 Task: Look for Airbnb properties in Langwarrin, Australia from 9th November, 2023 to 16th November, 2023 for 2 adults. Place can be entire room with 2 bedrooms having 2 beds and 1 bathroom. Property type can be flat. Amenities needed are: washing machine, kitchen.
Action: Key pressed <Key.shift_r>Langwarin,<Key.space>
Screenshot: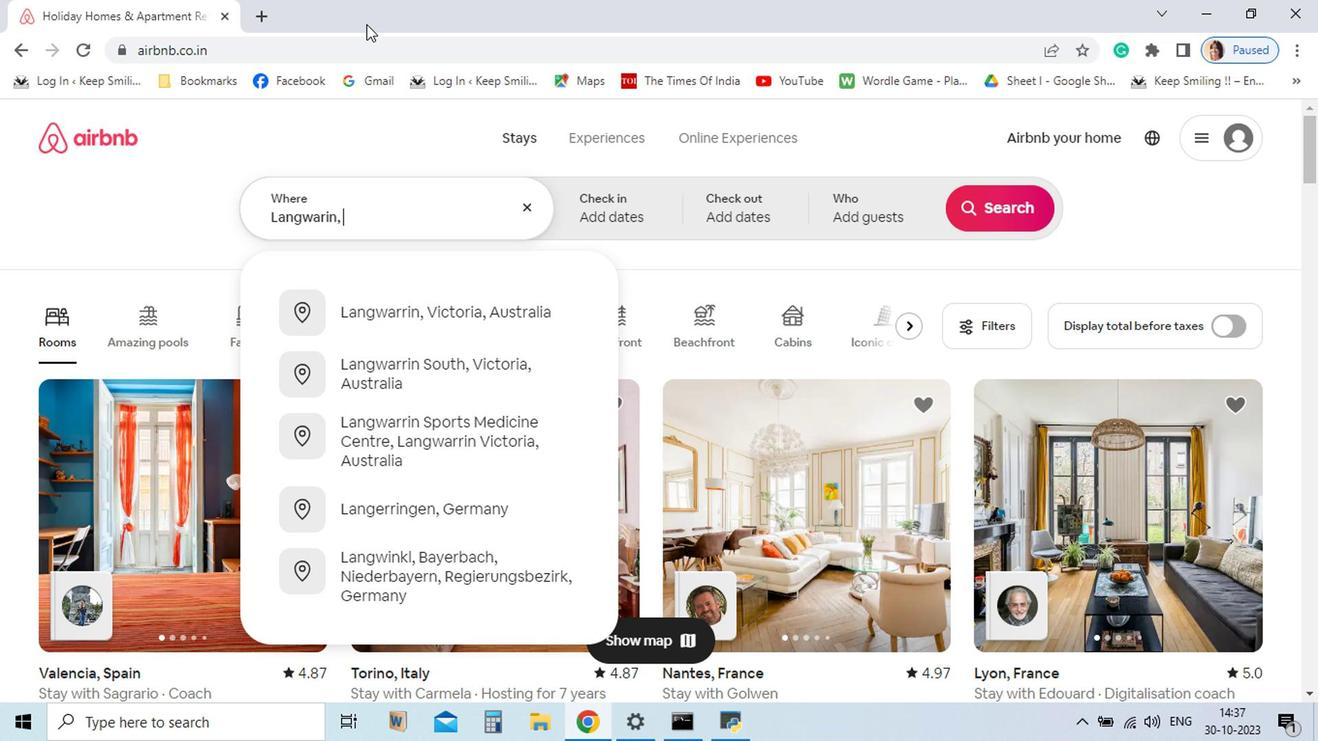 
Action: Mouse moved to (547, 419)
Screenshot: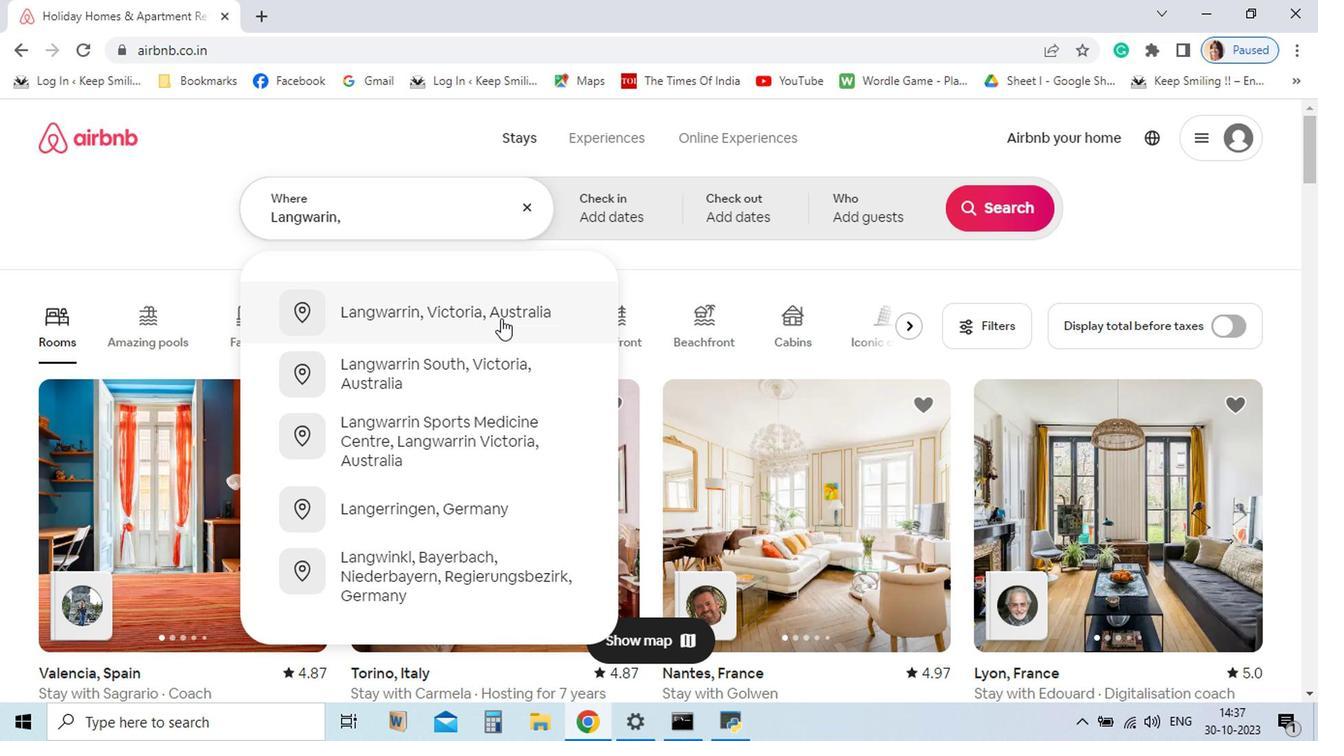 
Action: Mouse pressed left at (547, 419)
Screenshot: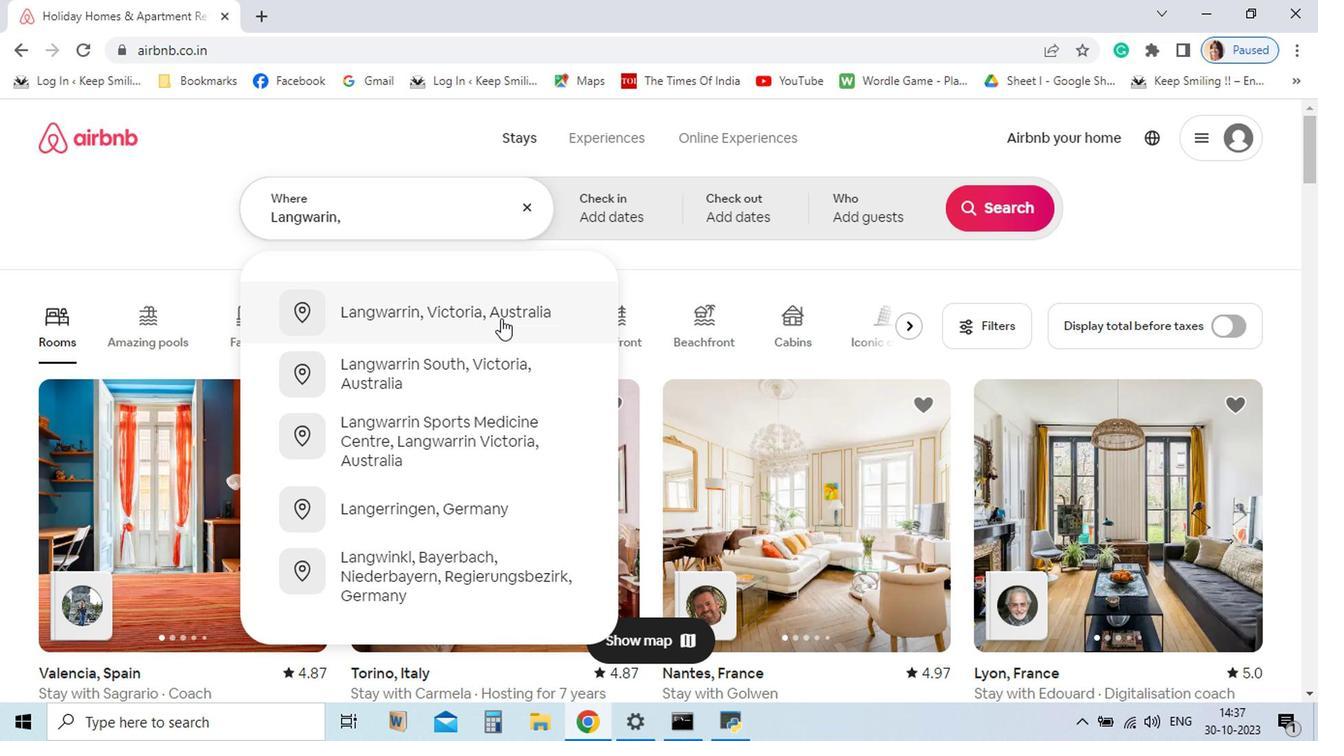 
Action: Mouse moved to (814, 542)
Screenshot: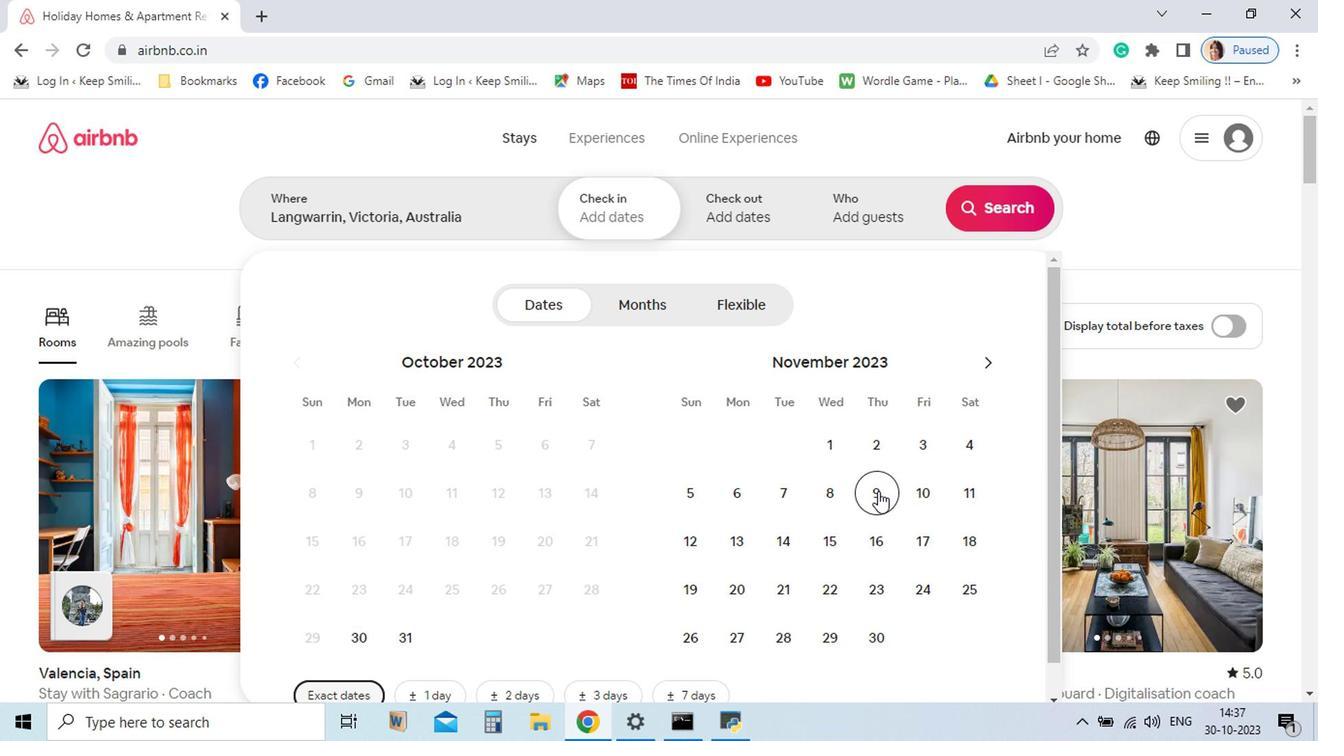 
Action: Mouse pressed left at (814, 542)
Screenshot: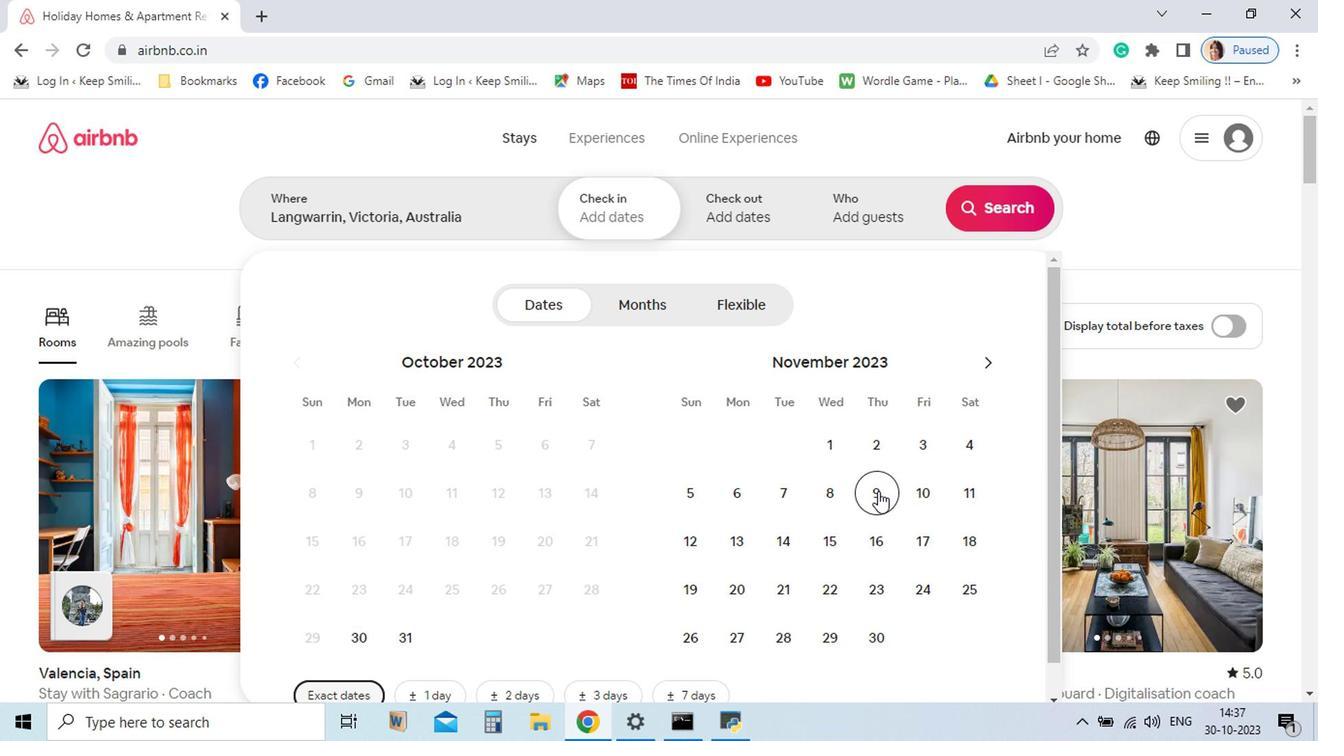
Action: Mouse moved to (806, 575)
Screenshot: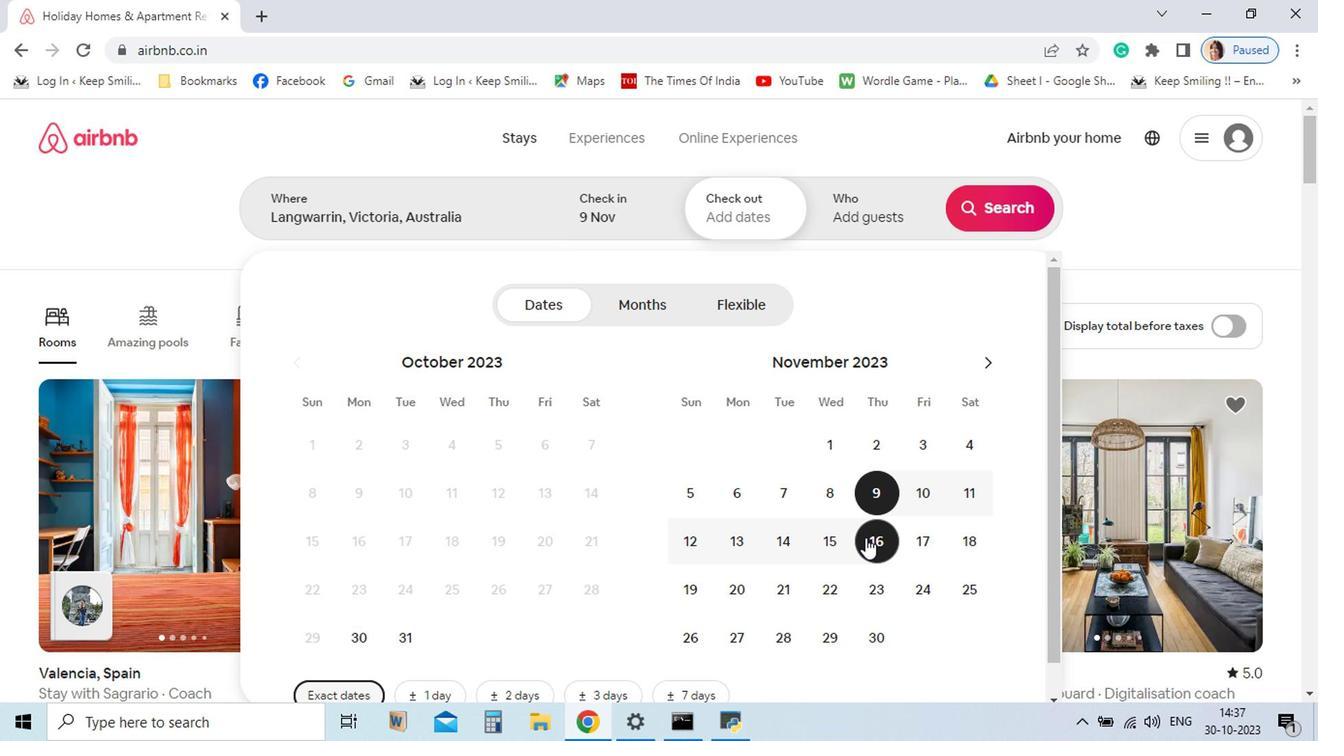 
Action: Mouse pressed left at (806, 575)
Screenshot: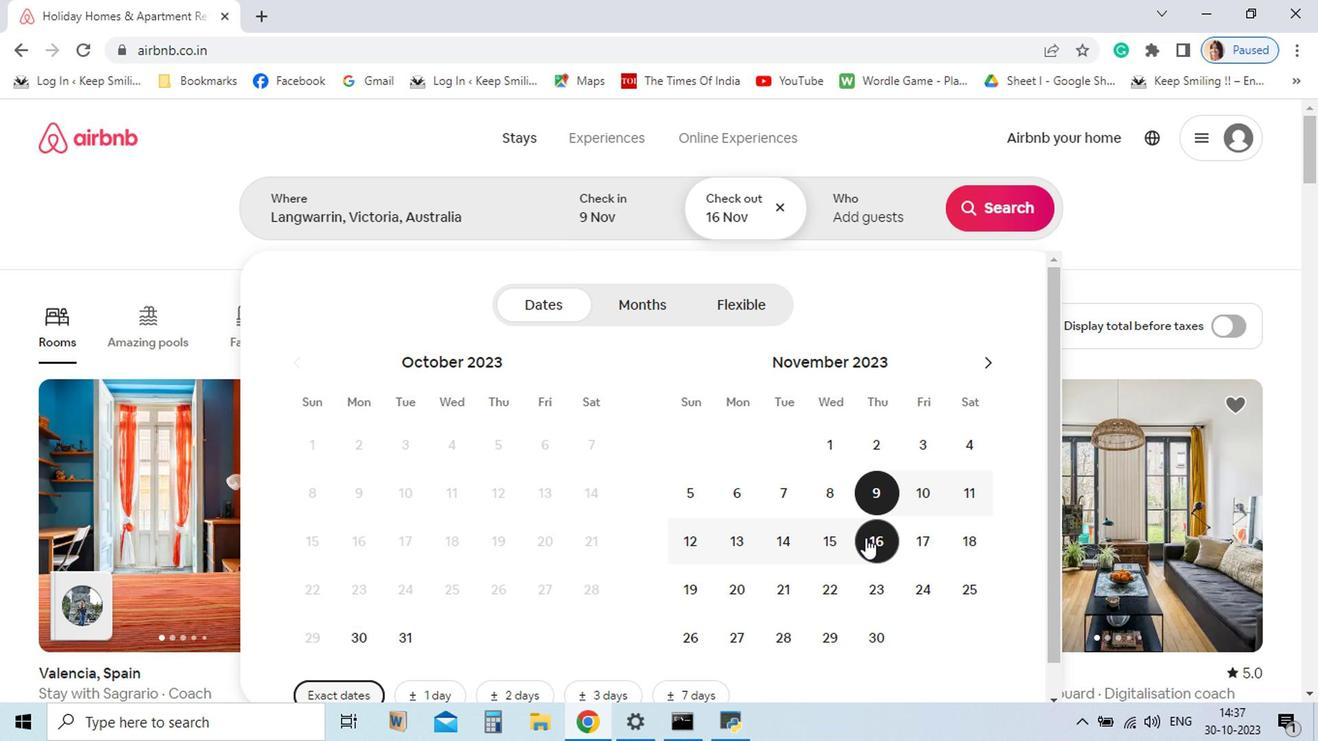 
Action: Mouse moved to (806, 341)
Screenshot: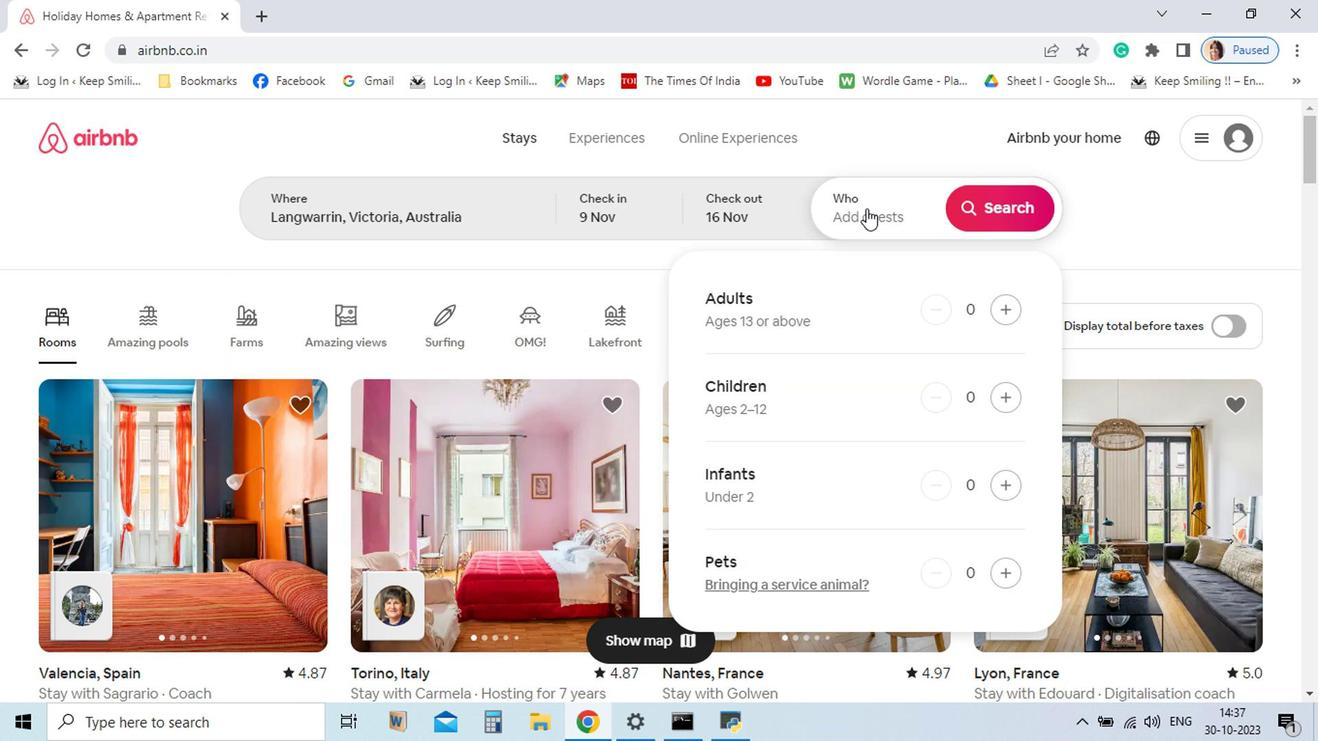 
Action: Mouse pressed left at (806, 341)
Screenshot: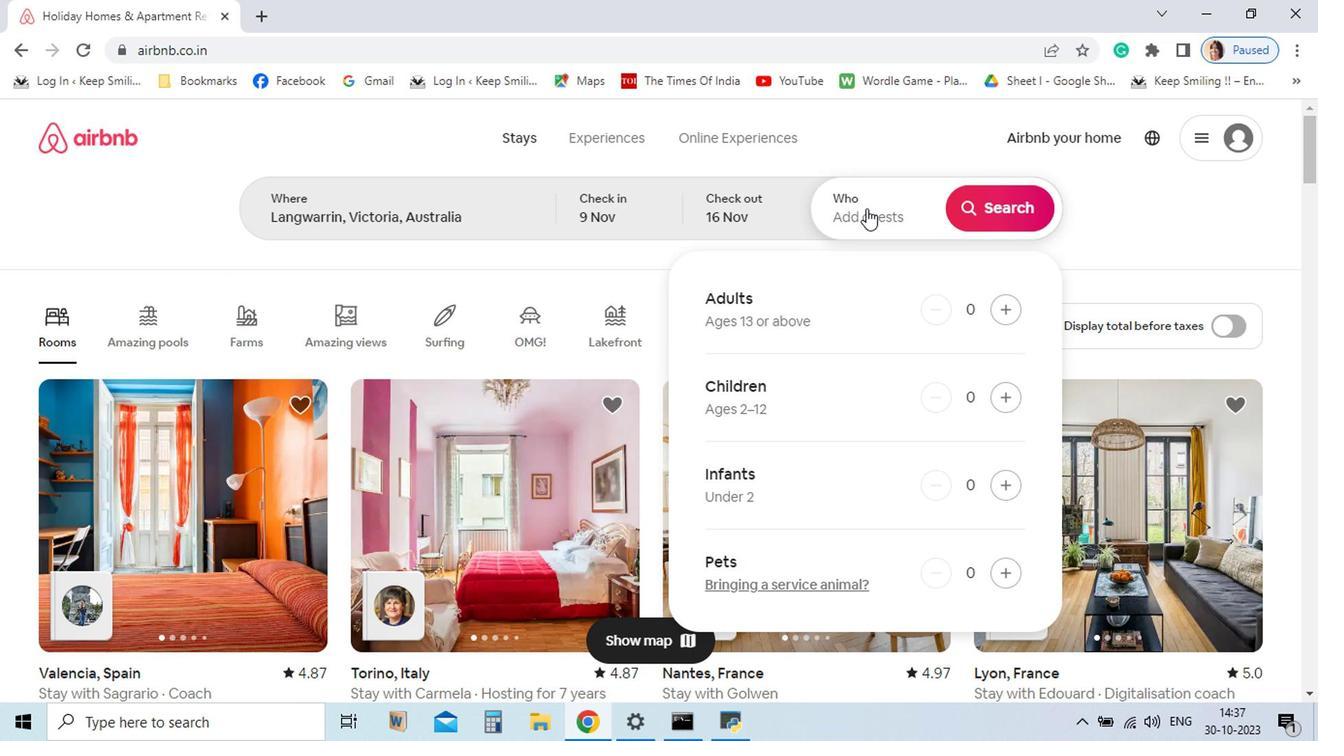 
Action: Mouse moved to (903, 415)
Screenshot: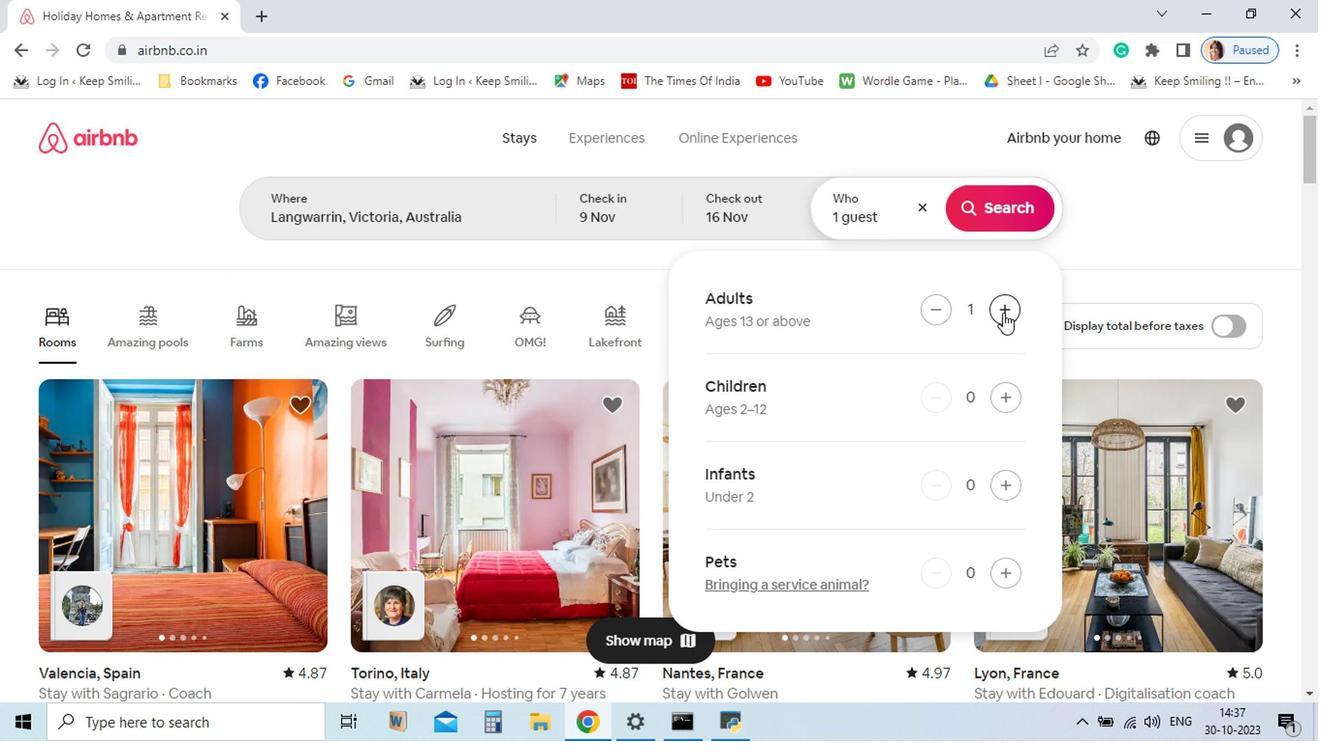 
Action: Mouse pressed left at (903, 415)
Screenshot: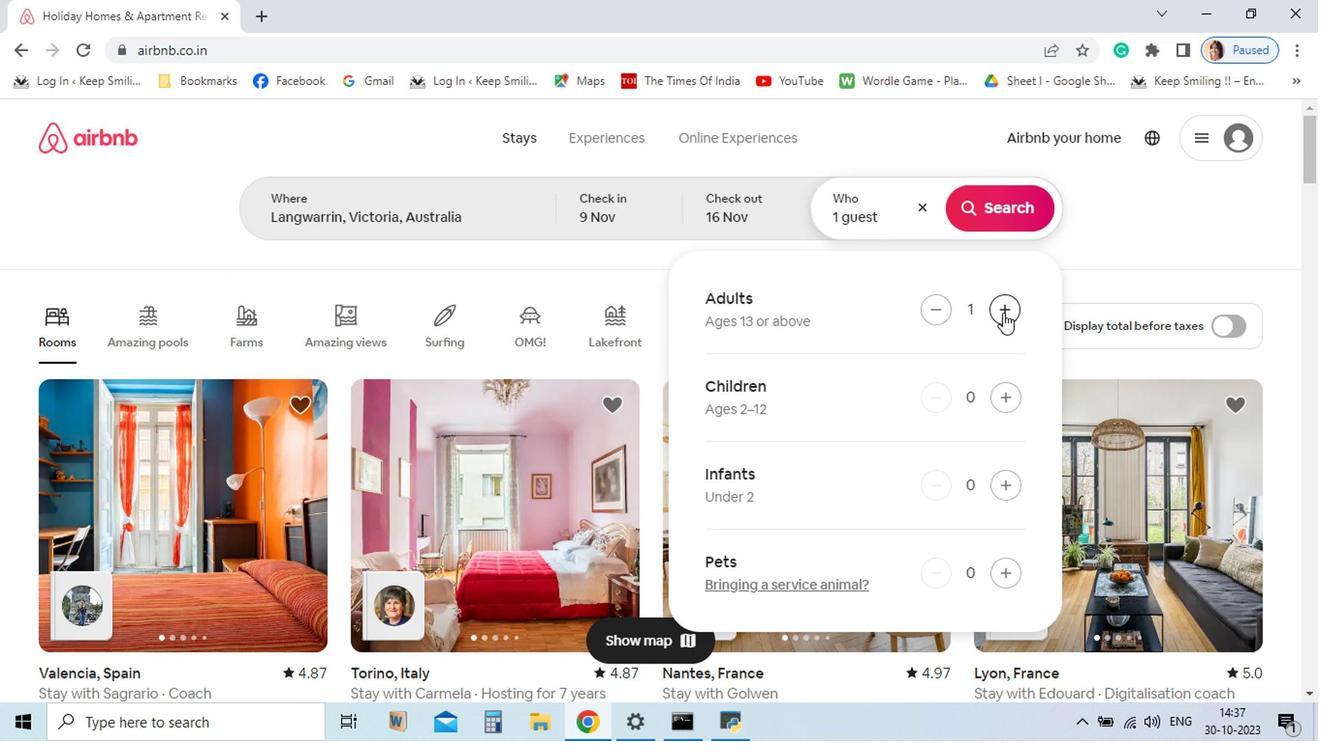
Action: Mouse pressed left at (903, 415)
Screenshot: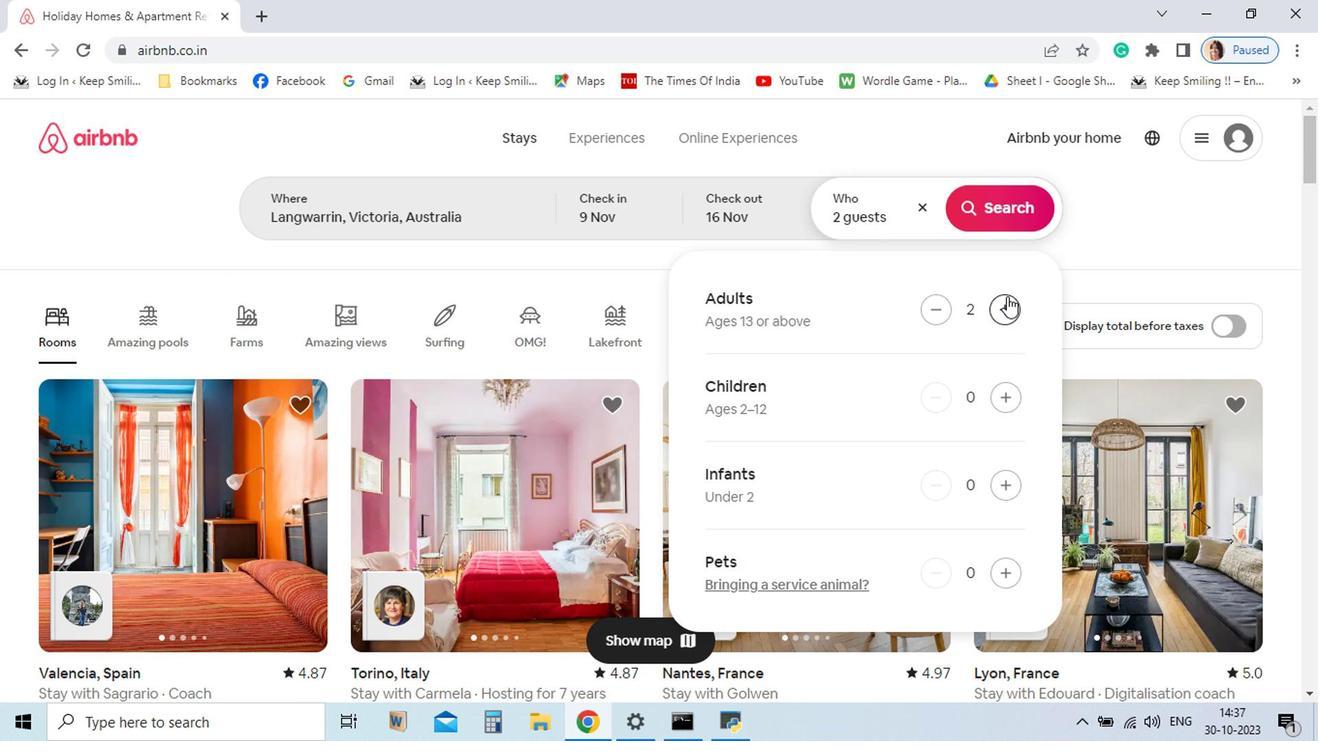 
Action: Mouse moved to (904, 340)
Screenshot: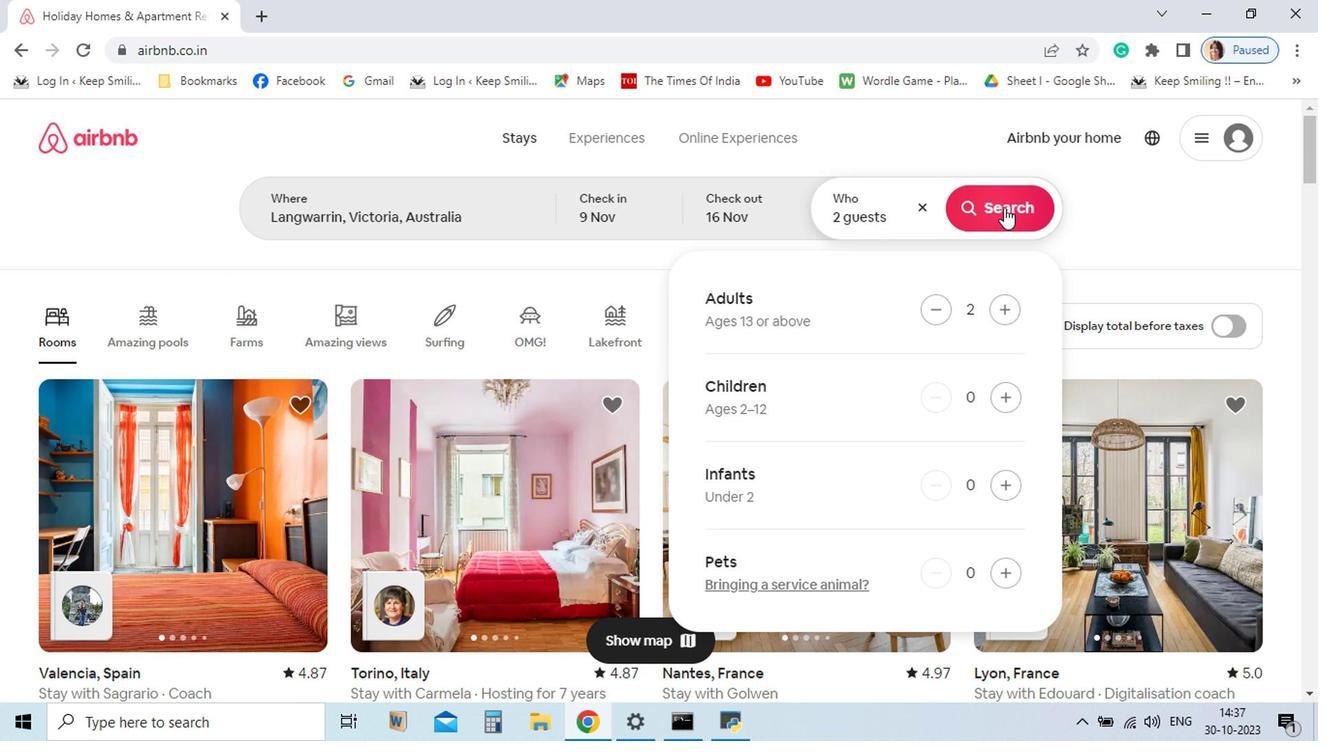 
Action: Mouse pressed left at (904, 340)
Screenshot: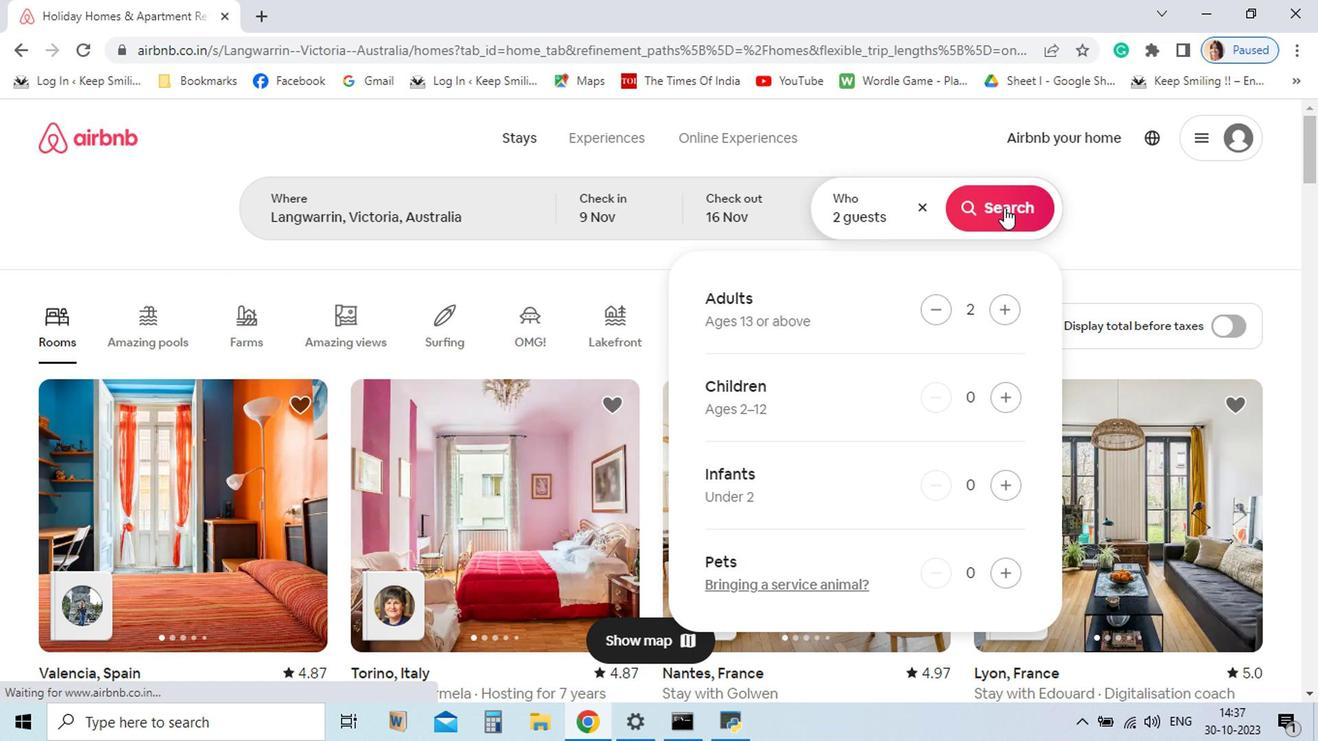 
Action: Mouse moved to (915, 345)
Screenshot: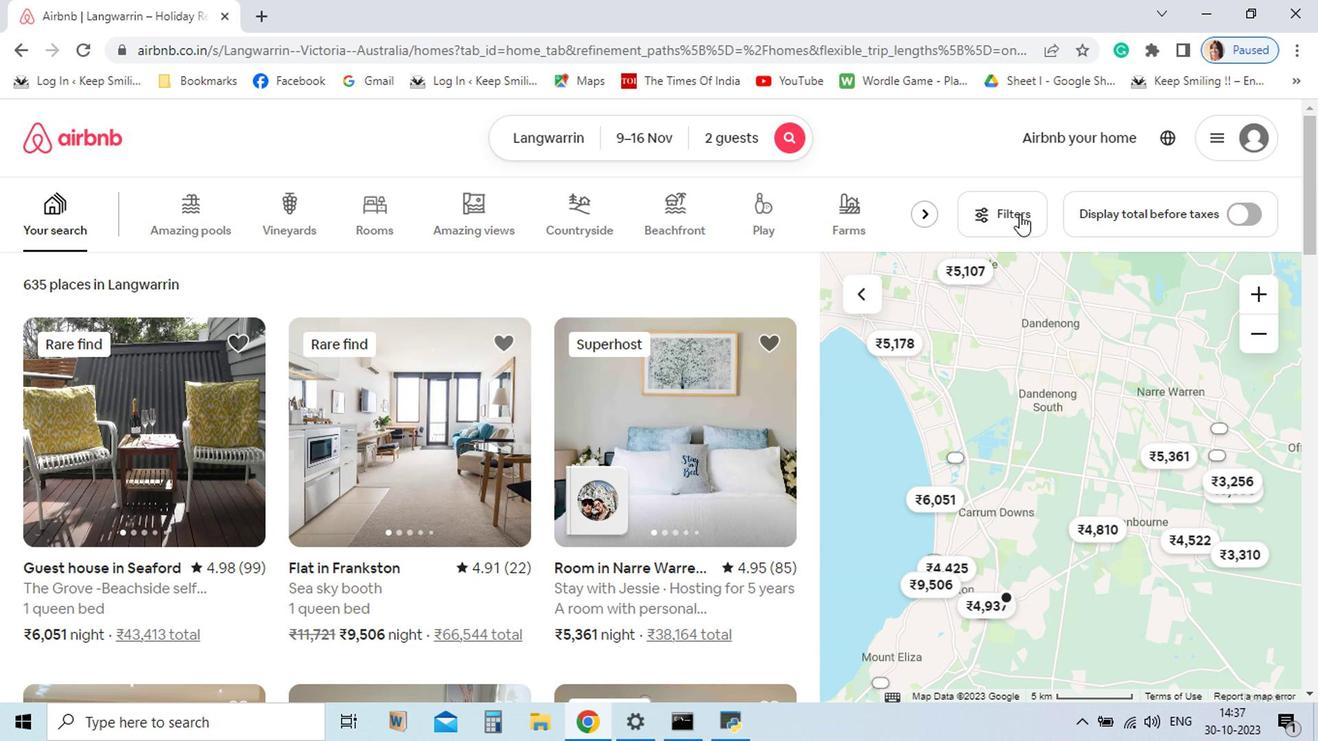 
Action: Mouse pressed left at (915, 345)
Screenshot: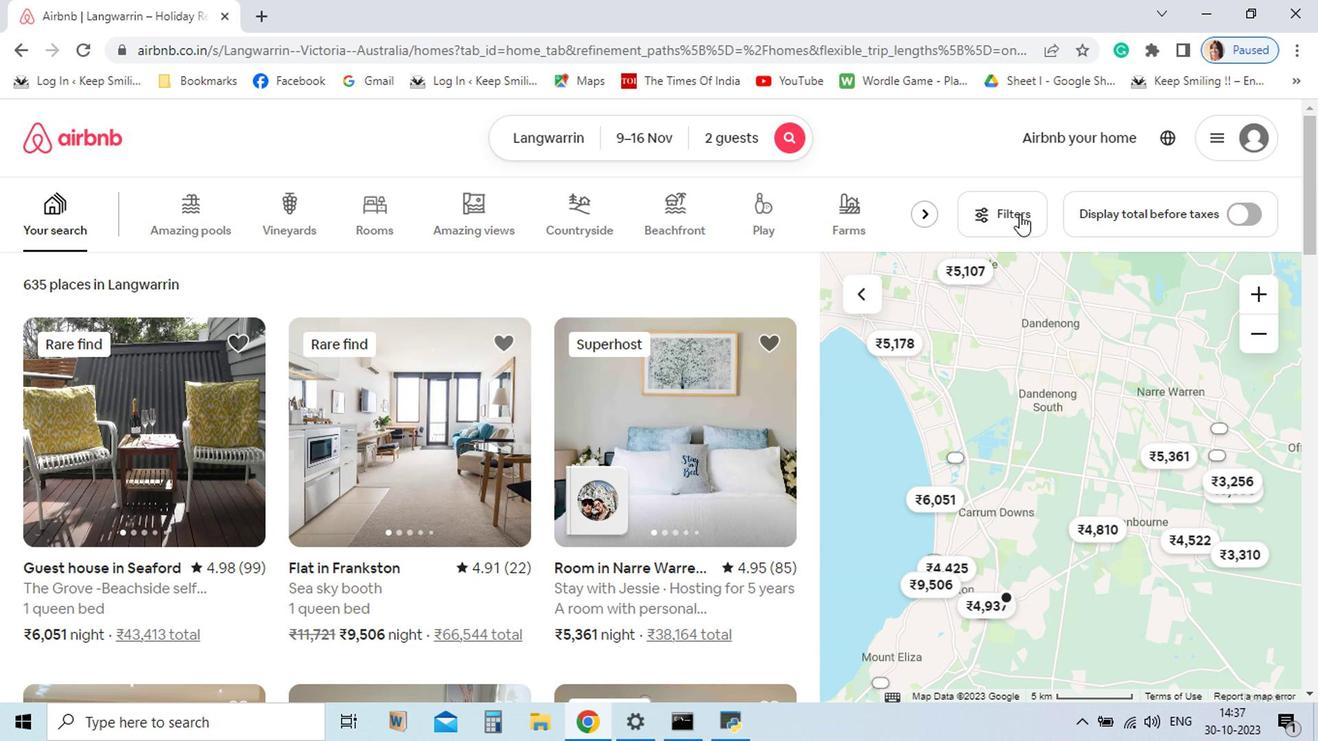 
Action: Mouse moved to (922, 372)
Screenshot: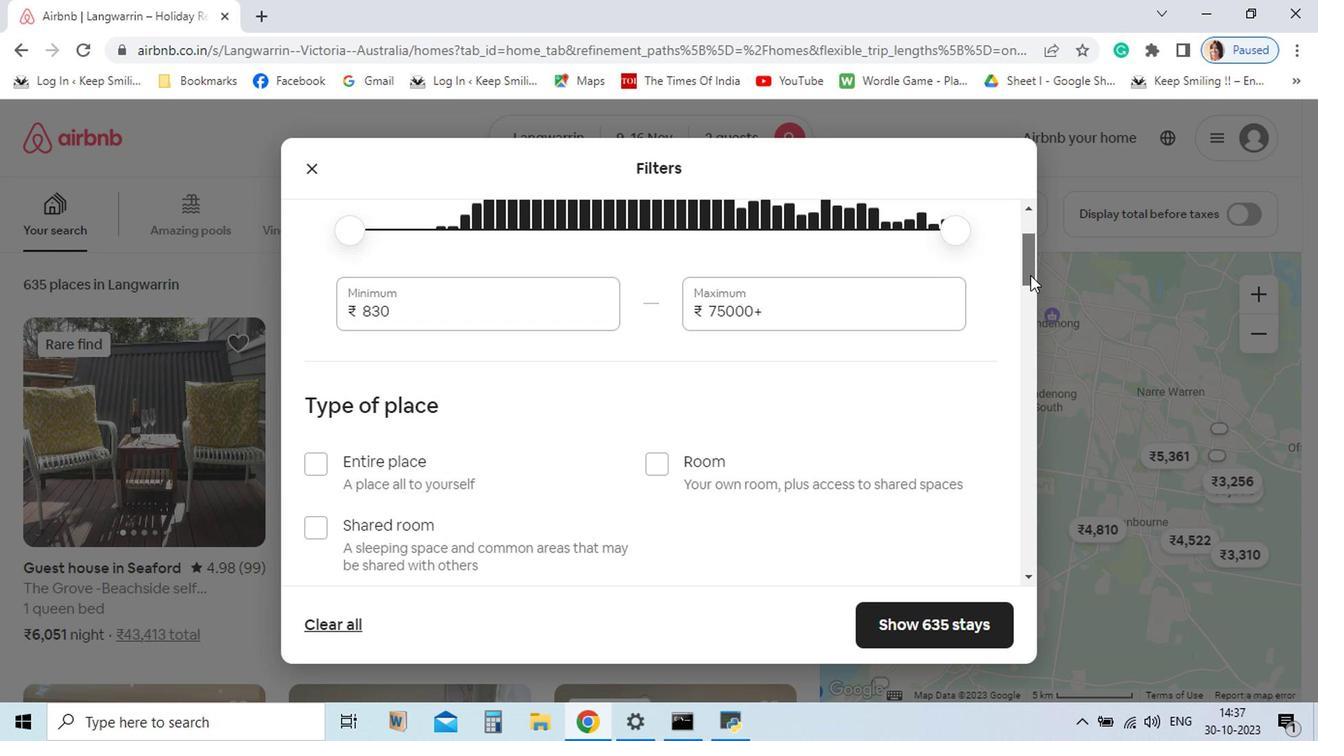 
Action: Mouse pressed left at (922, 372)
Screenshot: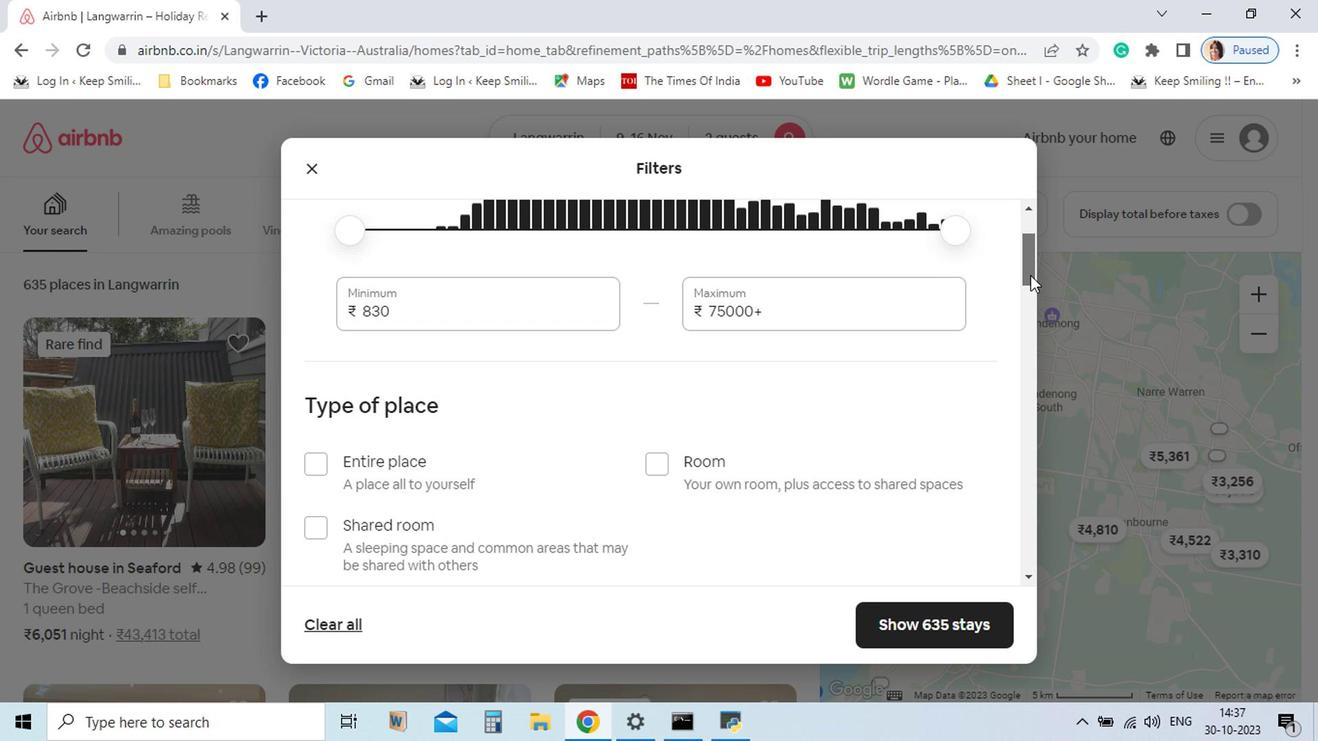 
Action: Mouse moved to (657, 405)
Screenshot: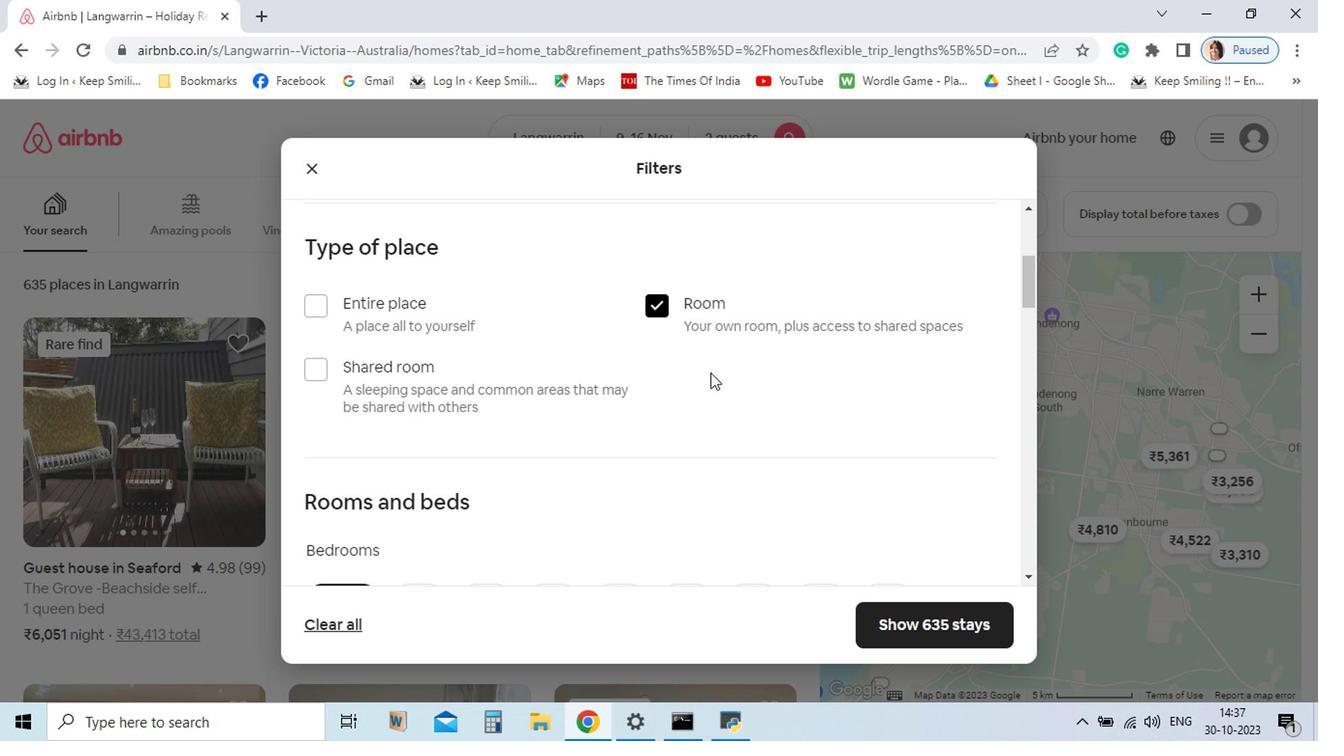 
Action: Mouse pressed left at (657, 405)
Screenshot: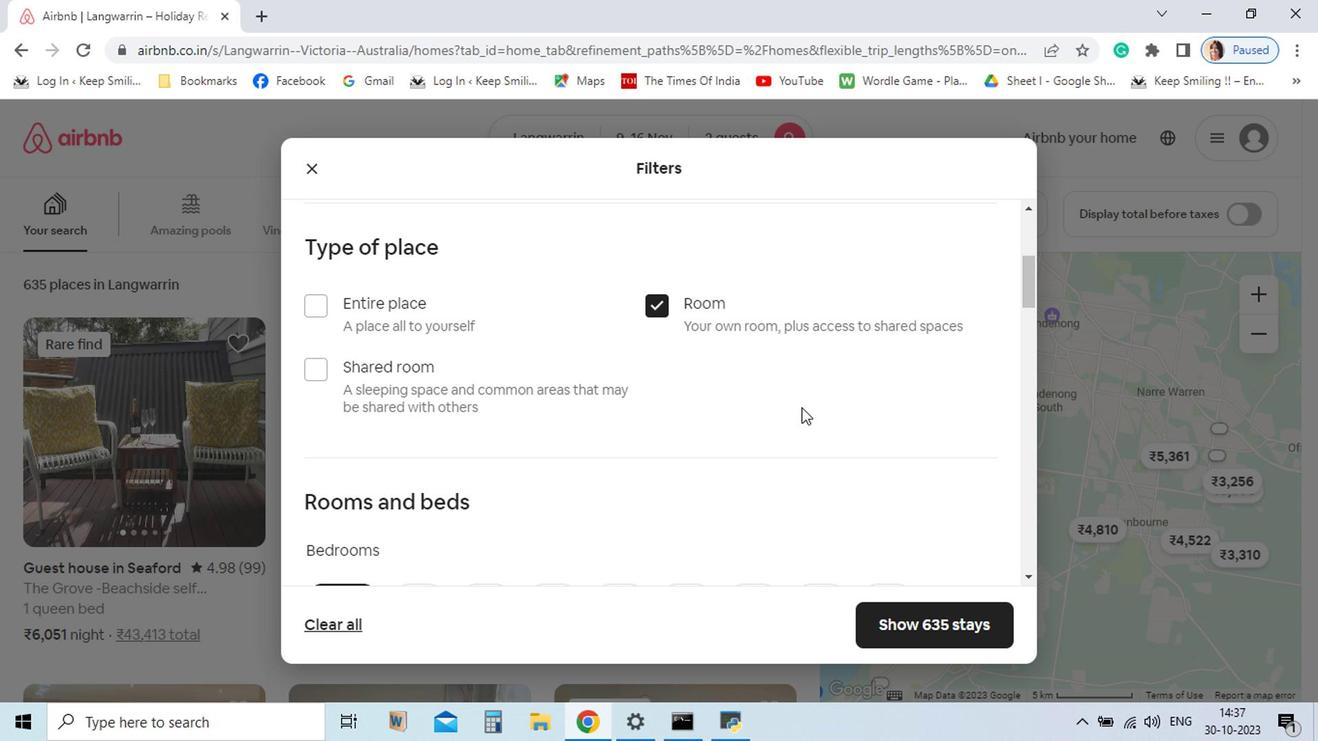 
Action: Mouse moved to (919, 396)
Screenshot: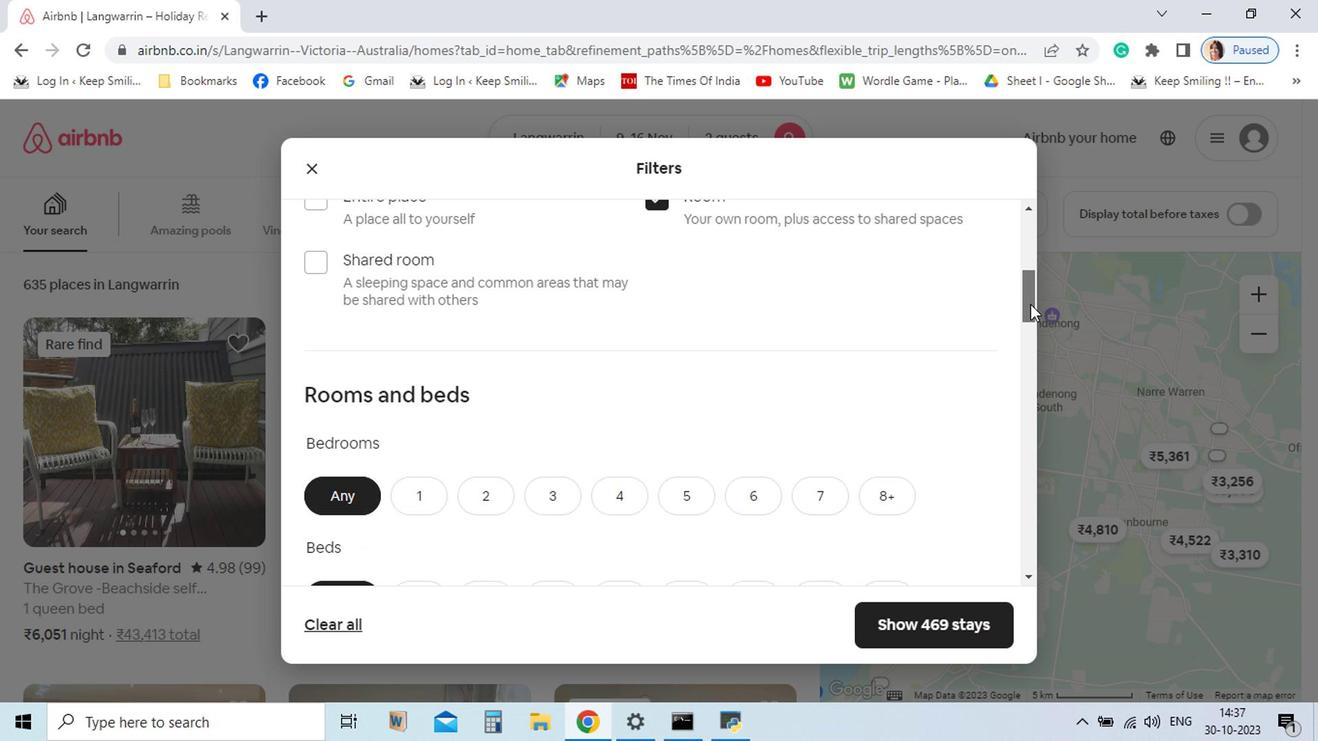 
Action: Mouse pressed left at (919, 396)
Screenshot: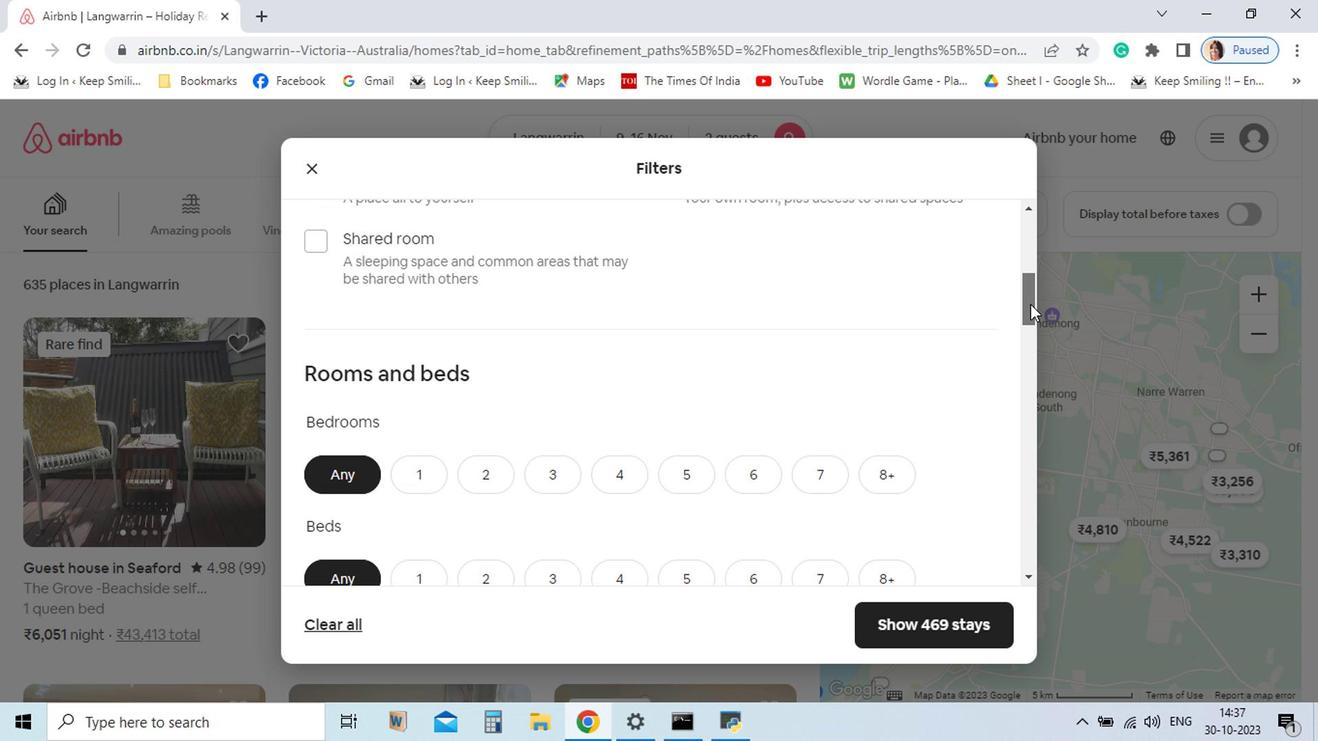 
Action: Mouse moved to (536, 454)
Screenshot: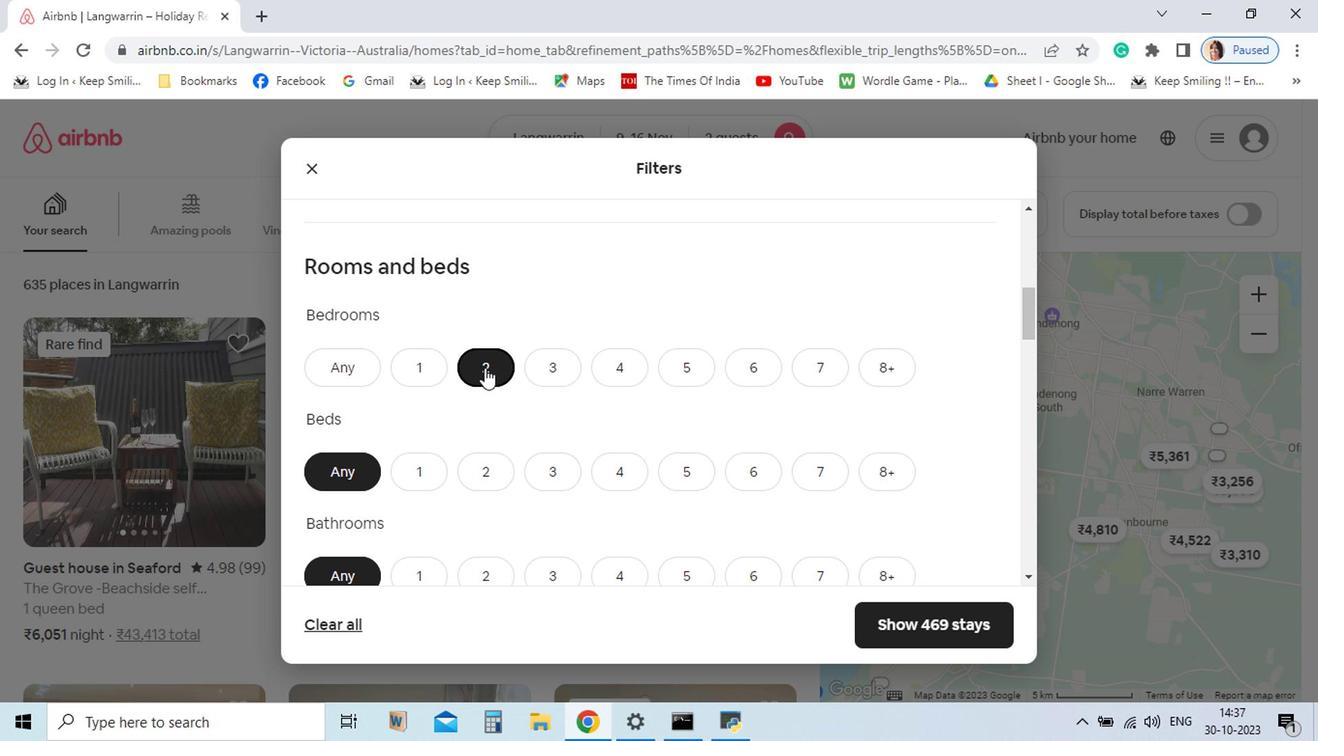 
Action: Mouse pressed left at (536, 454)
Screenshot: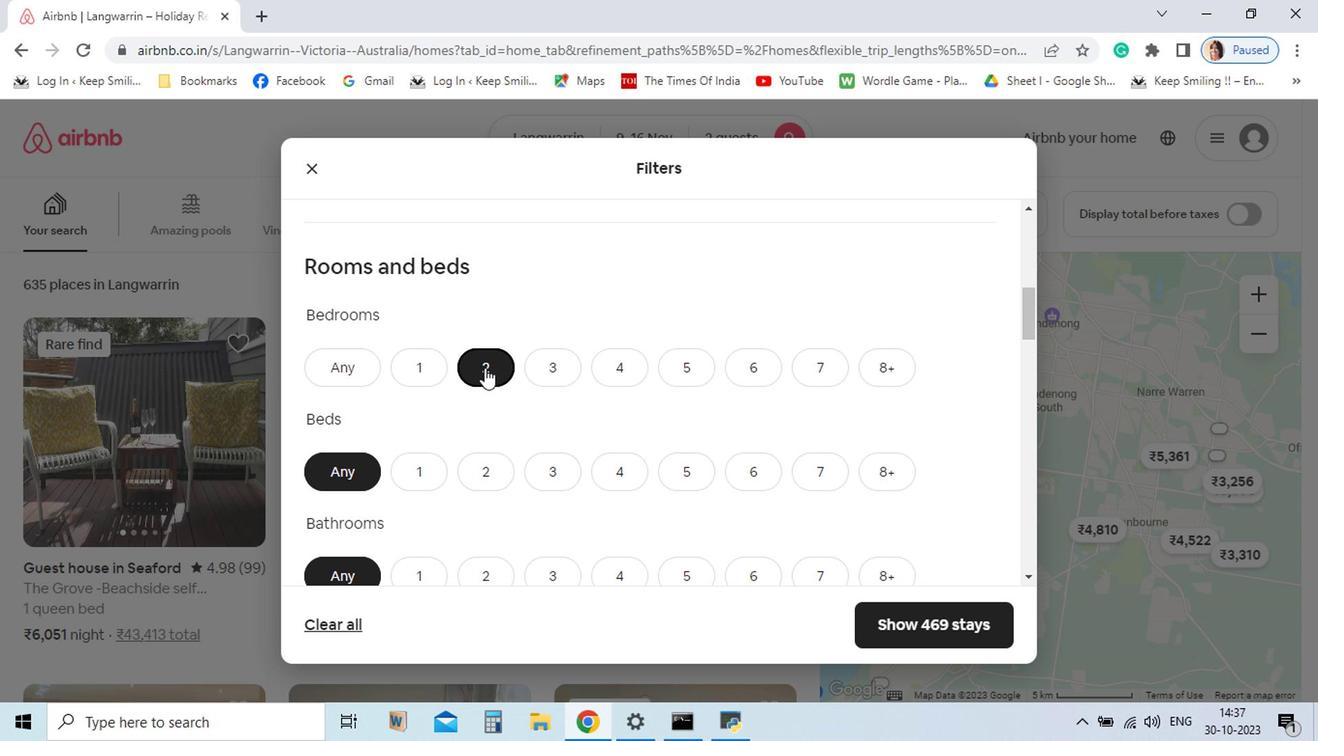 
Action: Mouse moved to (541, 530)
Screenshot: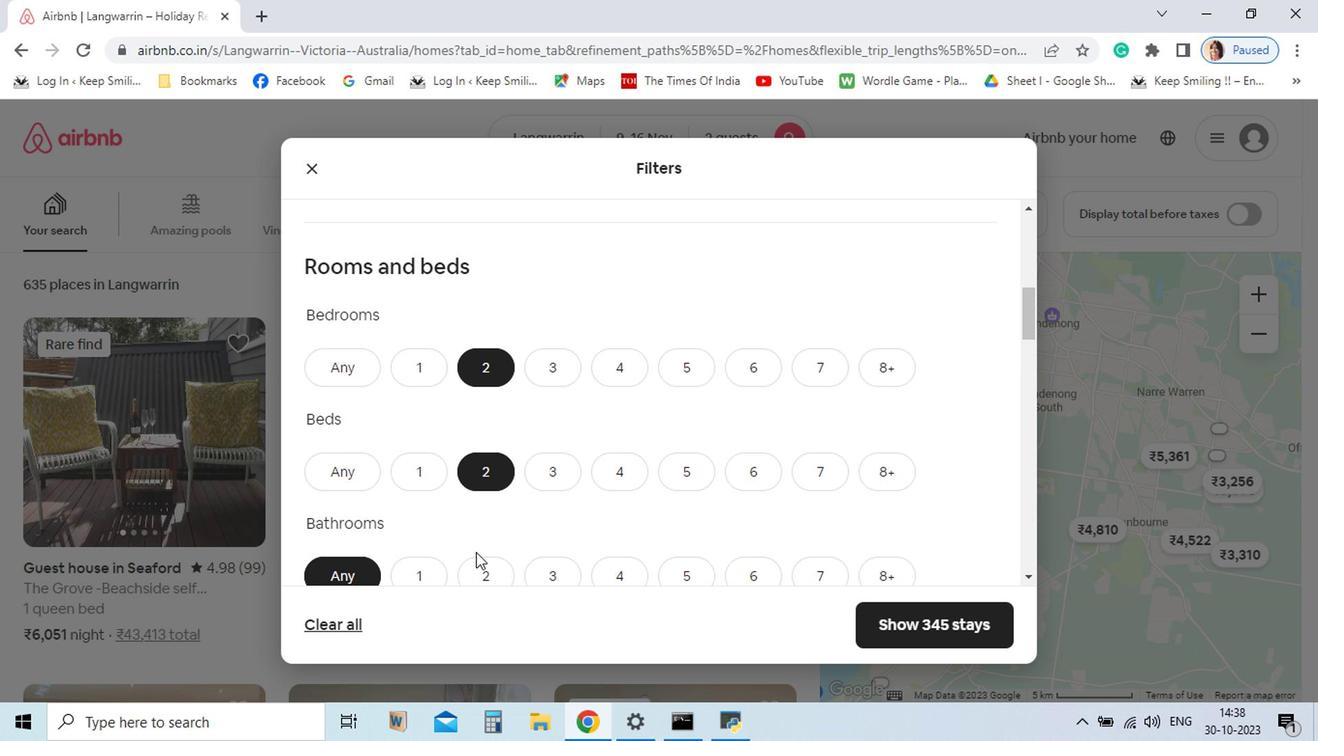 
Action: Mouse pressed left at (541, 530)
Screenshot: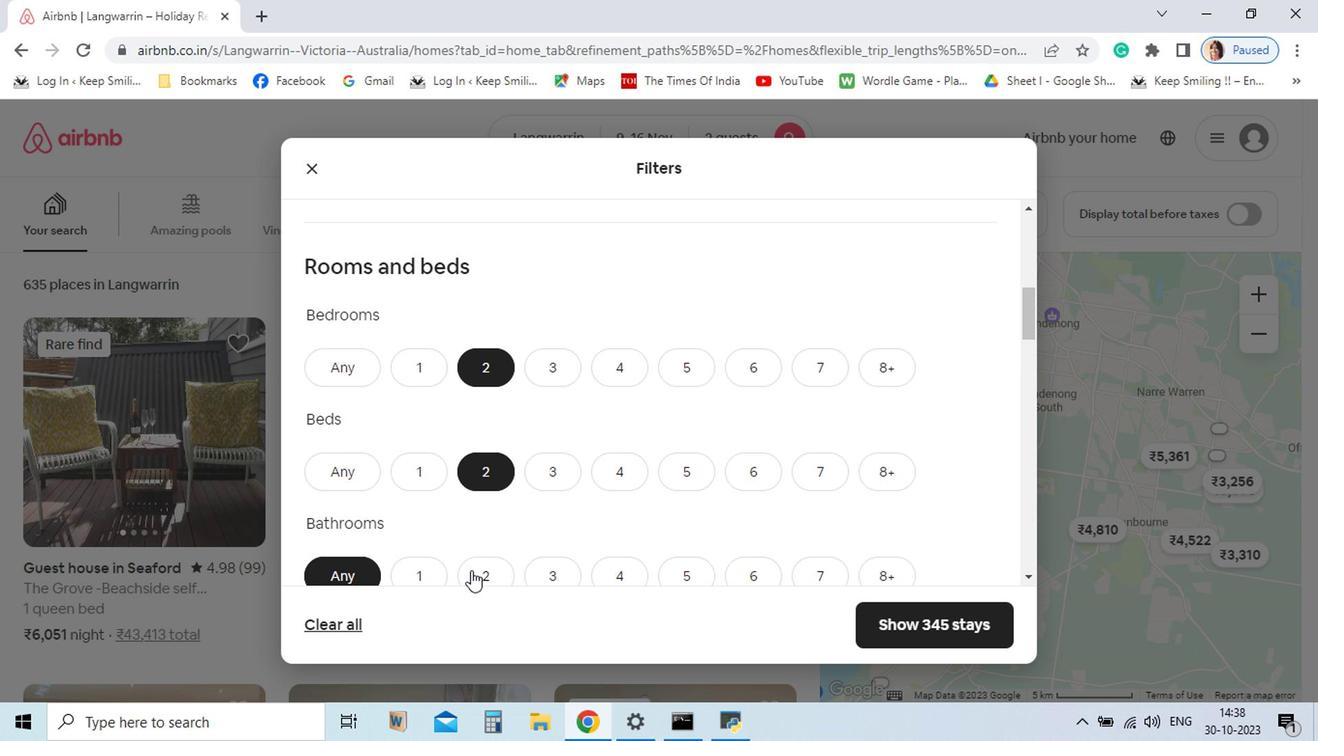 
Action: Mouse moved to (526, 604)
Screenshot: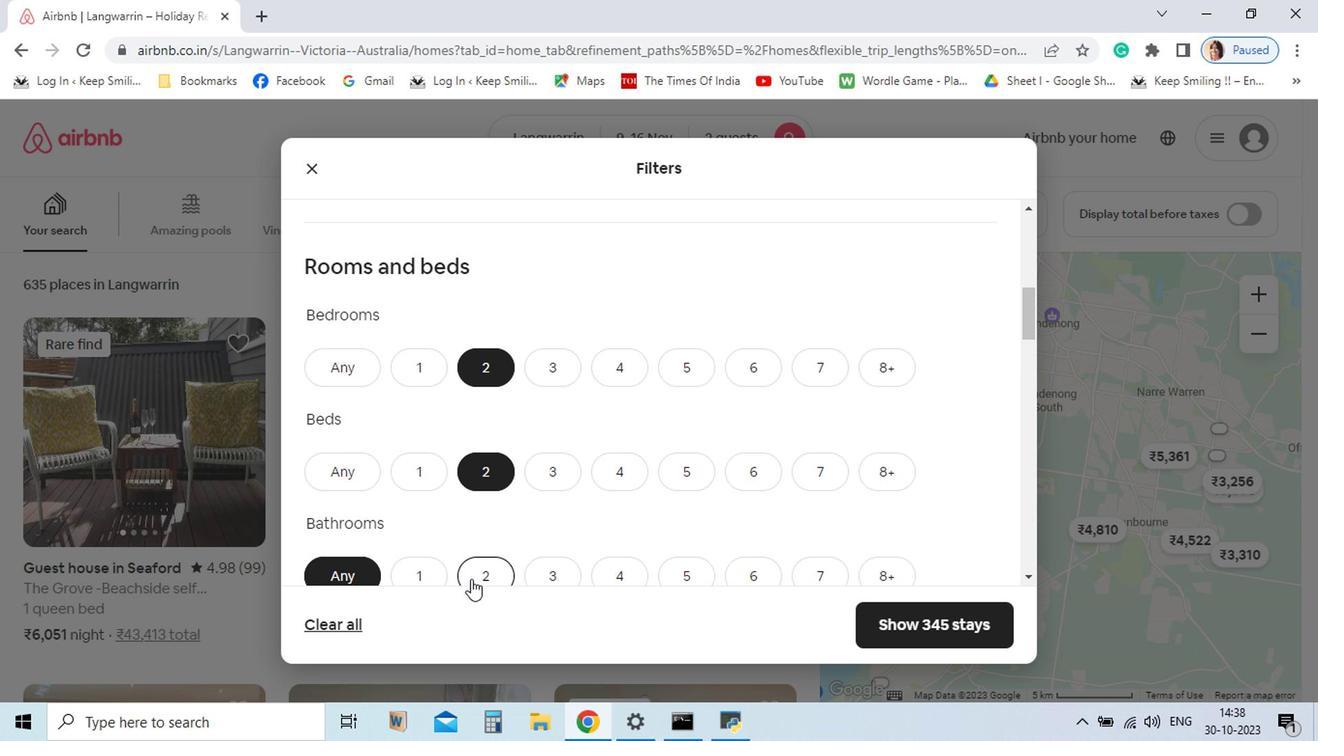 
Action: Mouse pressed left at (526, 604)
Screenshot: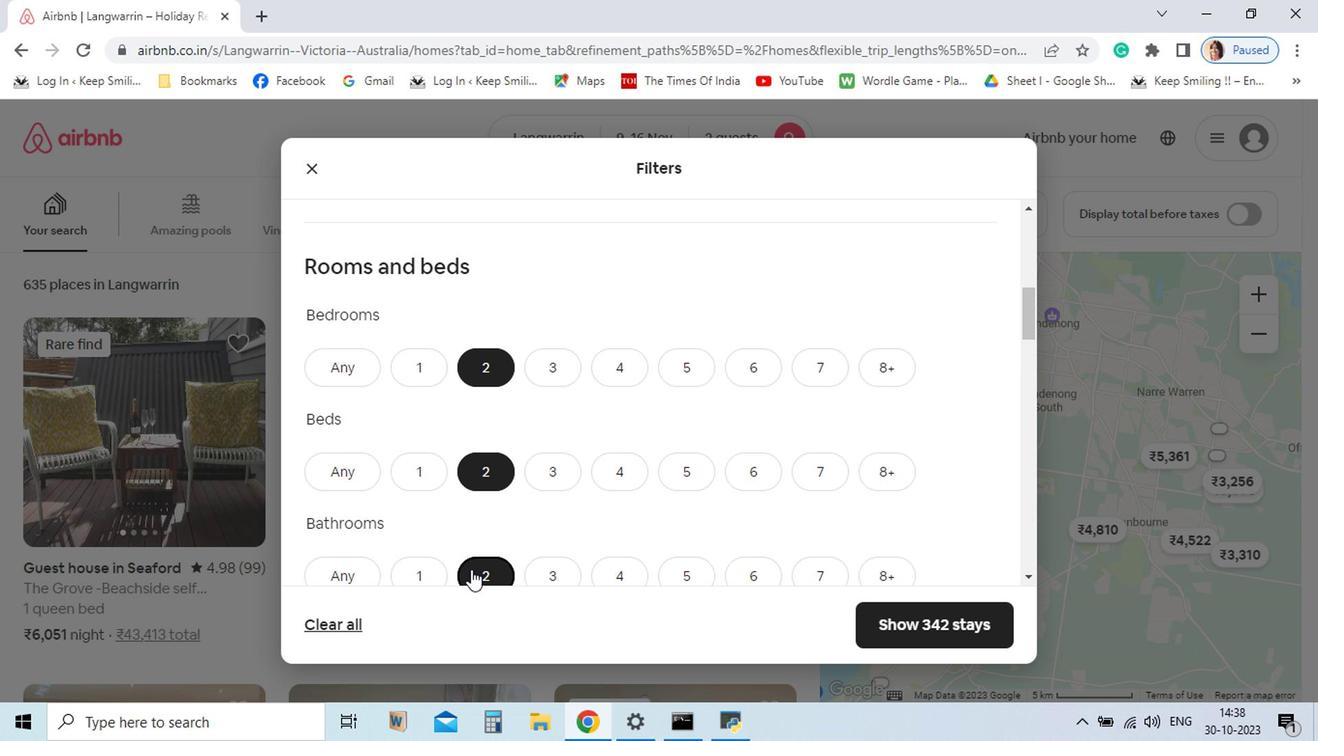 
Action: Mouse moved to (492, 598)
Screenshot: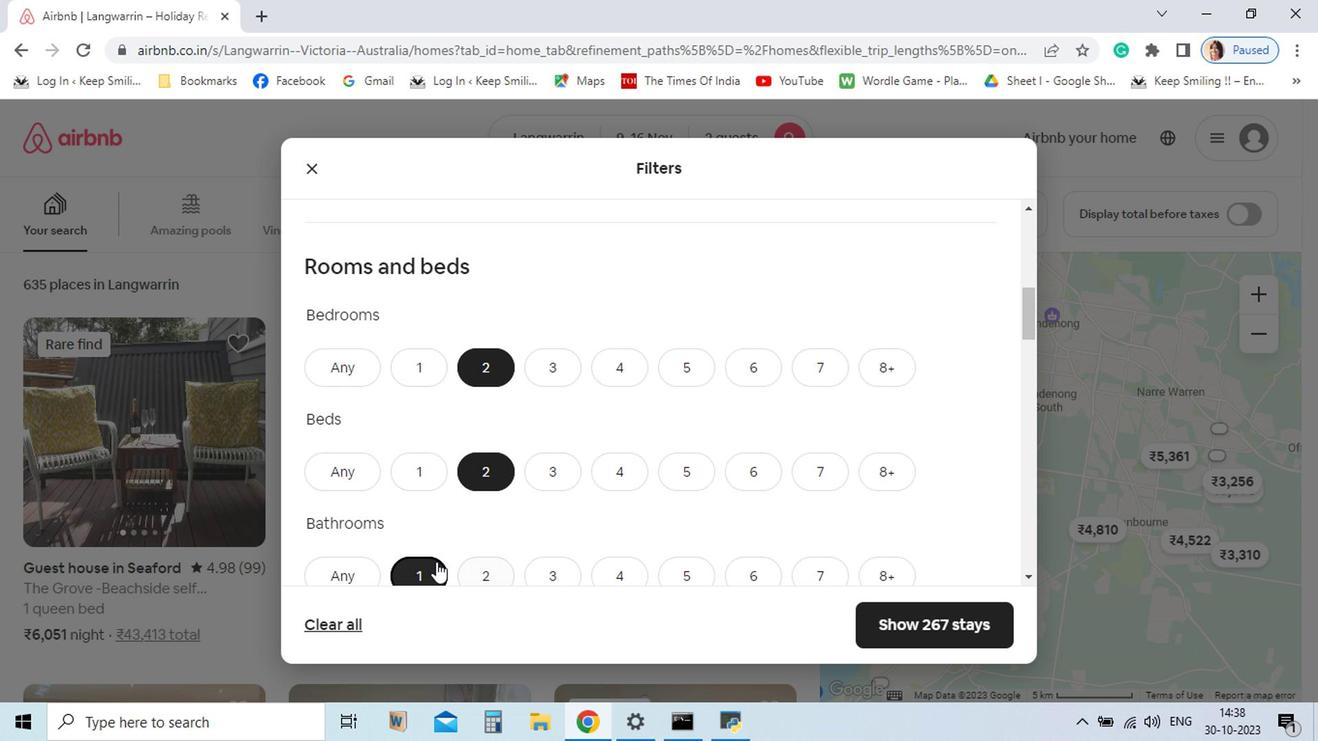 
Action: Mouse pressed left at (492, 598)
Screenshot: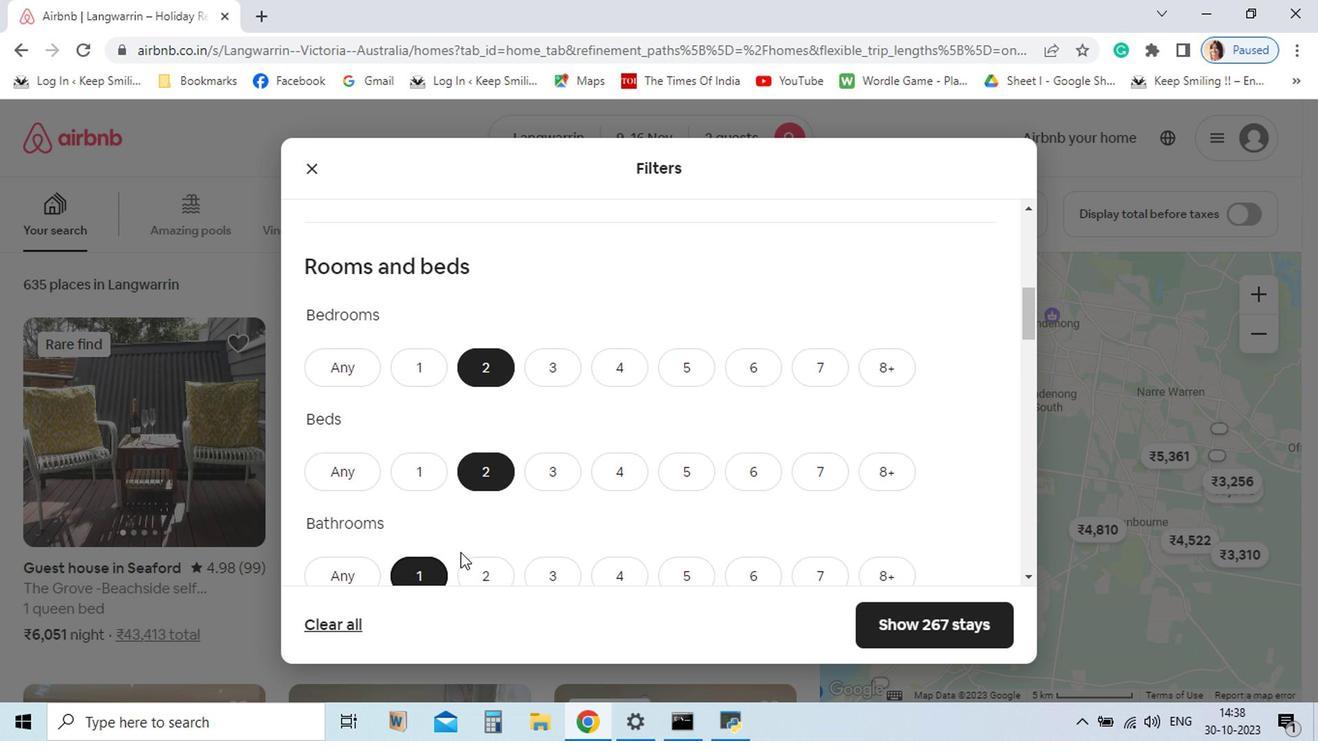
Action: Mouse moved to (543, 571)
Screenshot: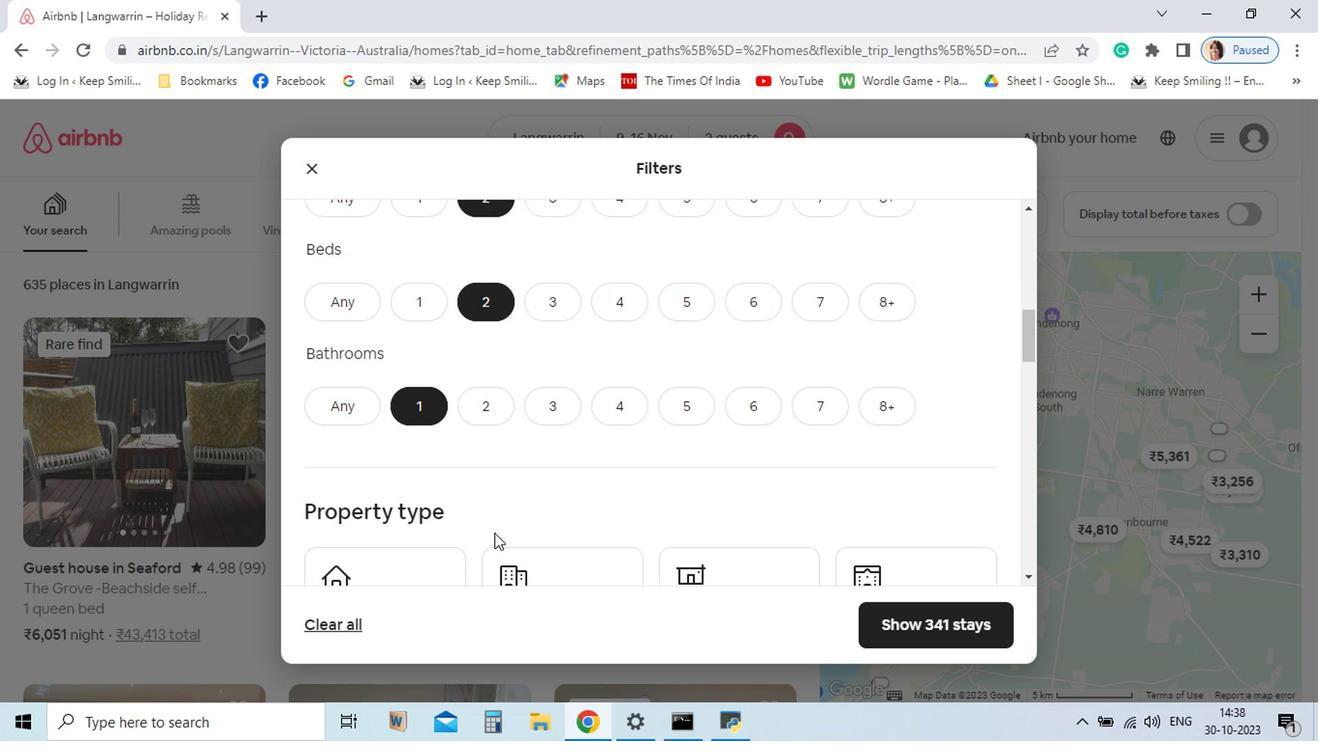 
Action: Mouse scrolled (543, 571) with delta (0, 0)
Screenshot: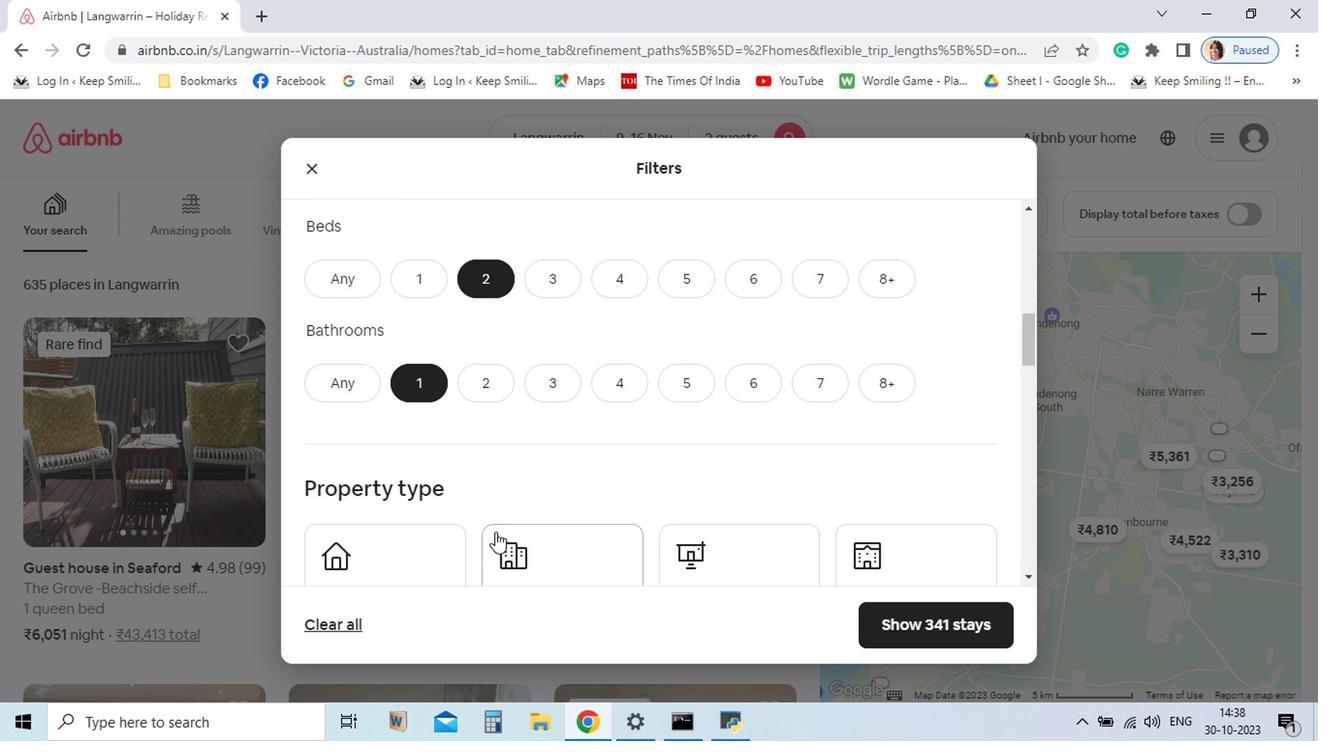
Action: Mouse scrolled (543, 571) with delta (0, 0)
Screenshot: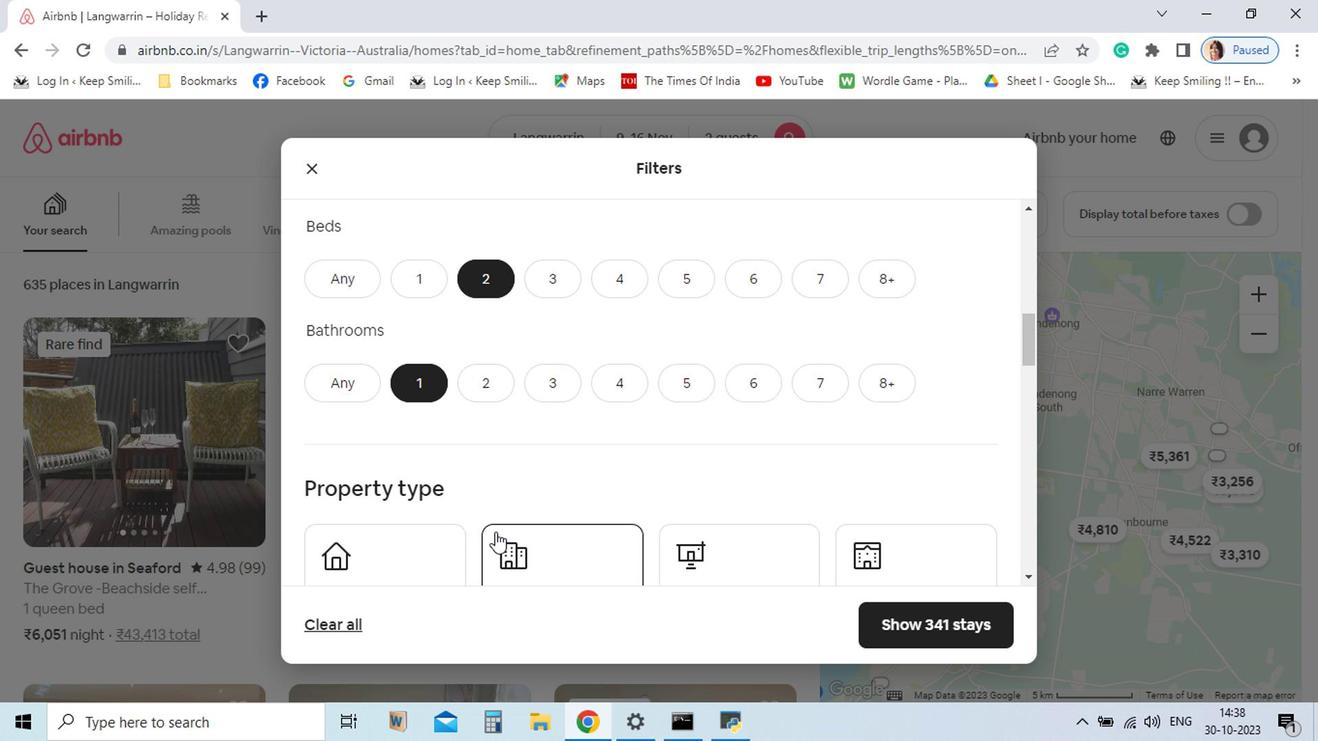 
Action: Mouse moved to (549, 566)
Screenshot: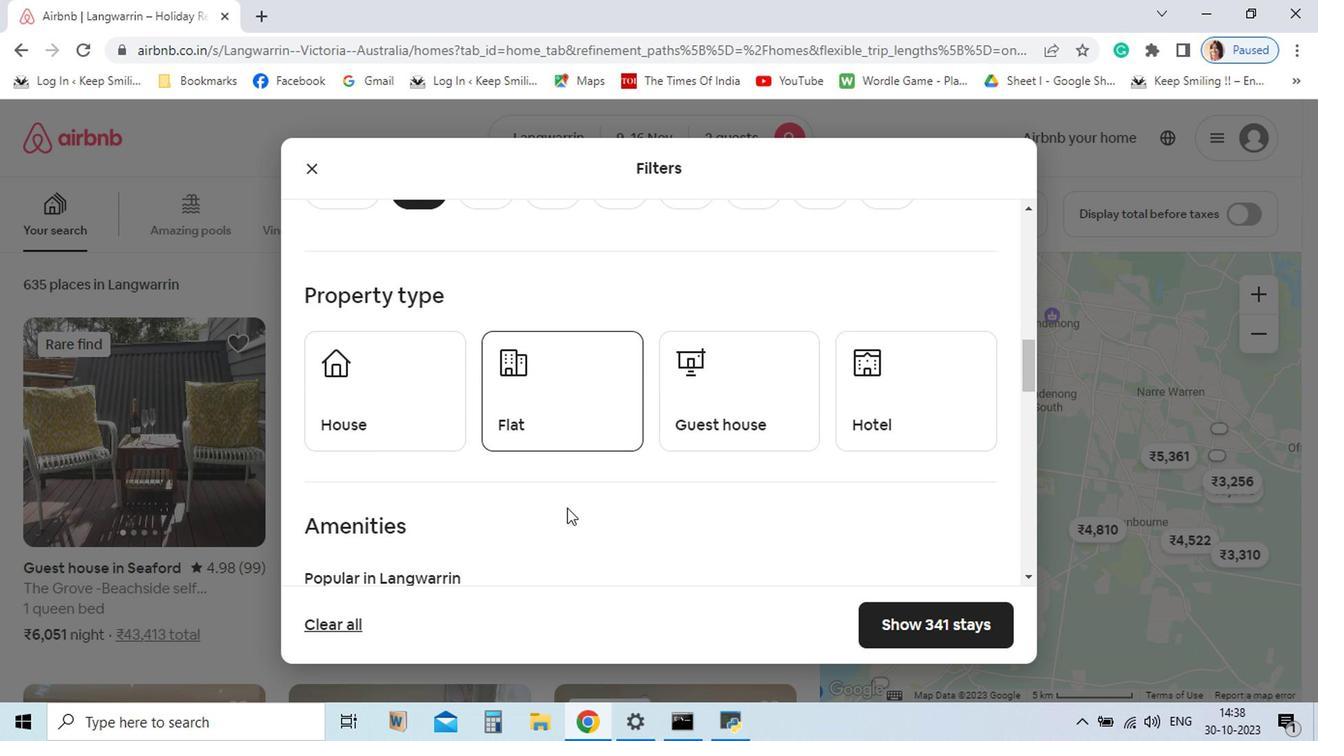 
Action: Mouse scrolled (549, 565) with delta (0, 0)
Screenshot: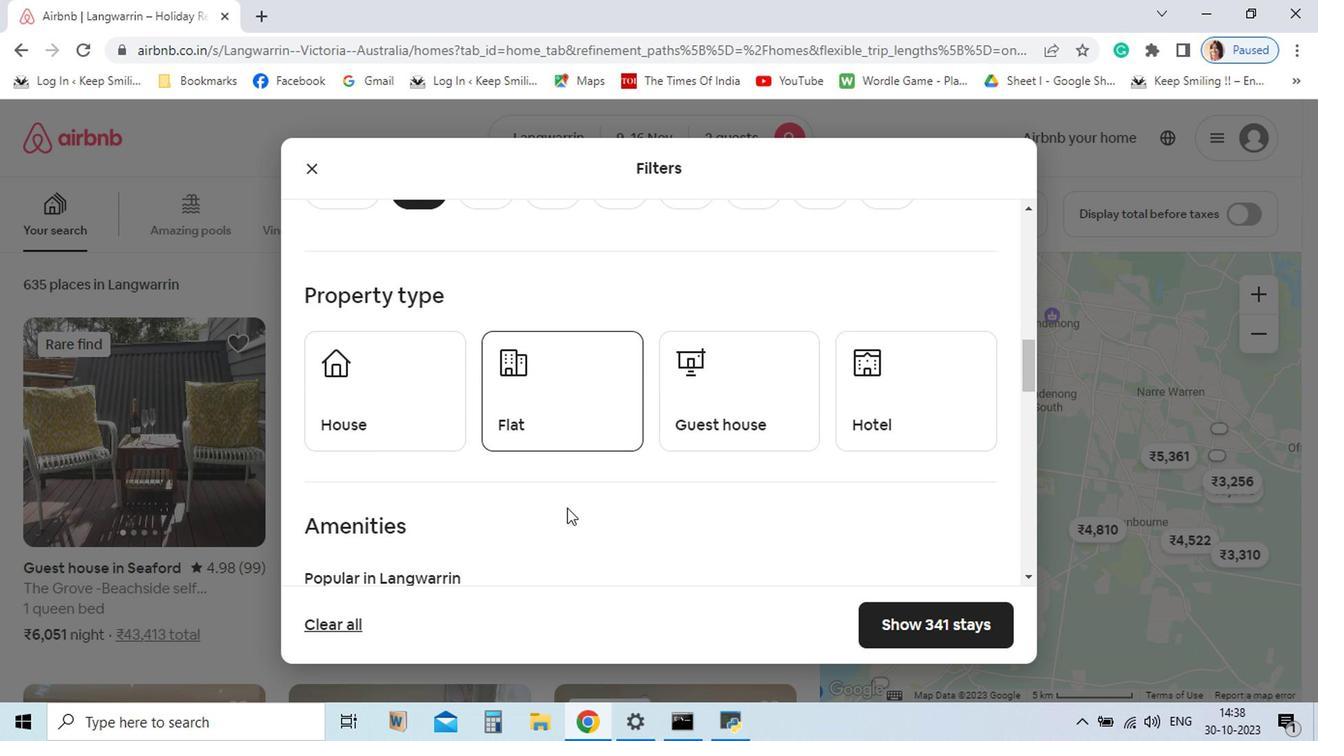 
Action: Mouse scrolled (549, 565) with delta (0, 0)
Screenshot: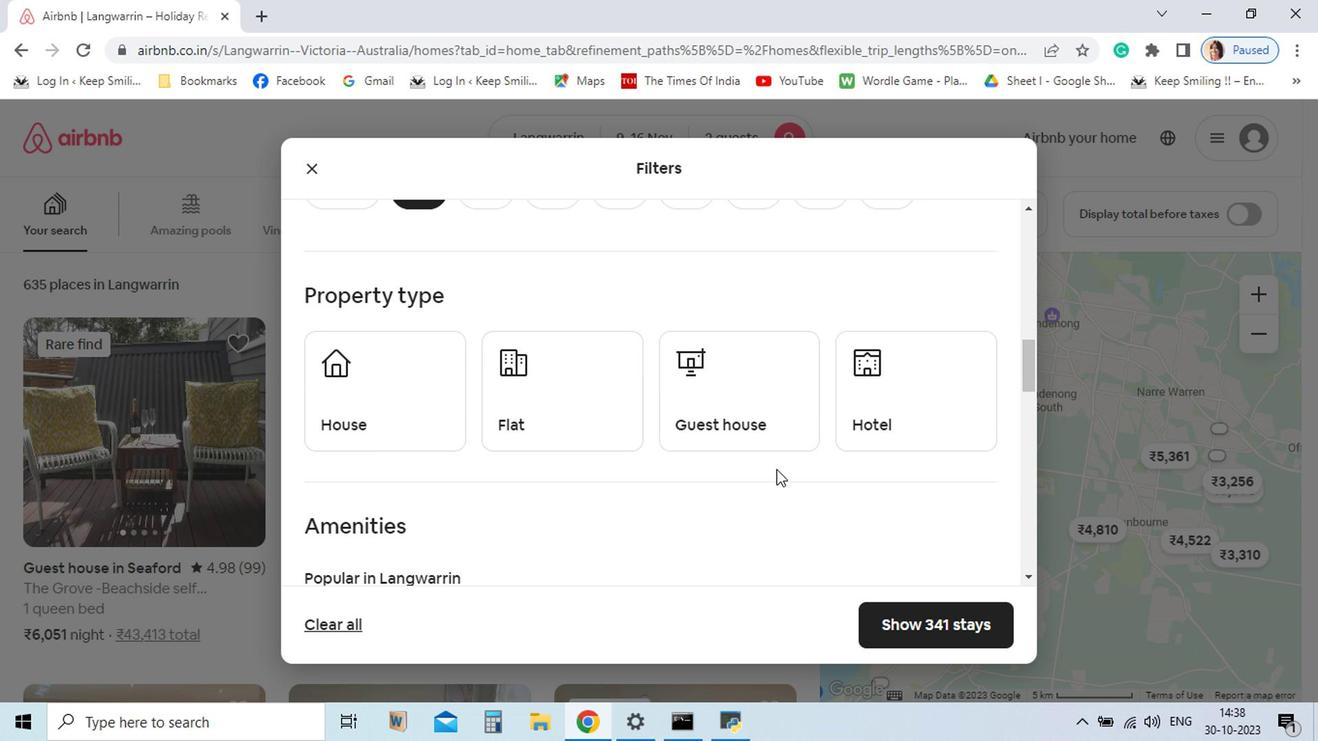 
Action: Mouse moved to (572, 475)
Screenshot: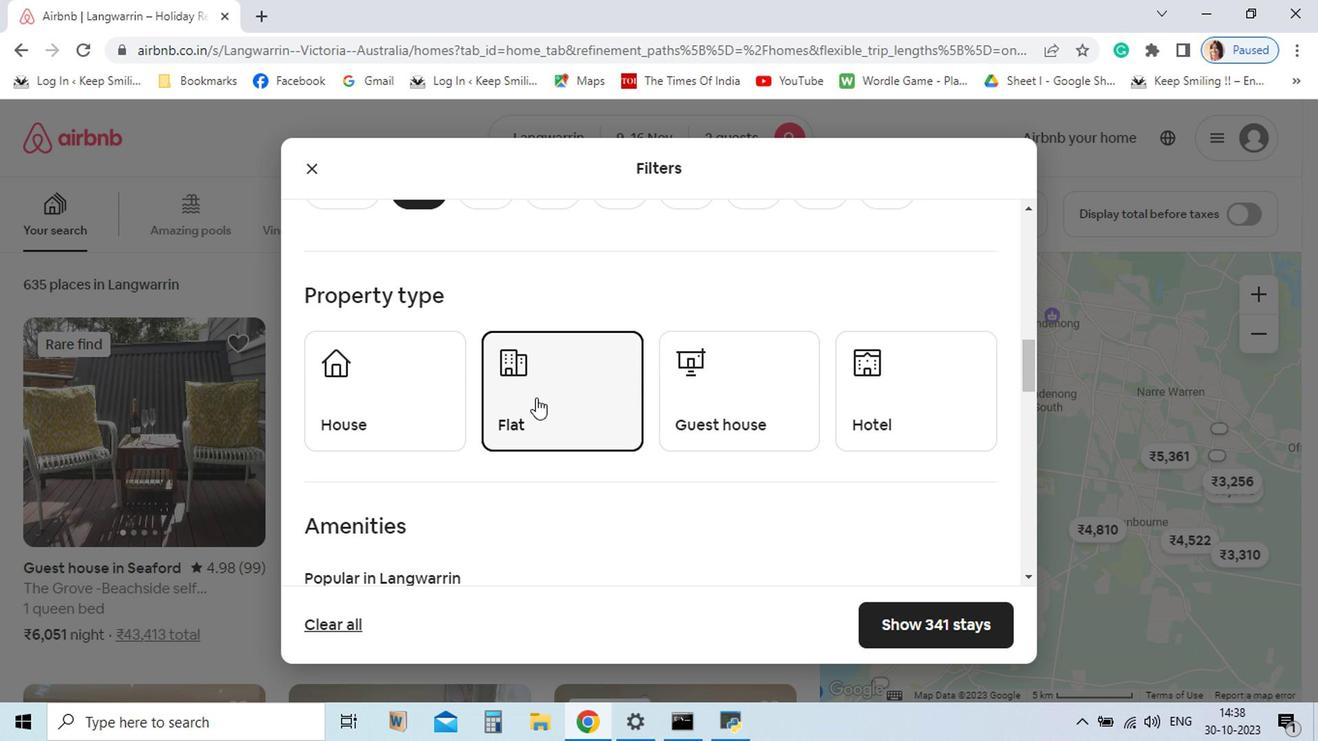 
Action: Mouse pressed left at (572, 475)
Screenshot: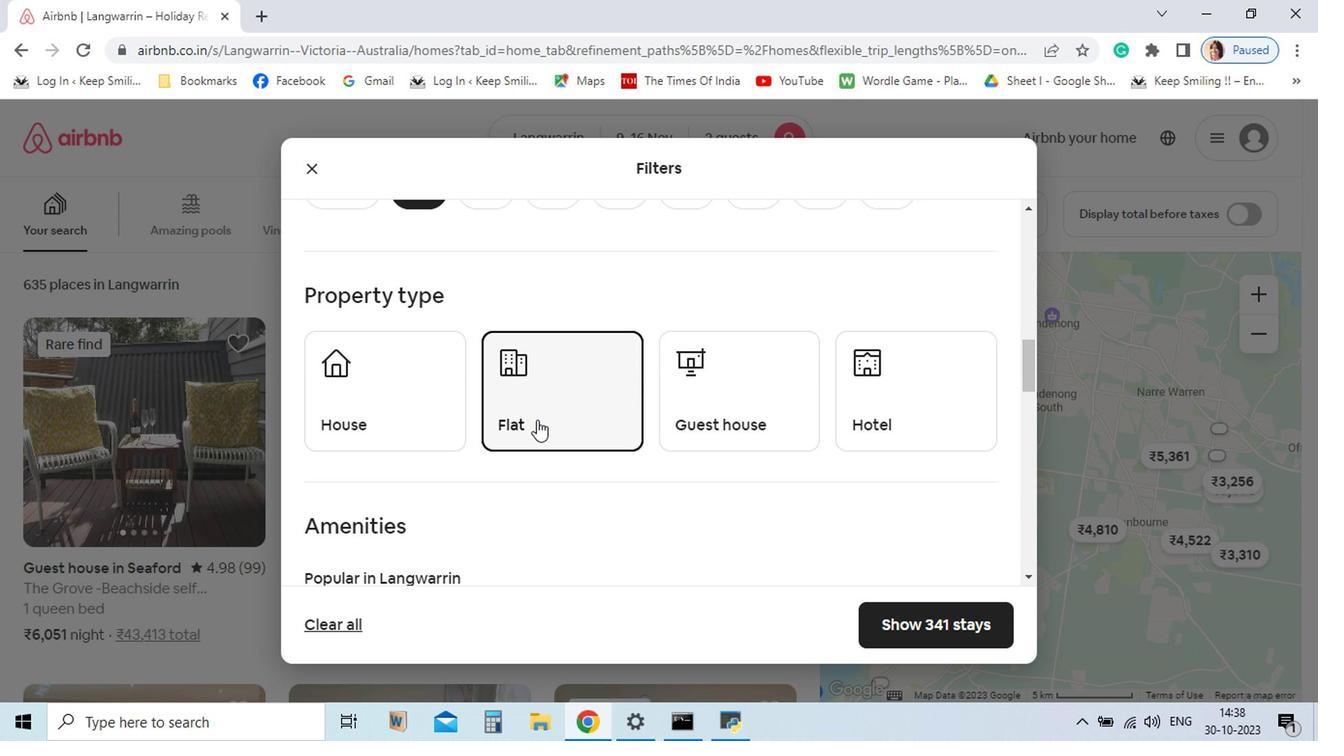 
Action: Mouse moved to (589, 594)
Screenshot: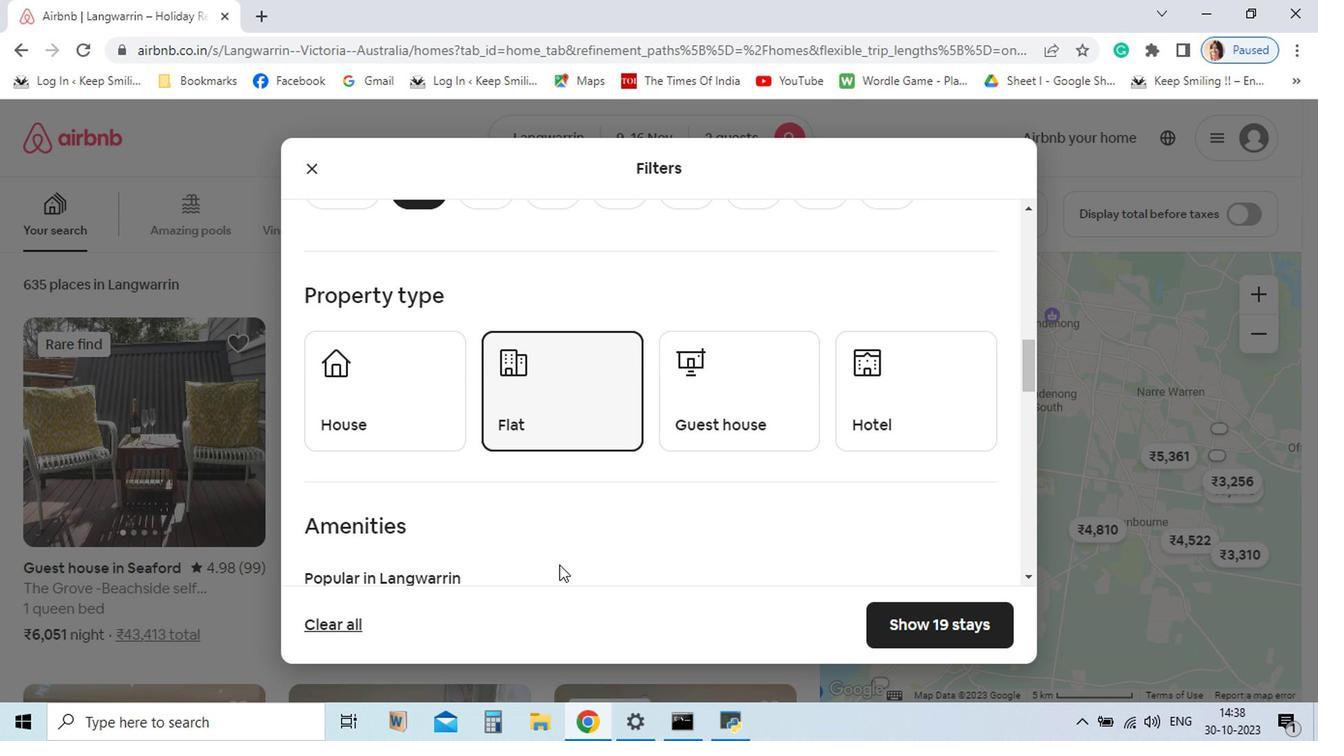 
Action: Mouse scrolled (589, 593) with delta (0, 0)
Screenshot: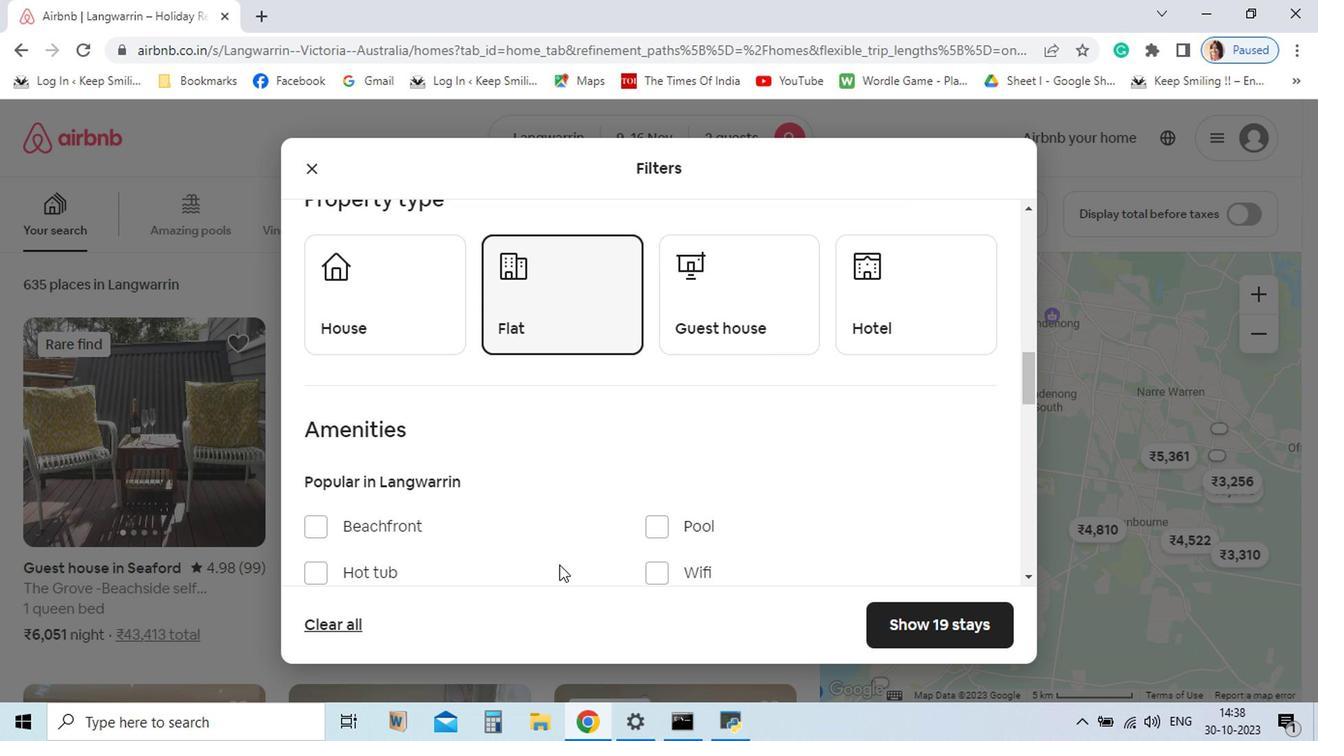 
Action: Mouse scrolled (589, 593) with delta (0, 0)
Screenshot: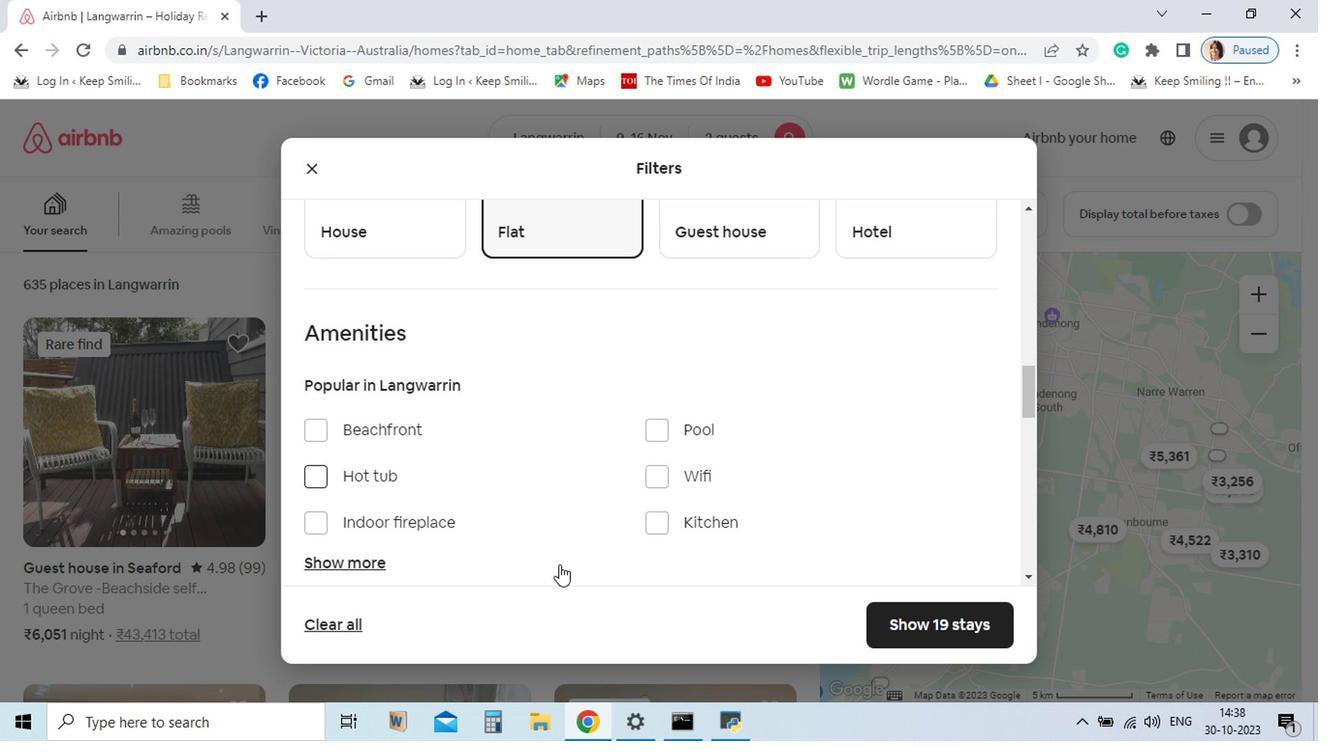 
Action: Mouse scrolled (589, 593) with delta (0, 0)
Screenshot: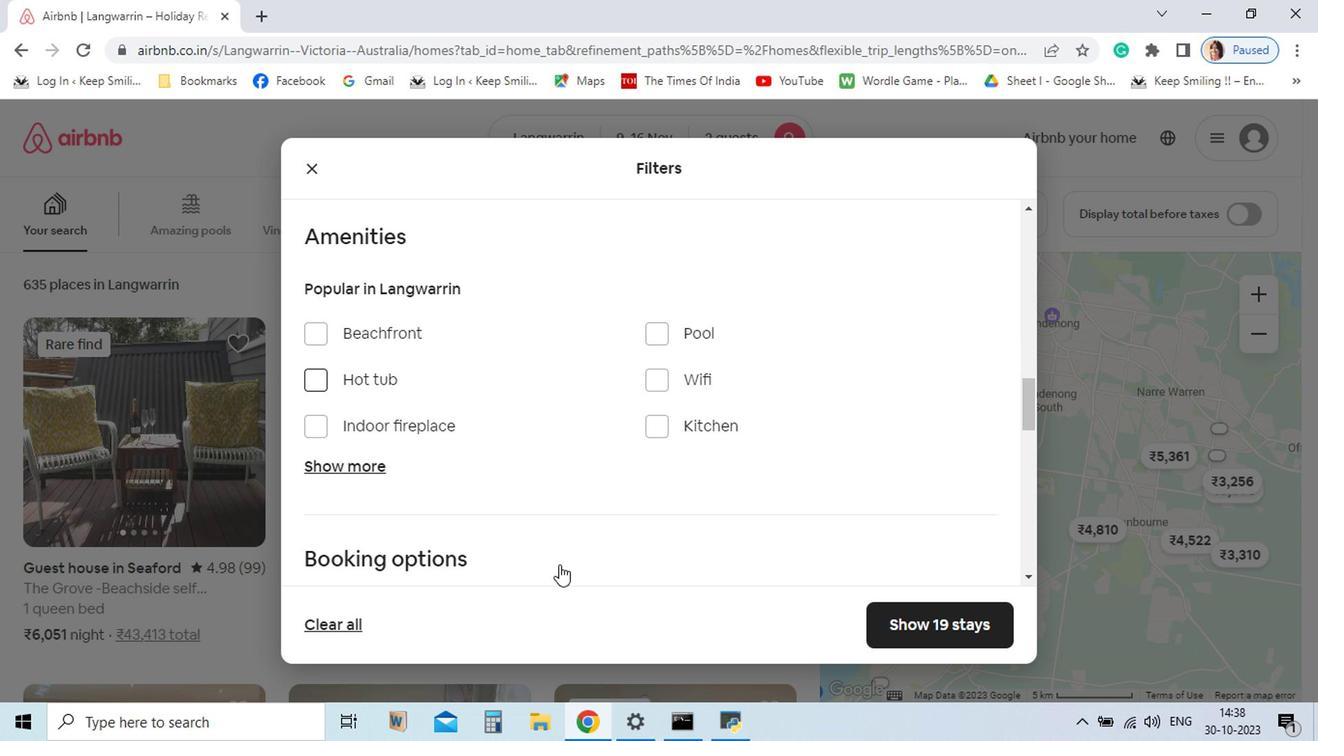 
Action: Mouse moved to (663, 495)
Screenshot: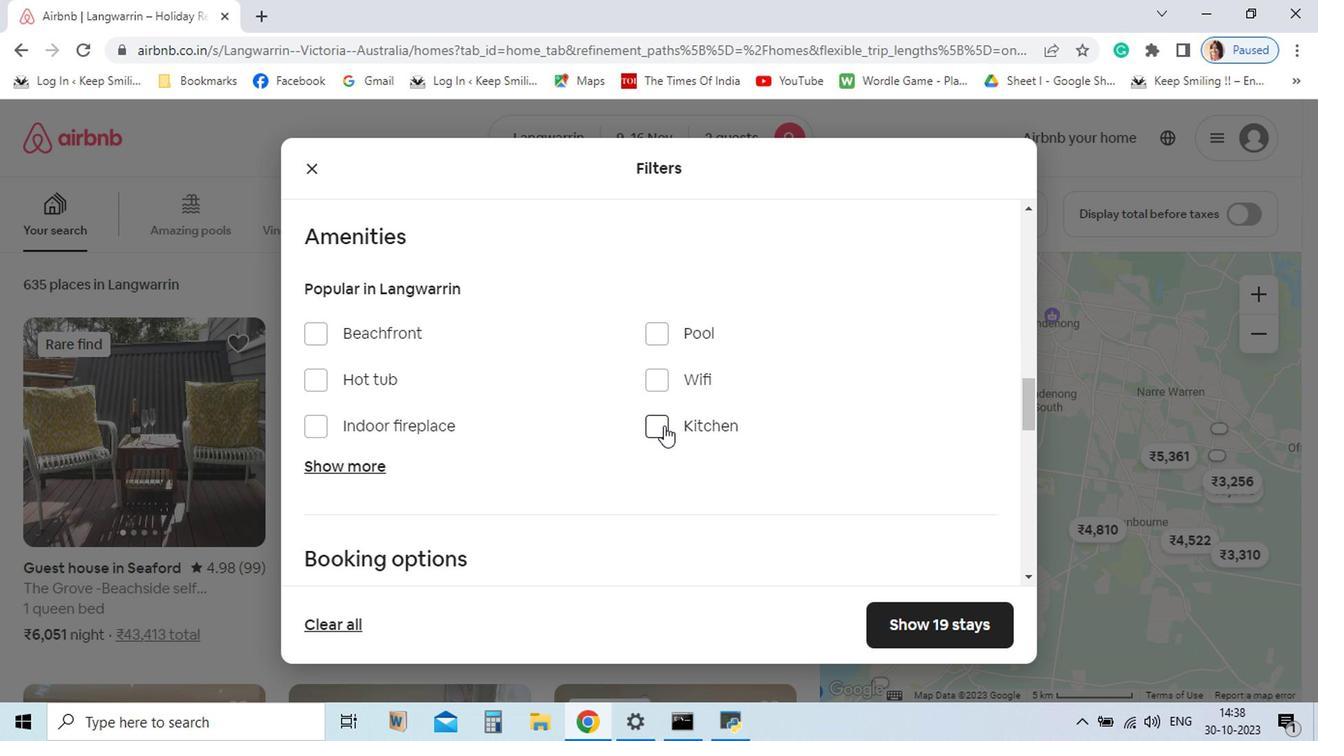 
Action: Mouse pressed left at (663, 495)
Screenshot: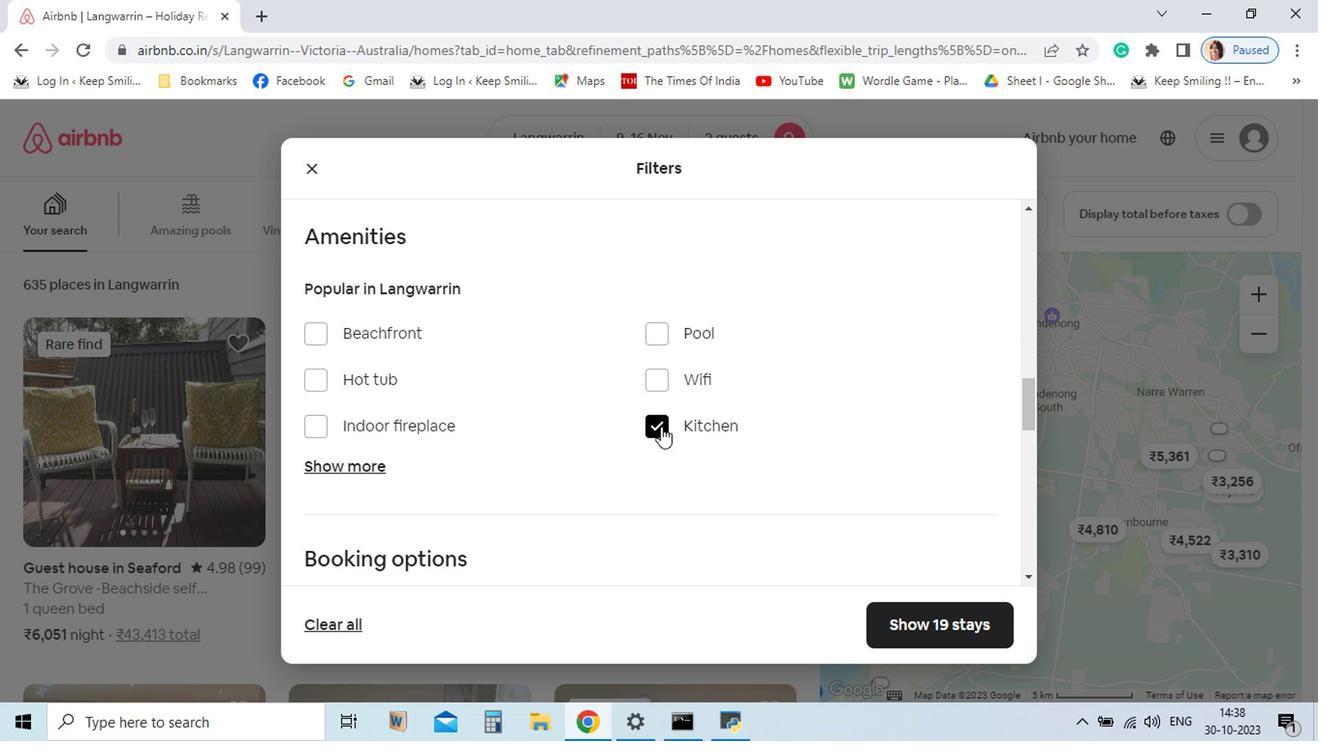 
Action: Mouse moved to (444, 519)
Screenshot: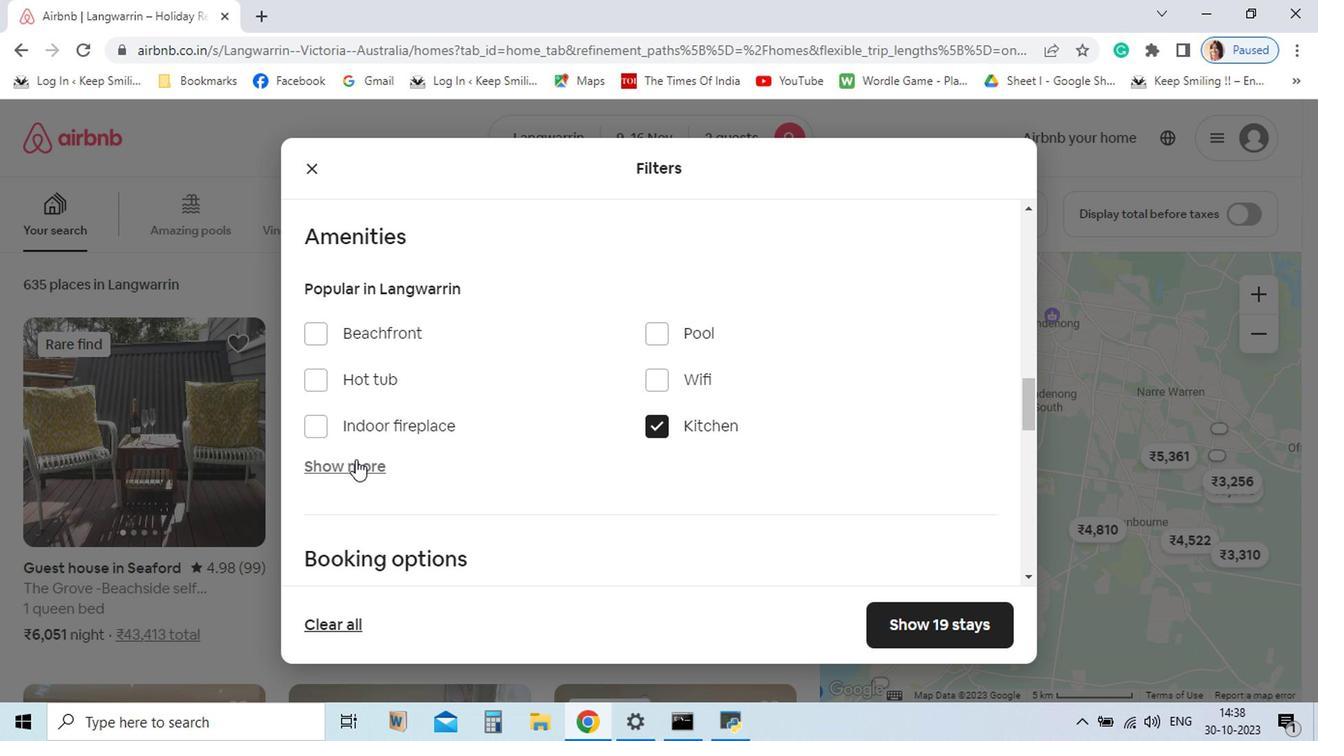 
Action: Mouse pressed left at (444, 519)
Screenshot: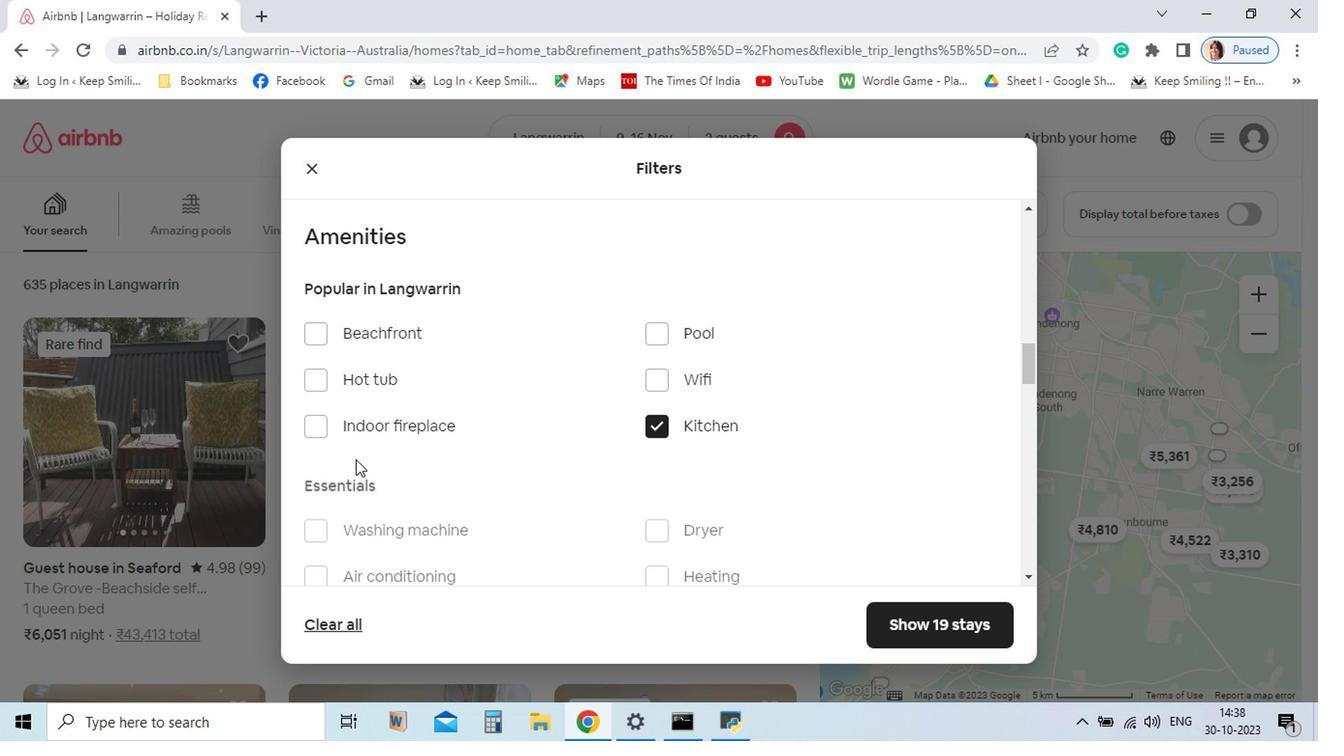 
Action: Mouse moved to (577, 549)
Screenshot: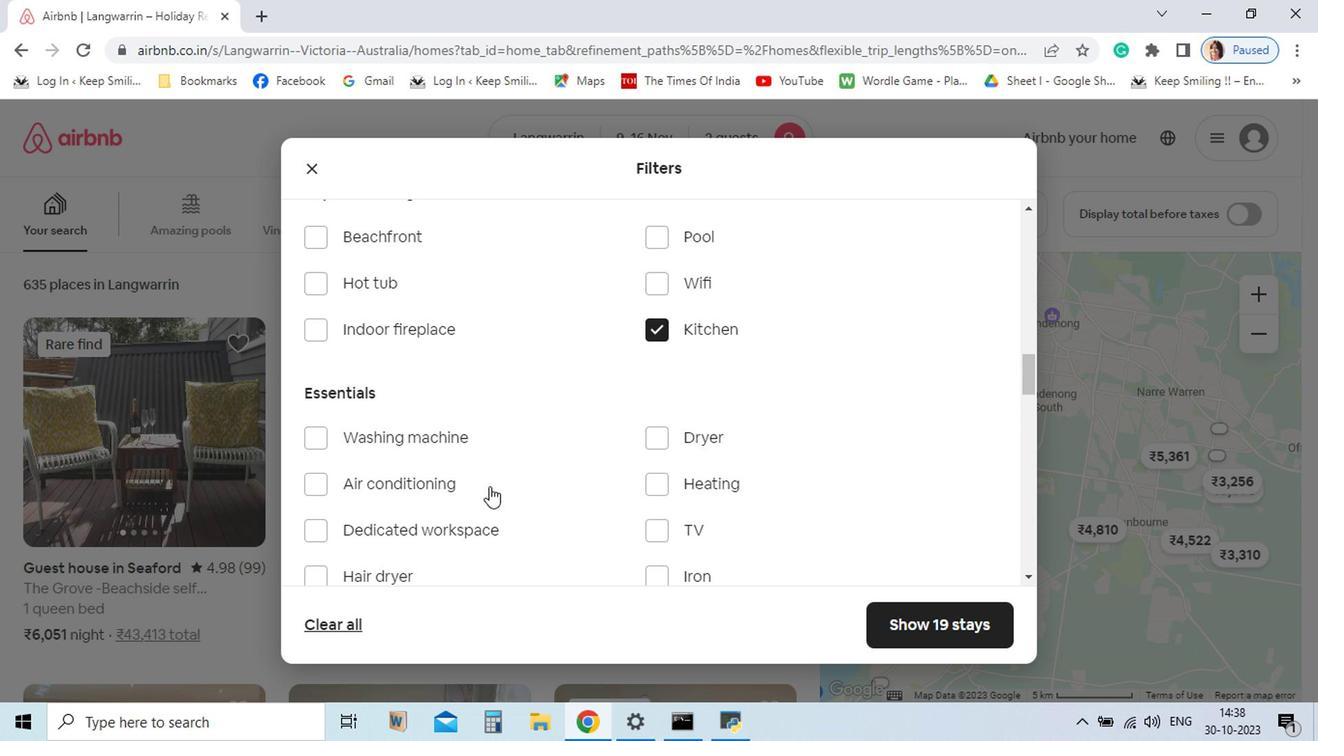 
Action: Mouse scrolled (577, 548) with delta (0, 0)
Screenshot: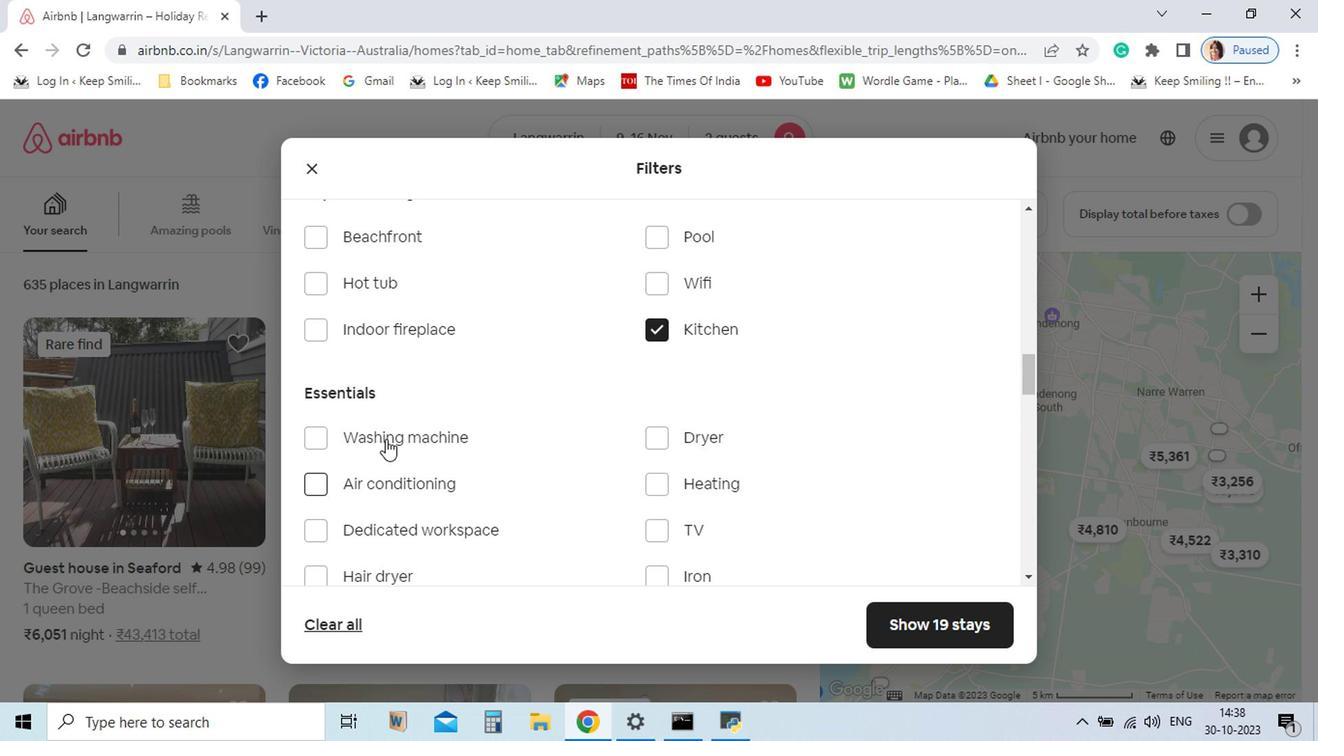 
Action: Mouse moved to (414, 508)
Screenshot: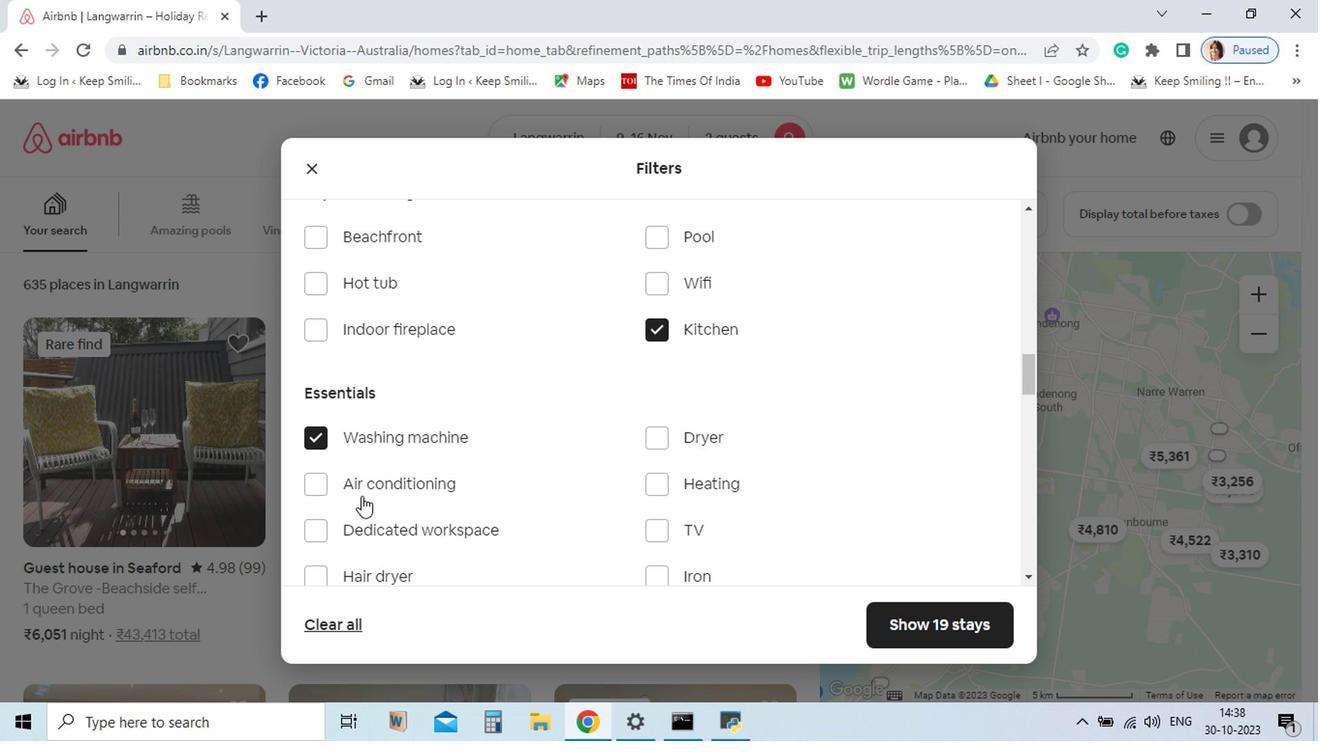 
Action: Mouse pressed left at (414, 508)
Screenshot: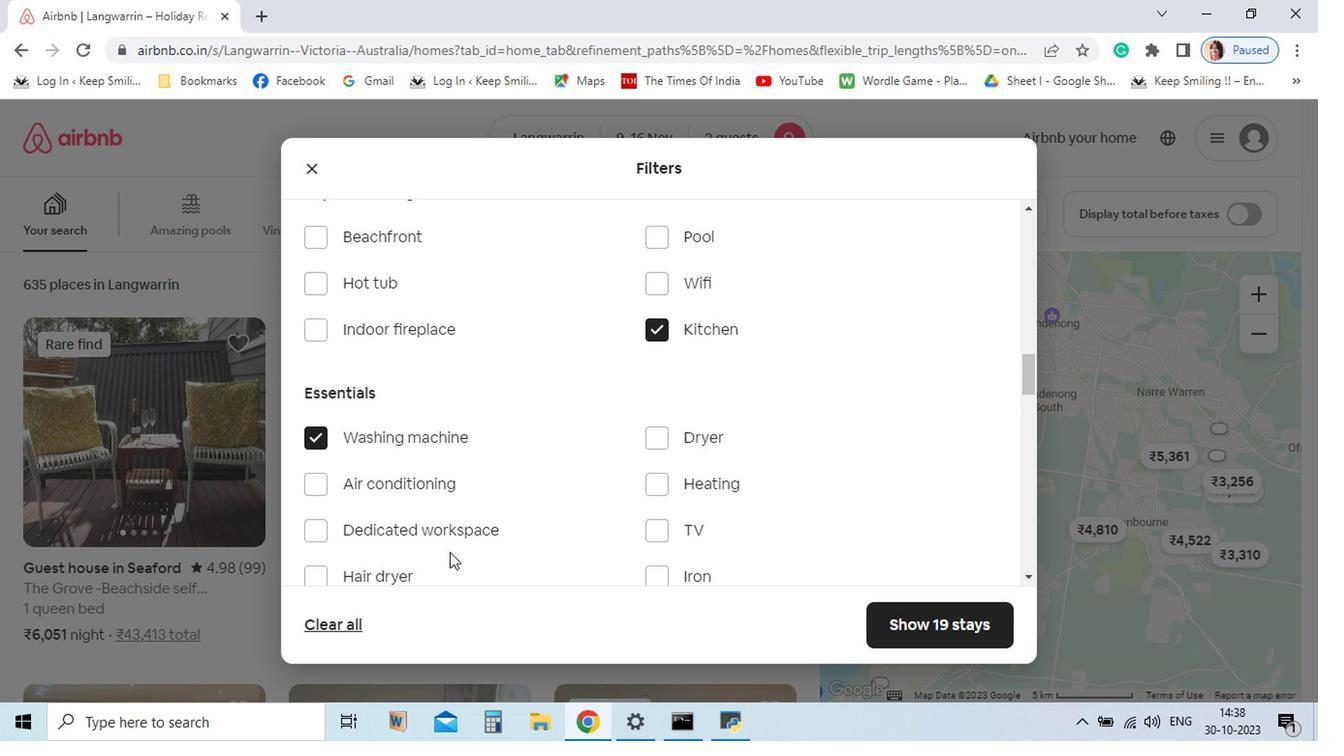 
Action: Mouse moved to (849, 637)
Screenshot: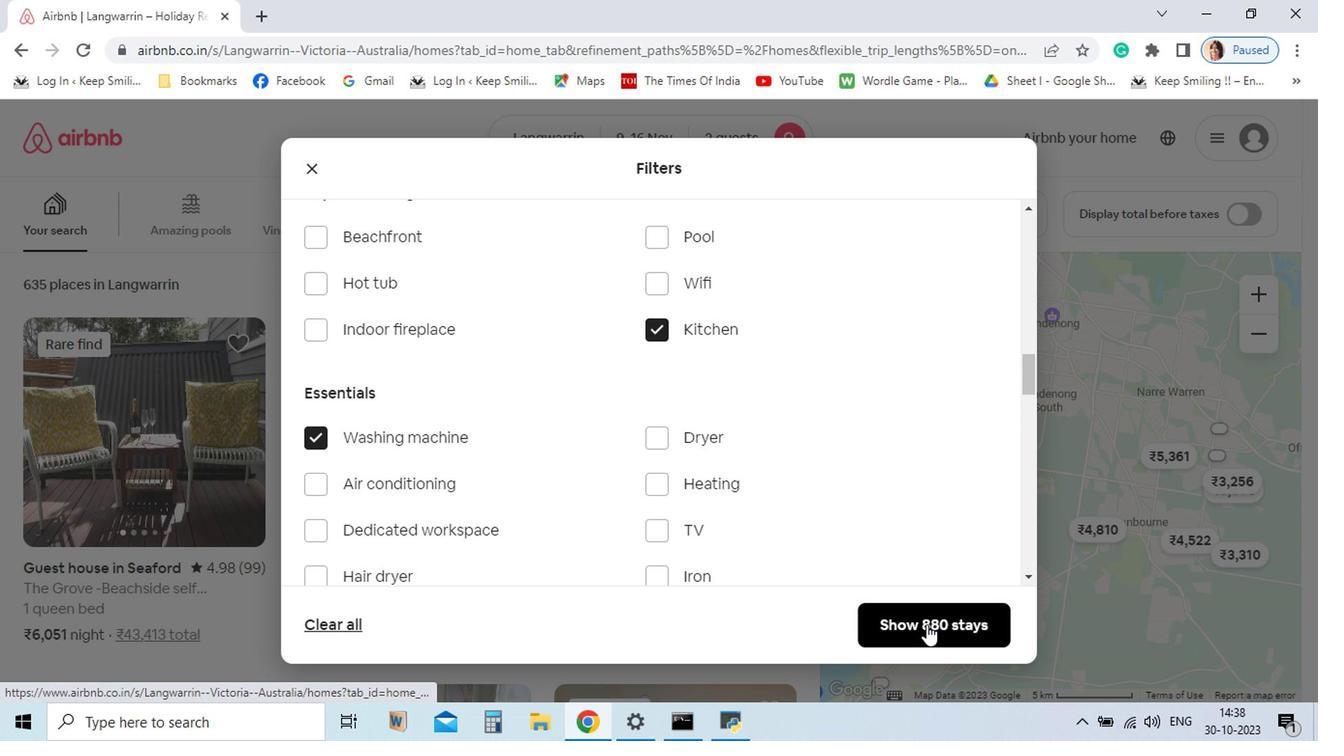 
Action: Mouse pressed left at (849, 637)
Screenshot: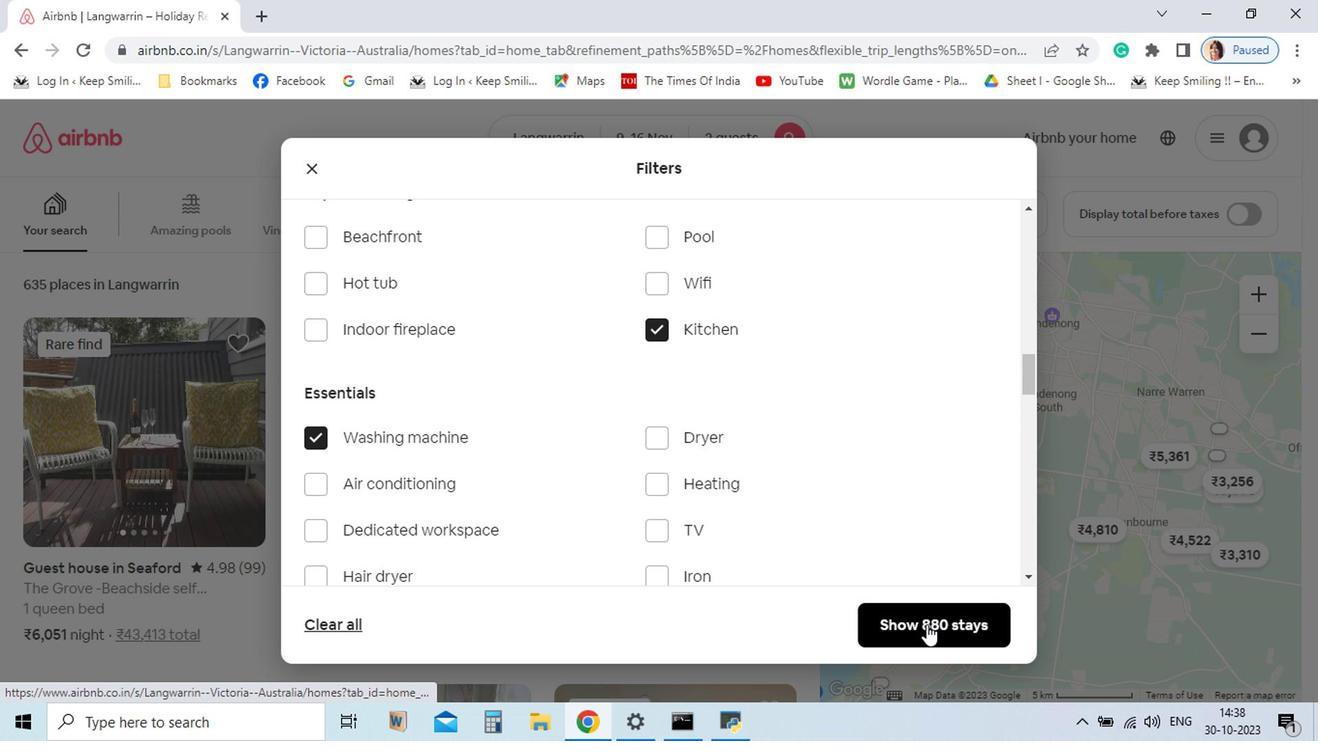 
Action: Mouse moved to (249, 593)
Screenshot: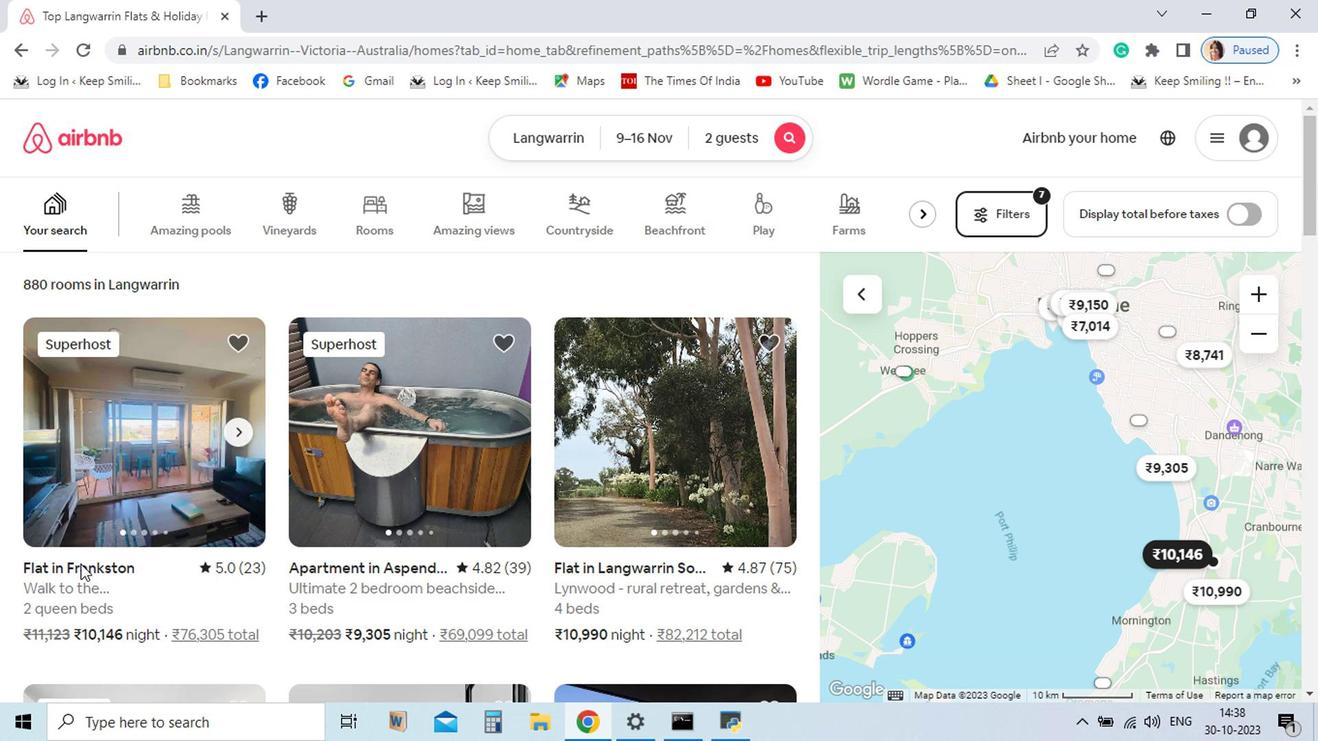 
Action: Mouse pressed left at (249, 593)
Screenshot: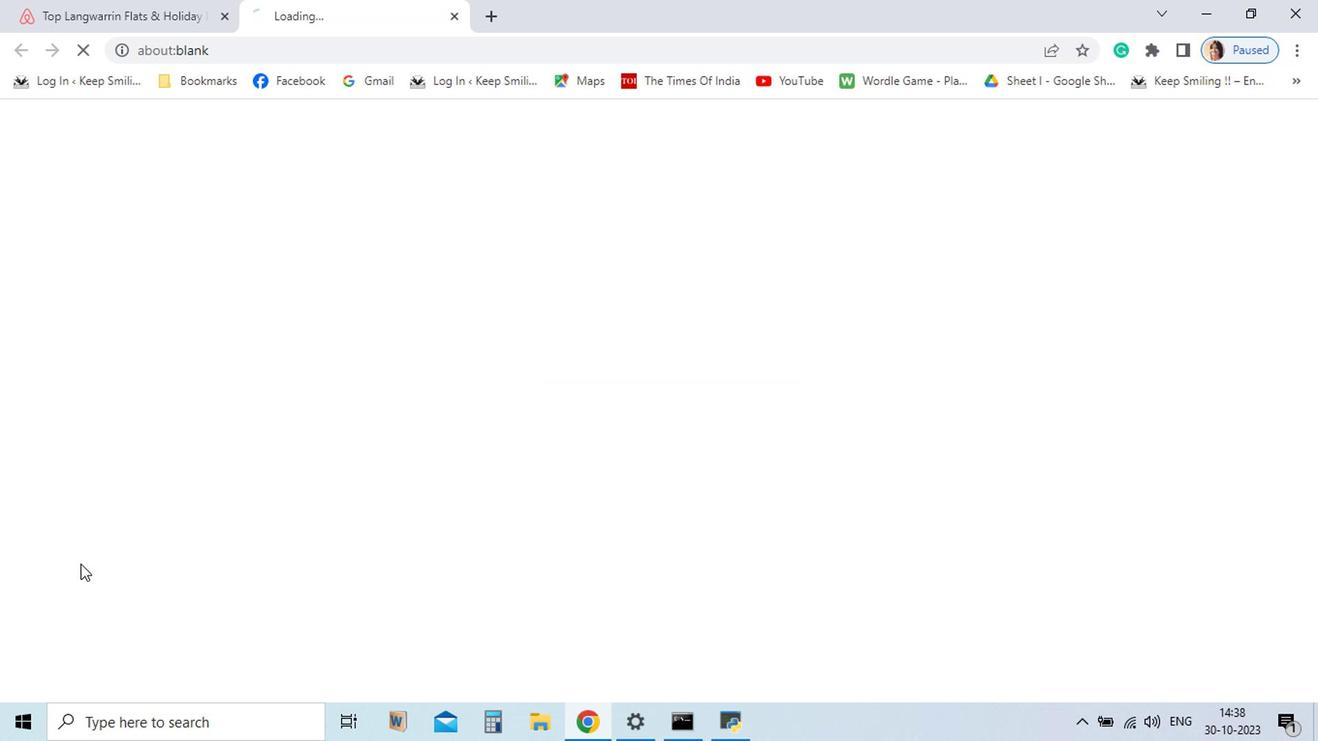 
Action: Mouse moved to (327, 202)
Screenshot: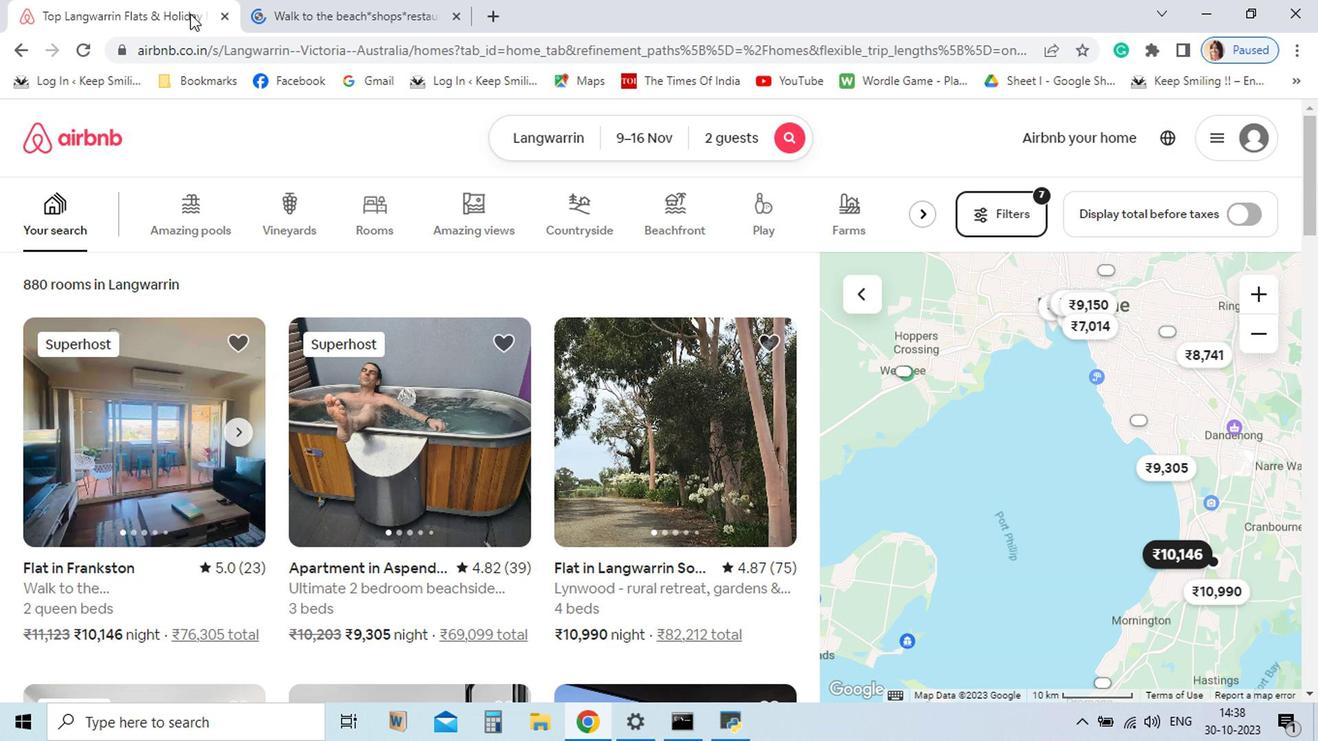 
Action: Mouse pressed left at (327, 202)
Screenshot: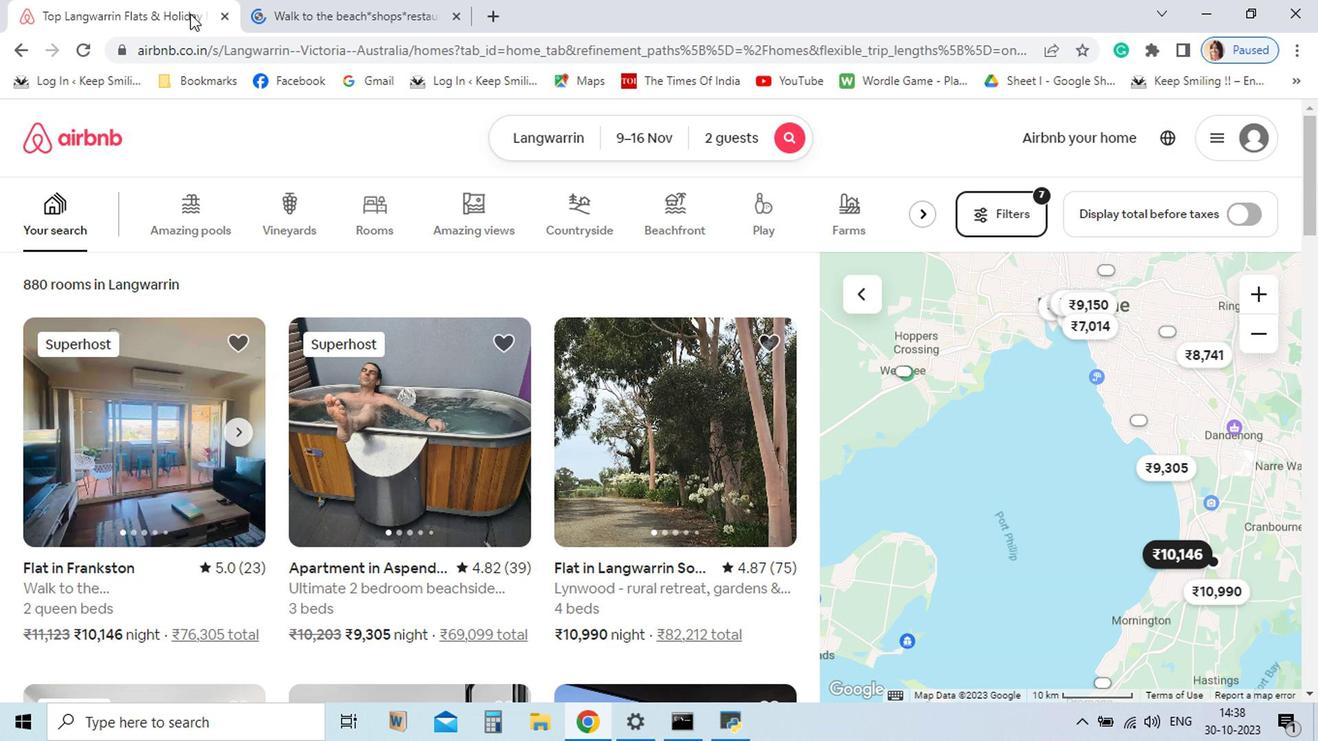 
Action: Mouse moved to (468, 206)
Screenshot: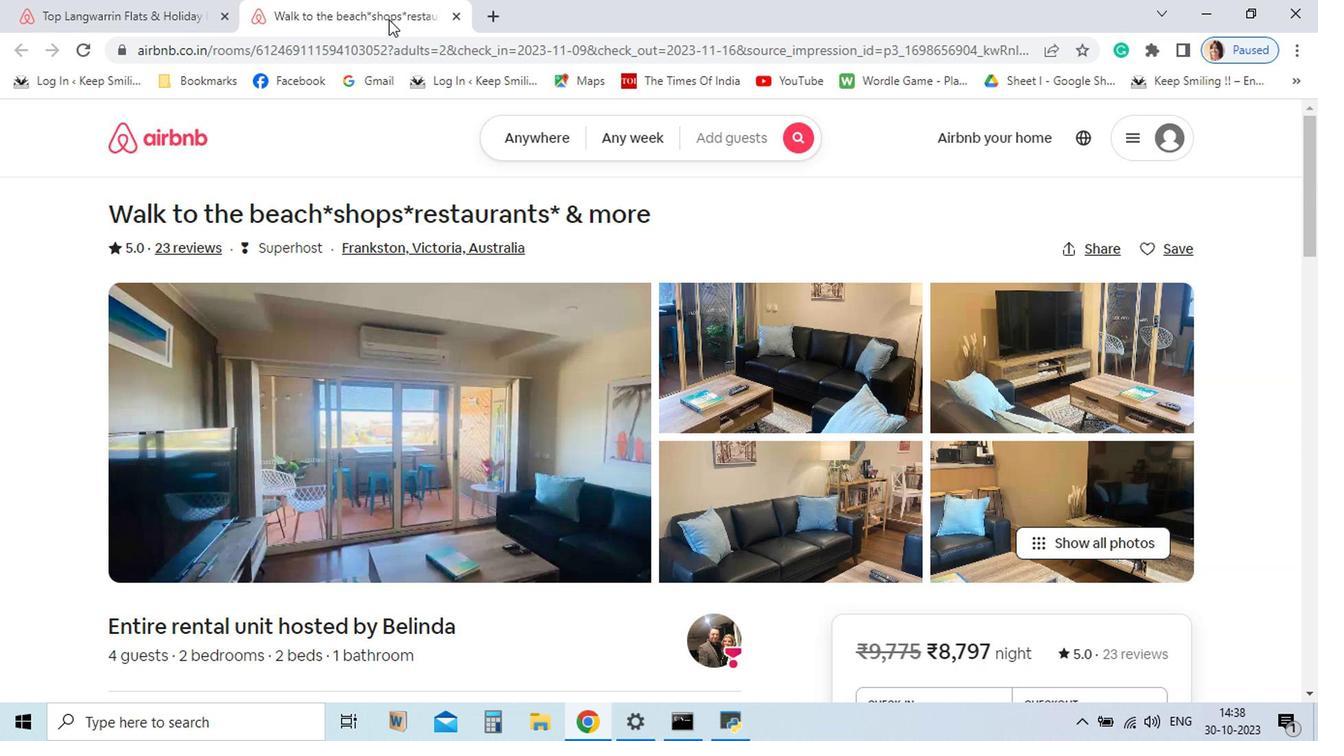 
Action: Mouse pressed left at (468, 206)
Screenshot: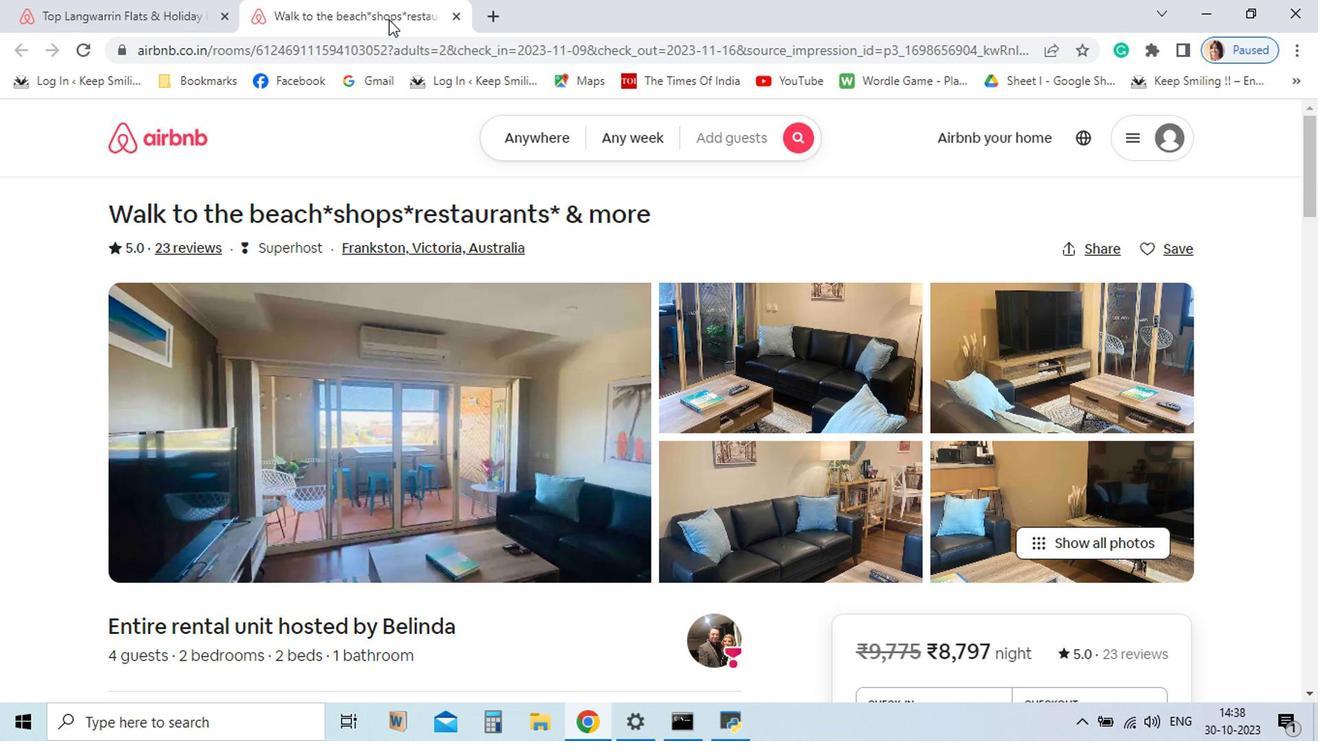 
Action: Mouse moved to (1120, 689)
Screenshot: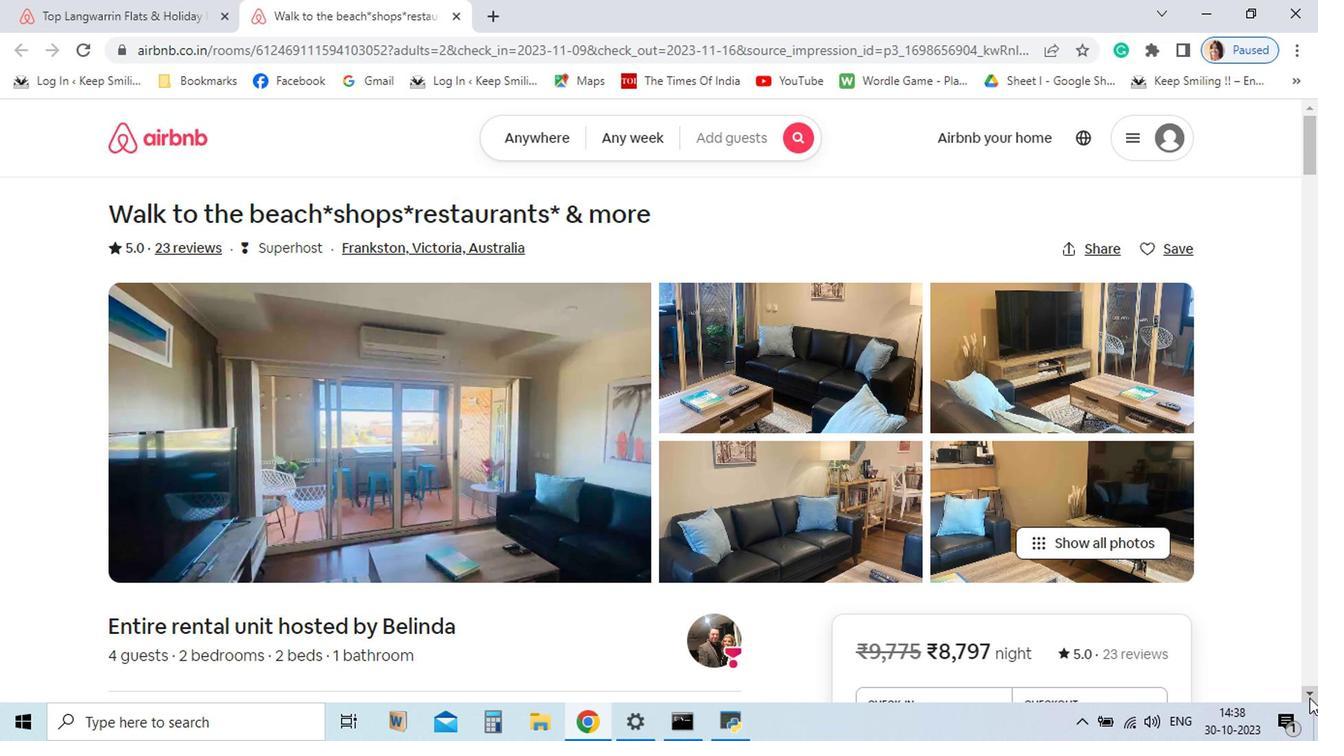 
Action: Mouse pressed left at (1120, 689)
Screenshot: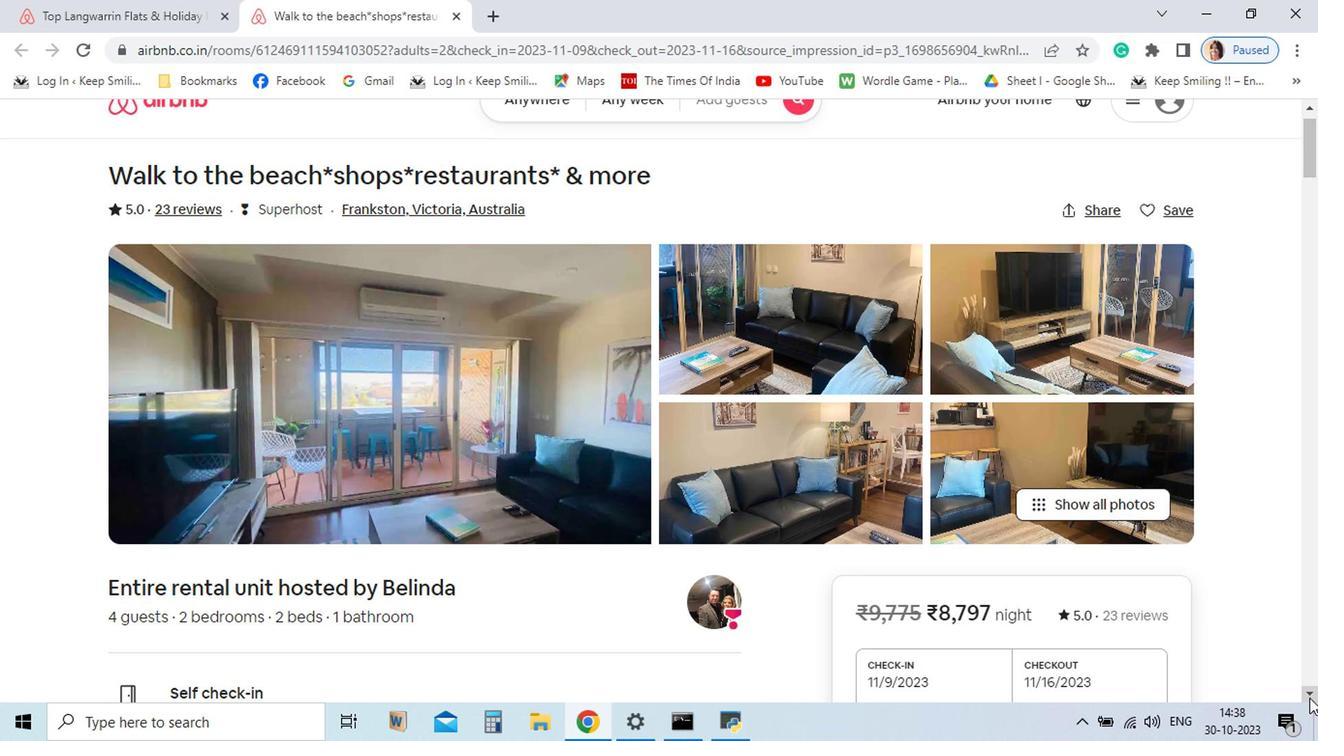 
Action: Mouse pressed left at (1120, 689)
Screenshot: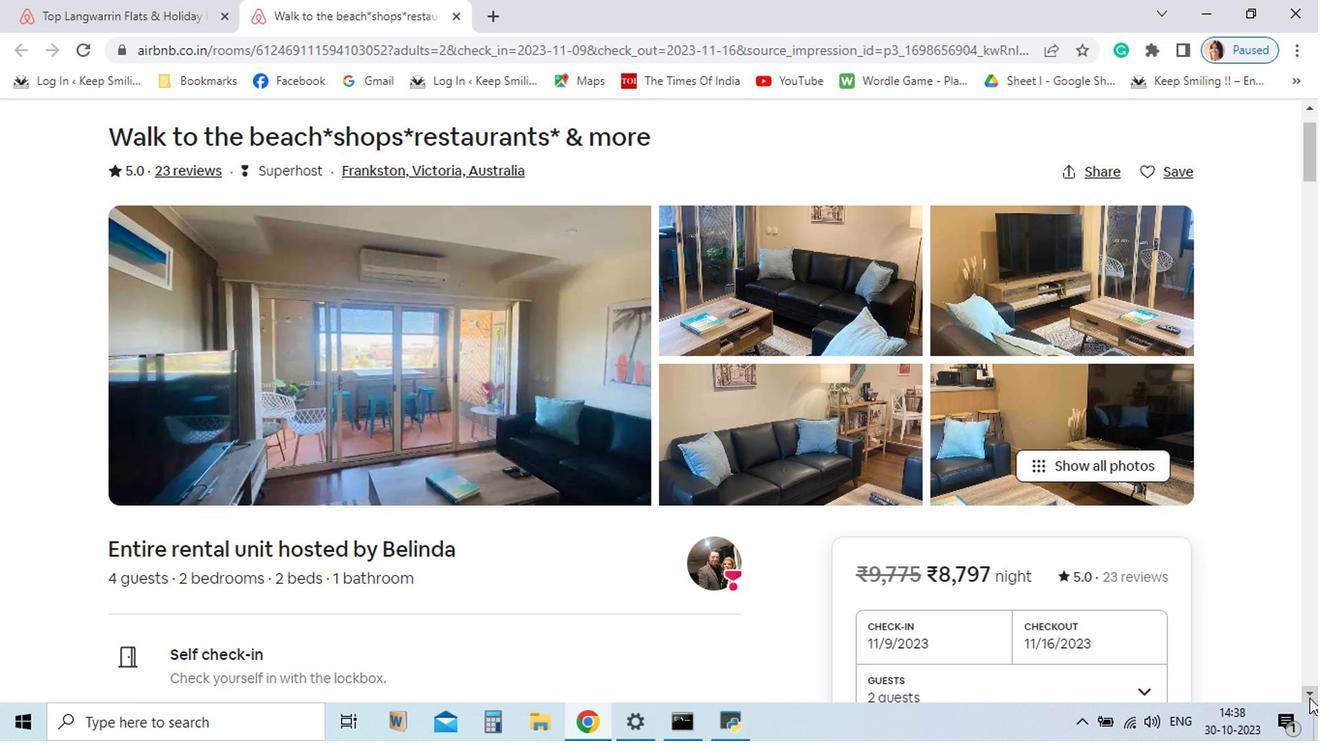 
Action: Mouse pressed left at (1120, 689)
Screenshot: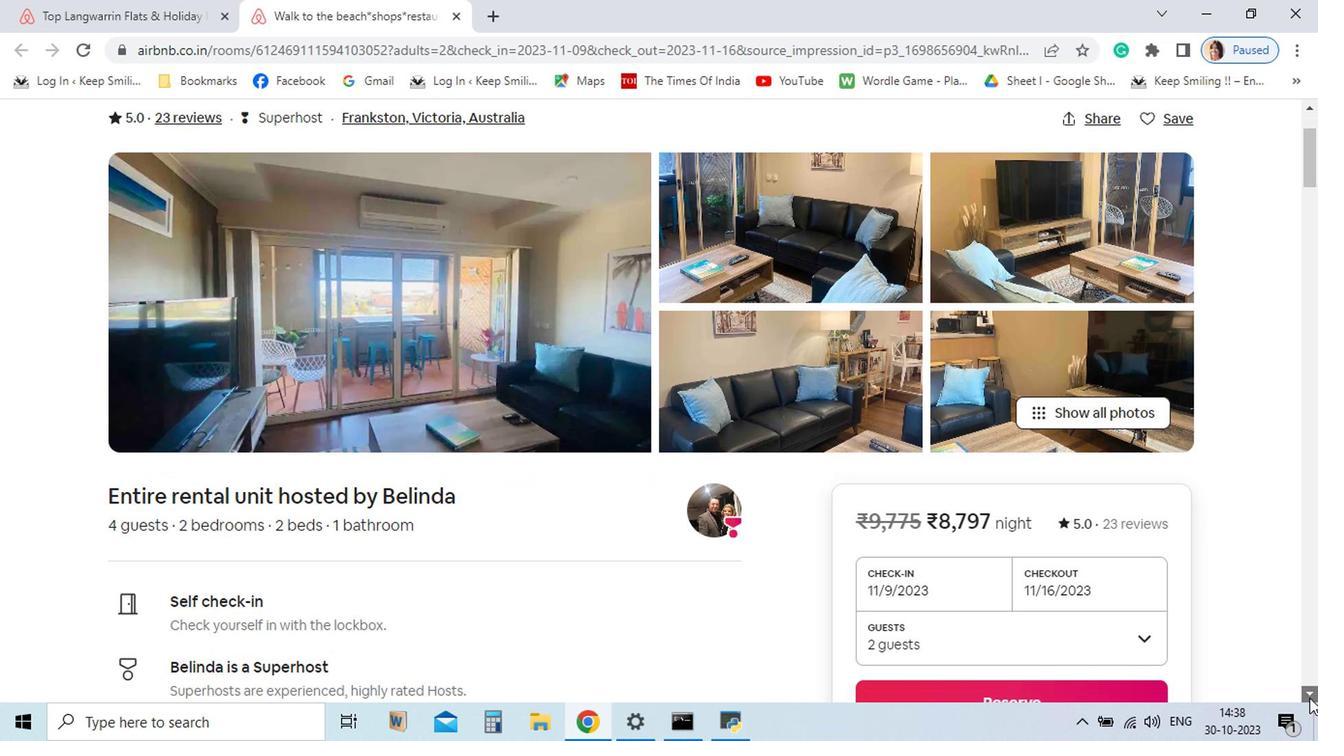 
Action: Mouse pressed left at (1120, 689)
Screenshot: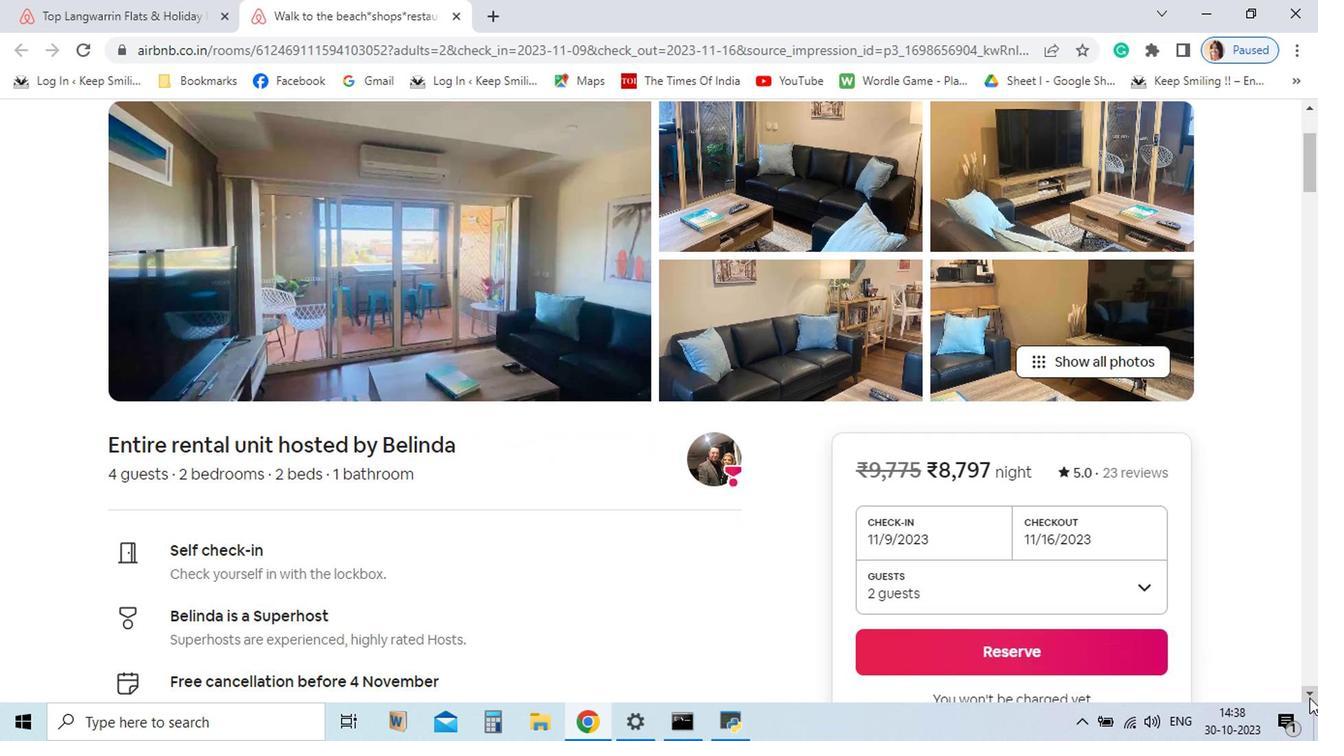 
Action: Mouse pressed left at (1120, 689)
Screenshot: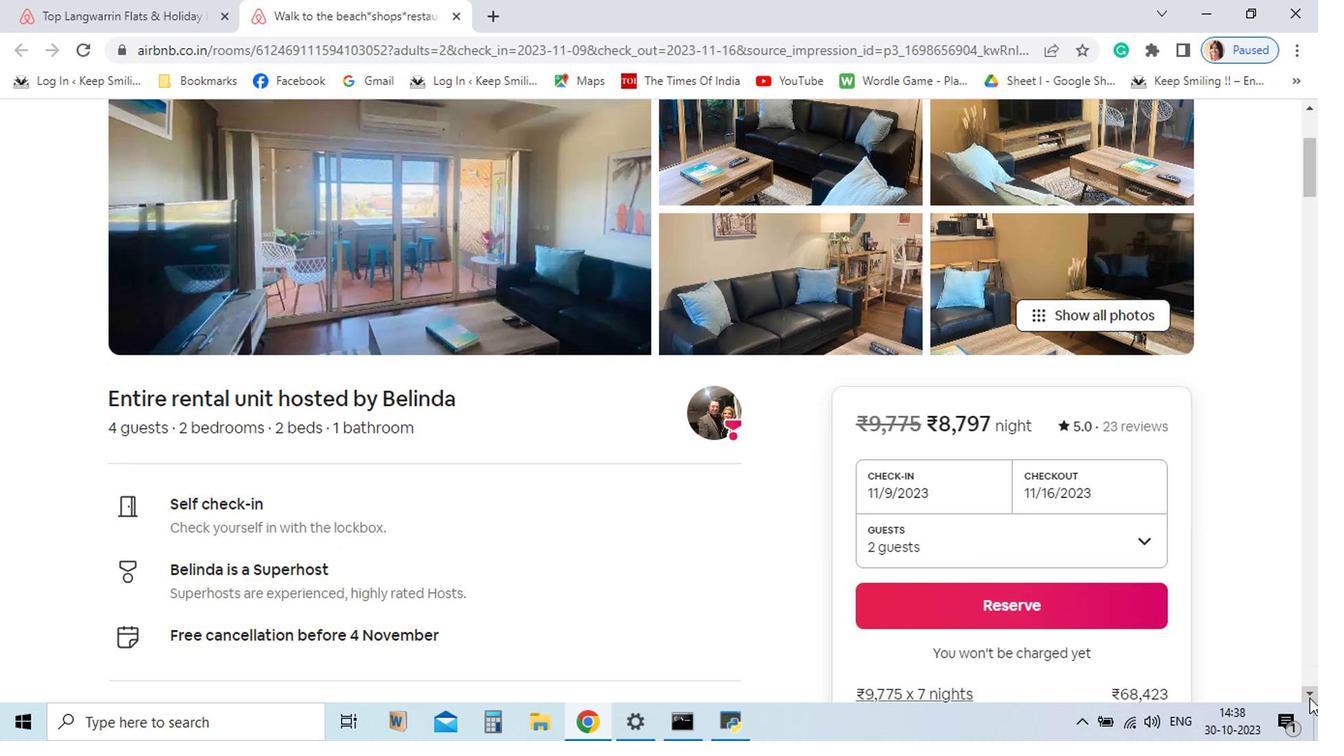 
Action: Mouse pressed left at (1120, 689)
Screenshot: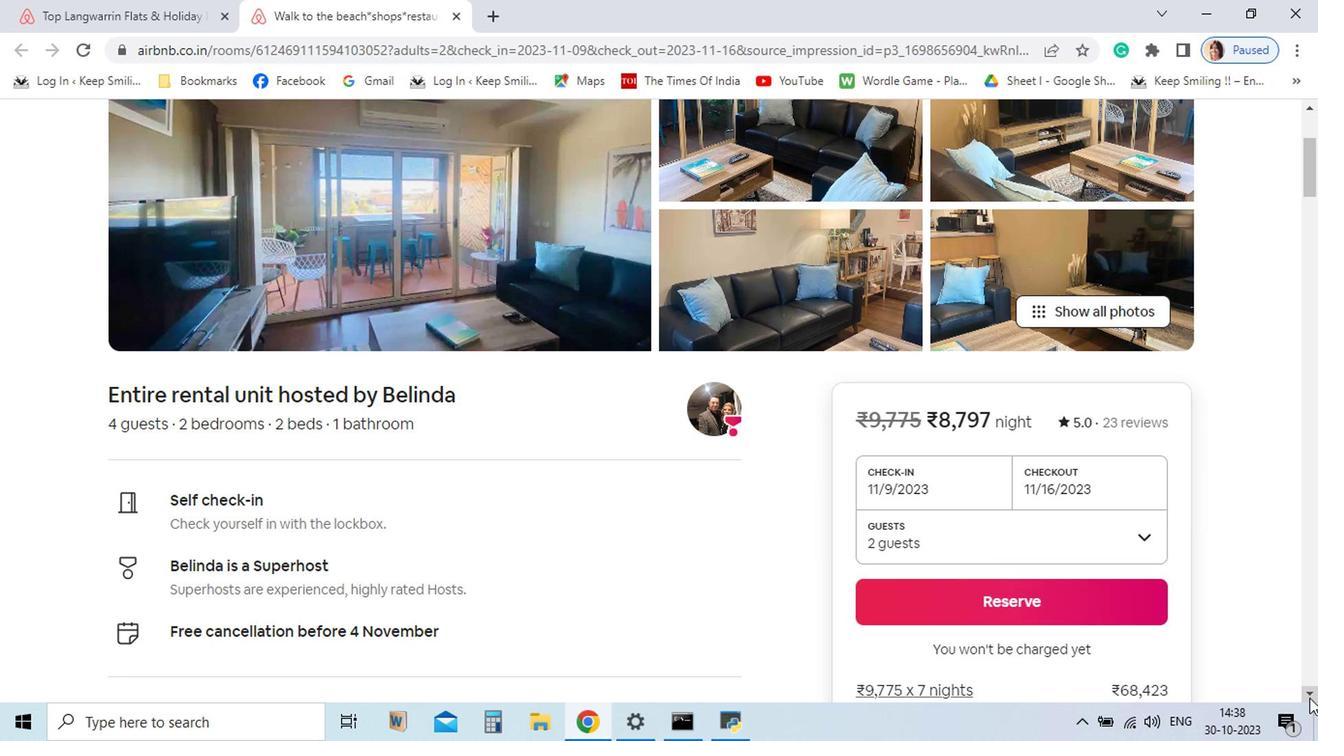 
Action: Mouse moved to (1119, 687)
Screenshot: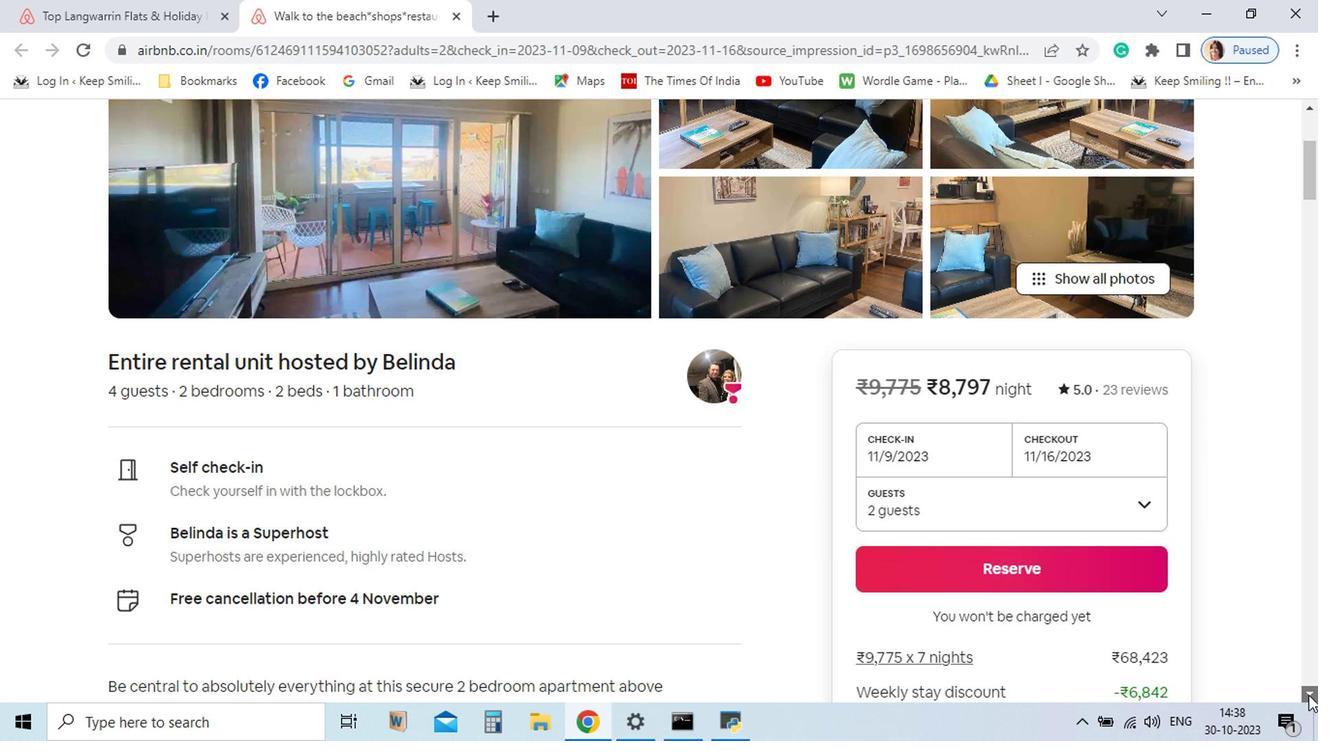 
Action: Mouse pressed left at (1119, 687)
Screenshot: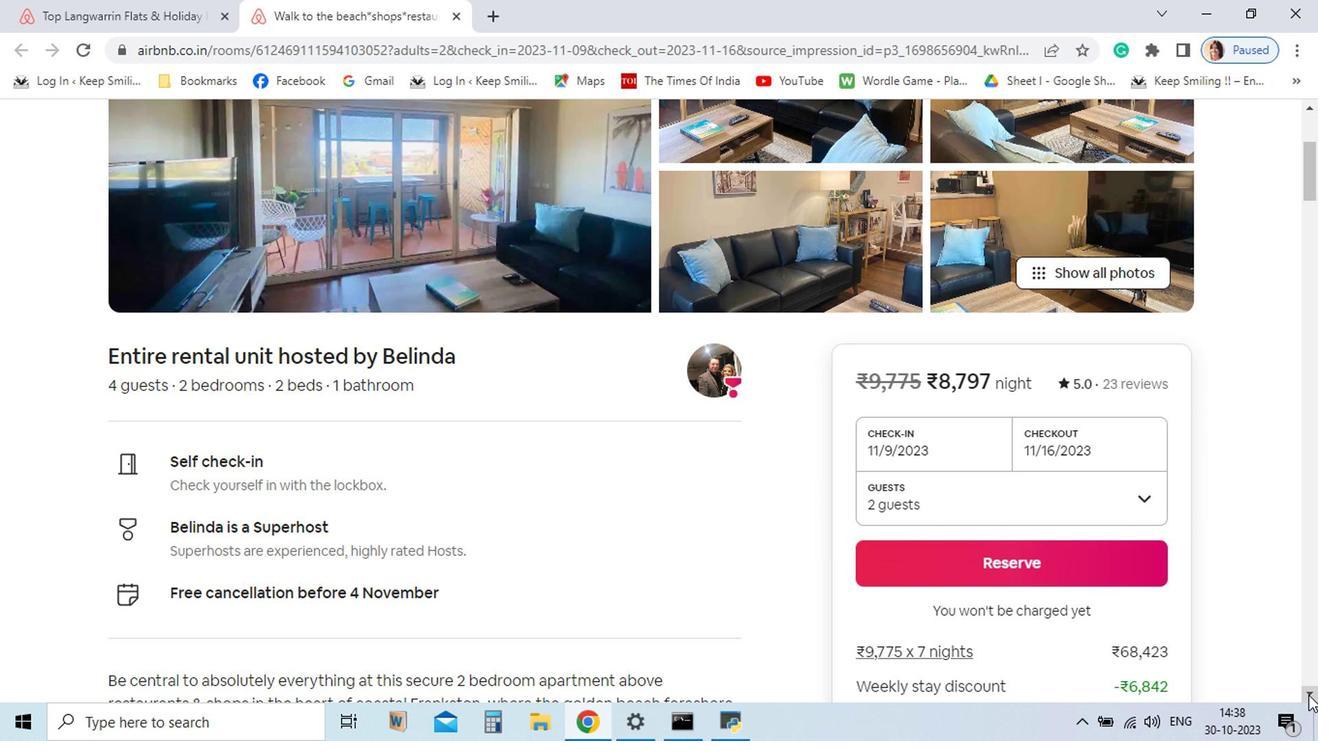 
Action: Mouse pressed left at (1119, 687)
Screenshot: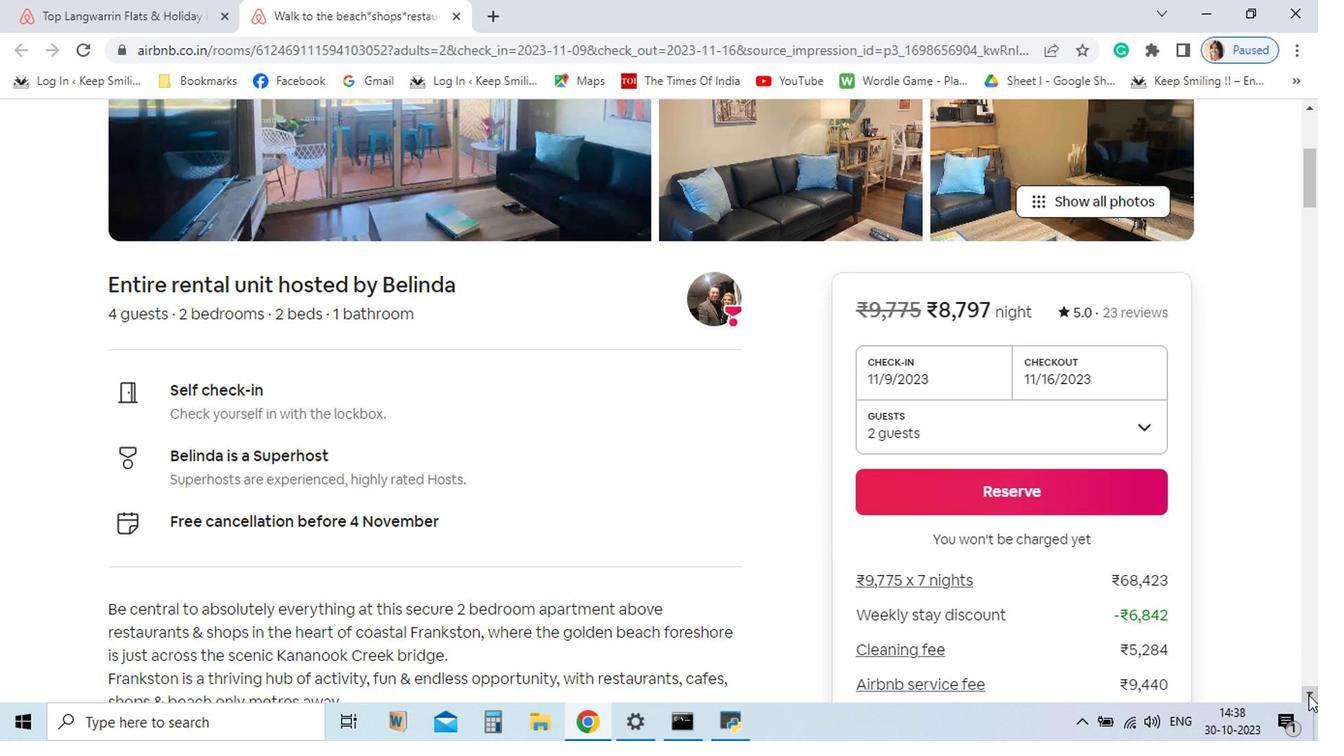 
Action: Mouse pressed left at (1119, 687)
Screenshot: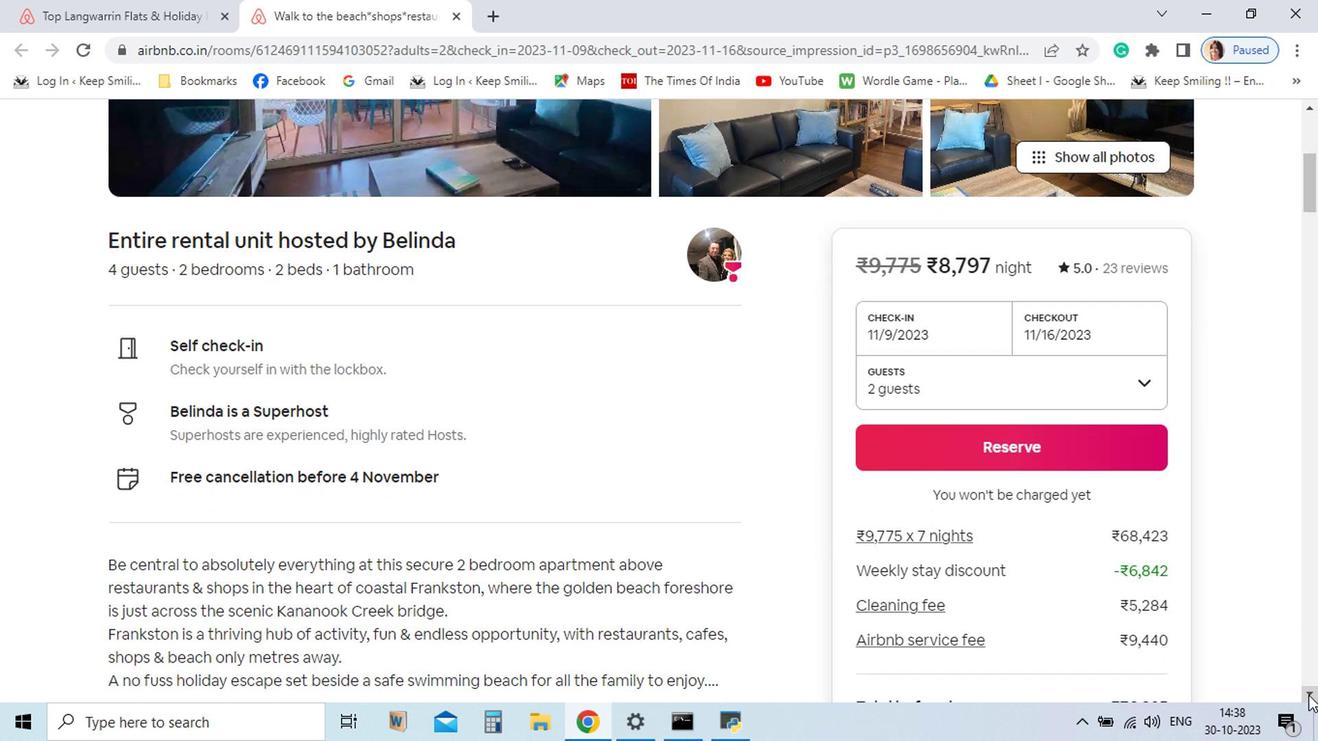 
Action: Mouse pressed left at (1119, 687)
Screenshot: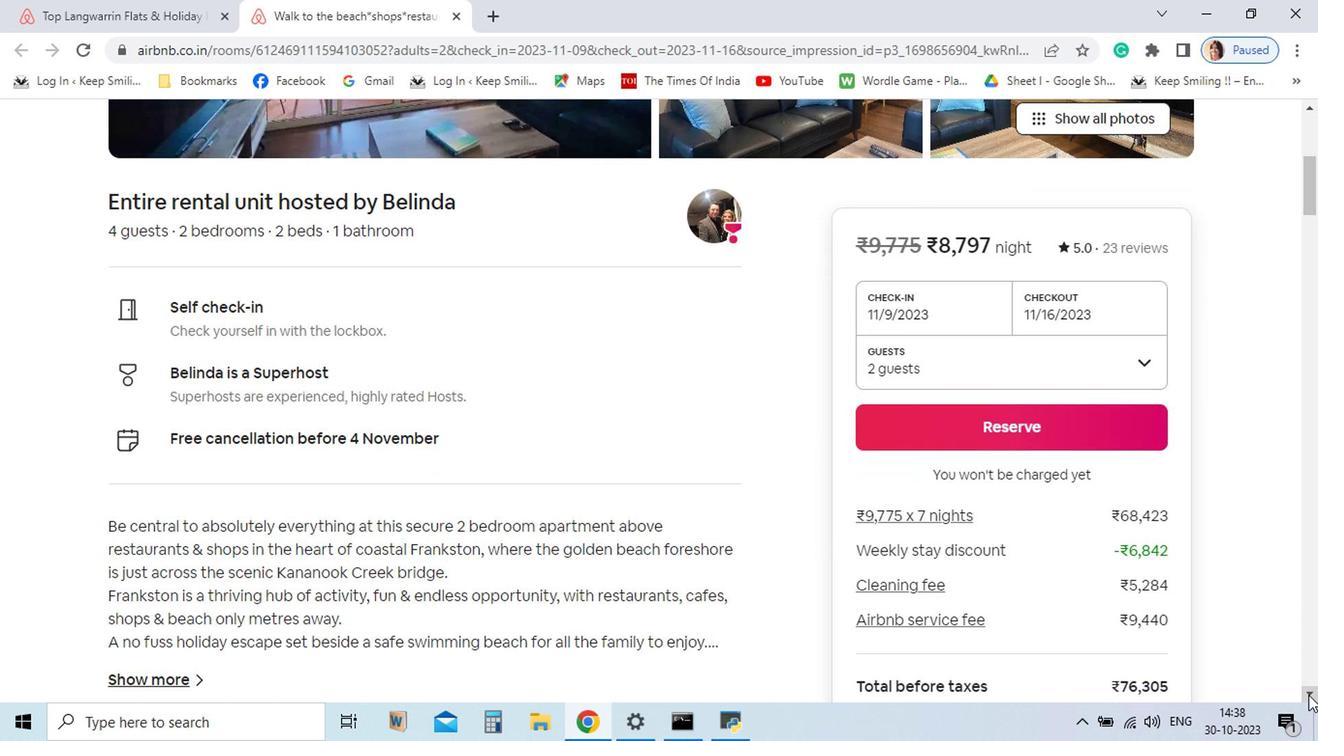 
Action: Mouse pressed left at (1119, 687)
Screenshot: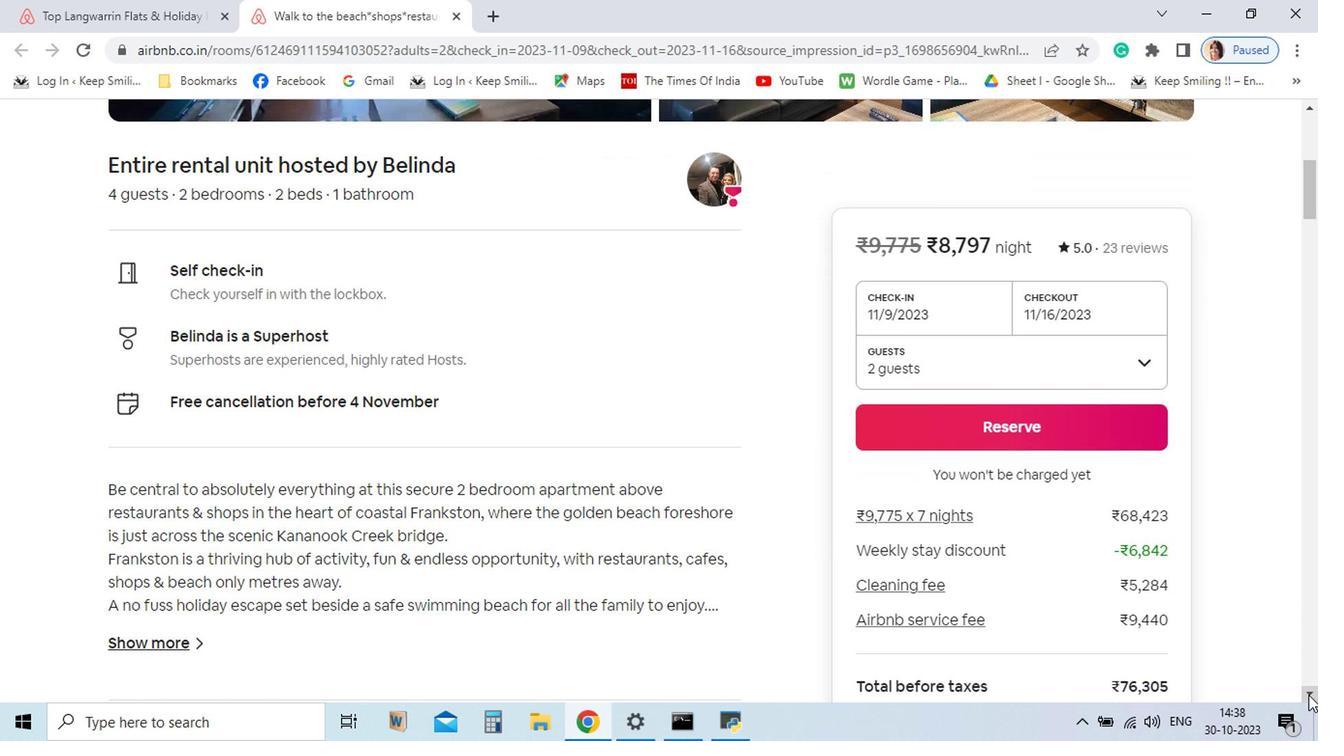 
Action: Mouse pressed left at (1119, 687)
Screenshot: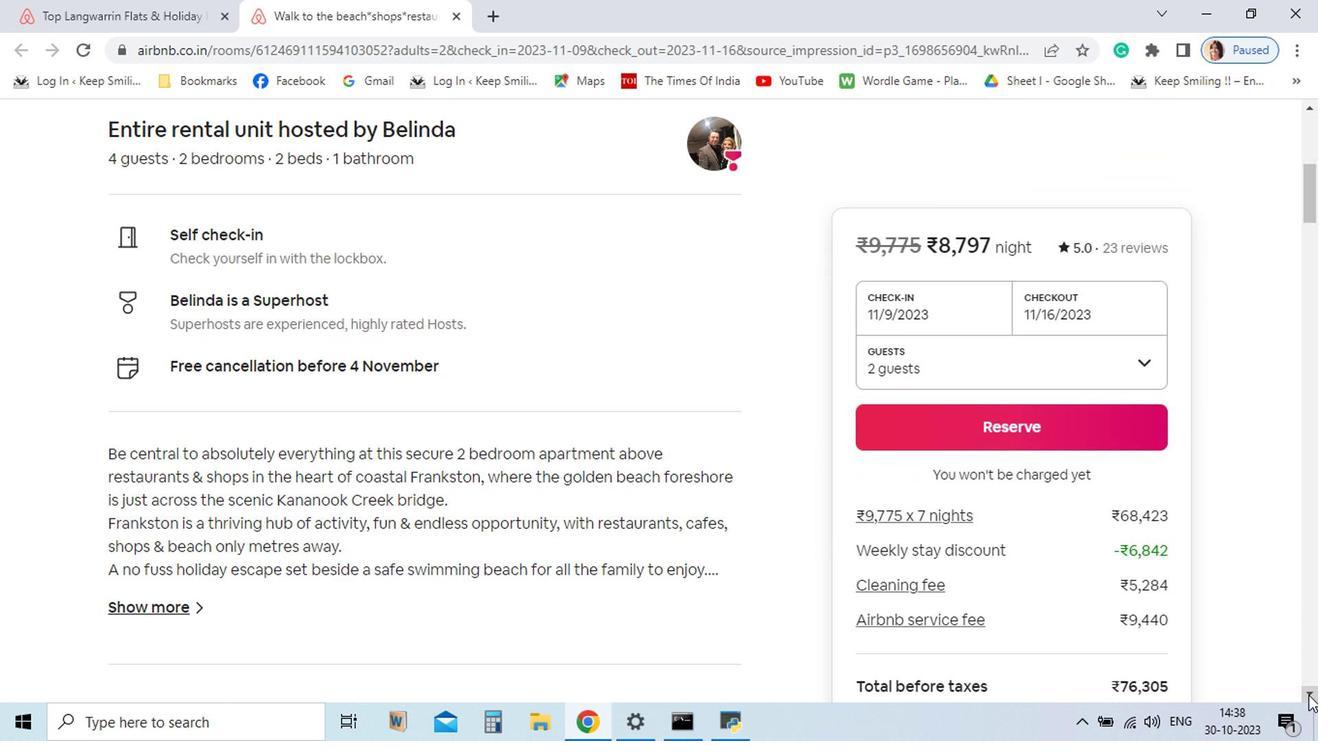 
Action: Mouse pressed left at (1119, 687)
Screenshot: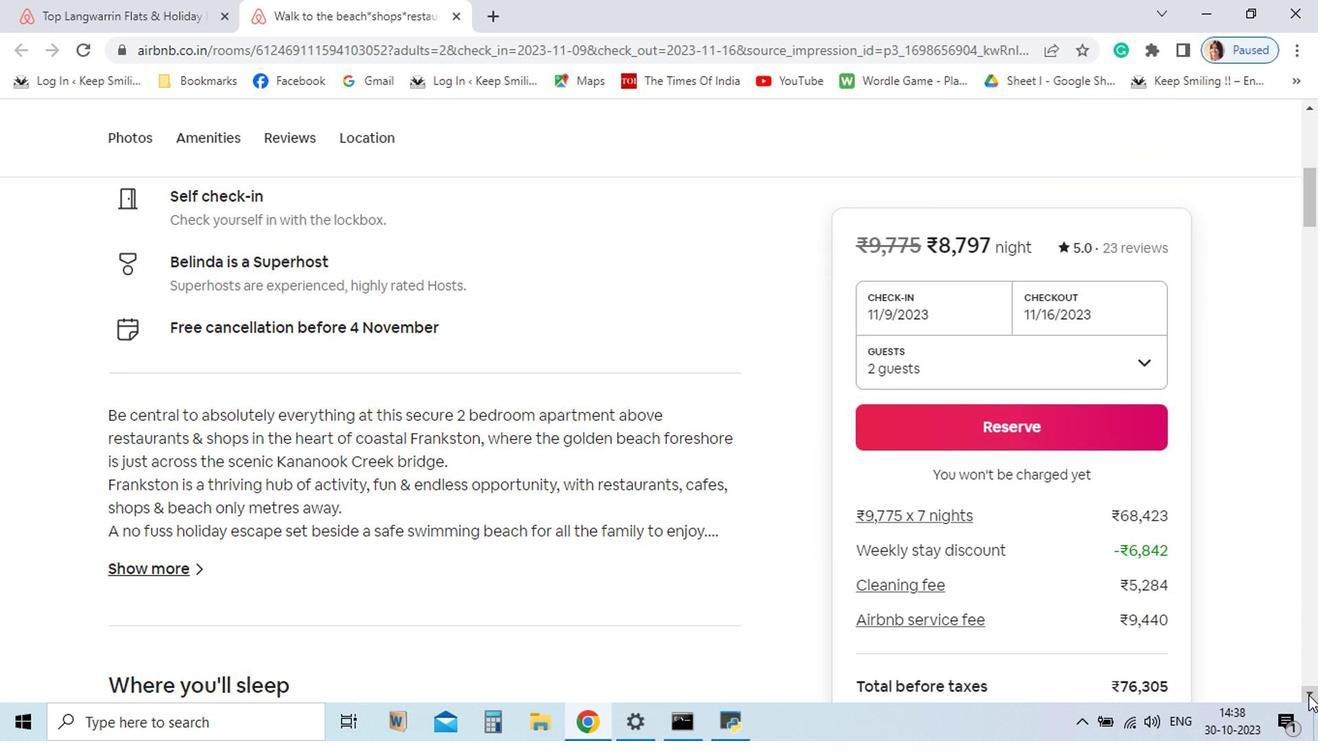 
Action: Mouse pressed left at (1119, 687)
Screenshot: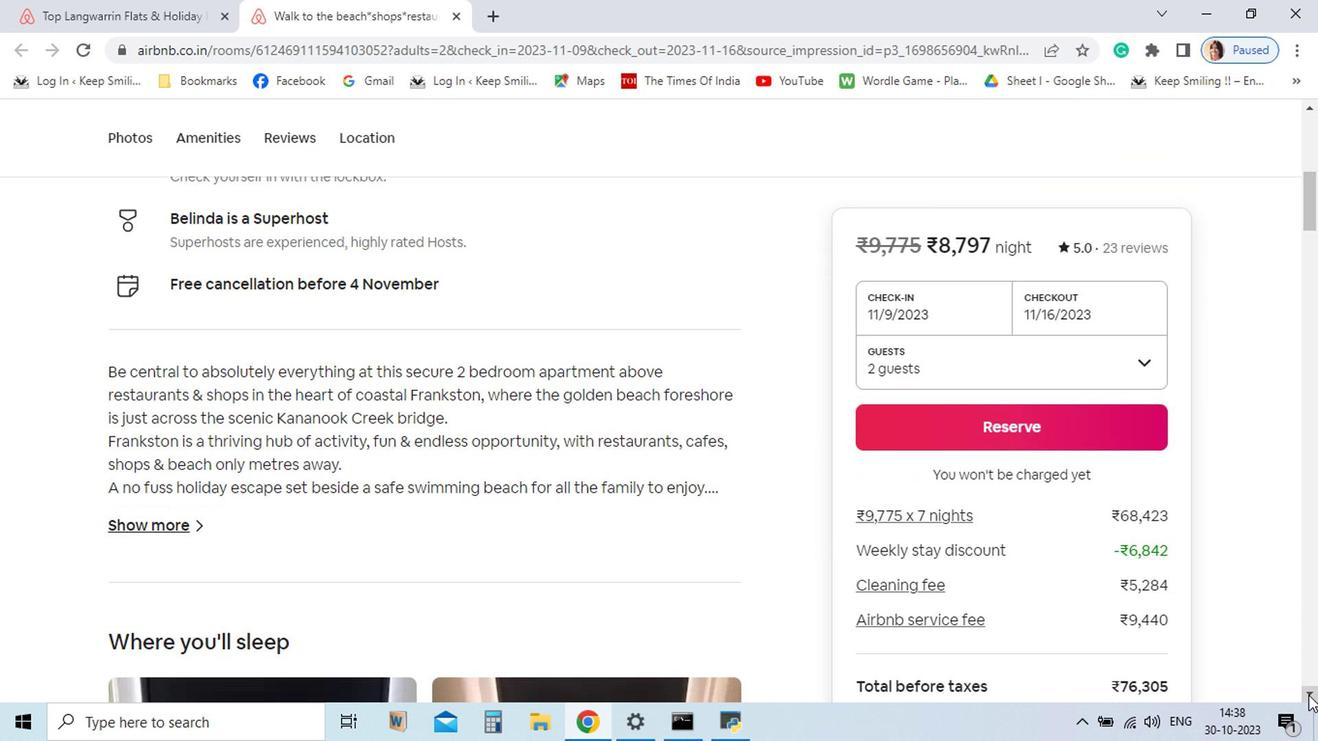 
Action: Mouse pressed left at (1119, 687)
Screenshot: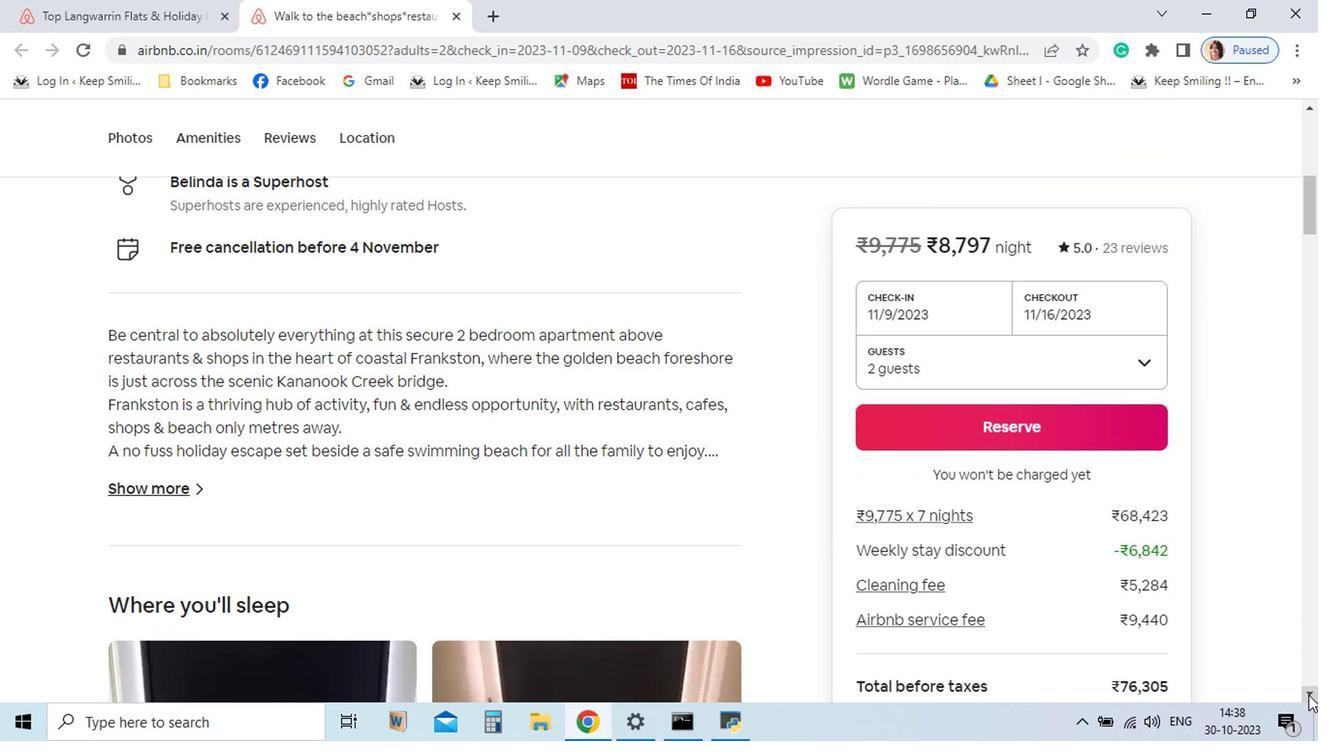 
Action: Mouse pressed left at (1119, 687)
Screenshot: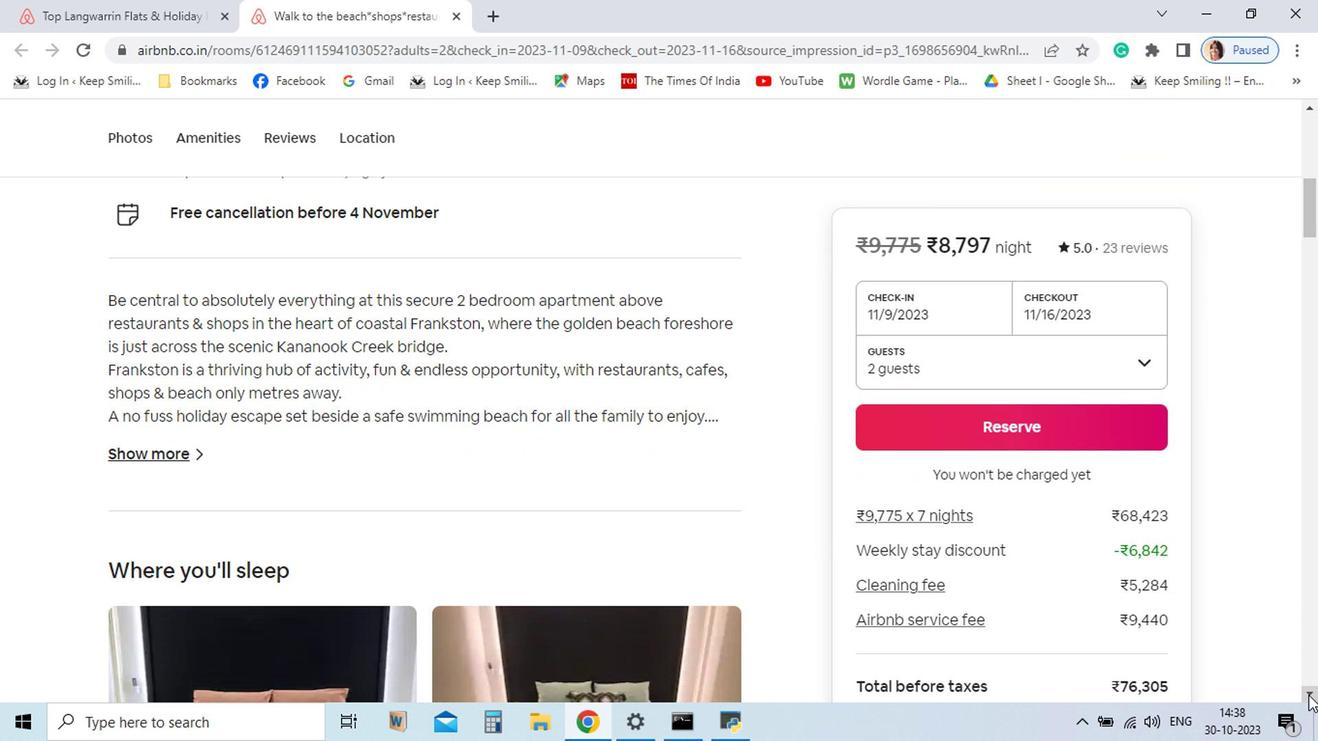 
Action: Mouse pressed left at (1119, 687)
Screenshot: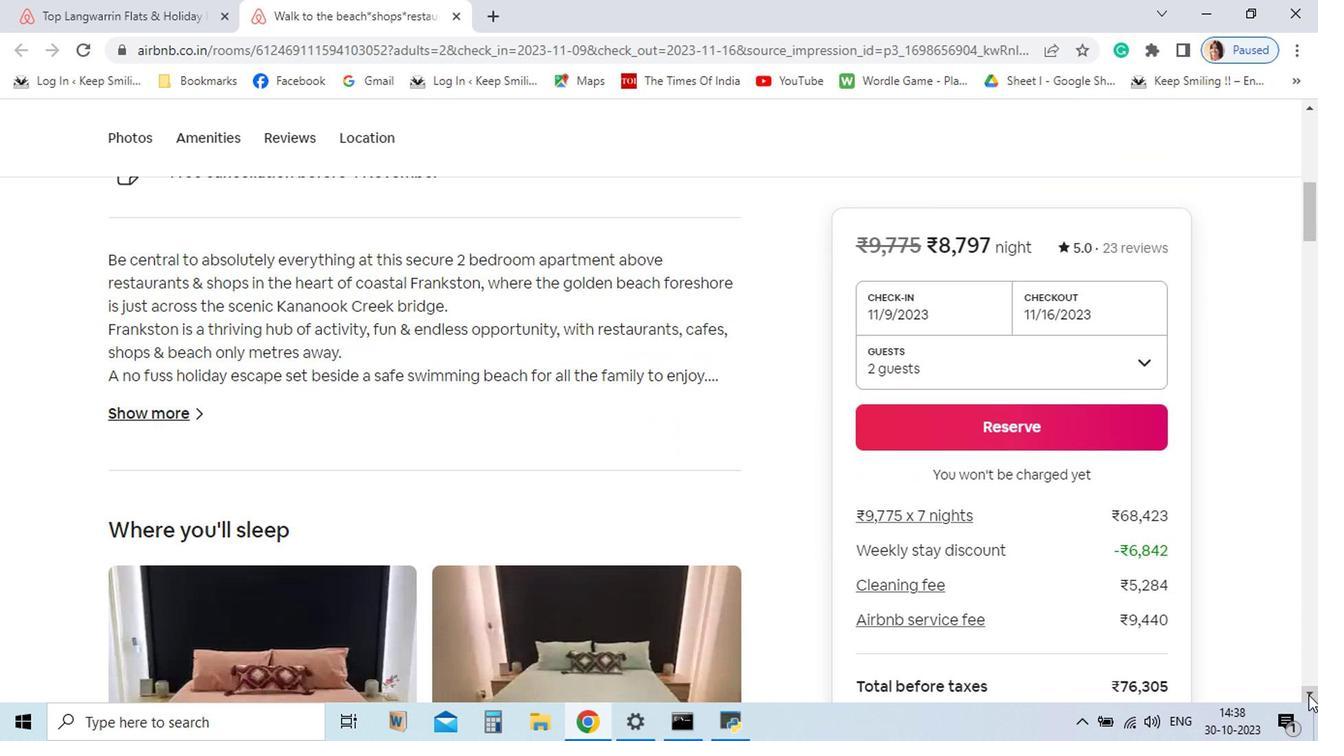 
Action: Mouse pressed left at (1119, 687)
Screenshot: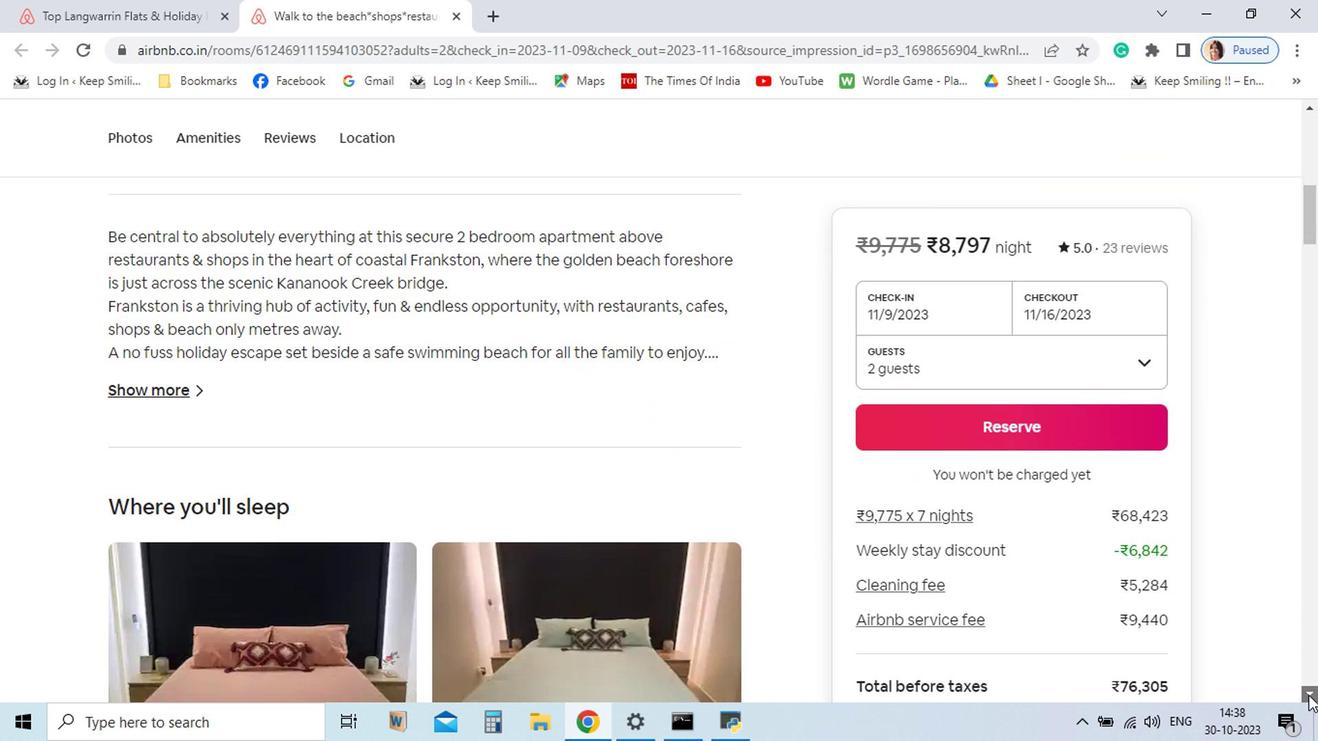 
Action: Mouse pressed left at (1119, 687)
Screenshot: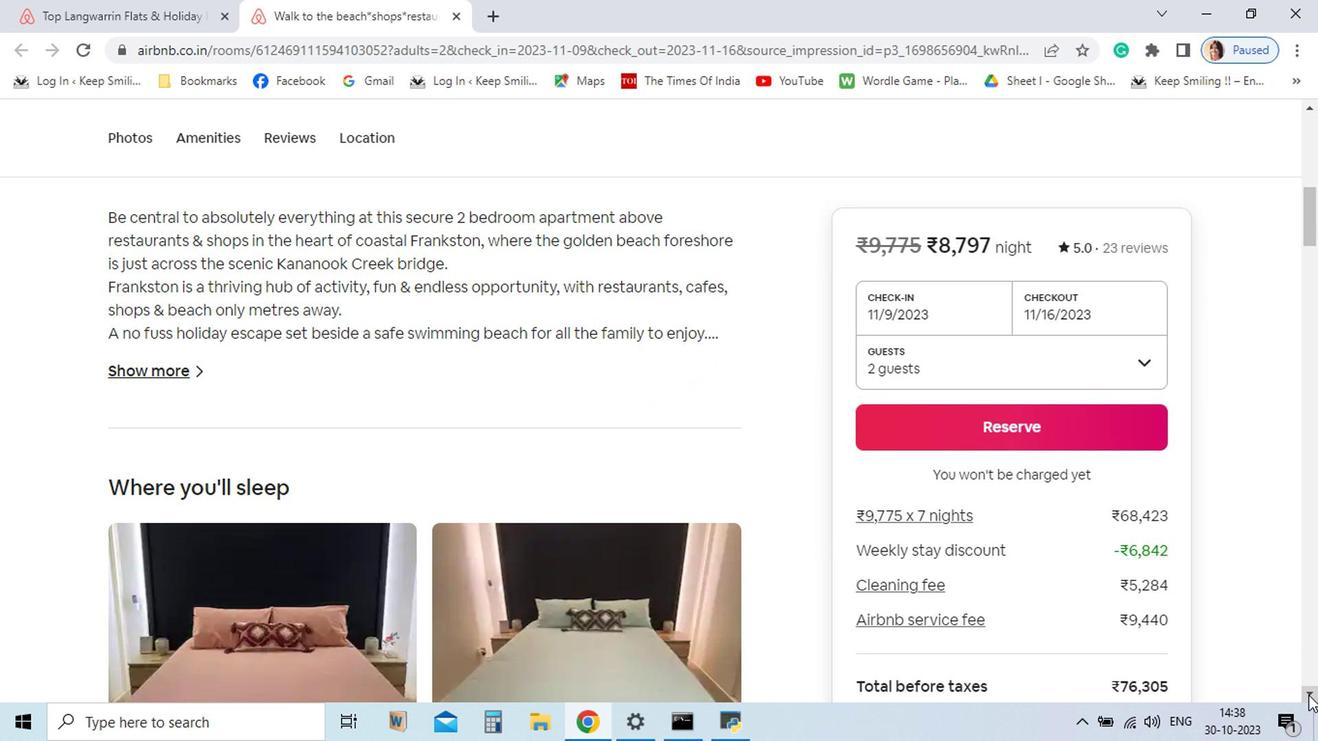 
Action: Mouse moved to (319, 453)
Screenshot: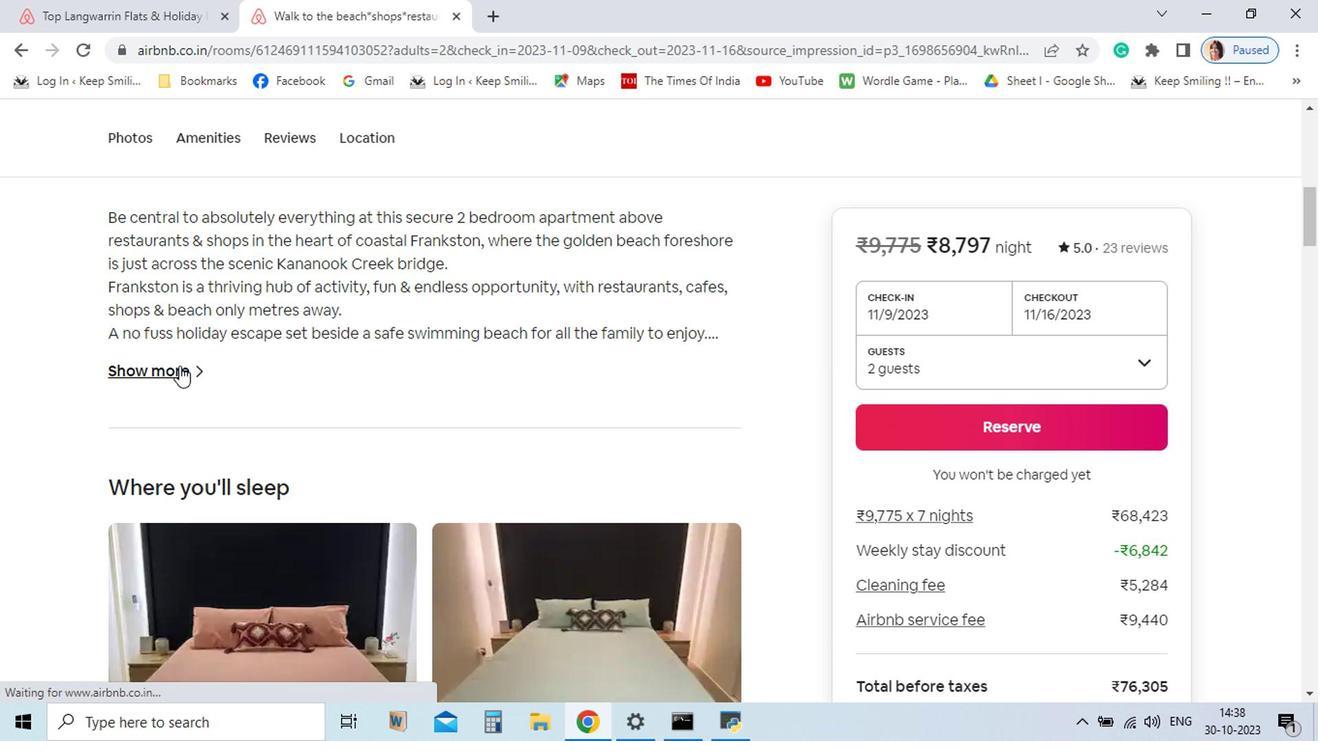 
Action: Mouse pressed left at (319, 453)
Screenshot: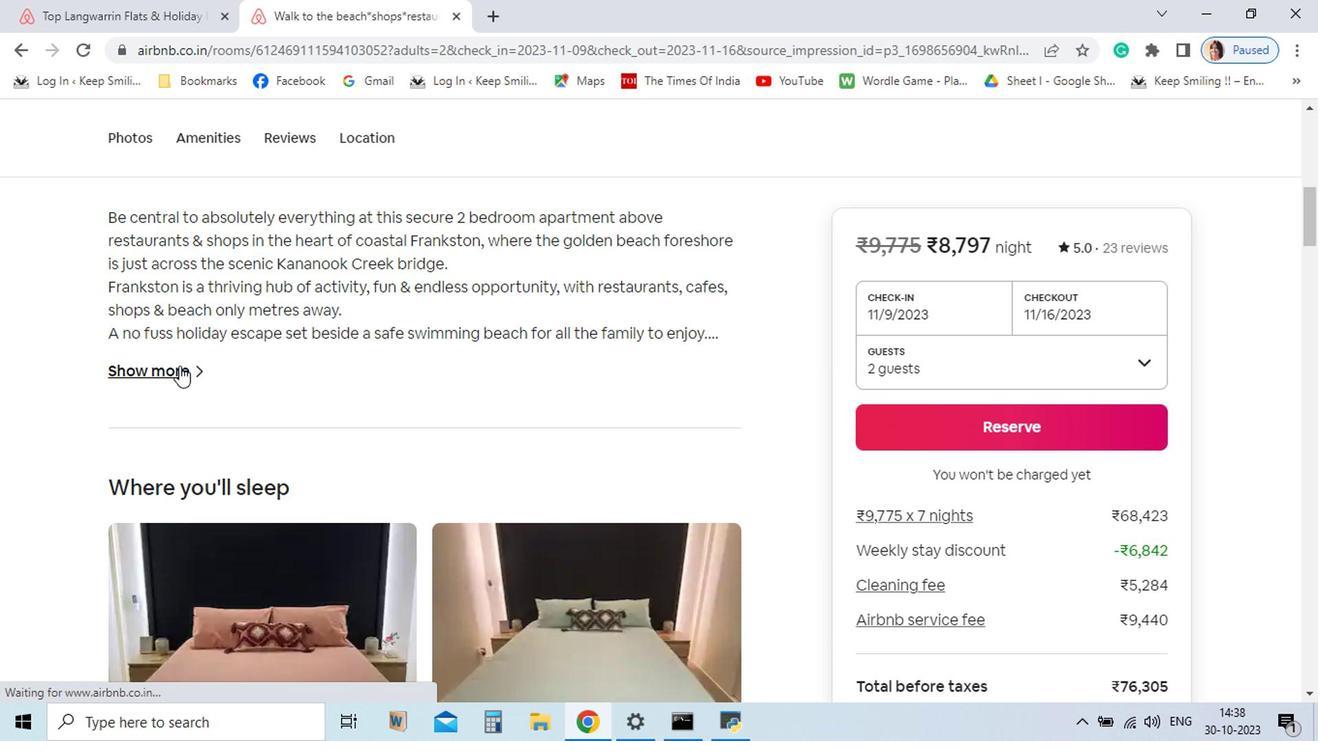
Action: Mouse moved to (918, 427)
Screenshot: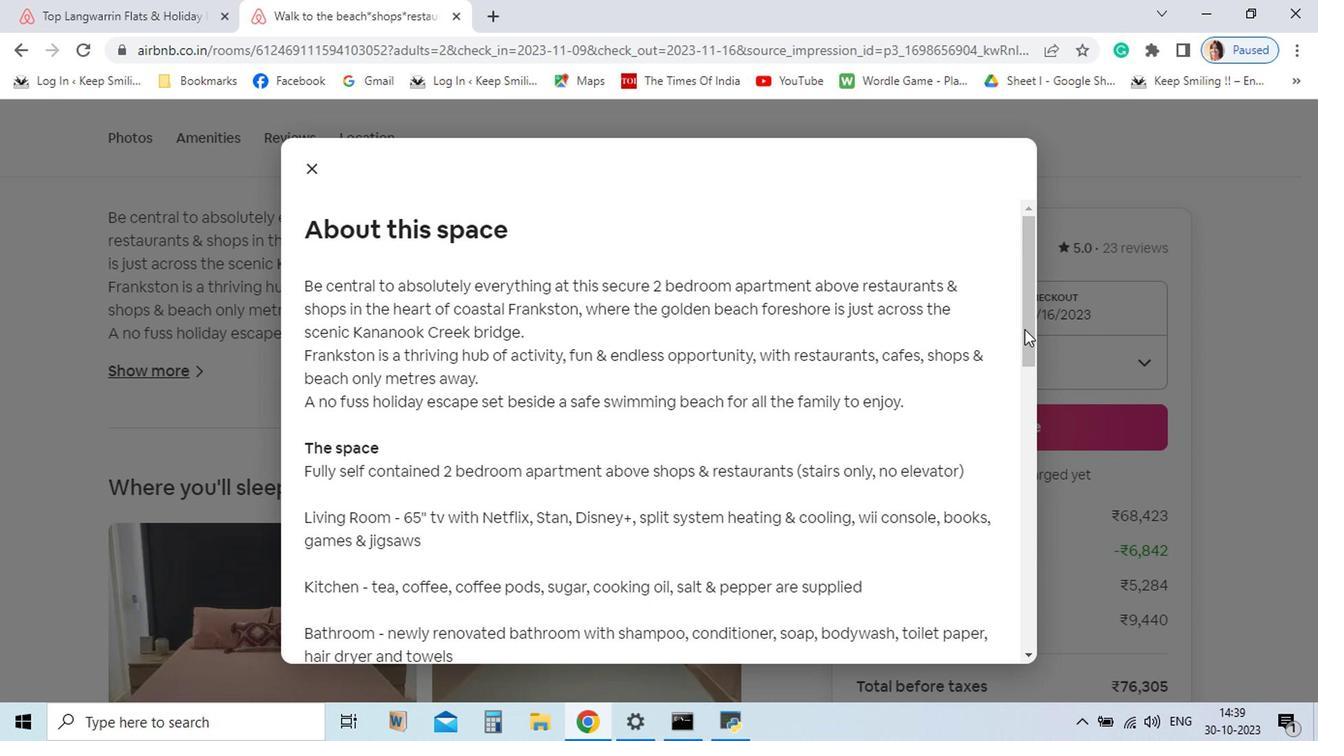 
Action: Mouse pressed left at (918, 427)
Screenshot: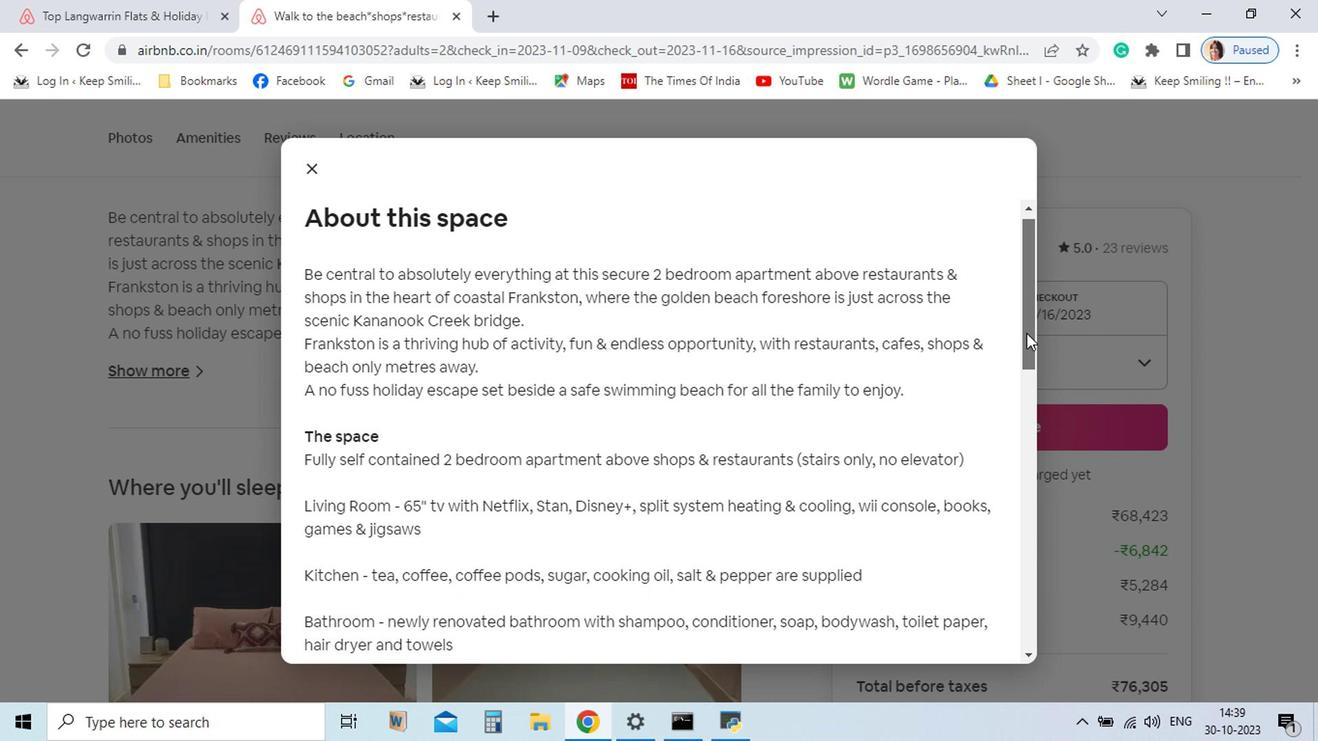 
Action: Mouse moved to (918, 452)
Screenshot: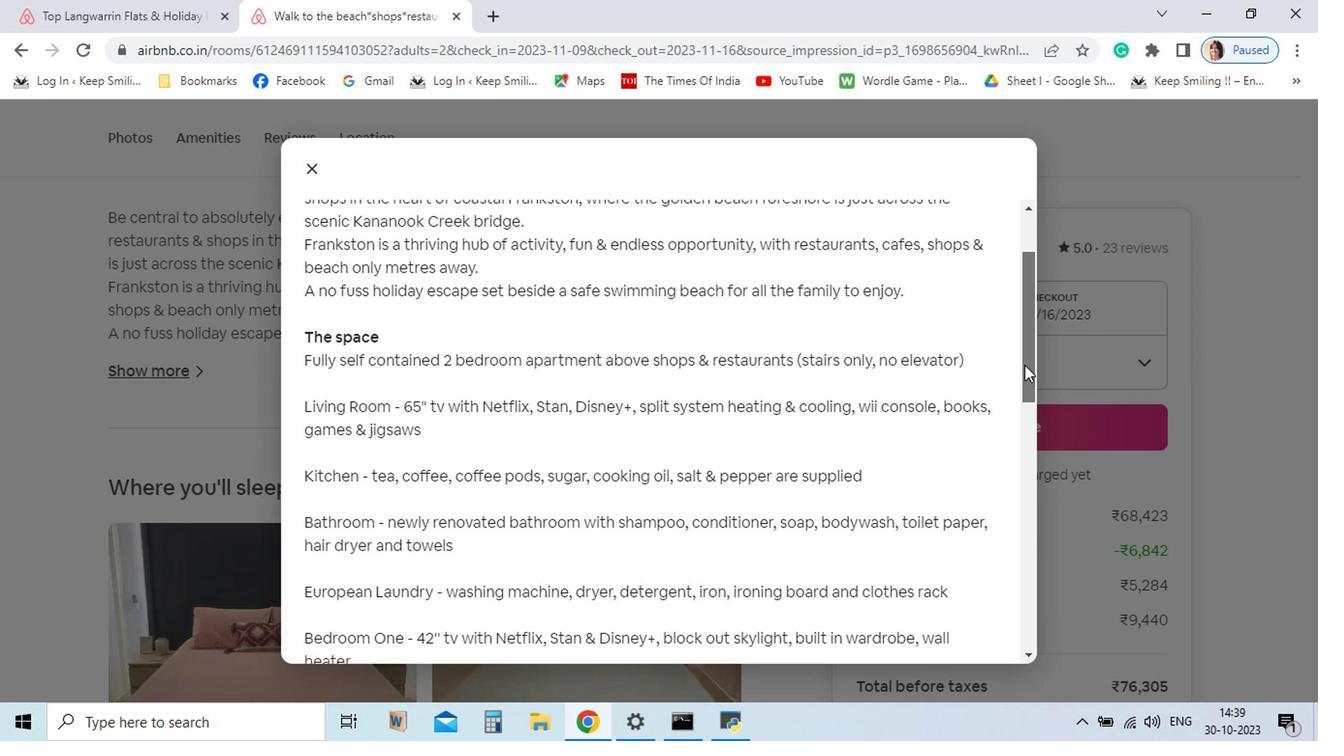 
Action: Mouse pressed left at (918, 452)
Screenshot: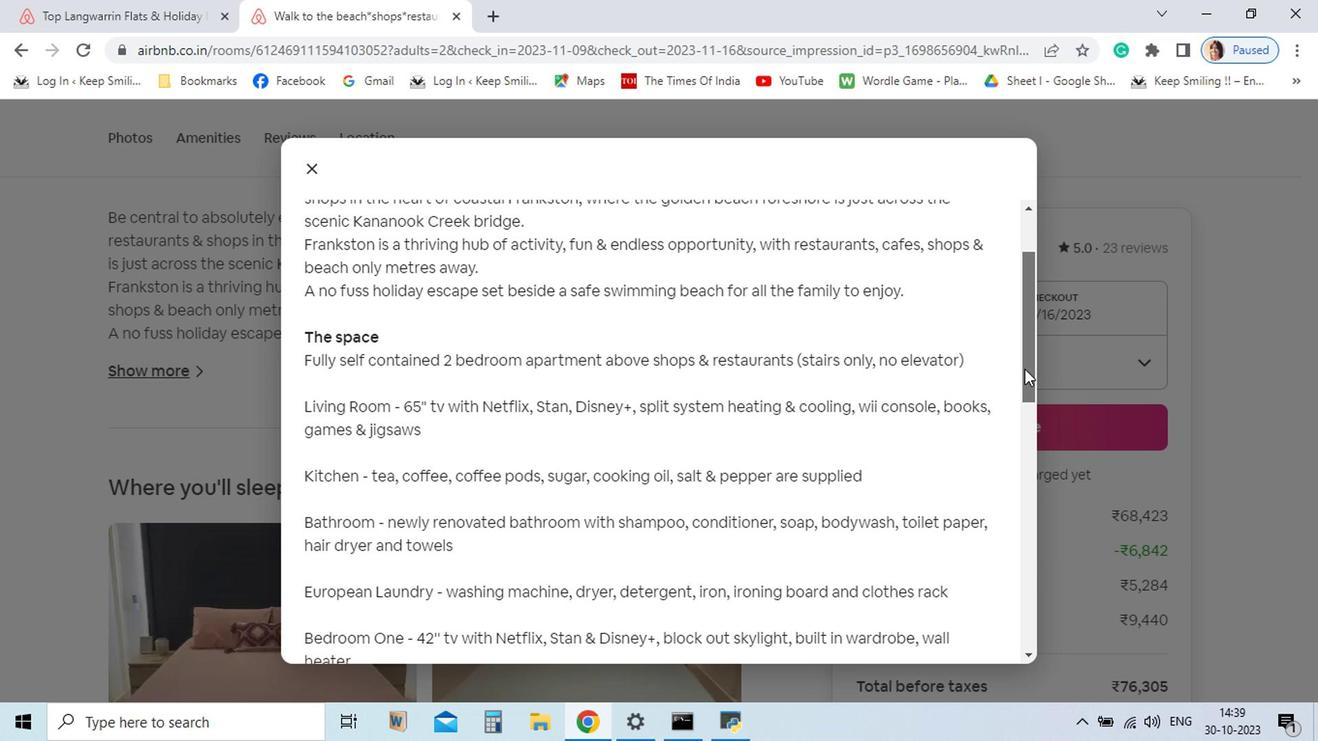 
Action: Mouse moved to (407, 310)
Screenshot: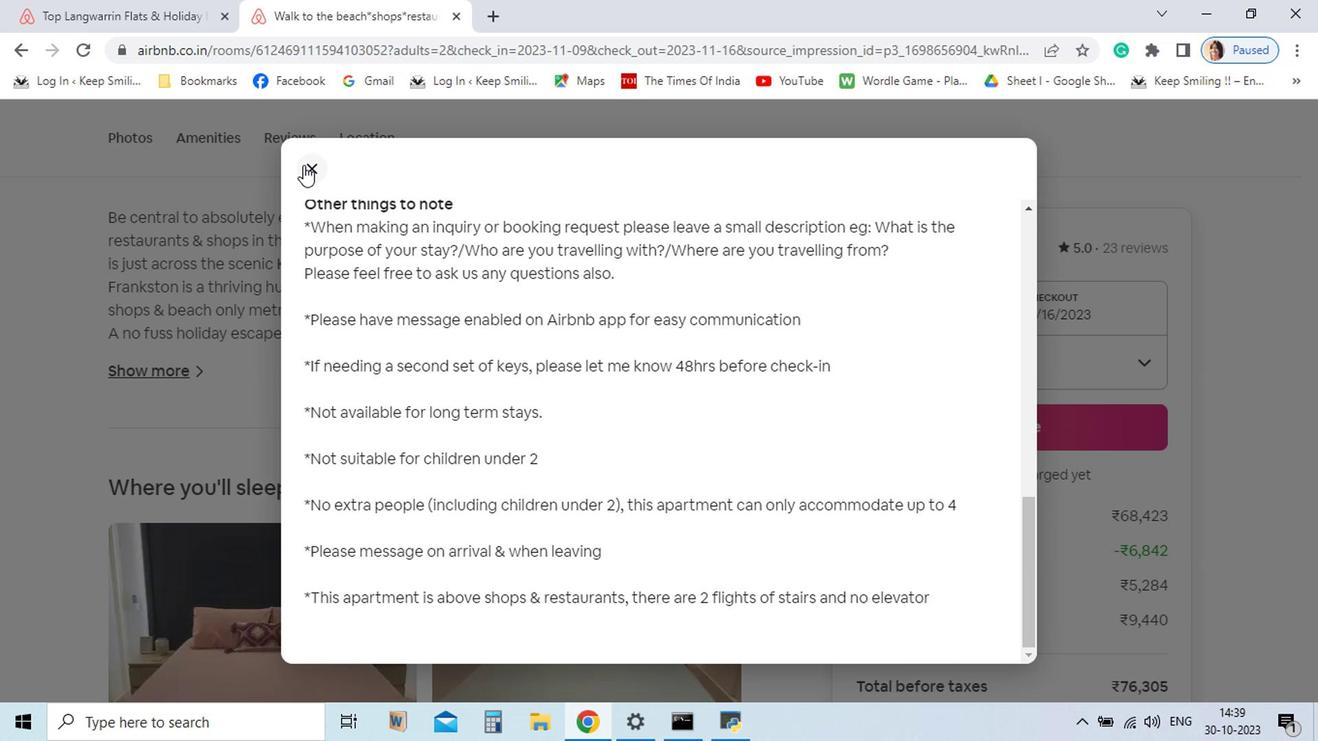
Action: Mouse pressed left at (407, 310)
Screenshot: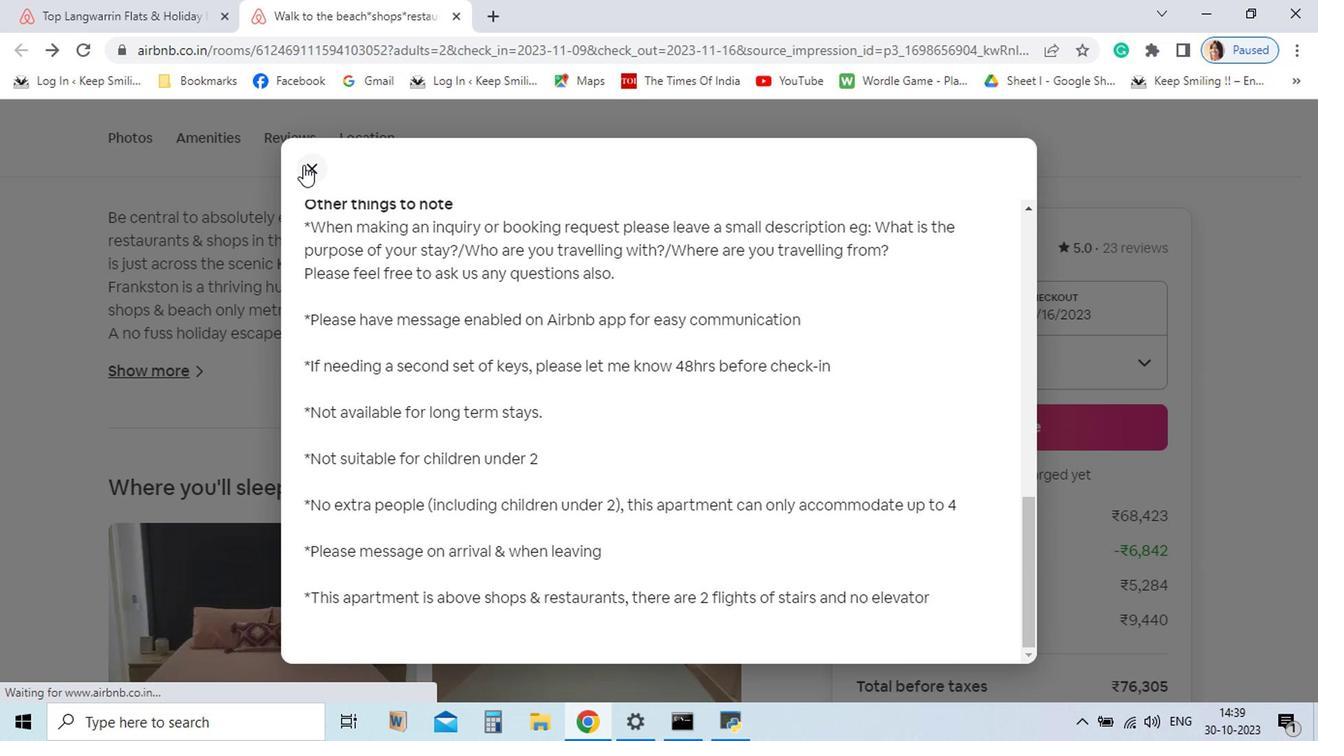 
Action: Mouse moved to (702, 527)
Screenshot: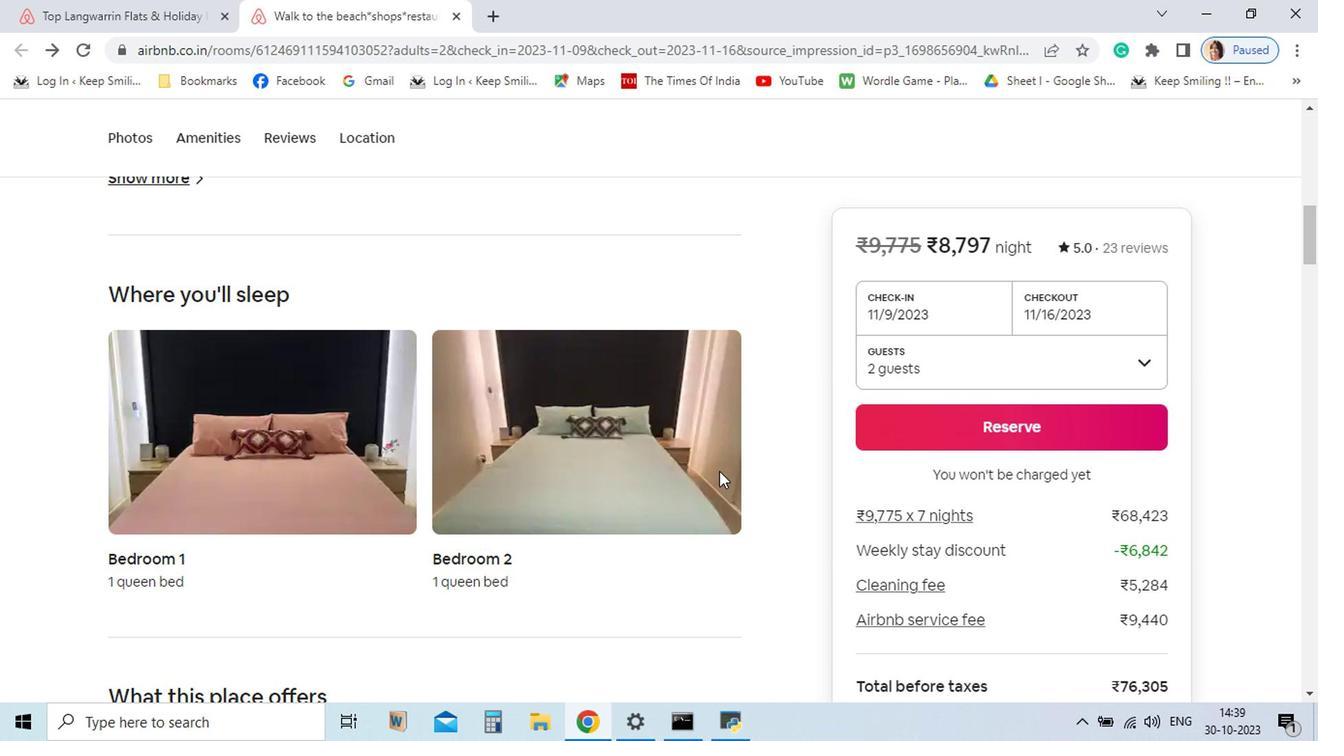 
Action: Mouse scrolled (702, 527) with delta (0, 0)
Screenshot: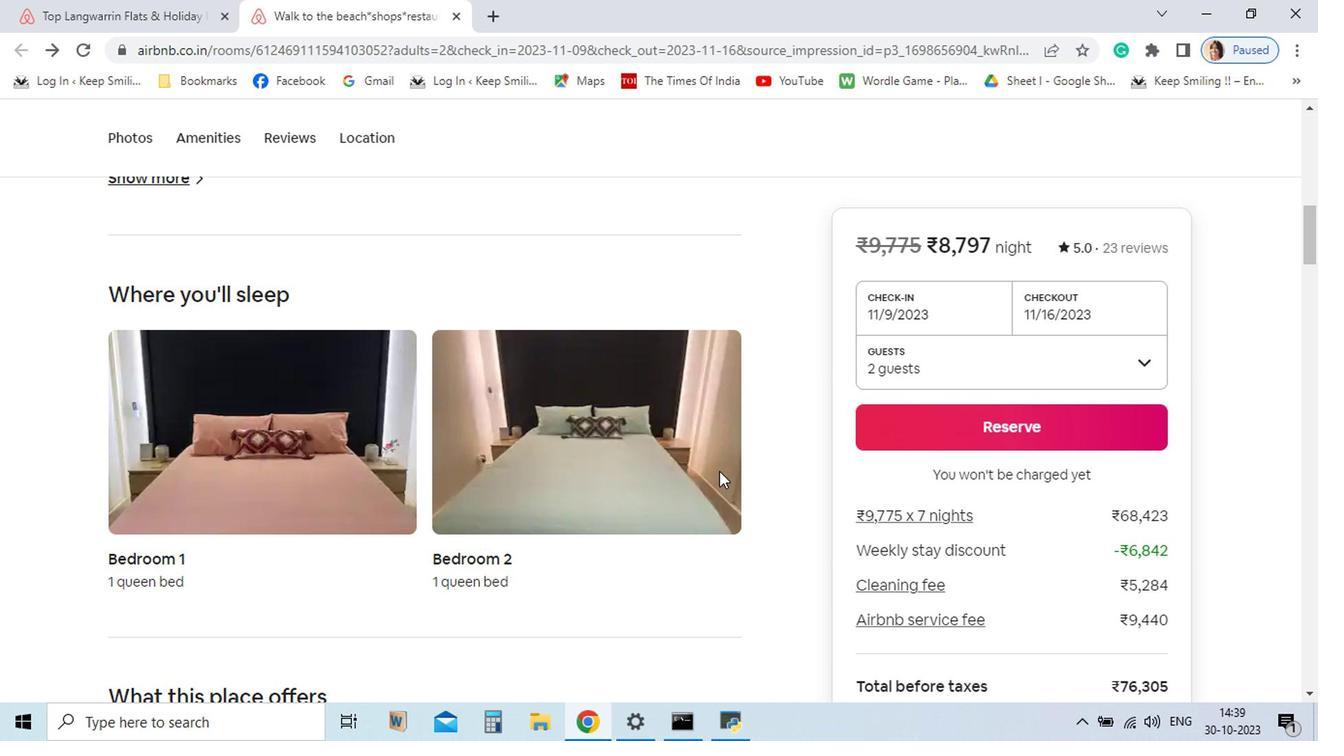
Action: Mouse scrolled (702, 527) with delta (0, 0)
Screenshot: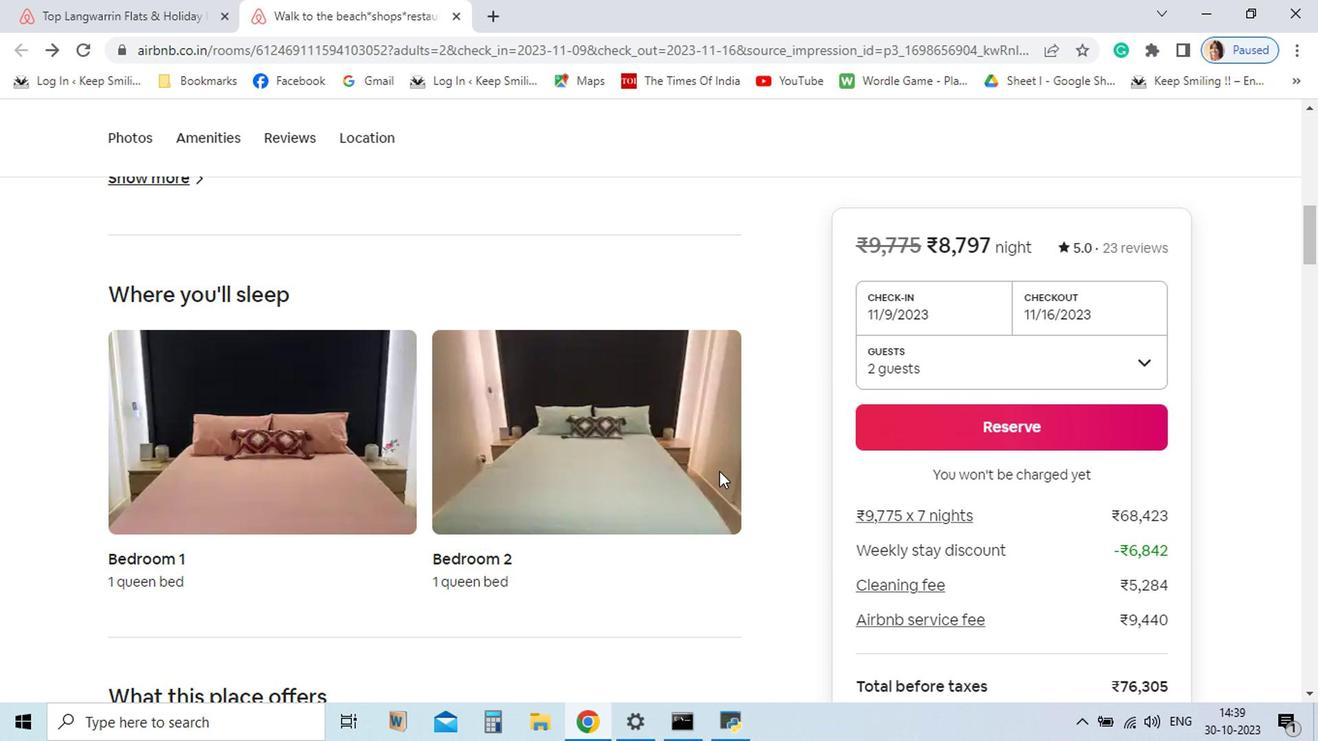 
Action: Mouse moved to (676, 619)
Screenshot: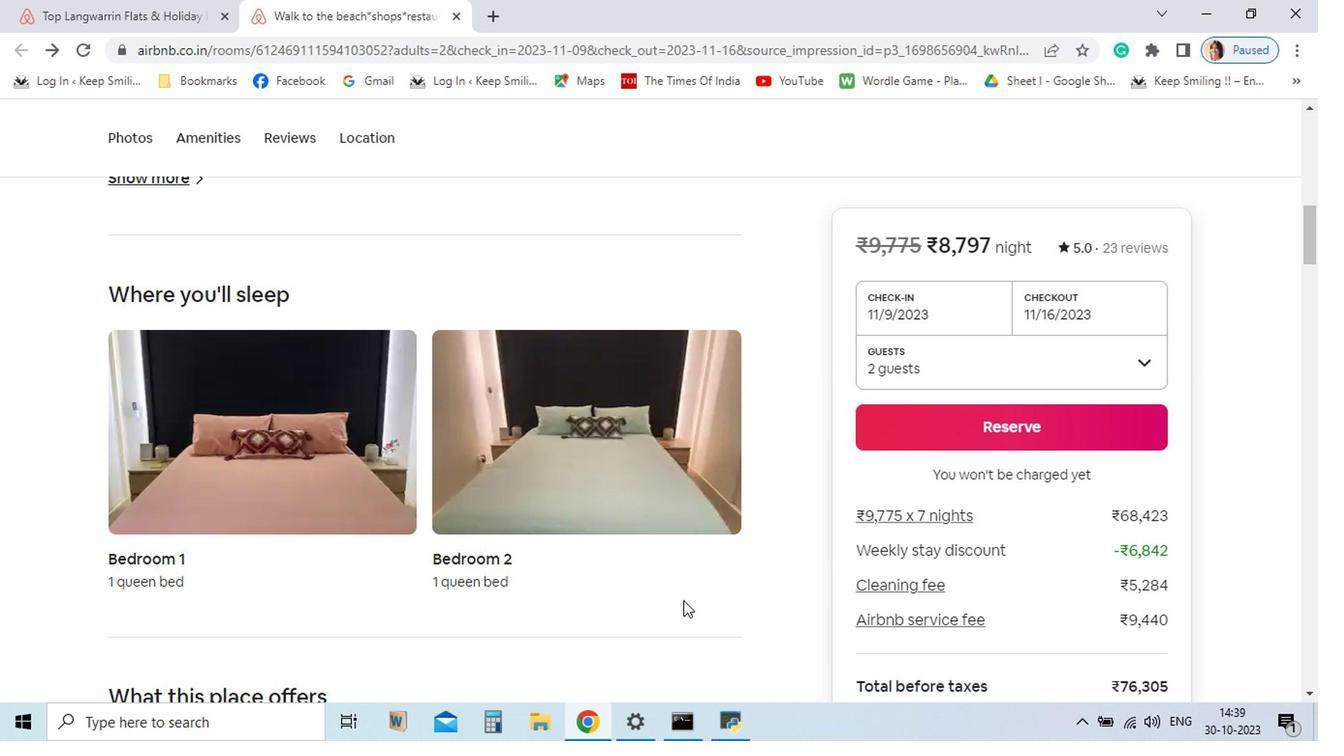 
Action: Mouse scrolled (676, 619) with delta (0, 0)
Screenshot: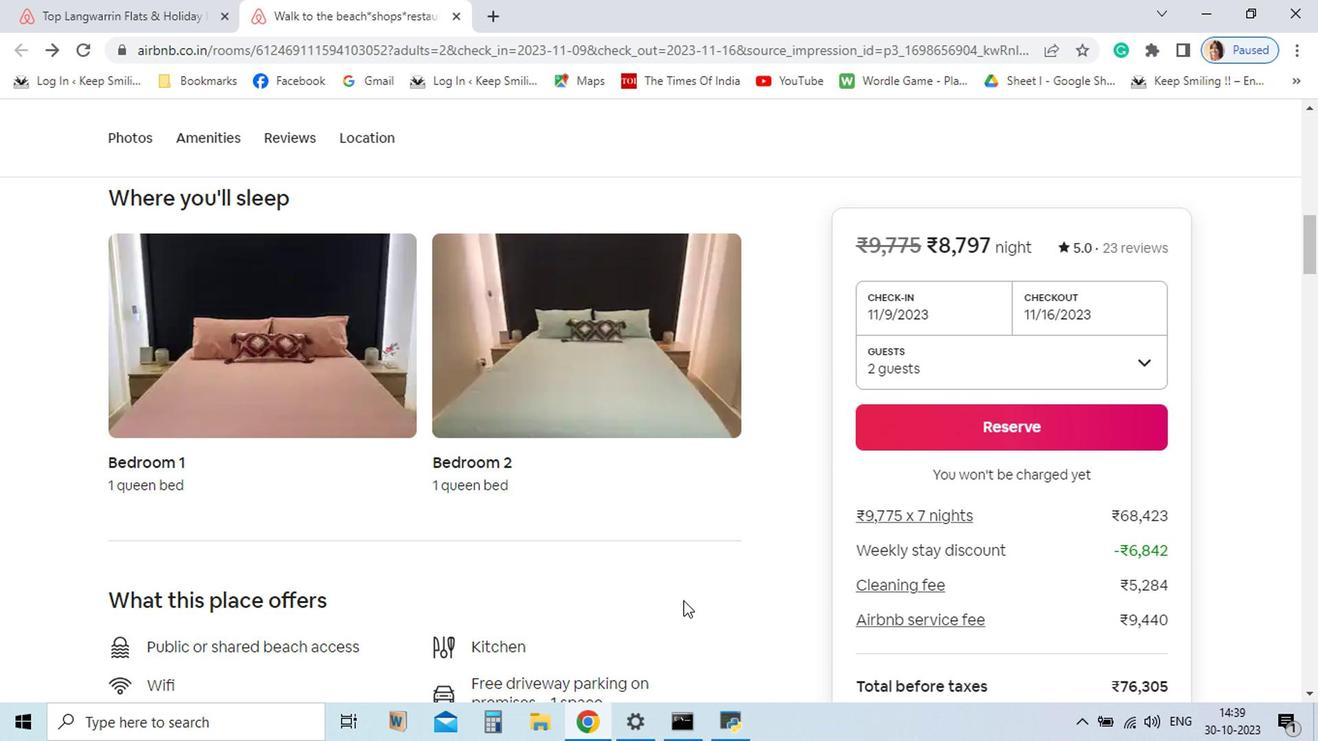 
Action: Mouse scrolled (676, 619) with delta (0, 0)
Screenshot: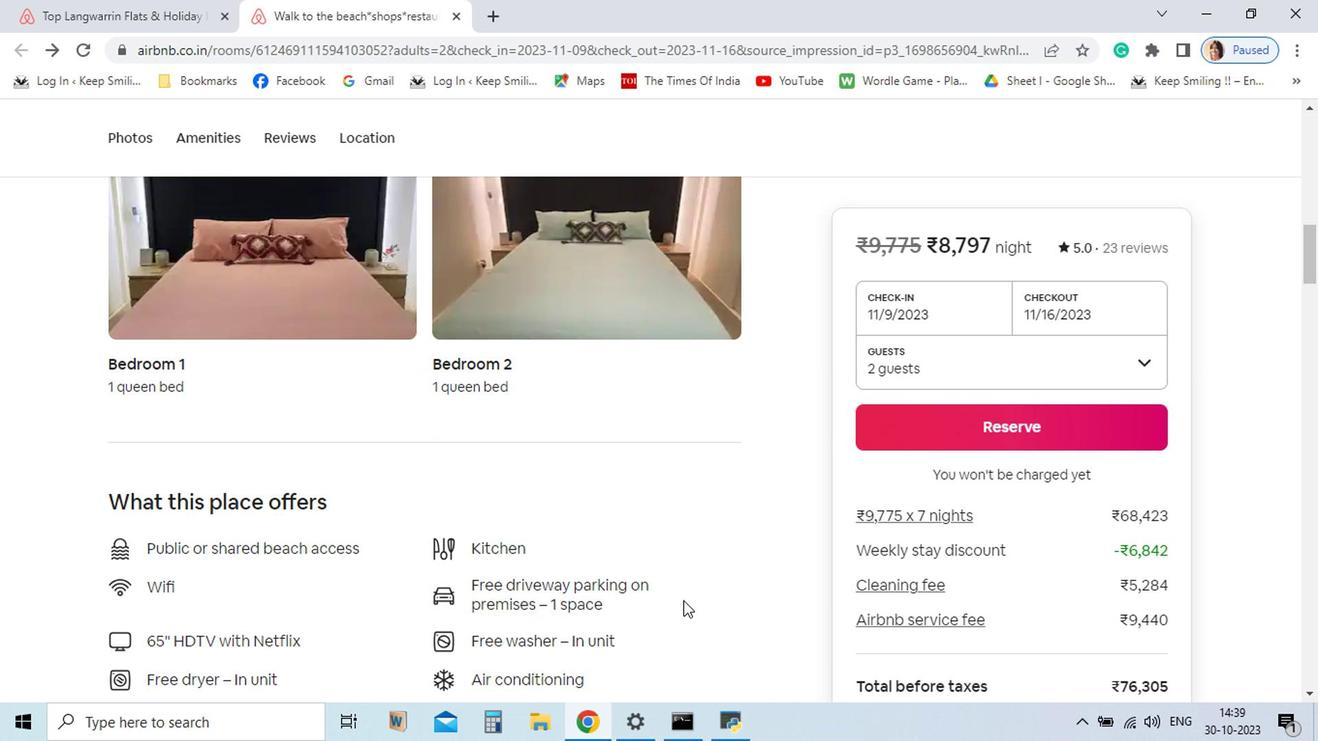 
Action: Mouse scrolled (676, 619) with delta (0, 0)
Screenshot: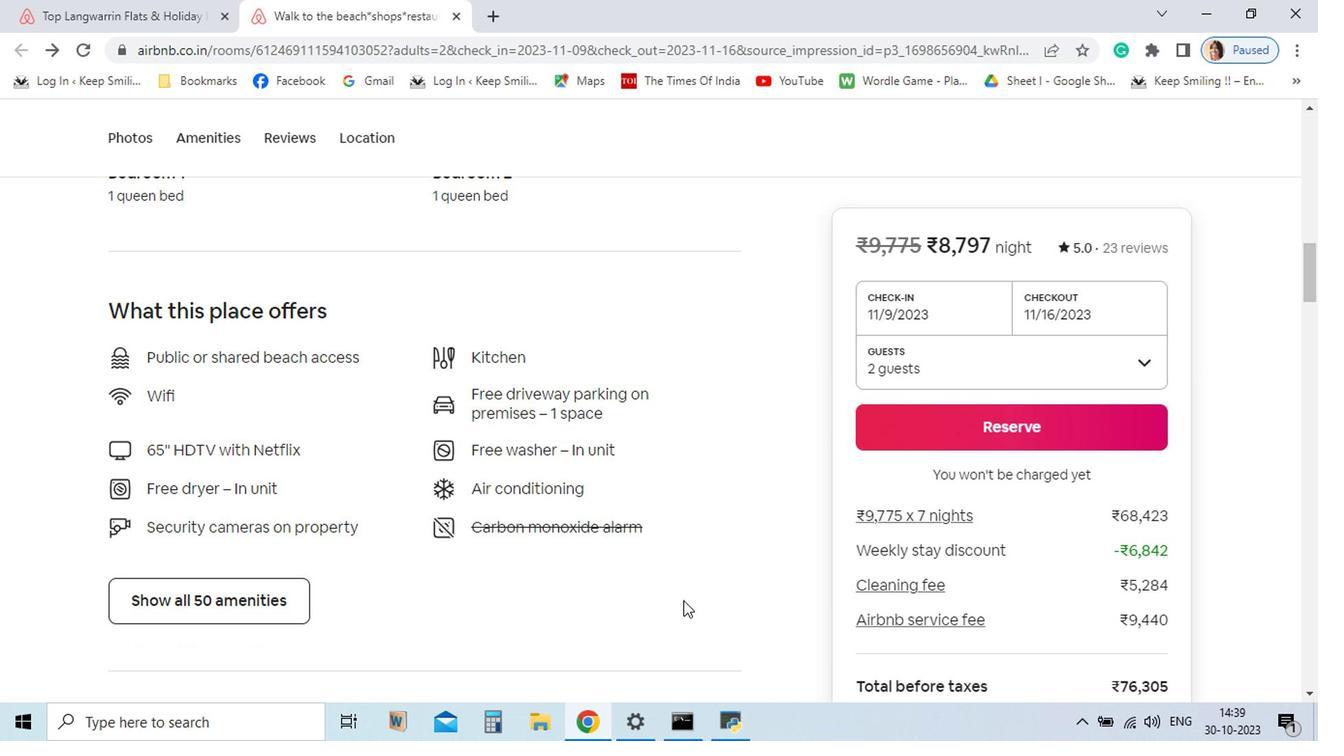 
Action: Mouse scrolled (676, 619) with delta (0, 0)
Screenshot: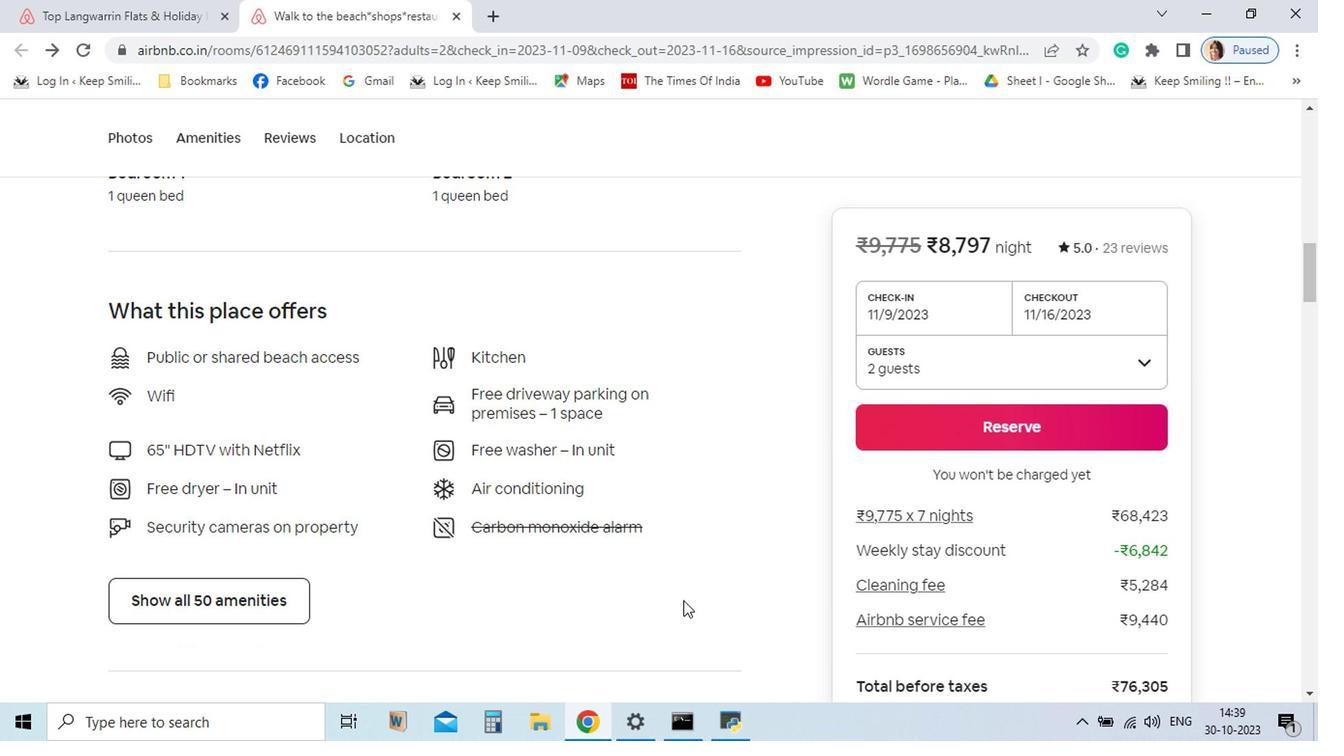 
Action: Mouse moved to (338, 620)
Screenshot: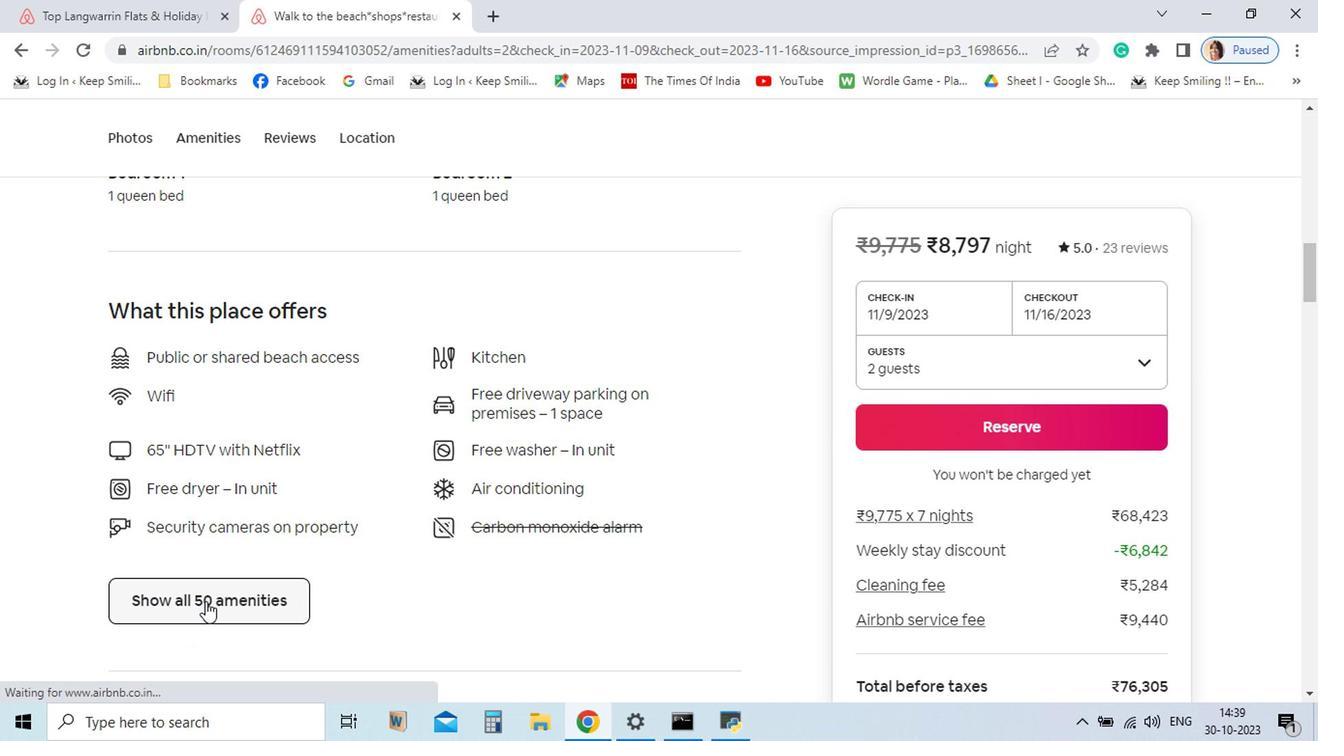 
Action: Mouse pressed left at (338, 620)
Screenshot: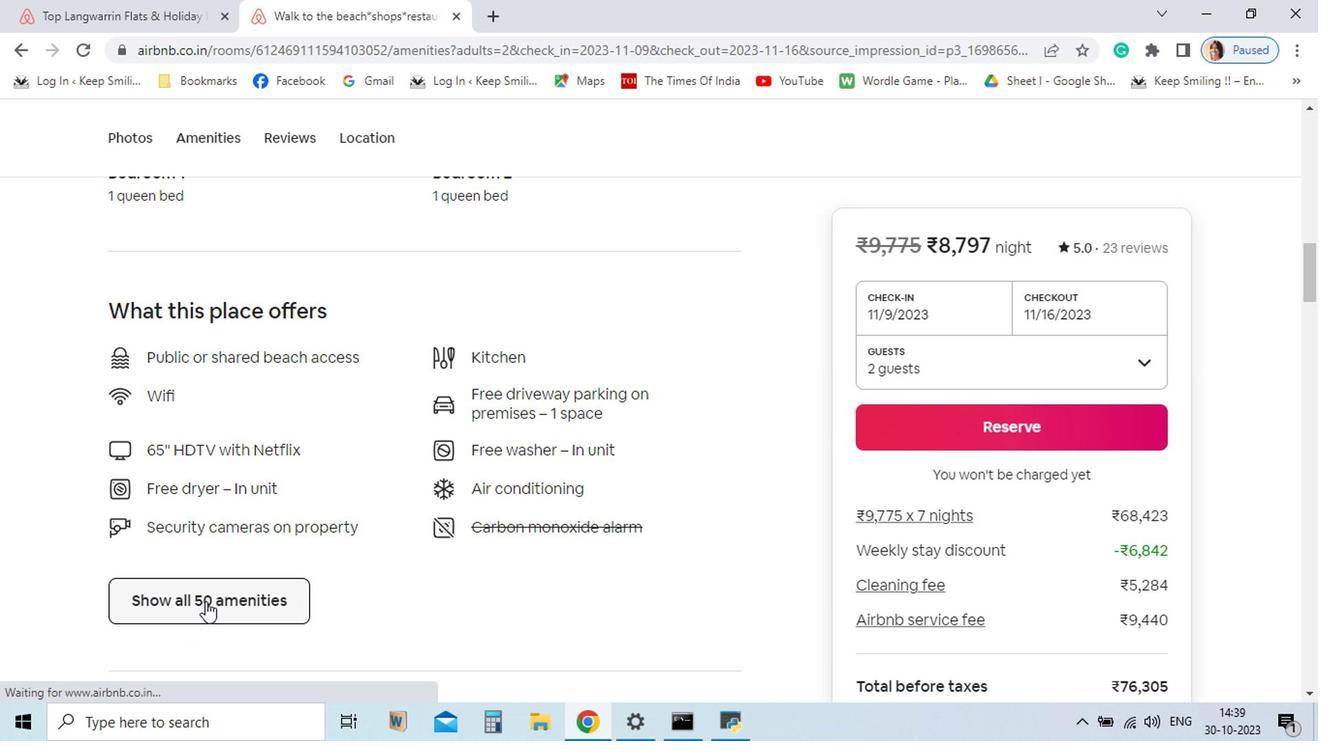 
Action: Mouse moved to (920, 376)
Screenshot: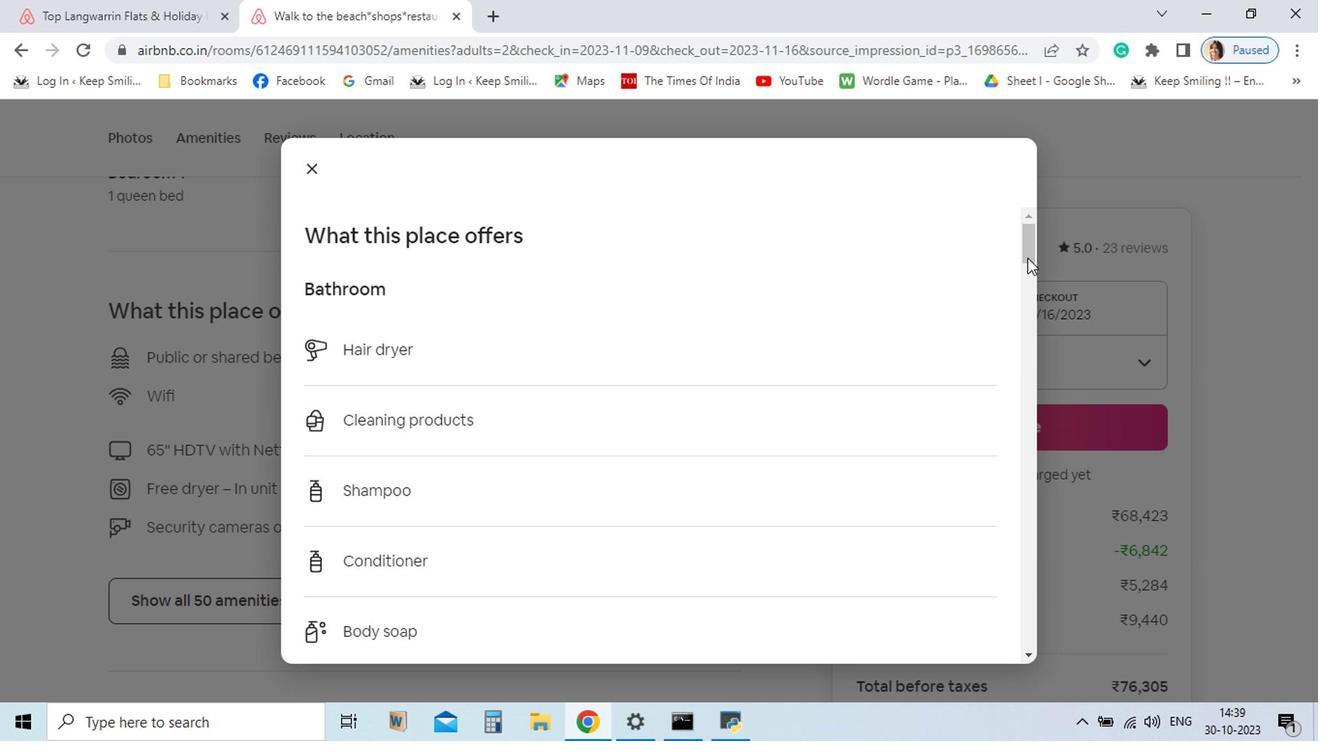 
Action: Mouse pressed left at (920, 376)
Screenshot: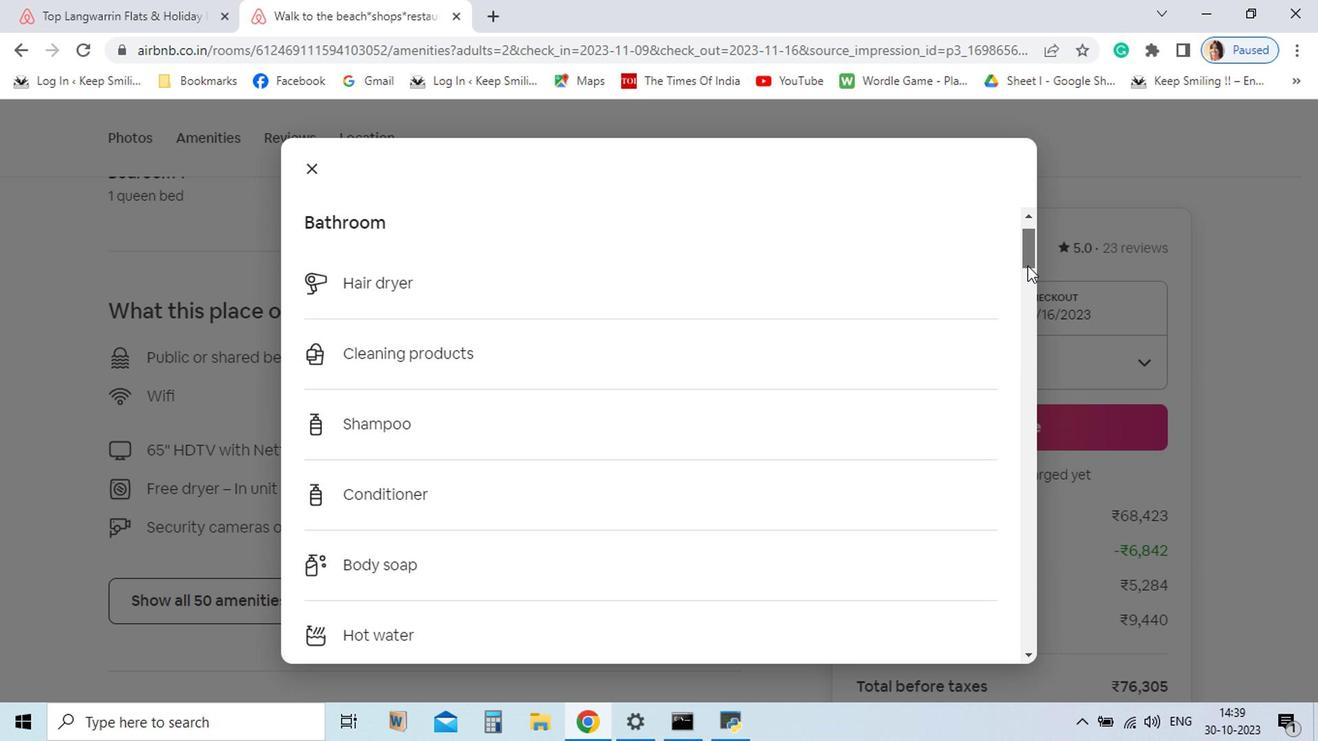 
Action: Mouse moved to (920, 658)
Screenshot: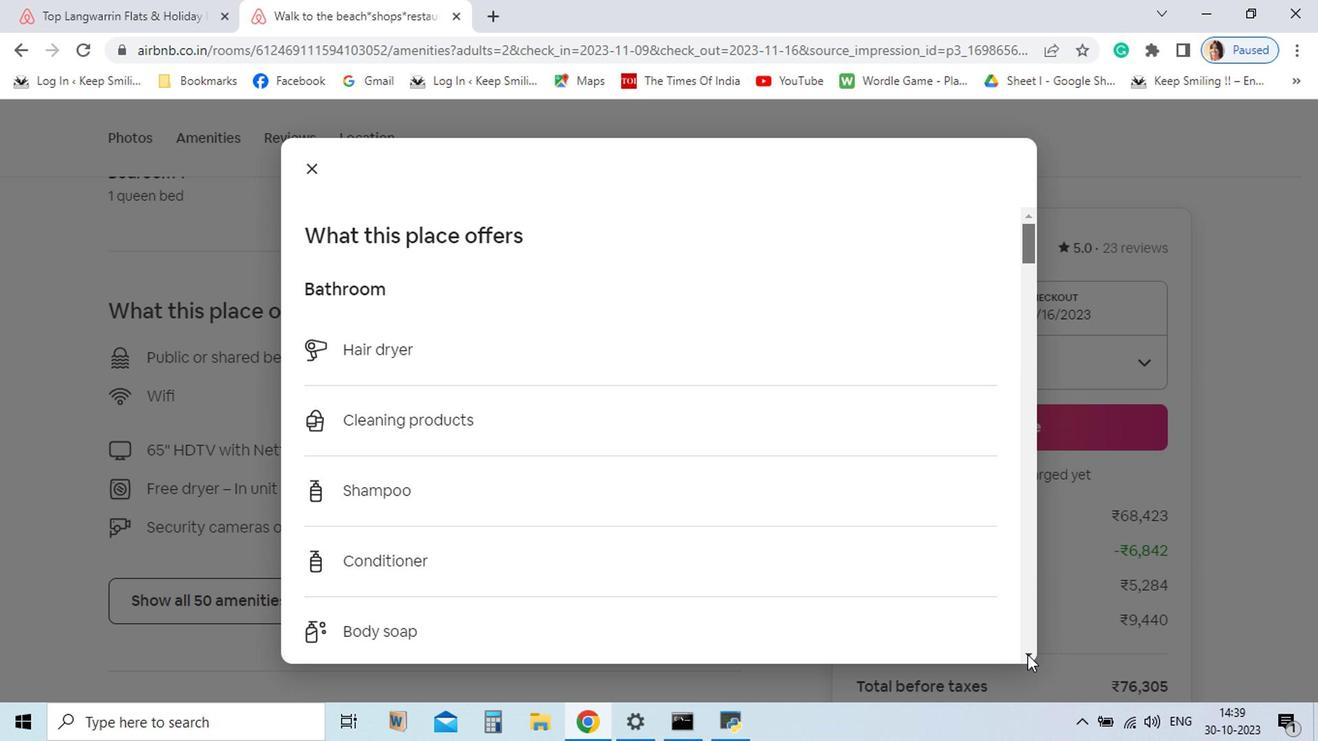 
Action: Mouse pressed left at (920, 658)
Screenshot: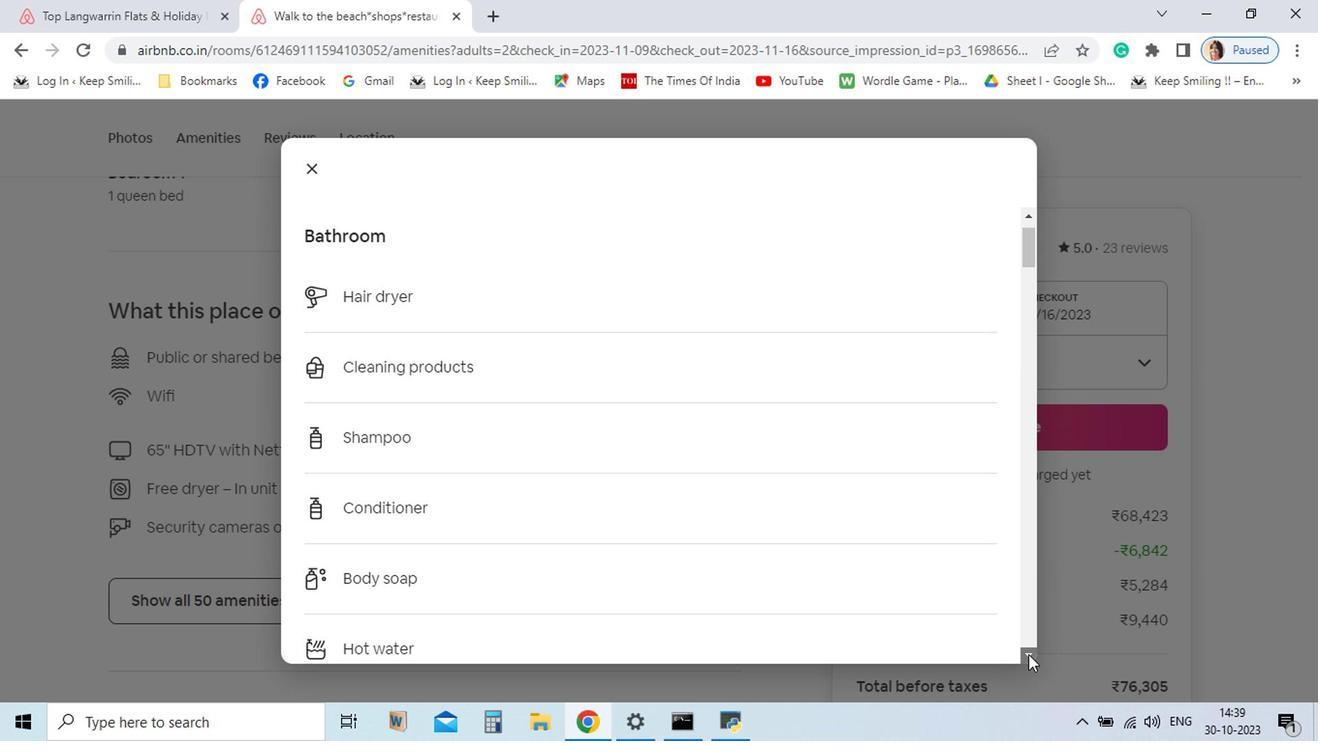 
Action: Mouse moved to (921, 658)
Screenshot: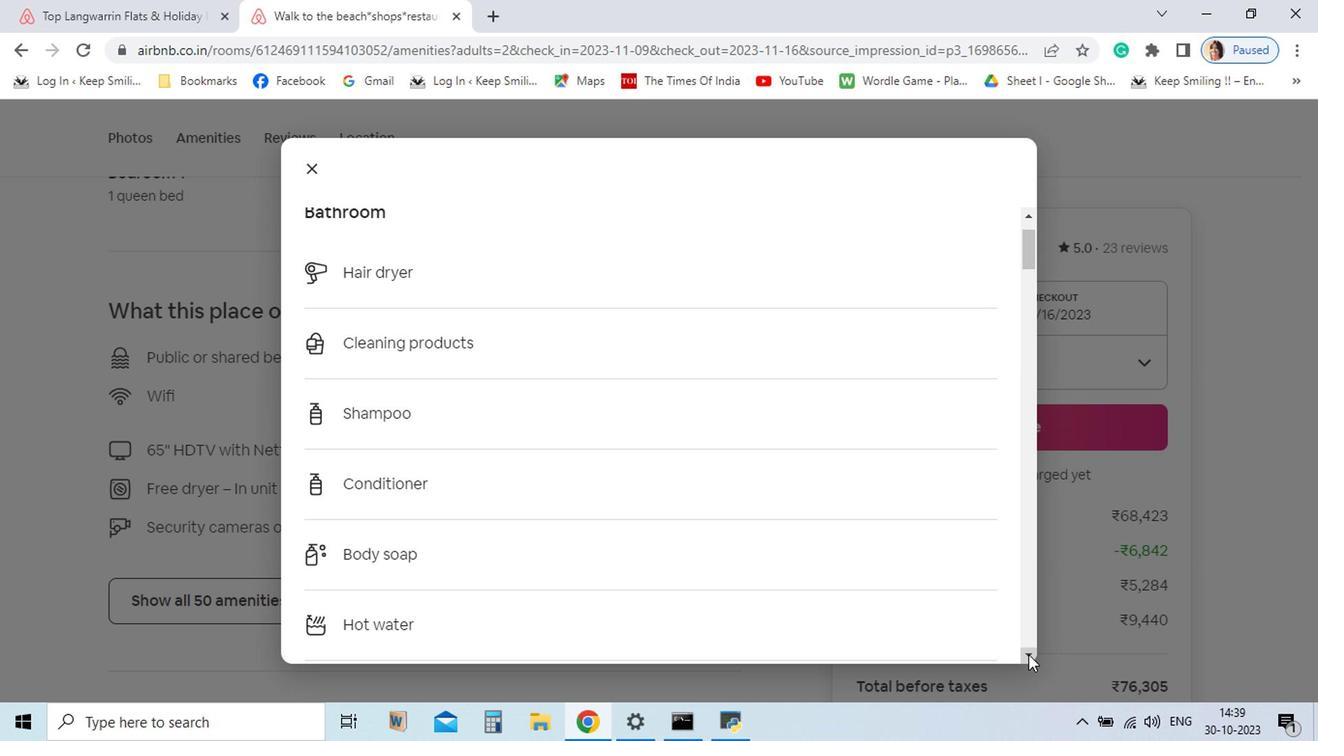 
Action: Mouse pressed left at (921, 658)
Screenshot: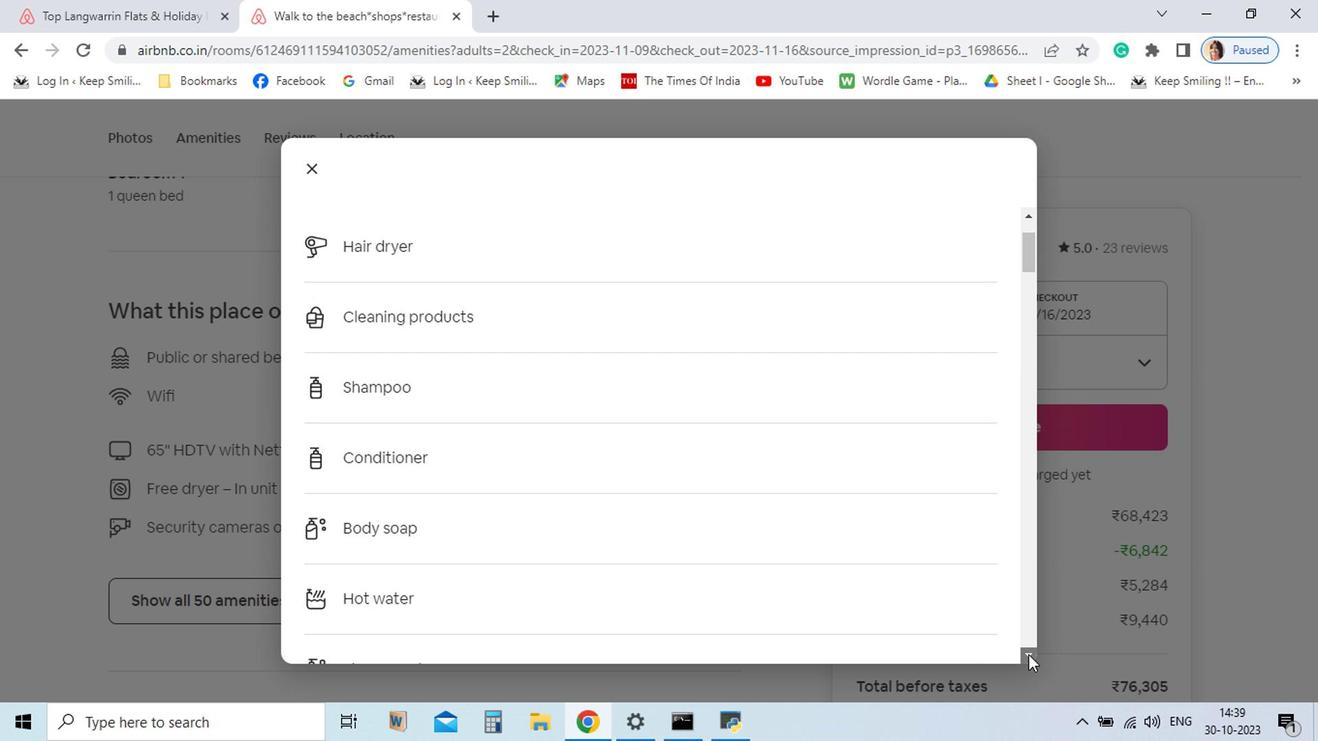 
Action: Mouse pressed left at (921, 658)
Screenshot: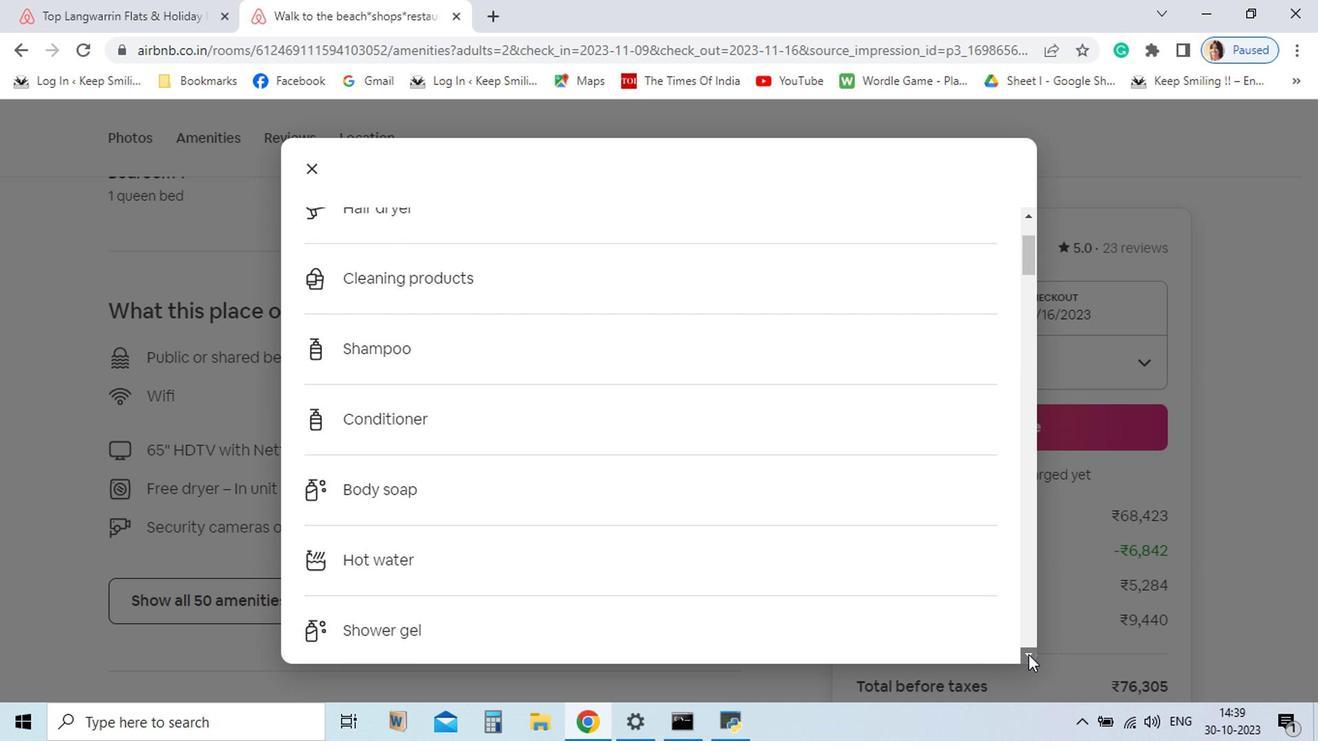 
Action: Mouse pressed left at (921, 658)
Screenshot: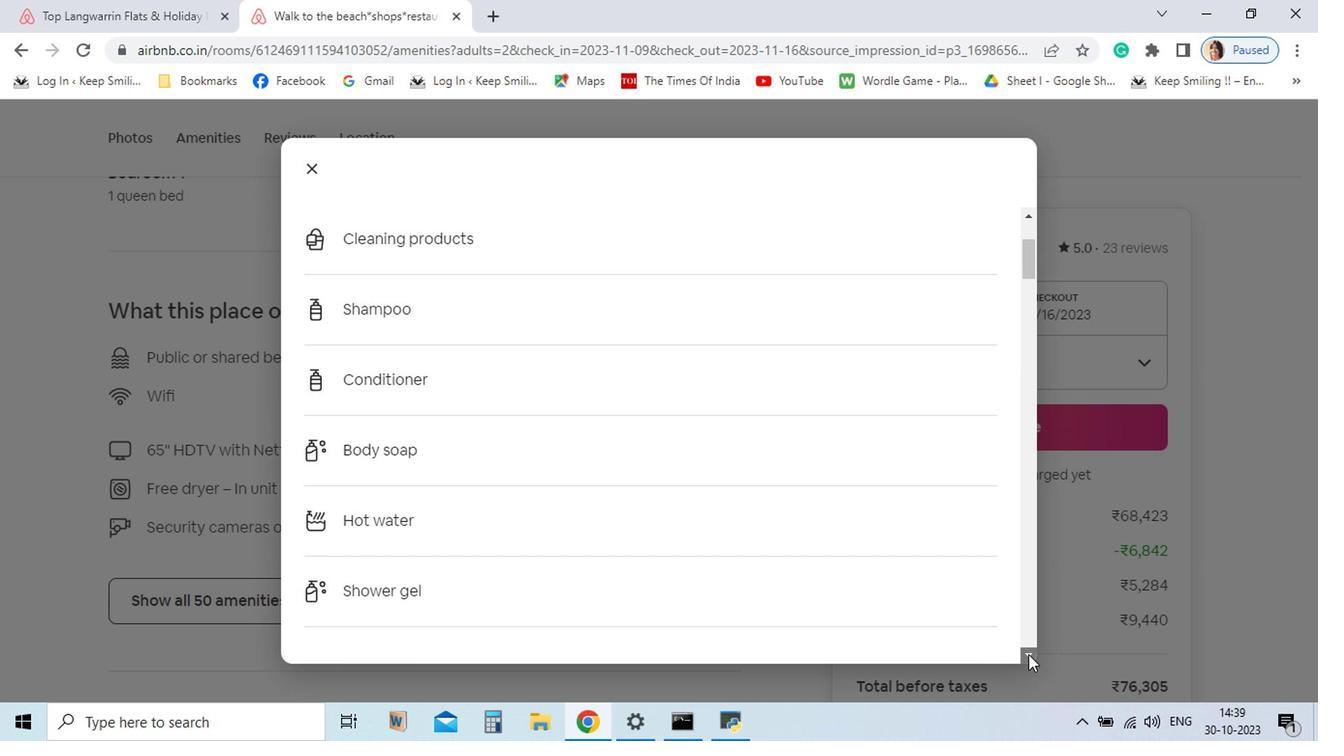 
Action: Mouse pressed left at (921, 658)
Screenshot: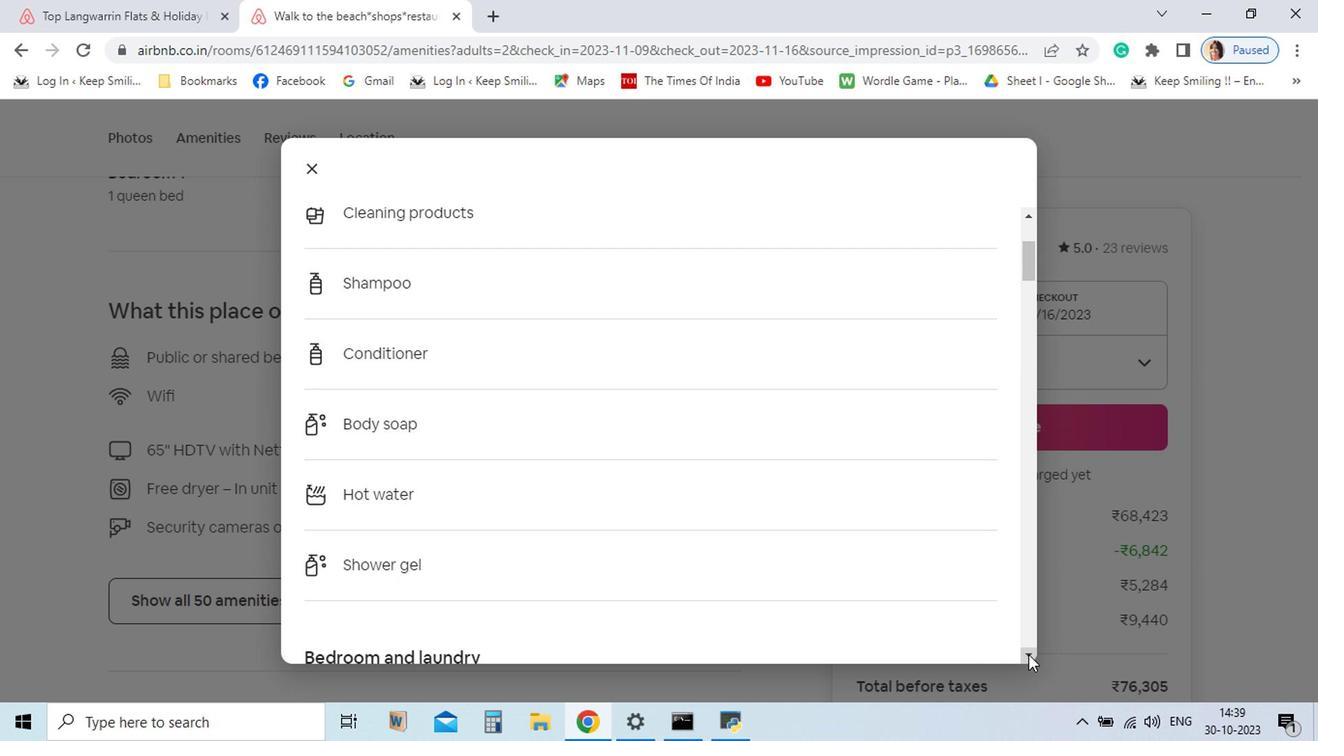 
Action: Mouse pressed left at (921, 658)
Screenshot: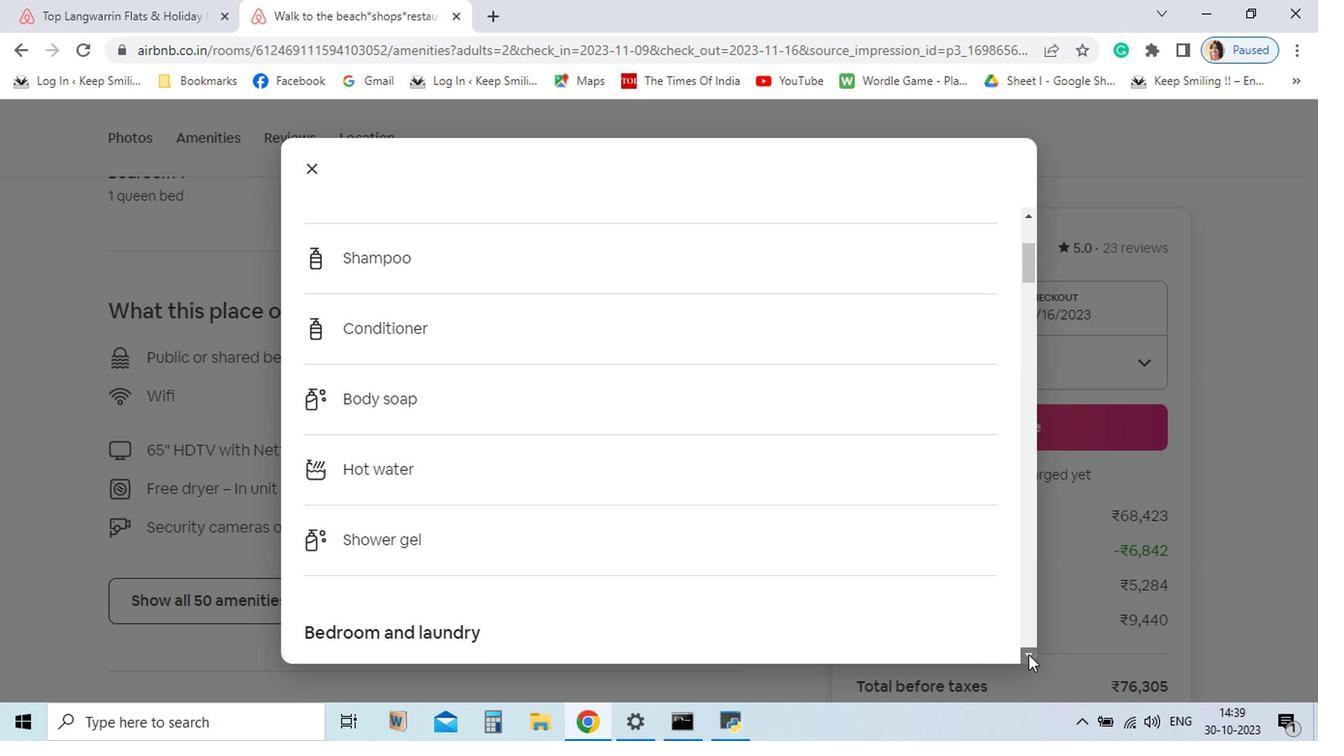 
Action: Mouse pressed left at (921, 658)
Screenshot: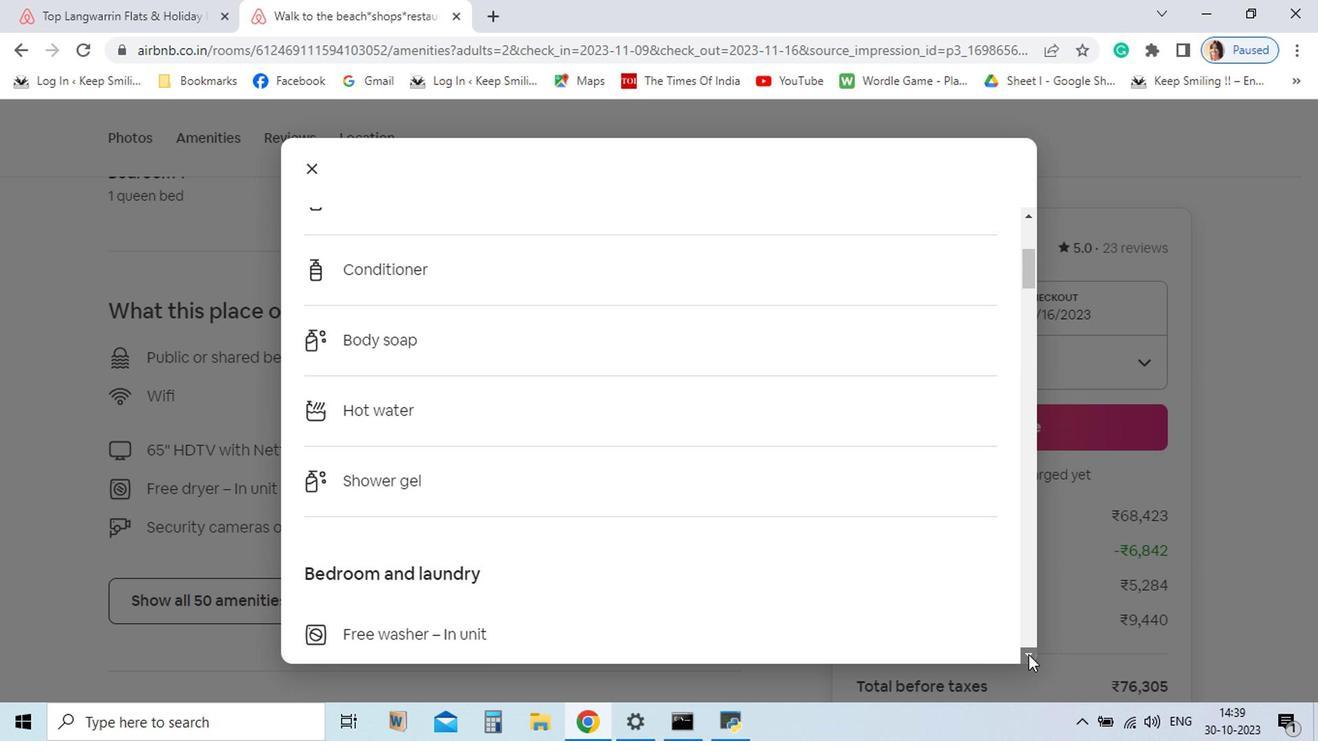 
Action: Mouse pressed left at (921, 658)
Screenshot: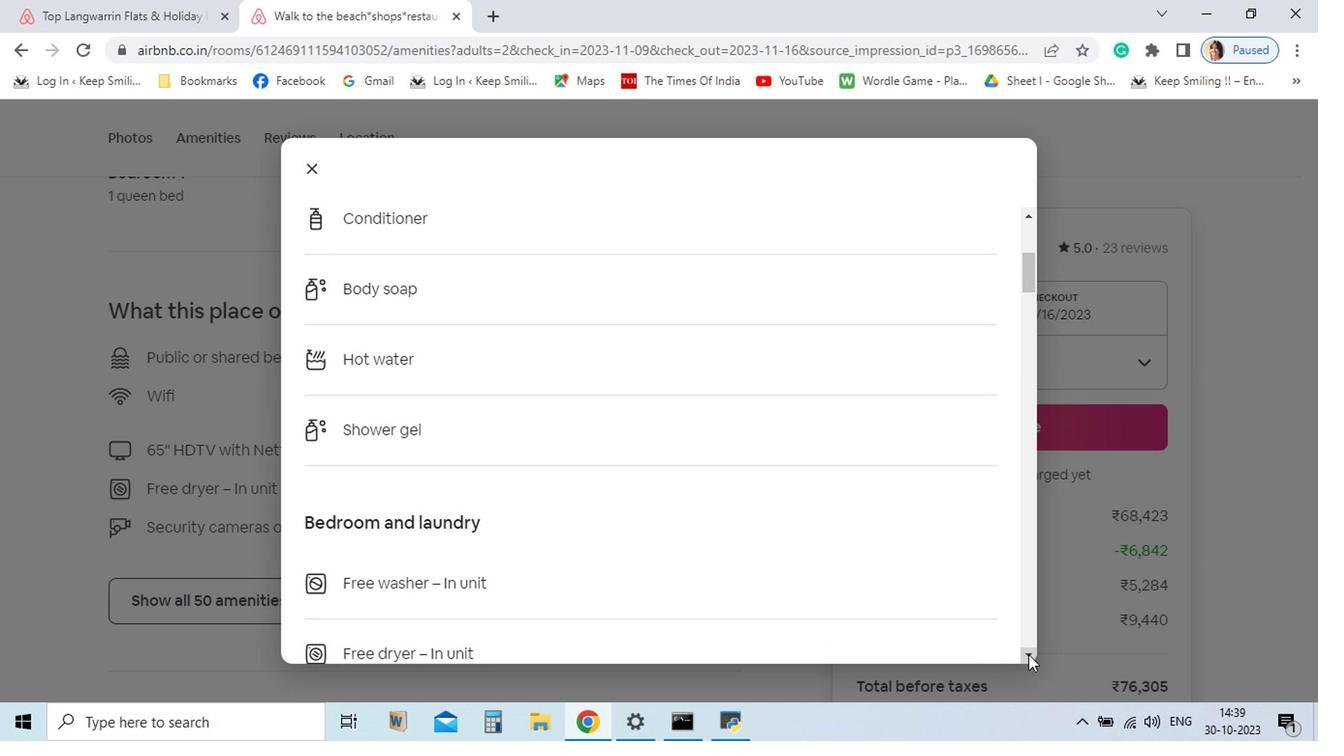 
Action: Mouse pressed left at (921, 658)
Screenshot: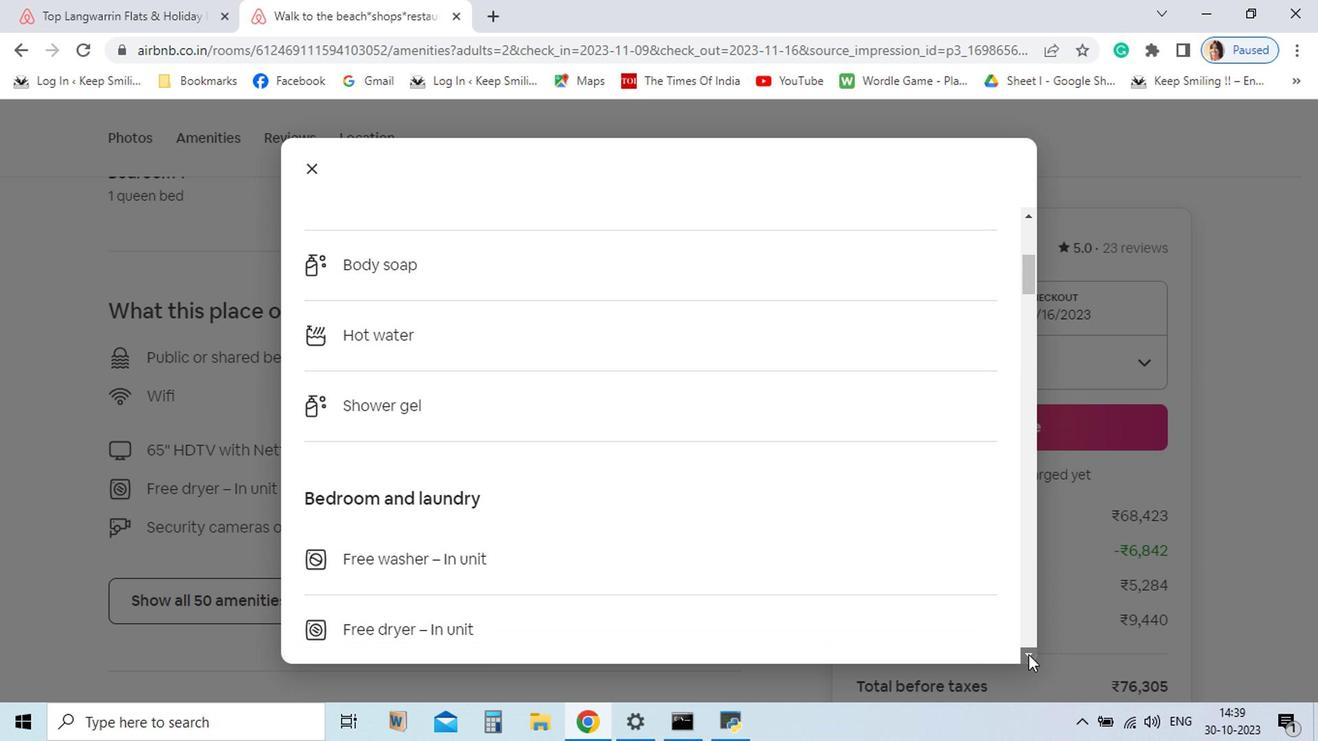 
Action: Mouse pressed left at (921, 658)
Screenshot: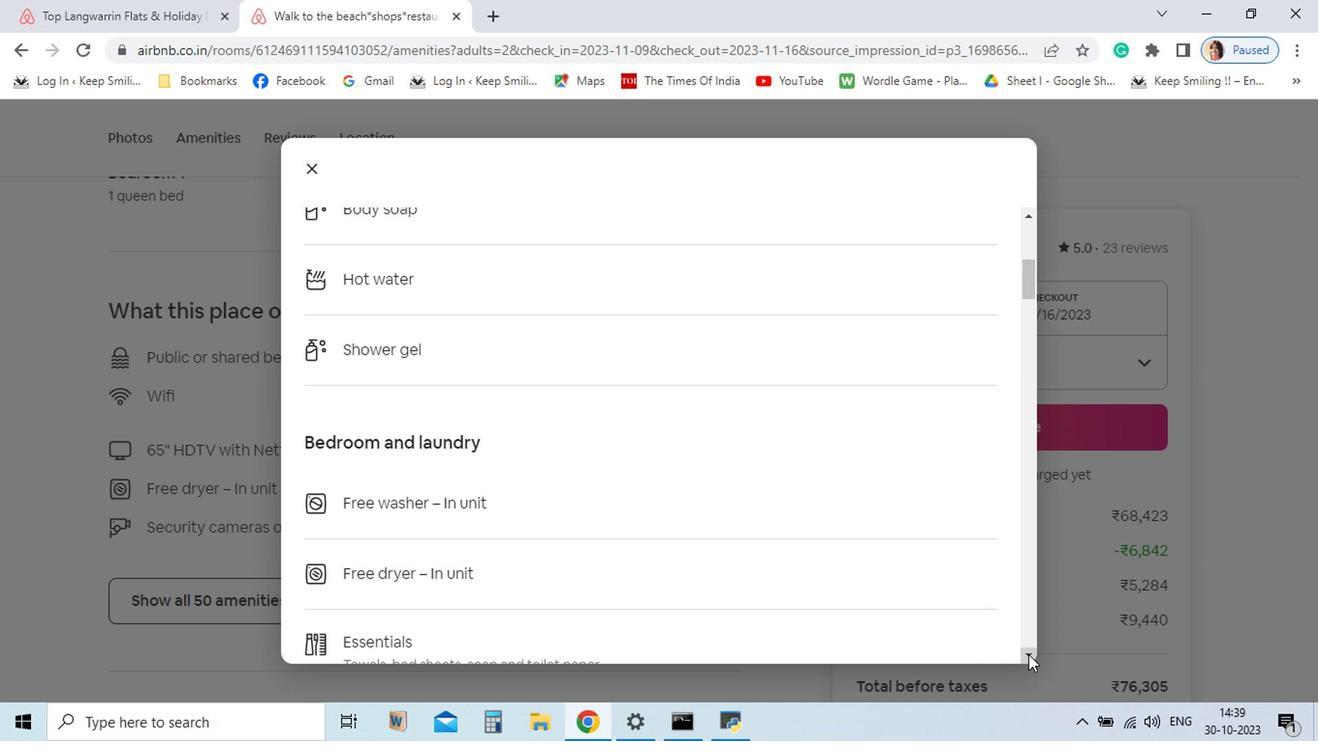 
Action: Mouse pressed left at (921, 658)
Screenshot: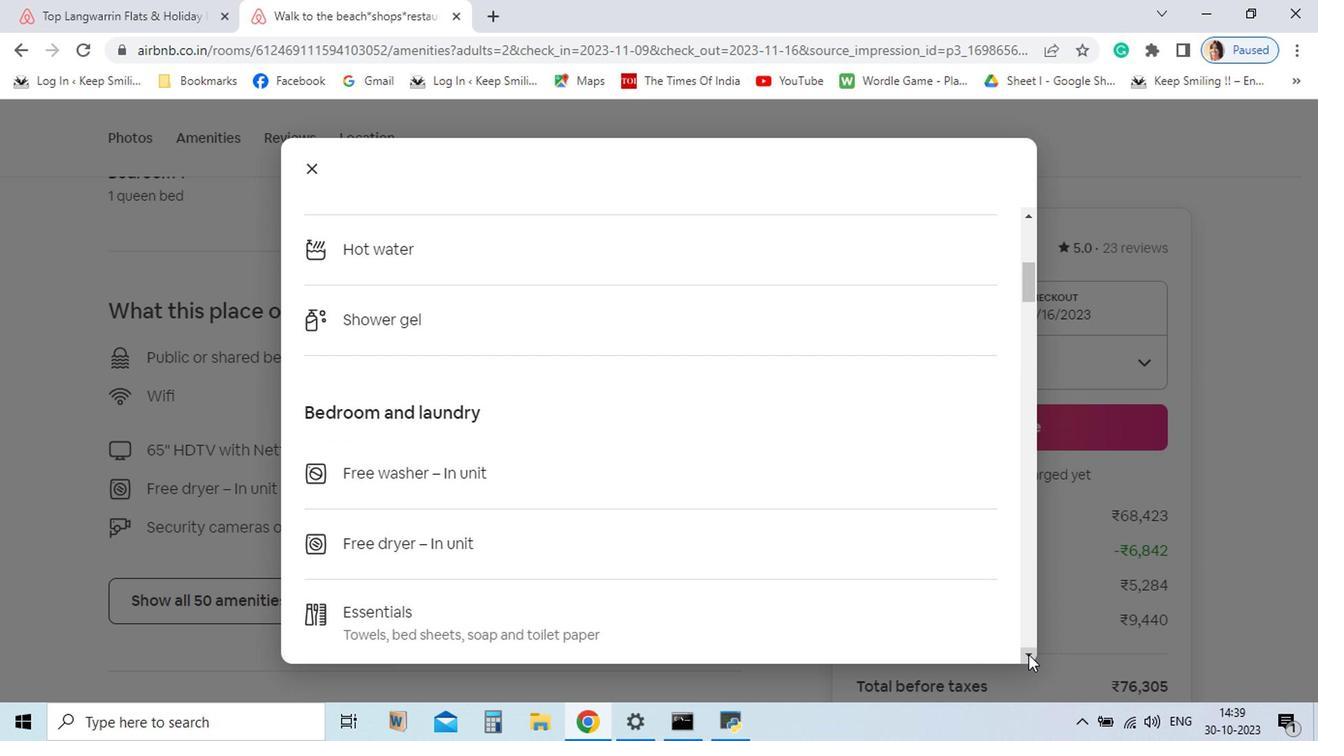 
Action: Mouse pressed left at (921, 658)
Screenshot: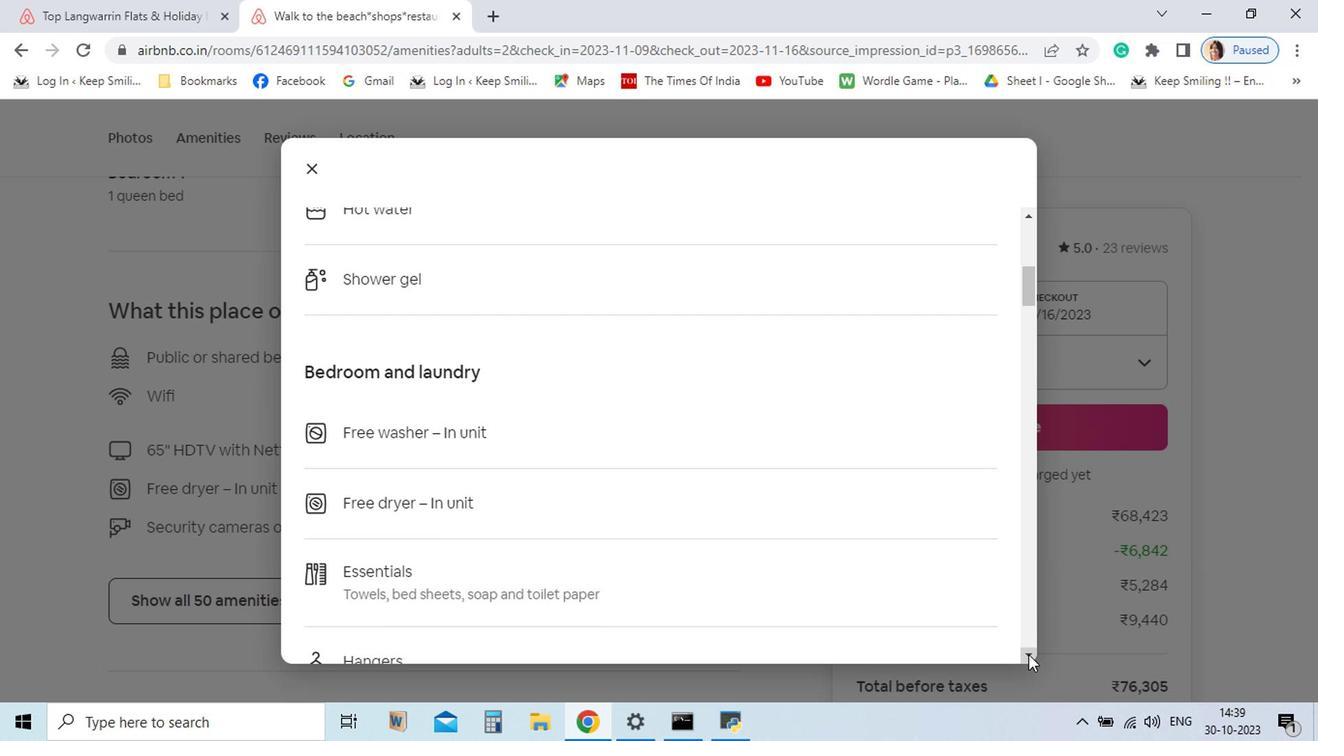 
Action: Mouse pressed left at (921, 658)
Screenshot: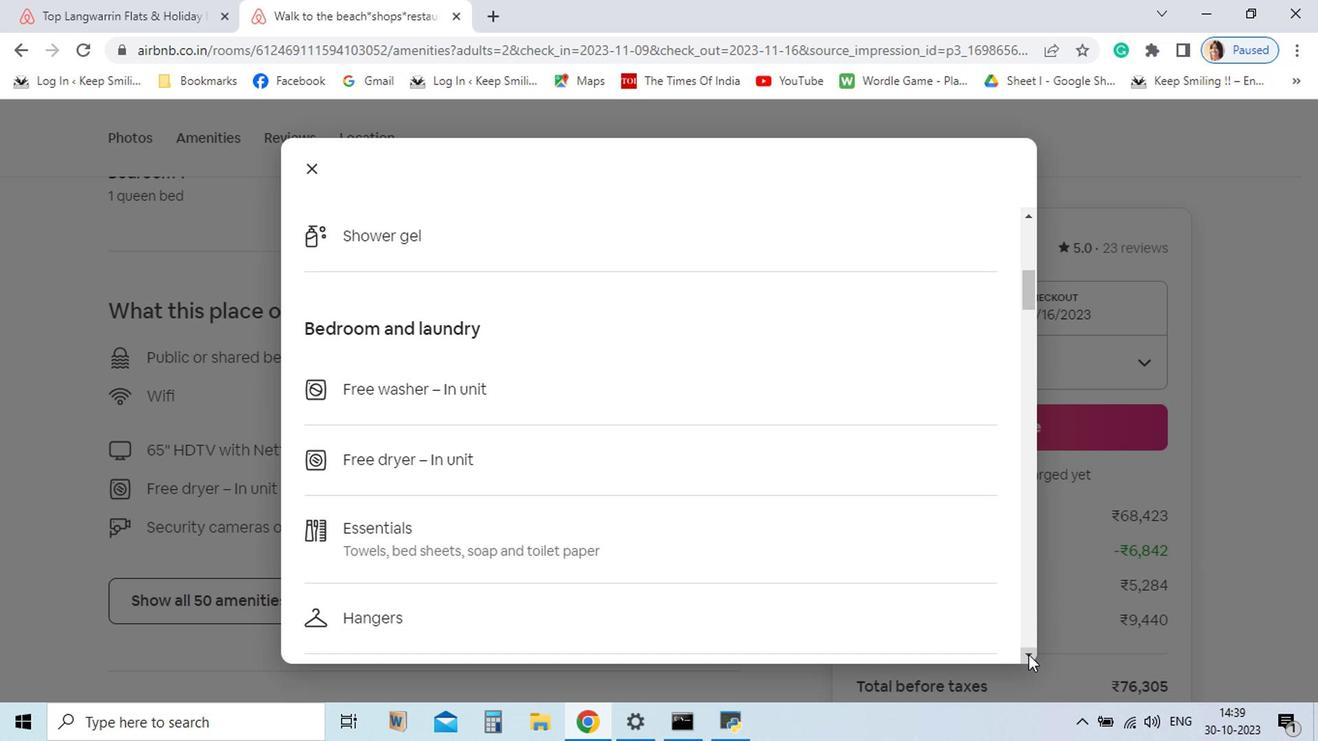 
Action: Mouse pressed left at (921, 658)
Screenshot: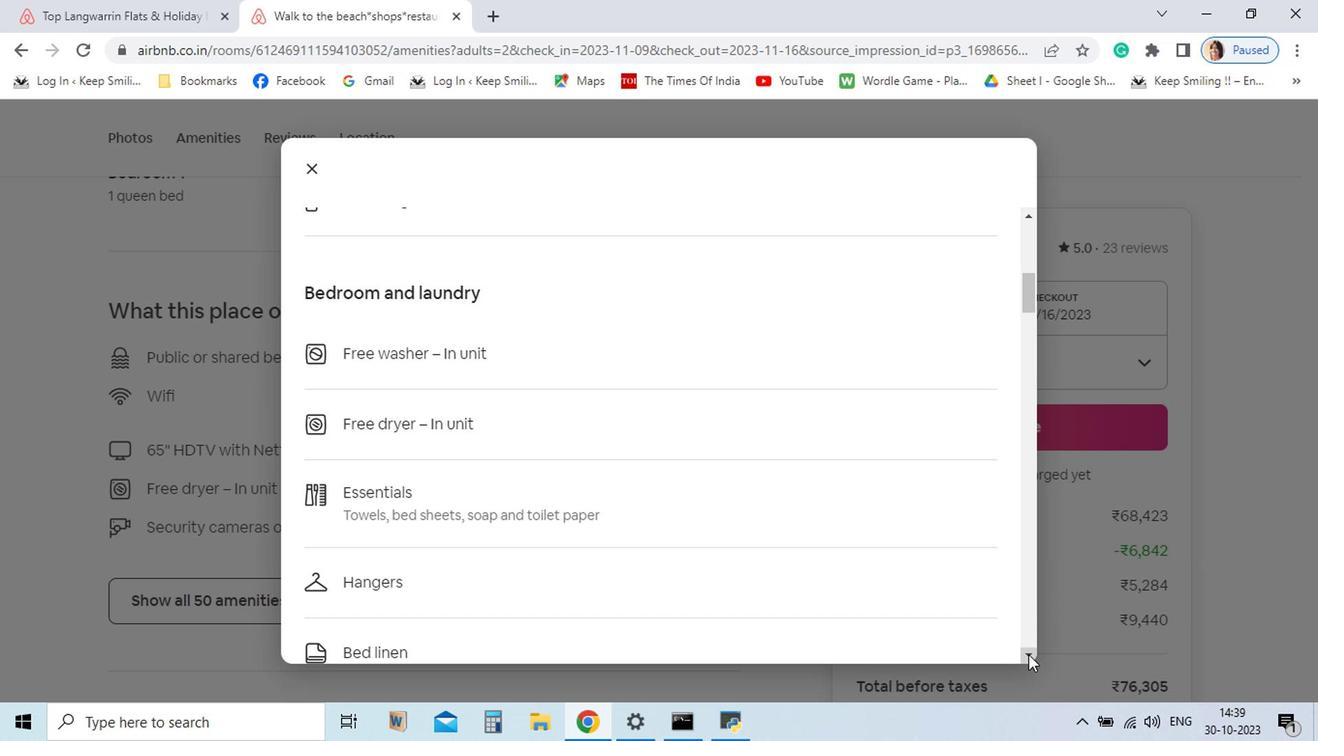 
Action: Mouse pressed left at (921, 658)
Screenshot: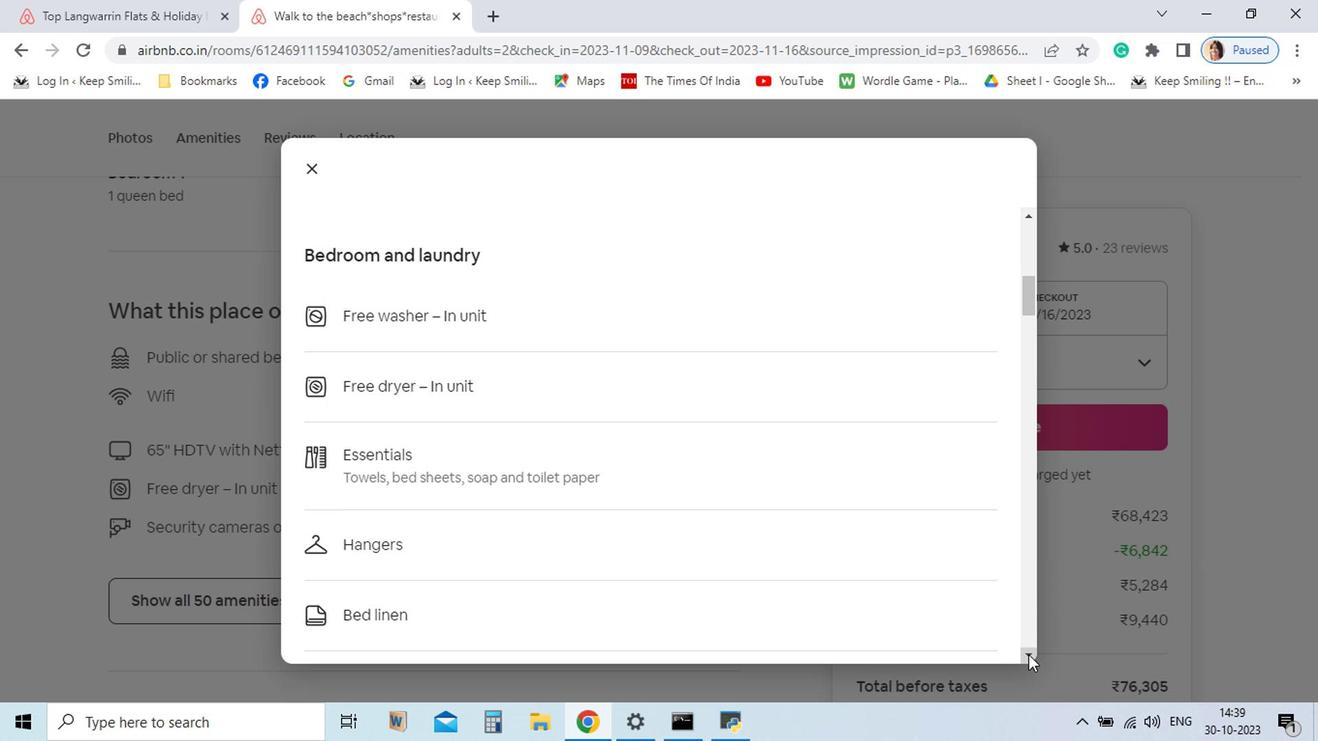 
Action: Mouse pressed left at (921, 658)
Screenshot: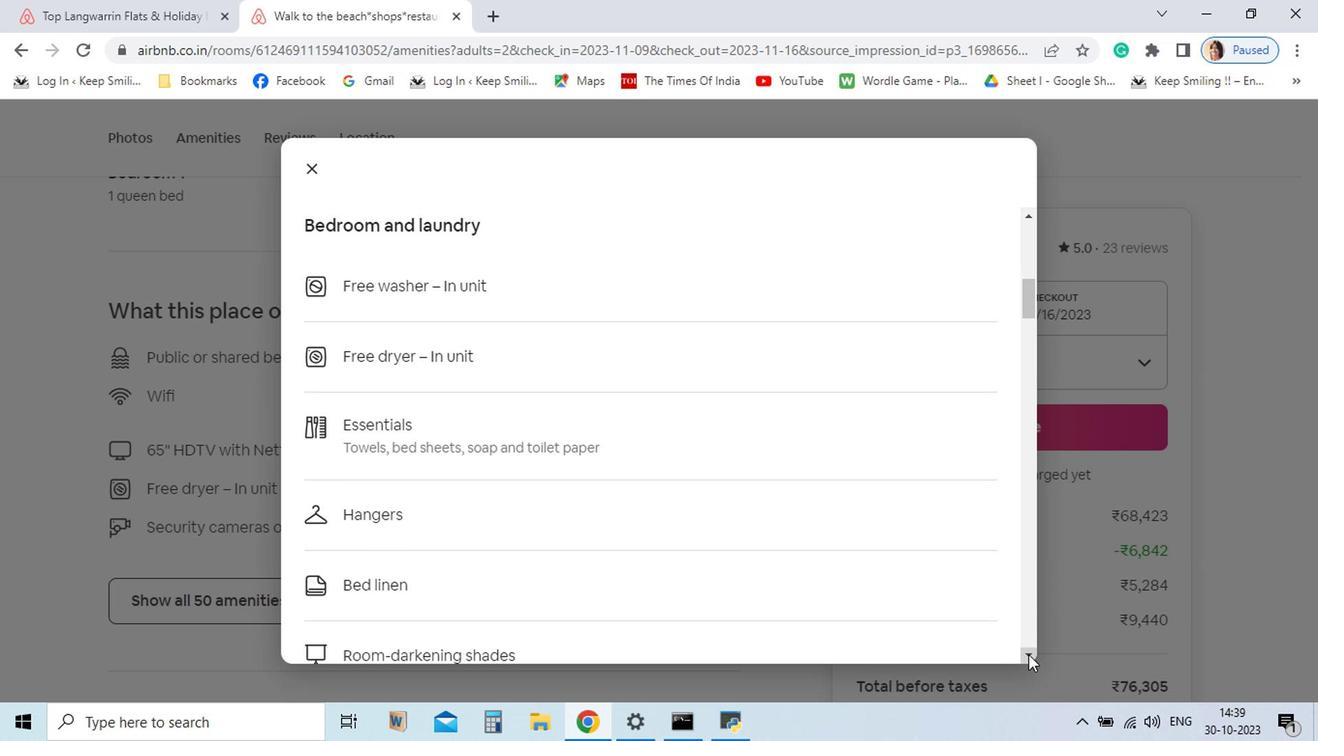 
Action: Mouse pressed left at (921, 658)
Screenshot: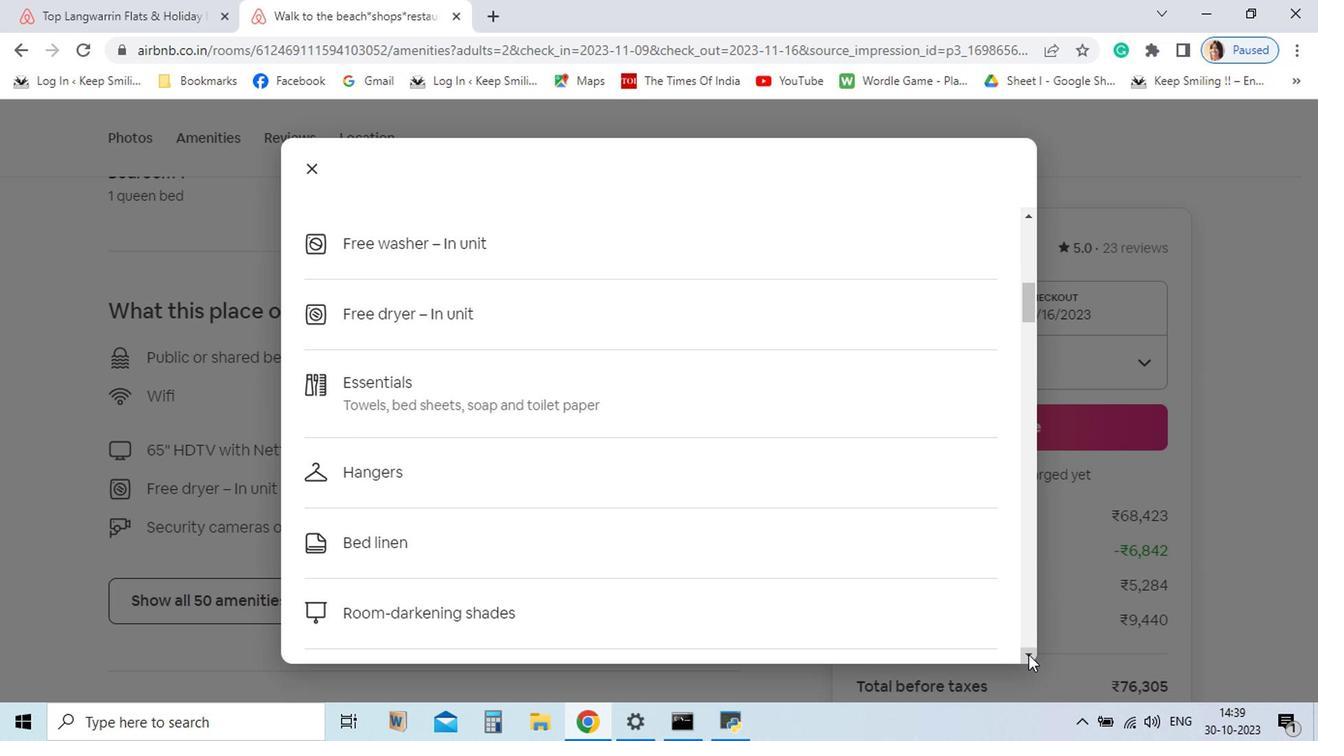 
Action: Mouse pressed left at (921, 658)
Screenshot: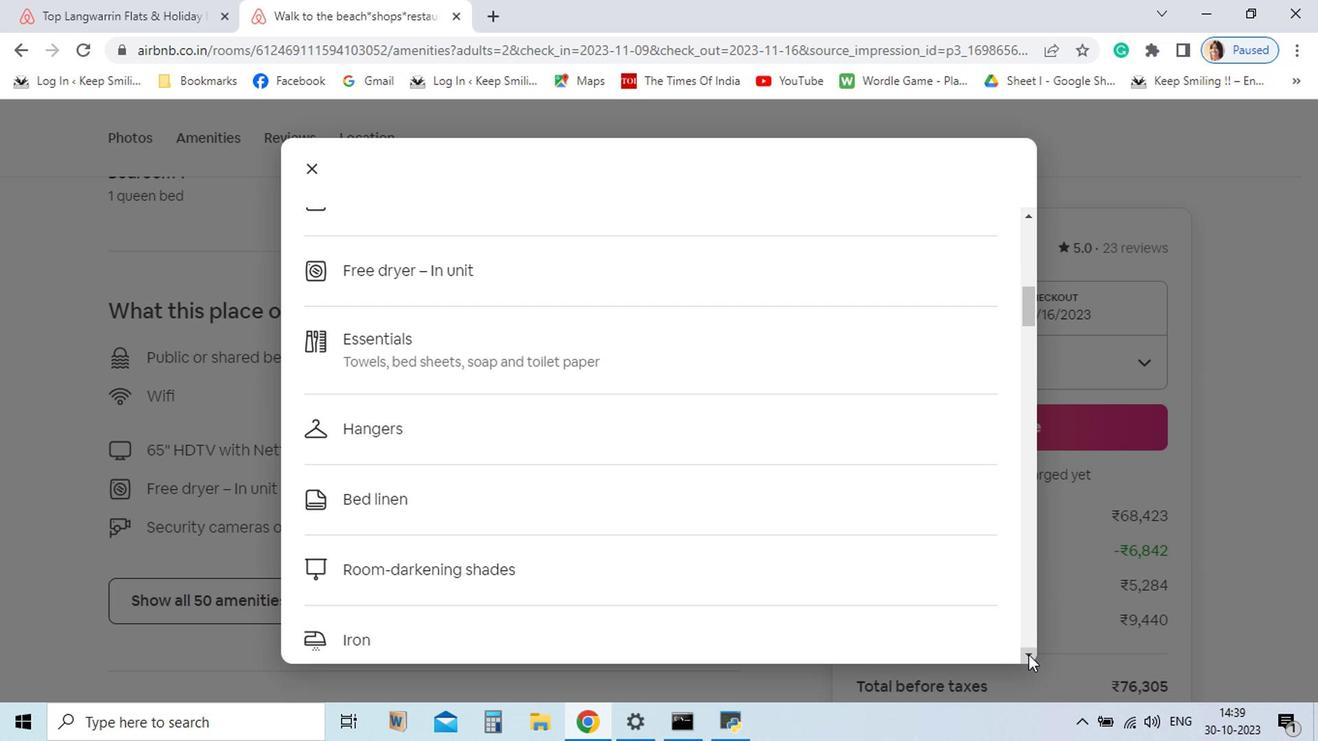 
Action: Mouse pressed left at (921, 658)
Screenshot: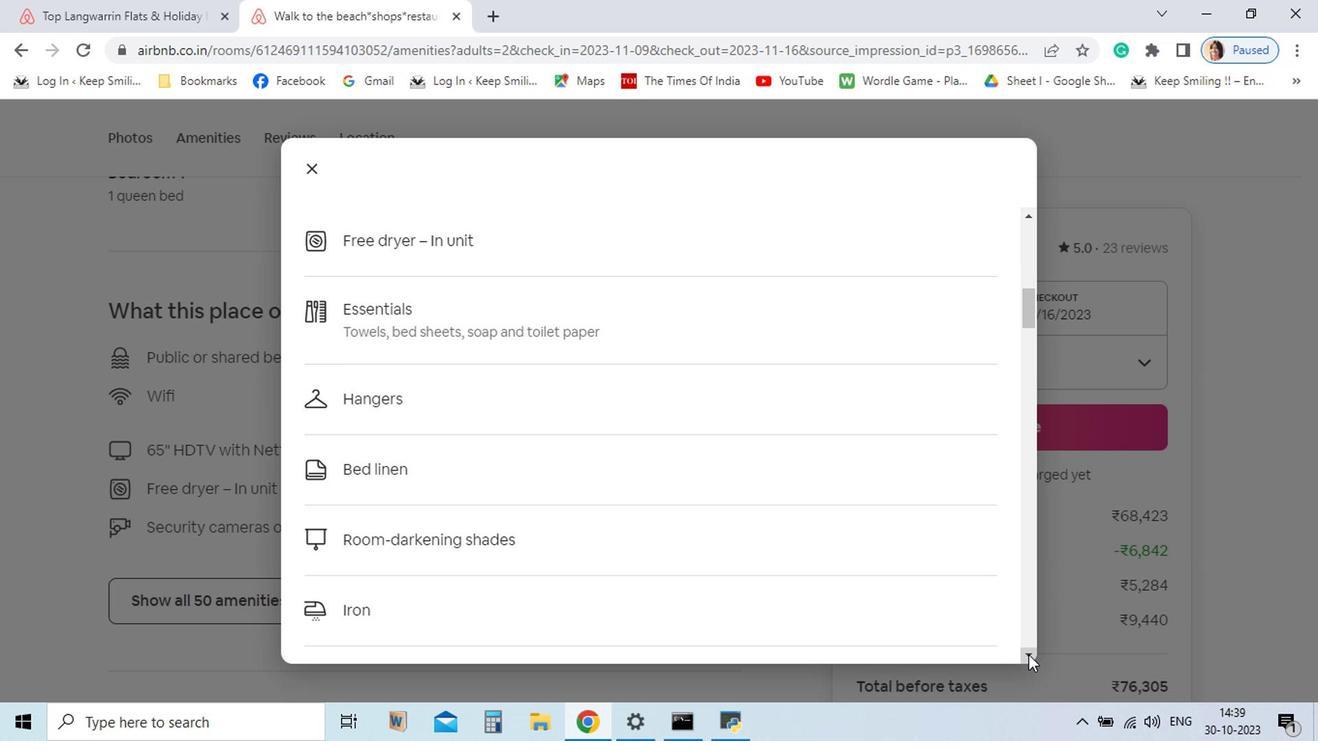
Action: Mouse pressed left at (921, 658)
Screenshot: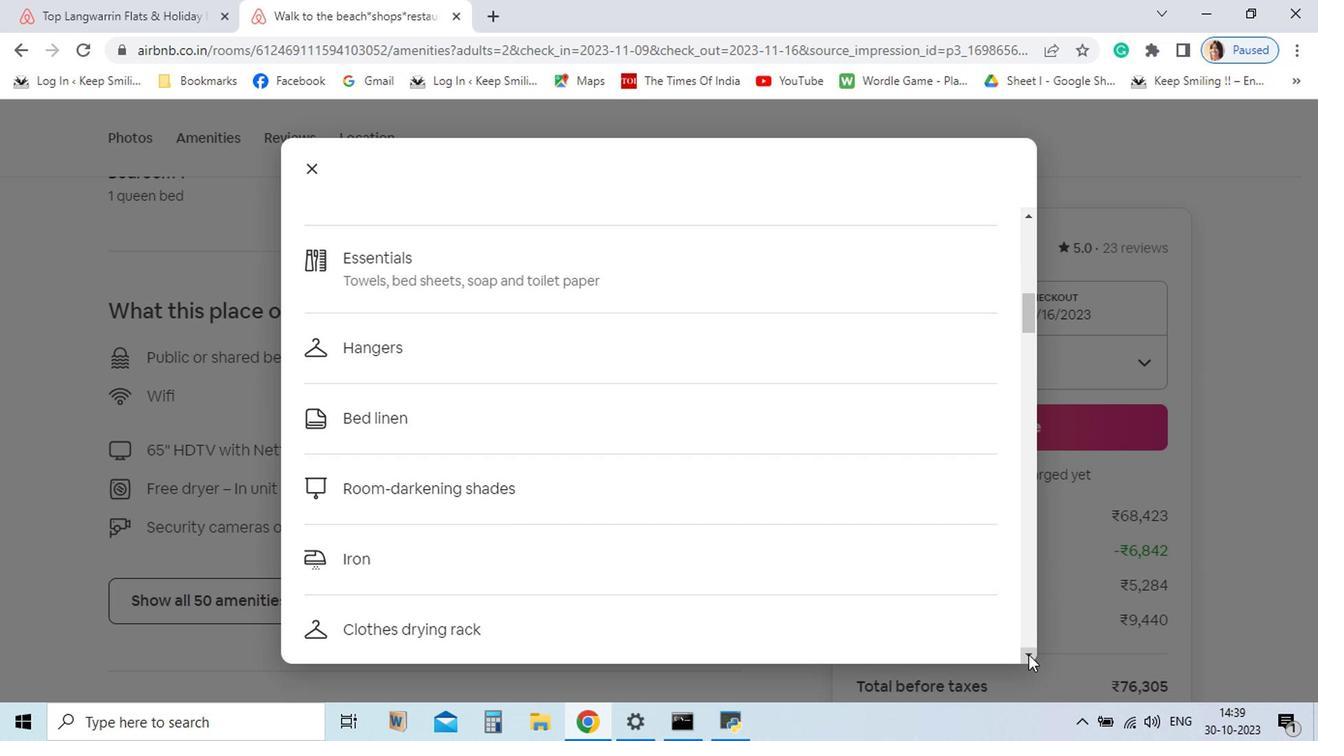 
Action: Mouse pressed left at (921, 658)
Screenshot: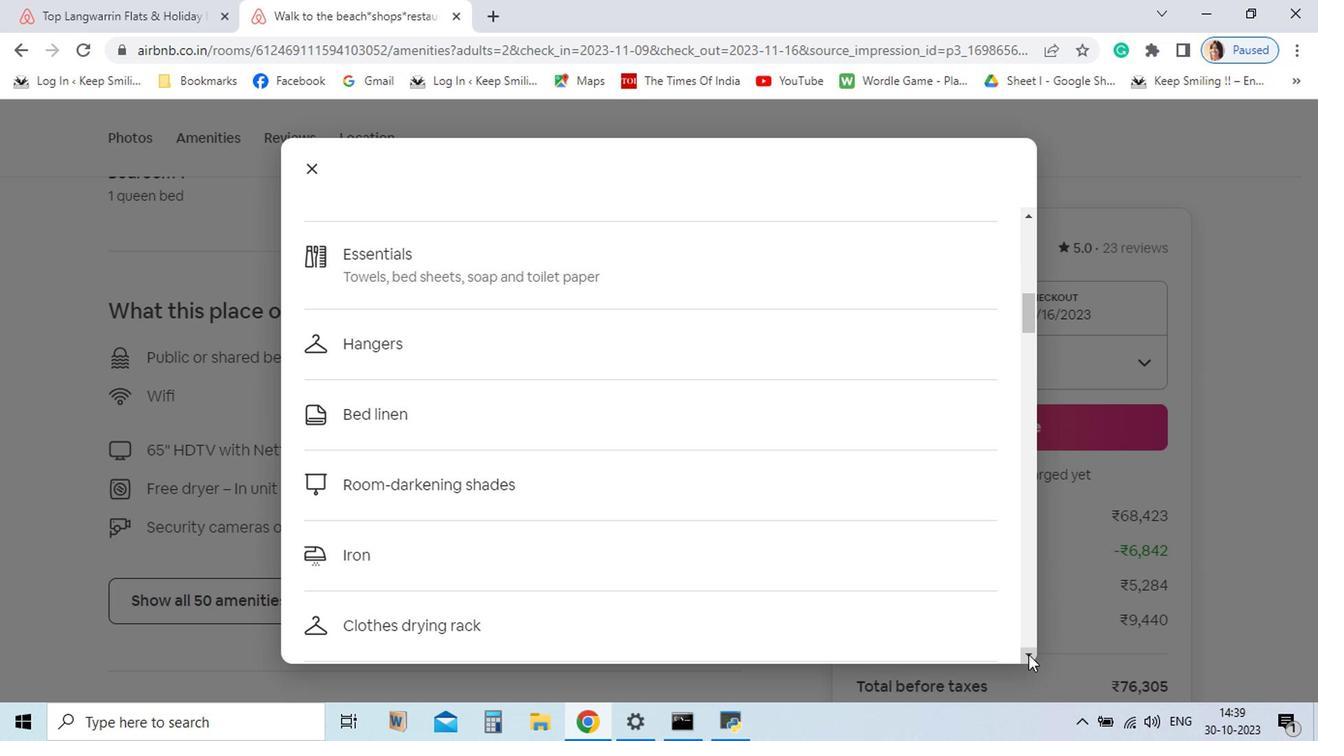
Action: Mouse pressed left at (921, 658)
Screenshot: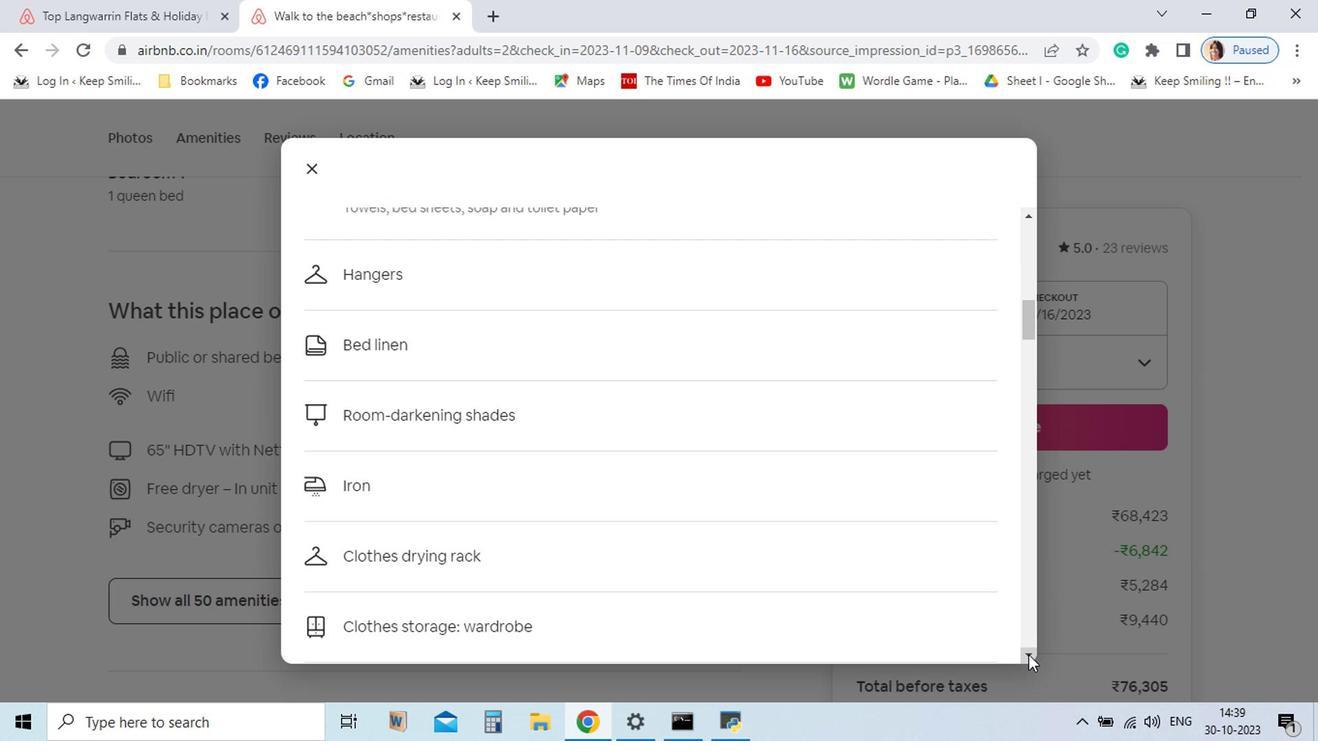
Action: Mouse pressed left at (921, 658)
Screenshot: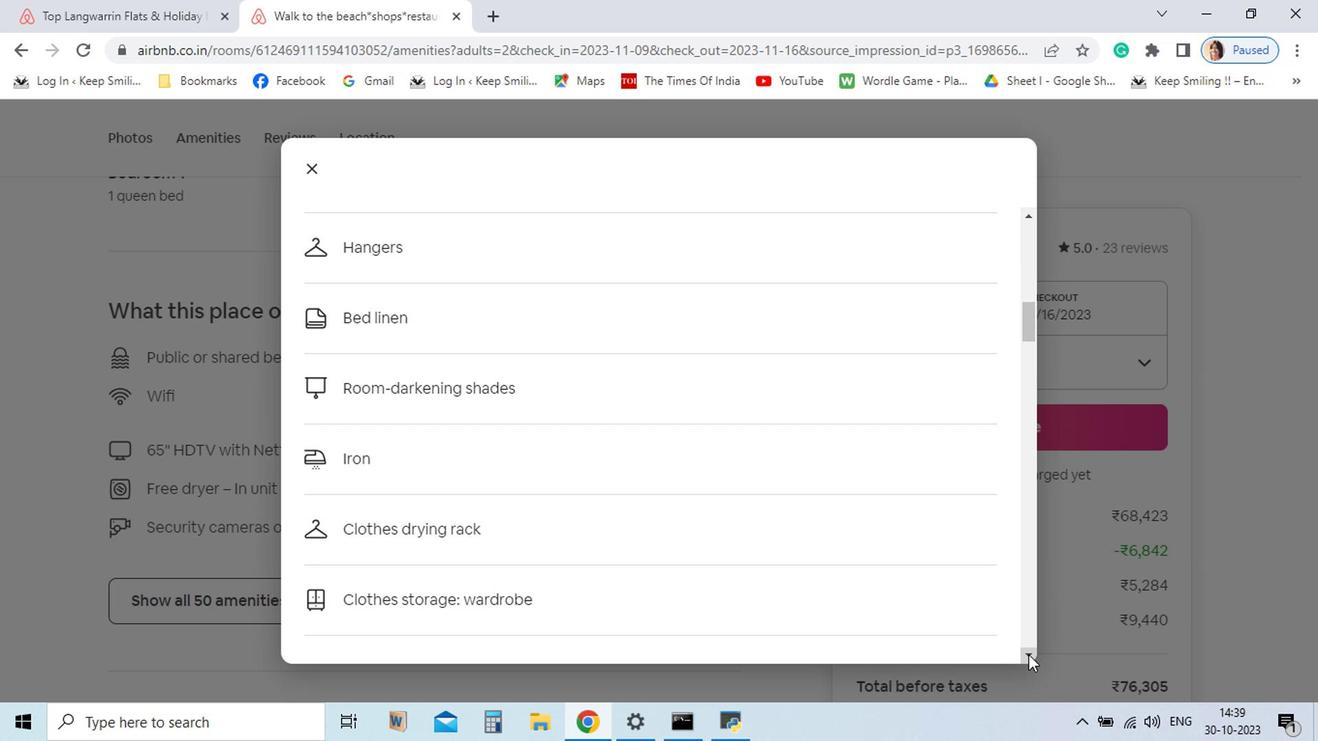 
Action: Mouse pressed left at (921, 658)
Screenshot: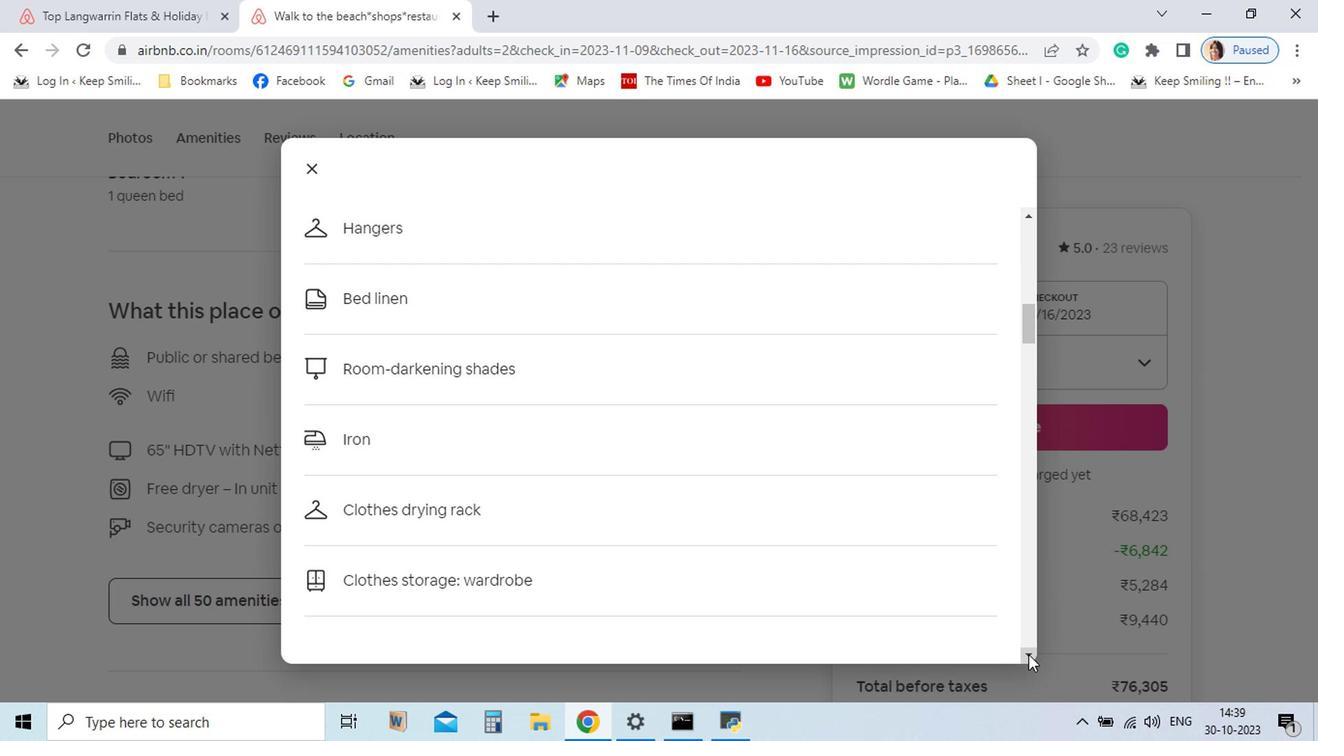 
Action: Mouse pressed left at (921, 658)
Screenshot: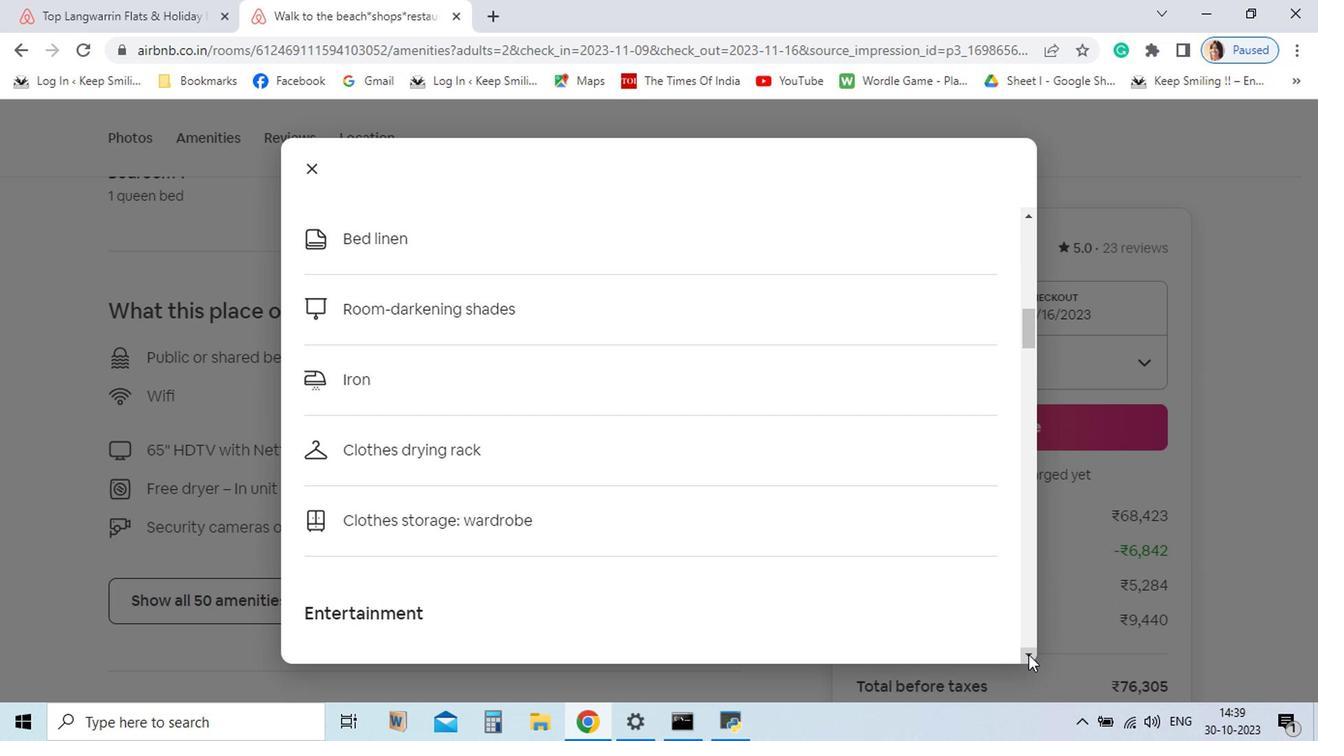 
Action: Mouse pressed left at (921, 658)
Screenshot: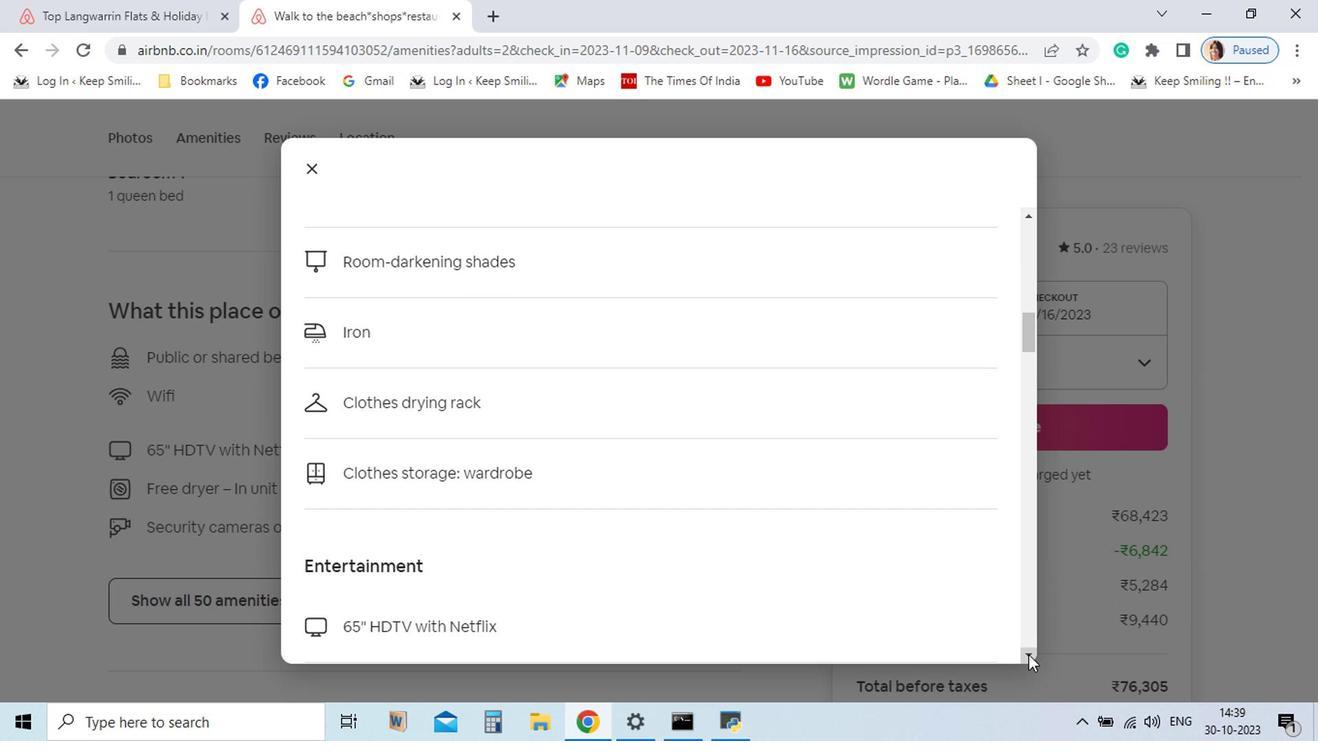 
Action: Mouse pressed left at (921, 658)
Screenshot: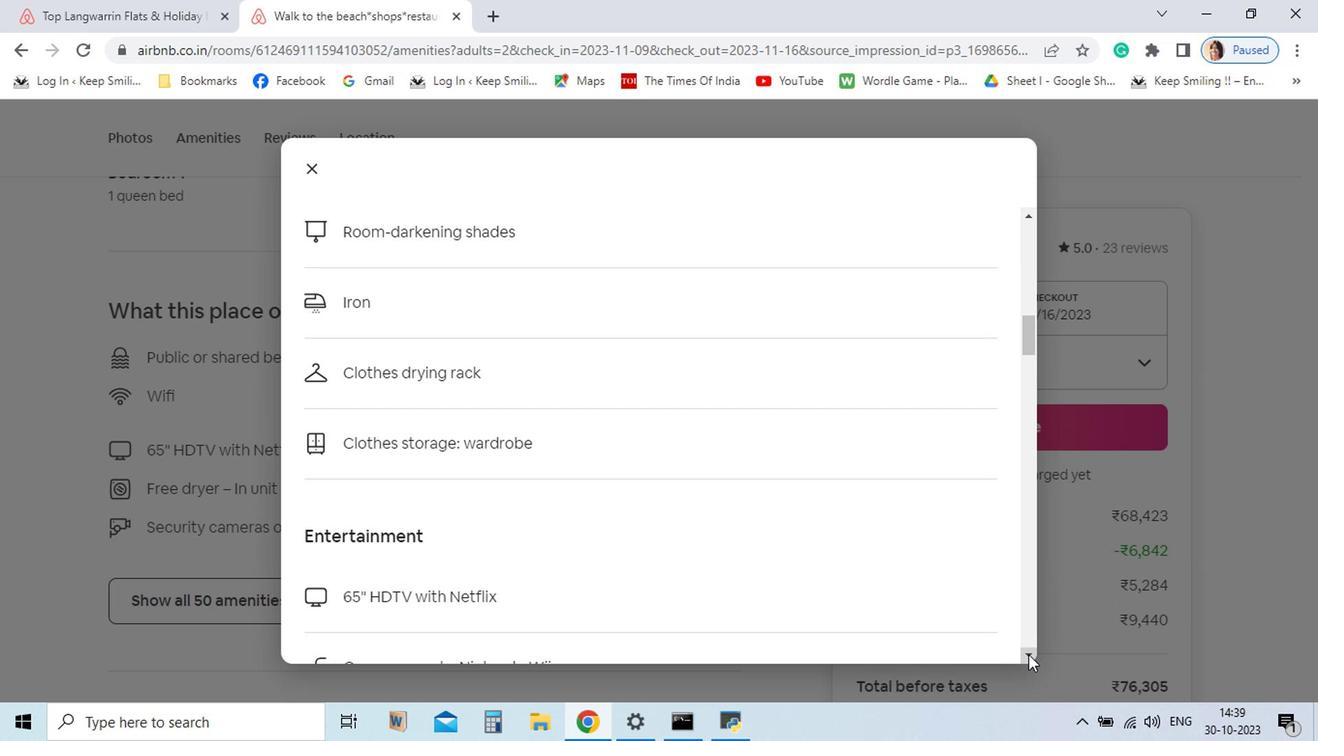 
Action: Mouse pressed left at (921, 658)
Screenshot: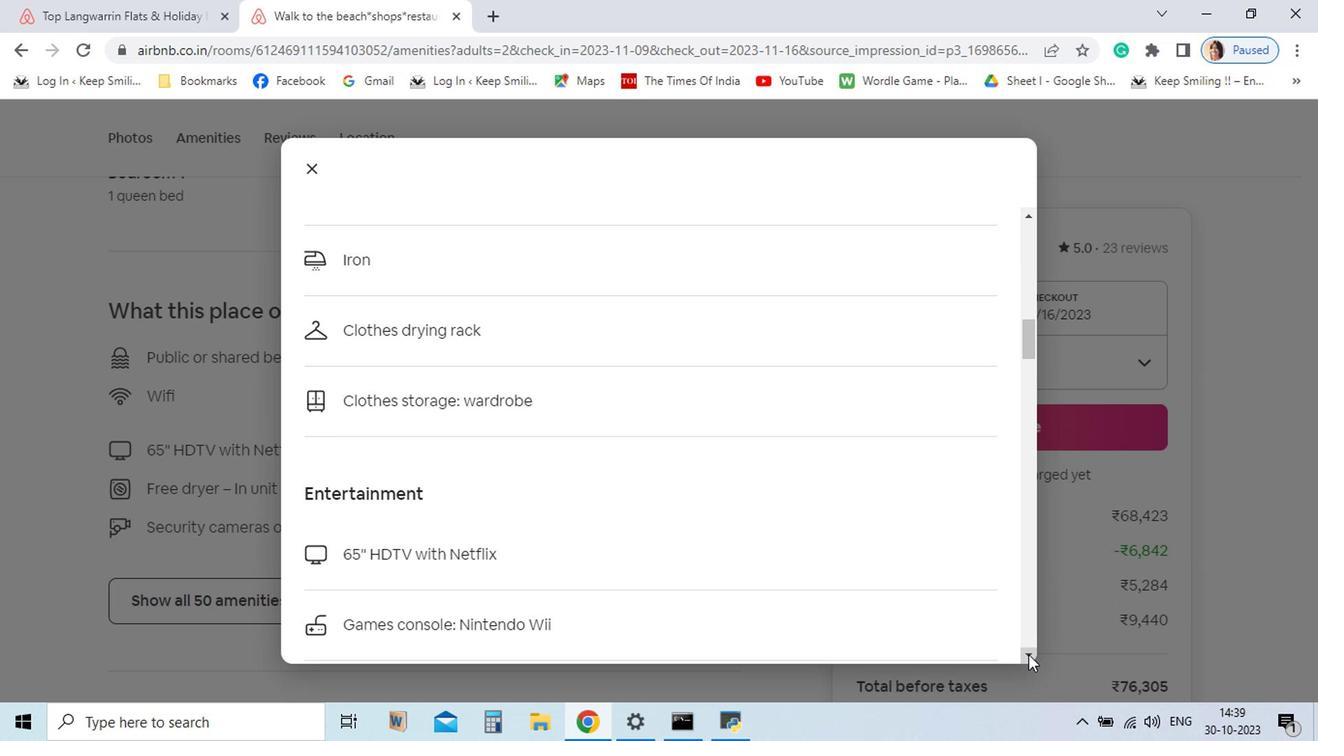 
Action: Mouse pressed left at (921, 658)
Screenshot: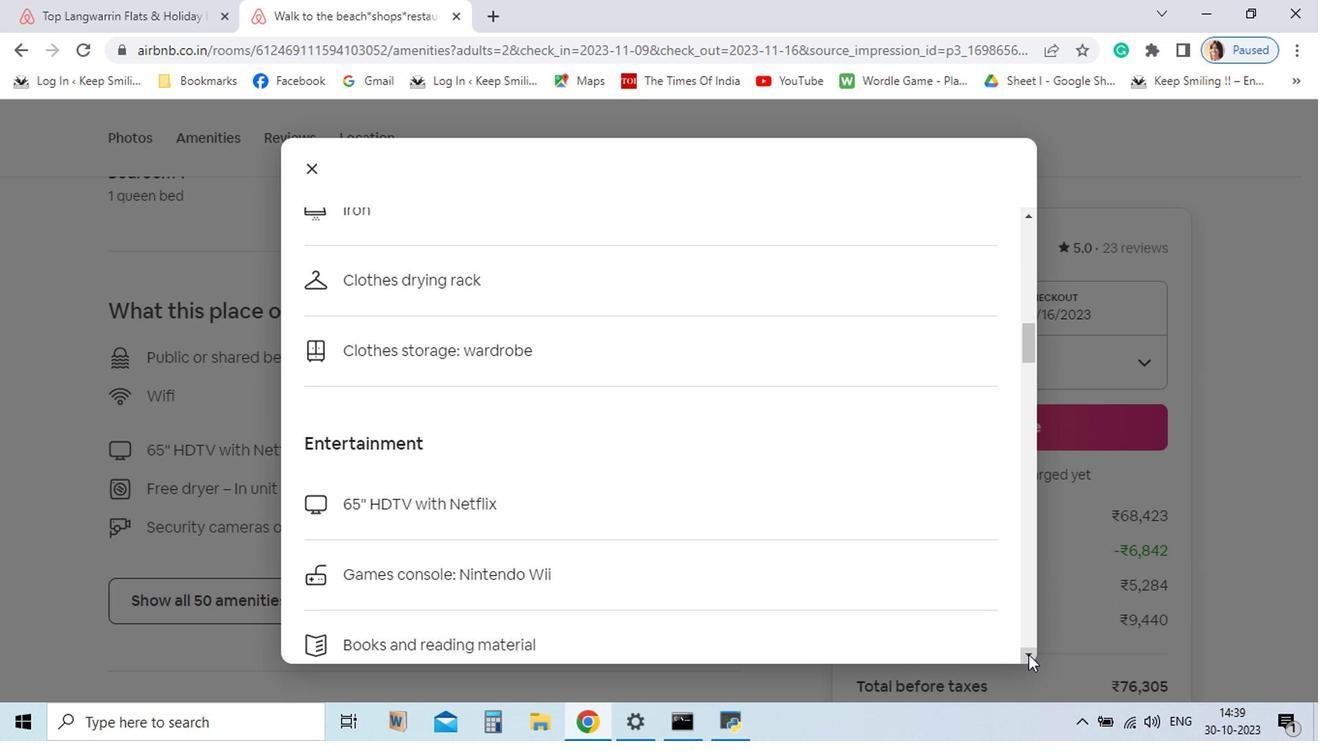 
Action: Mouse pressed left at (921, 658)
Screenshot: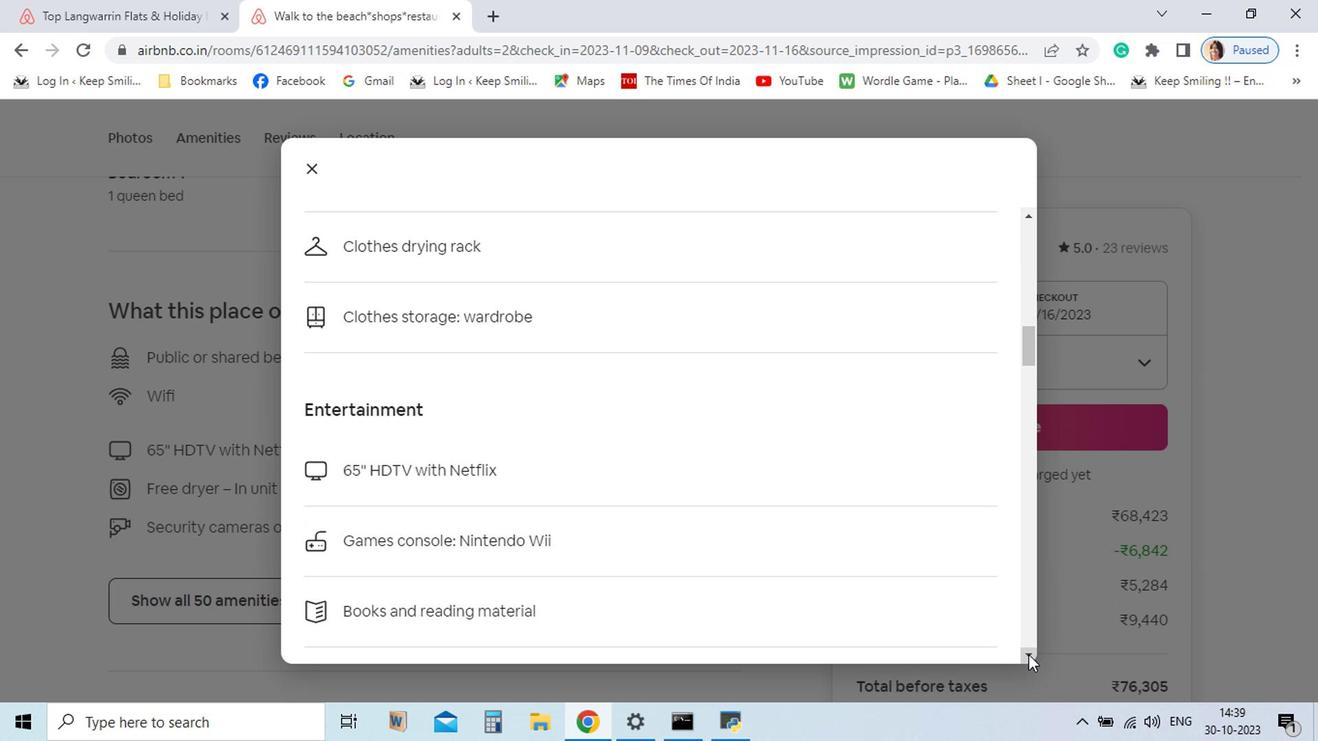 
Action: Mouse pressed left at (921, 658)
Screenshot: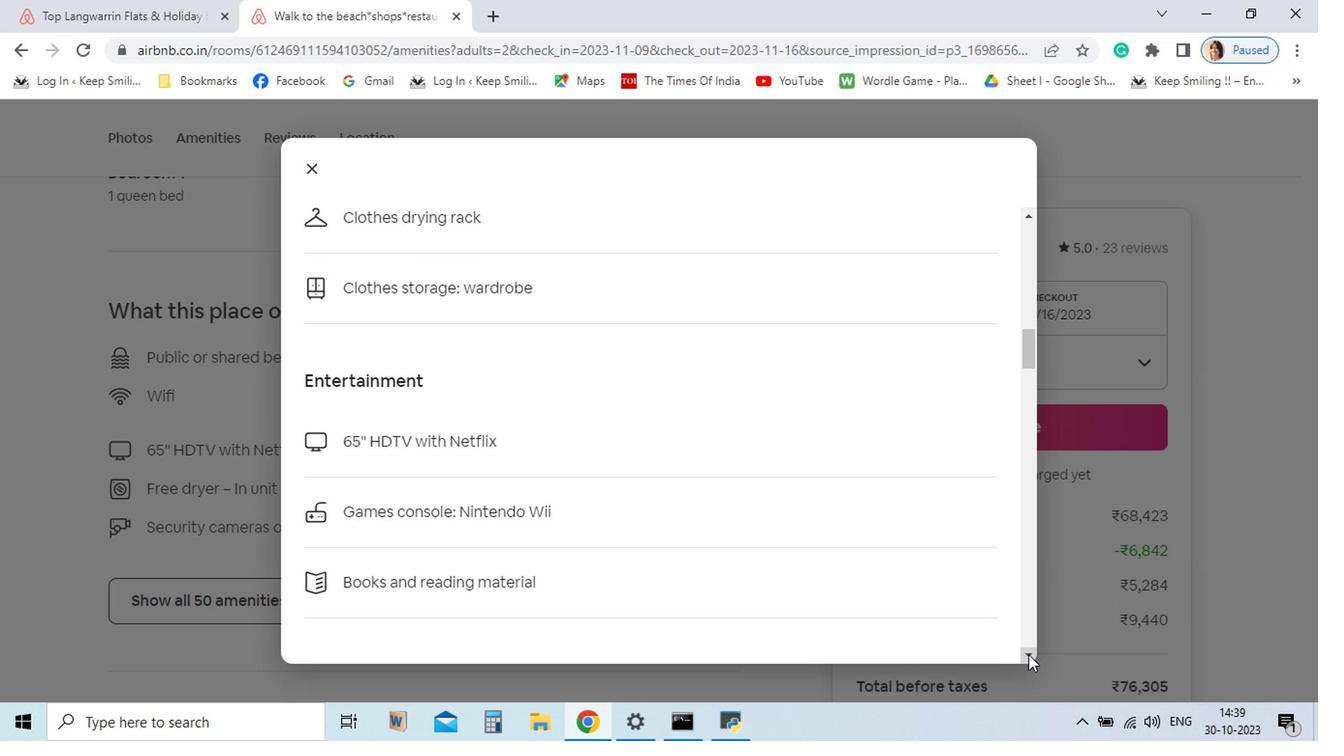 
Action: Mouse pressed left at (921, 658)
Screenshot: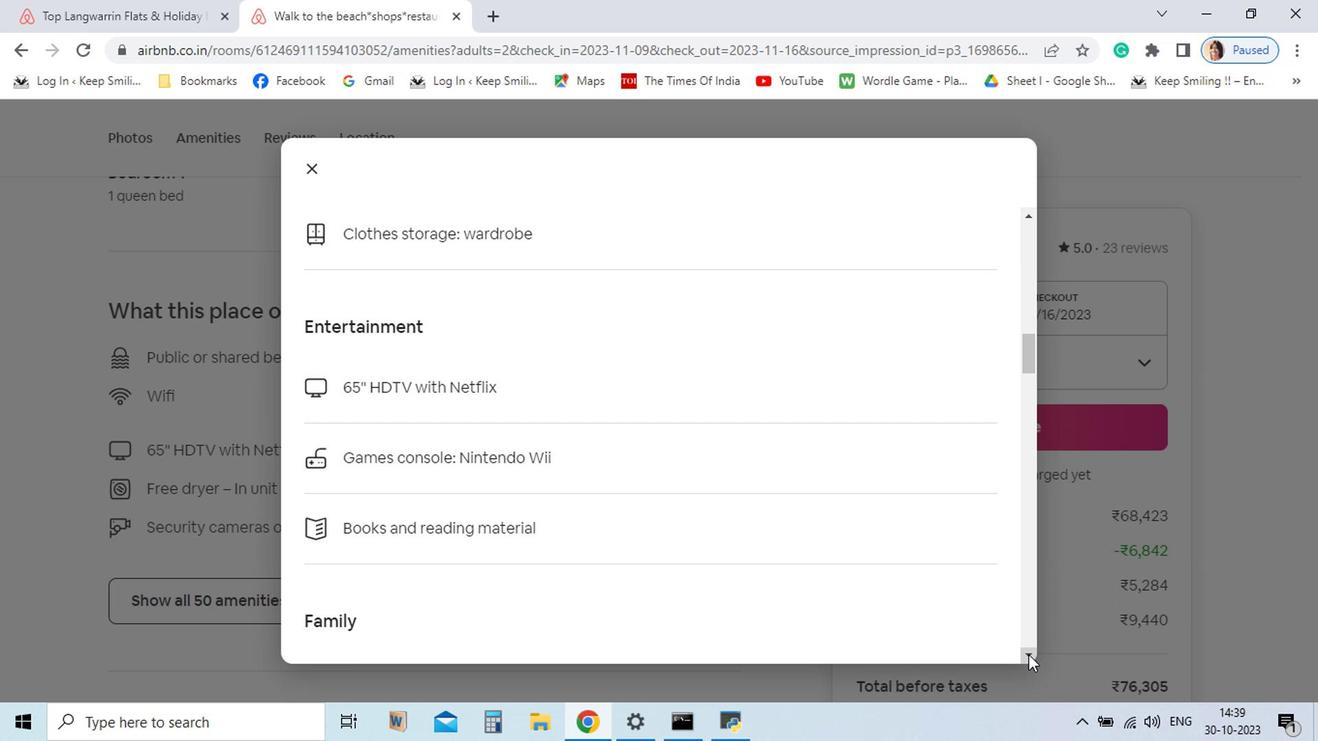 
Action: Mouse pressed left at (921, 658)
Screenshot: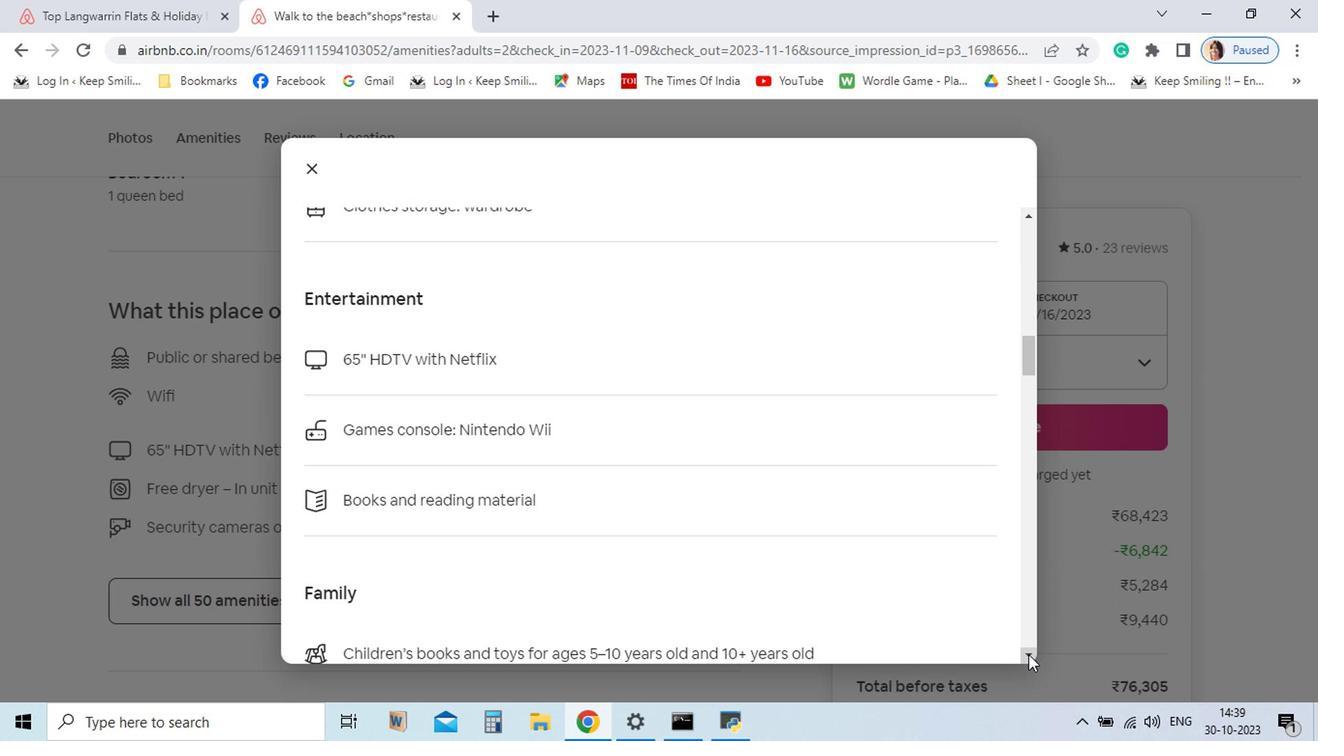 
Action: Mouse pressed left at (921, 658)
Screenshot: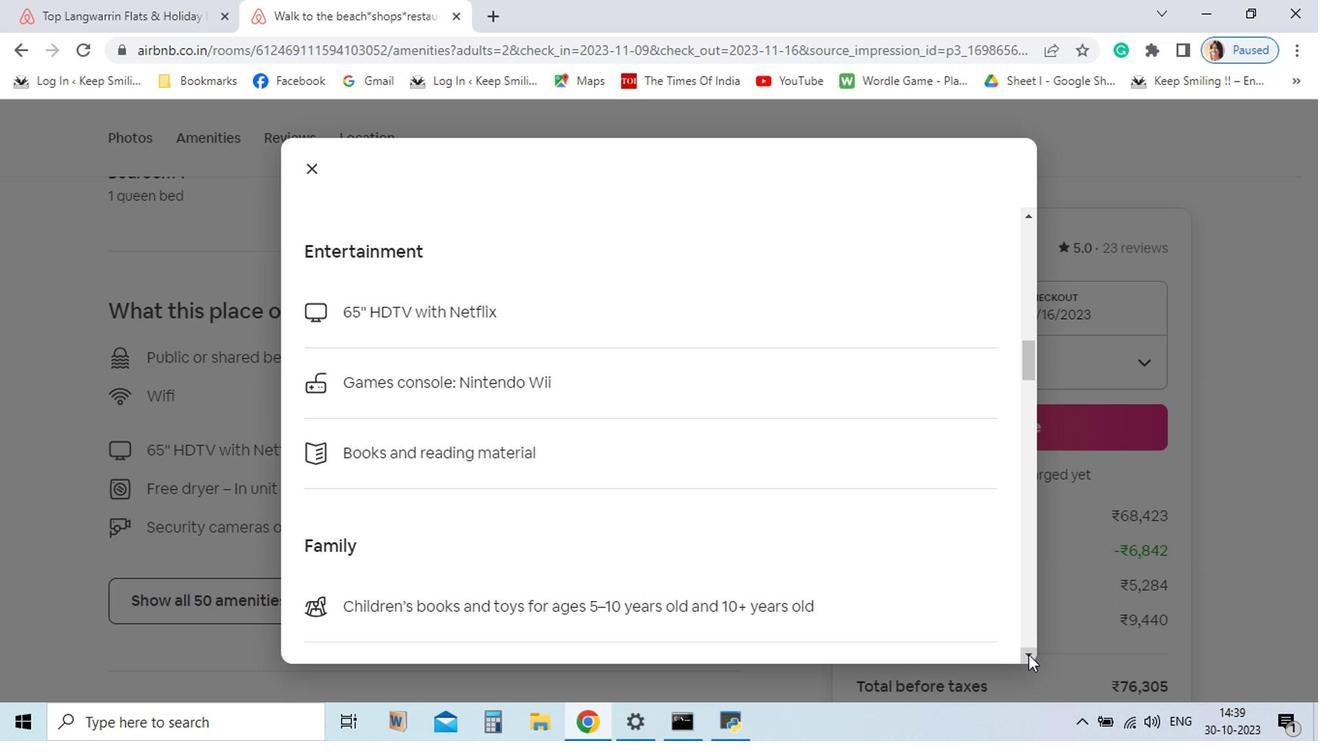 
Action: Mouse pressed left at (921, 658)
Screenshot: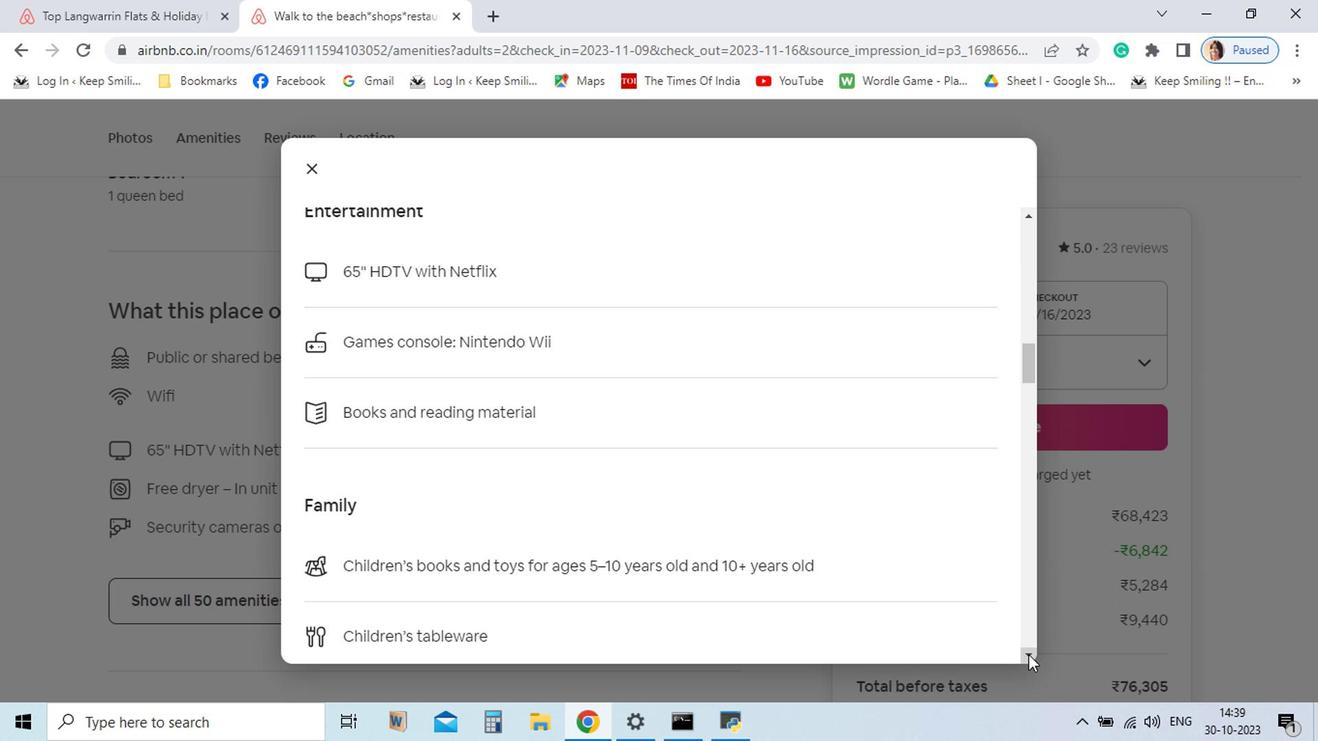 
Action: Mouse pressed left at (921, 658)
Screenshot: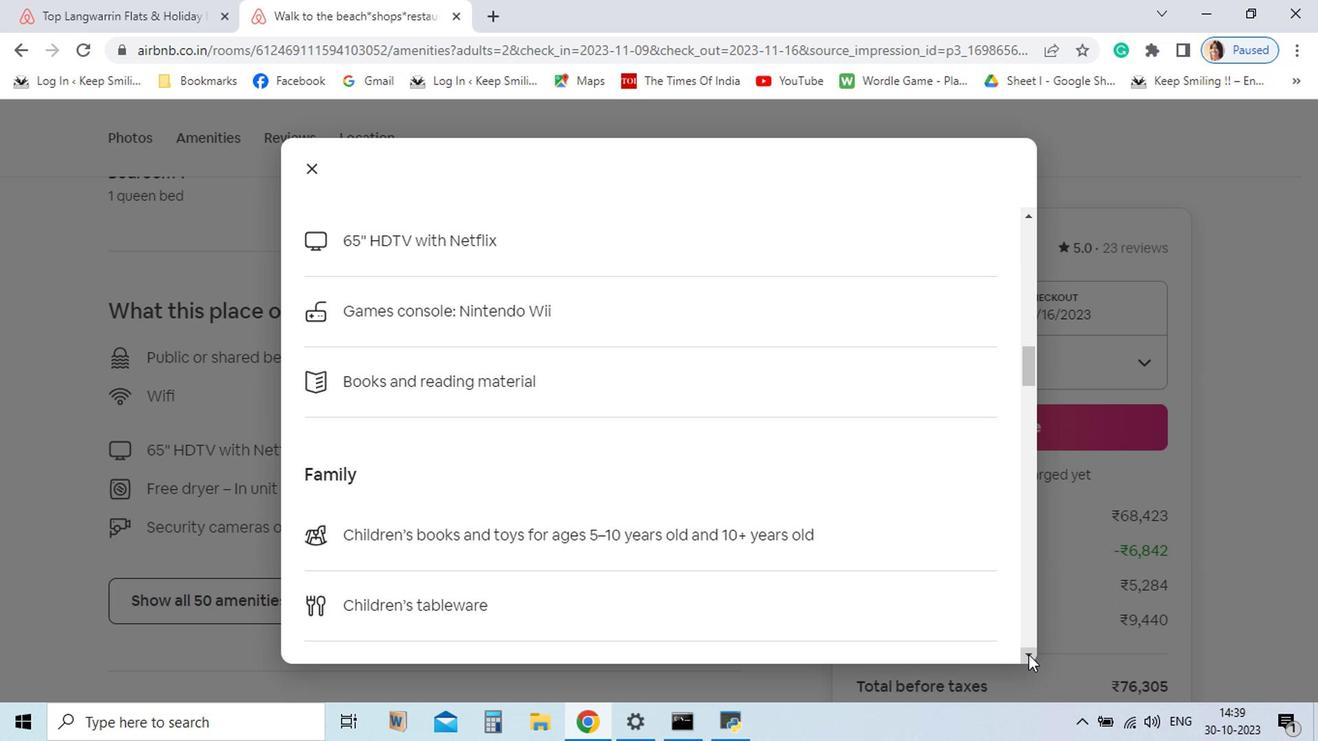 
Action: Mouse pressed left at (921, 658)
Screenshot: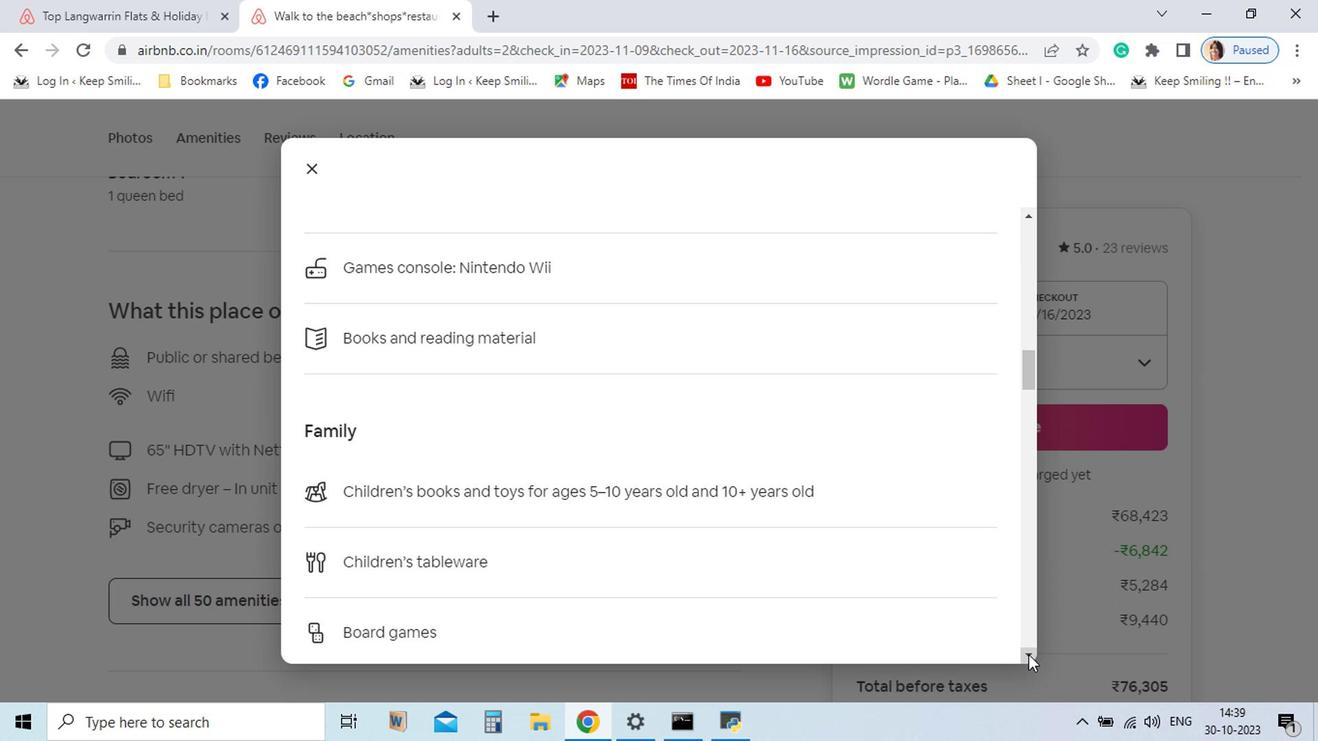 
Action: Mouse pressed left at (921, 658)
Screenshot: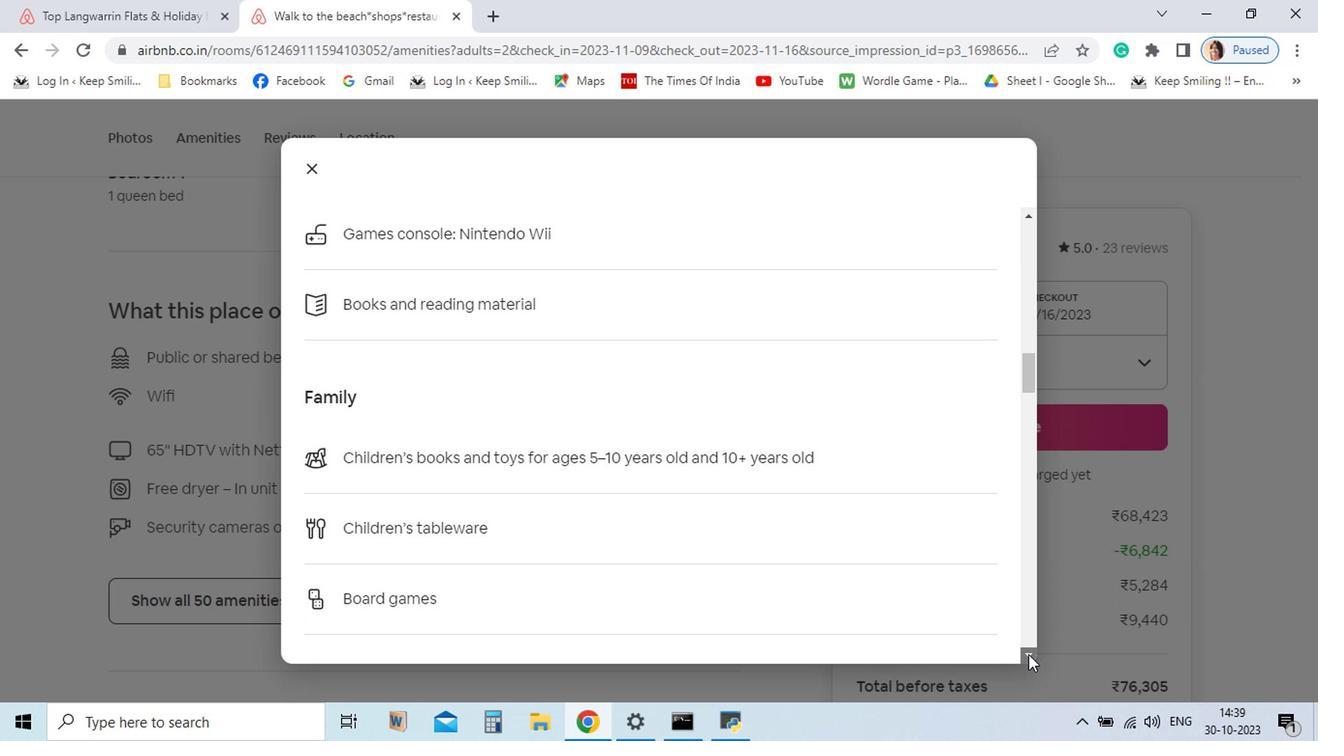 
Action: Mouse pressed left at (921, 658)
Screenshot: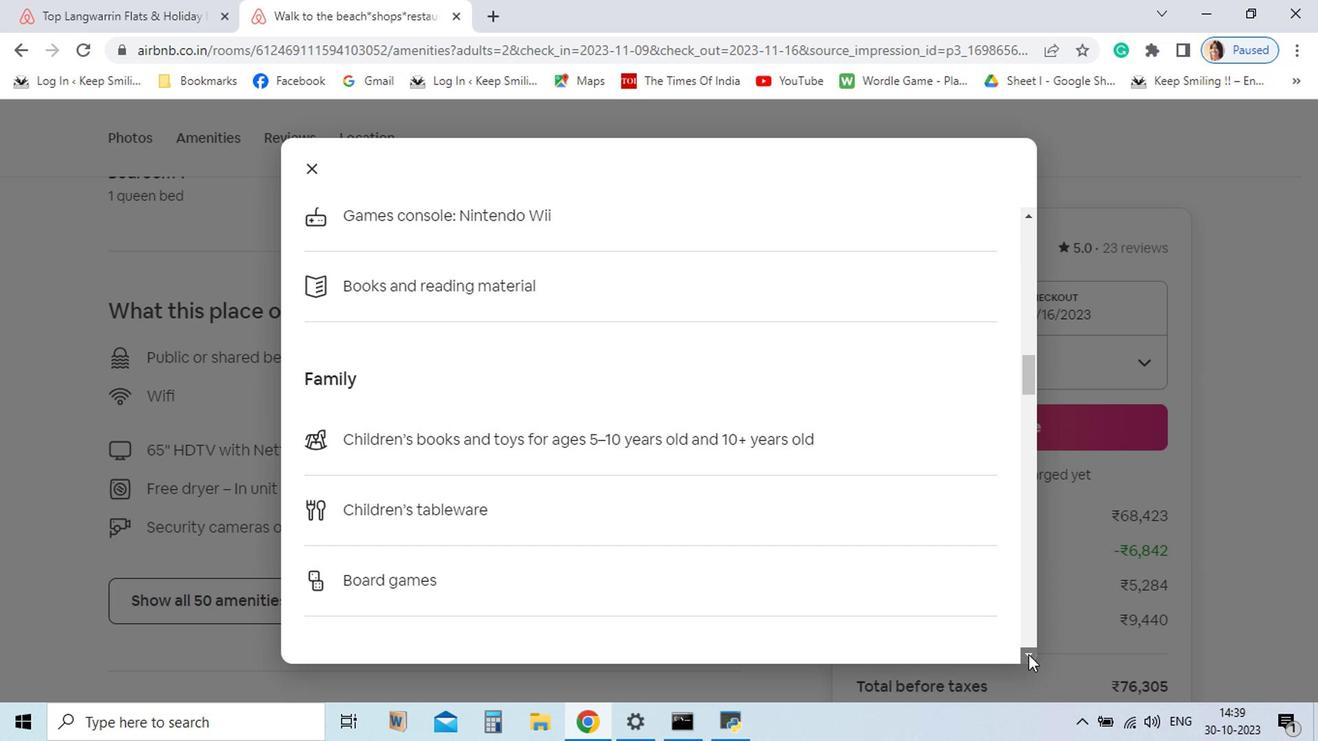 
Action: Mouse pressed left at (921, 658)
Screenshot: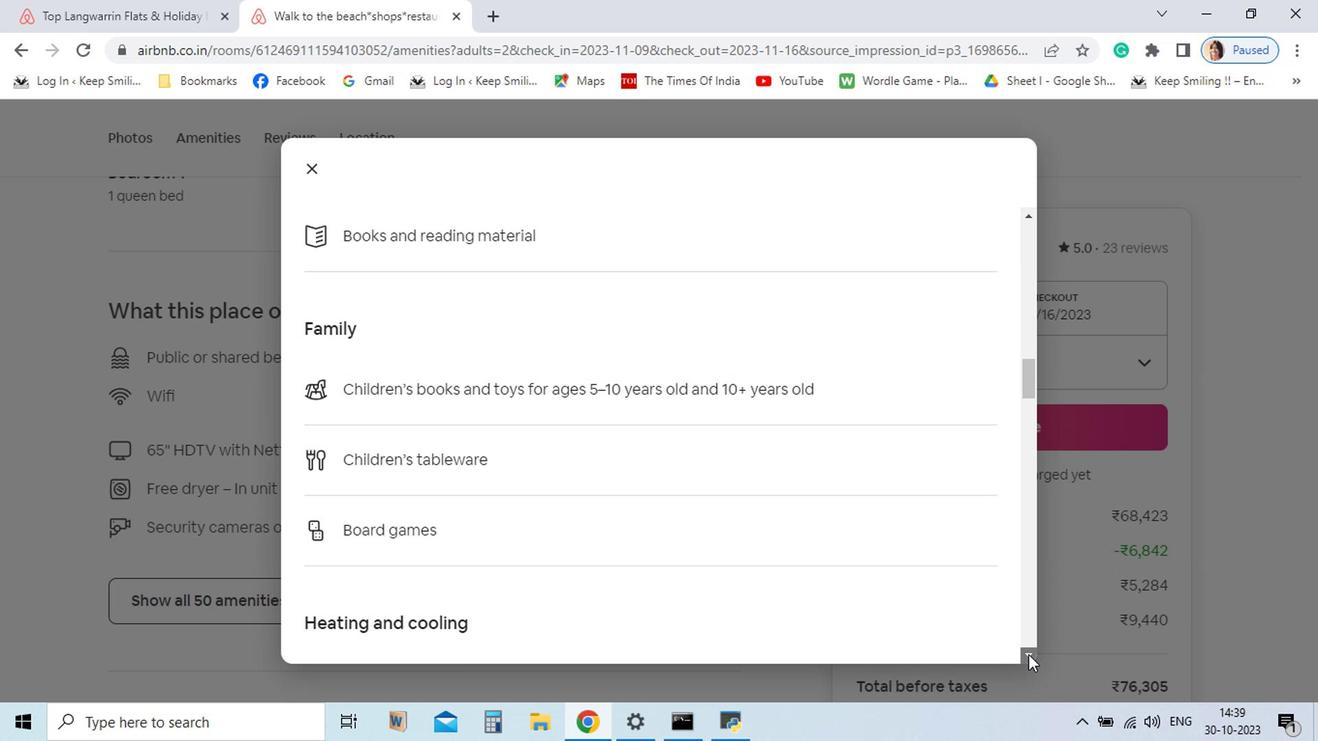
Action: Mouse pressed left at (921, 658)
Screenshot: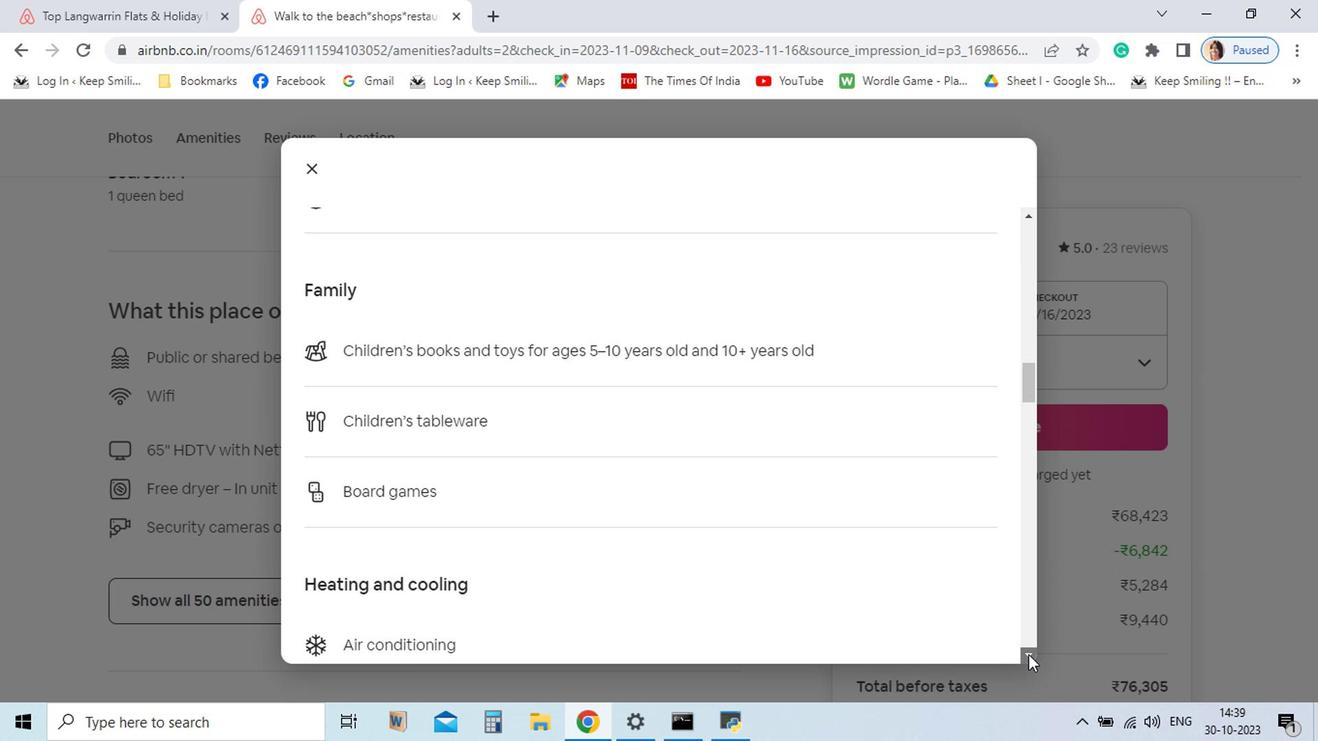 
Action: Mouse pressed left at (921, 658)
Screenshot: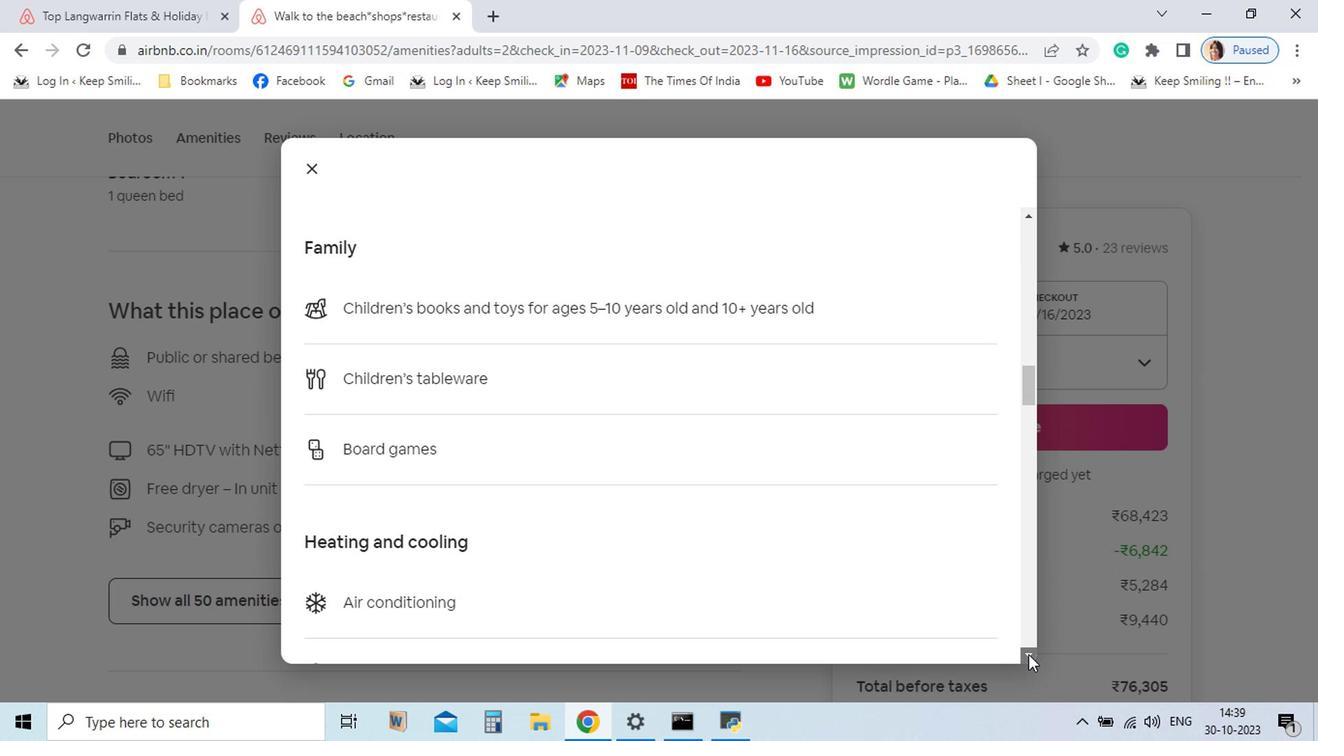 
Action: Mouse pressed left at (921, 658)
Screenshot: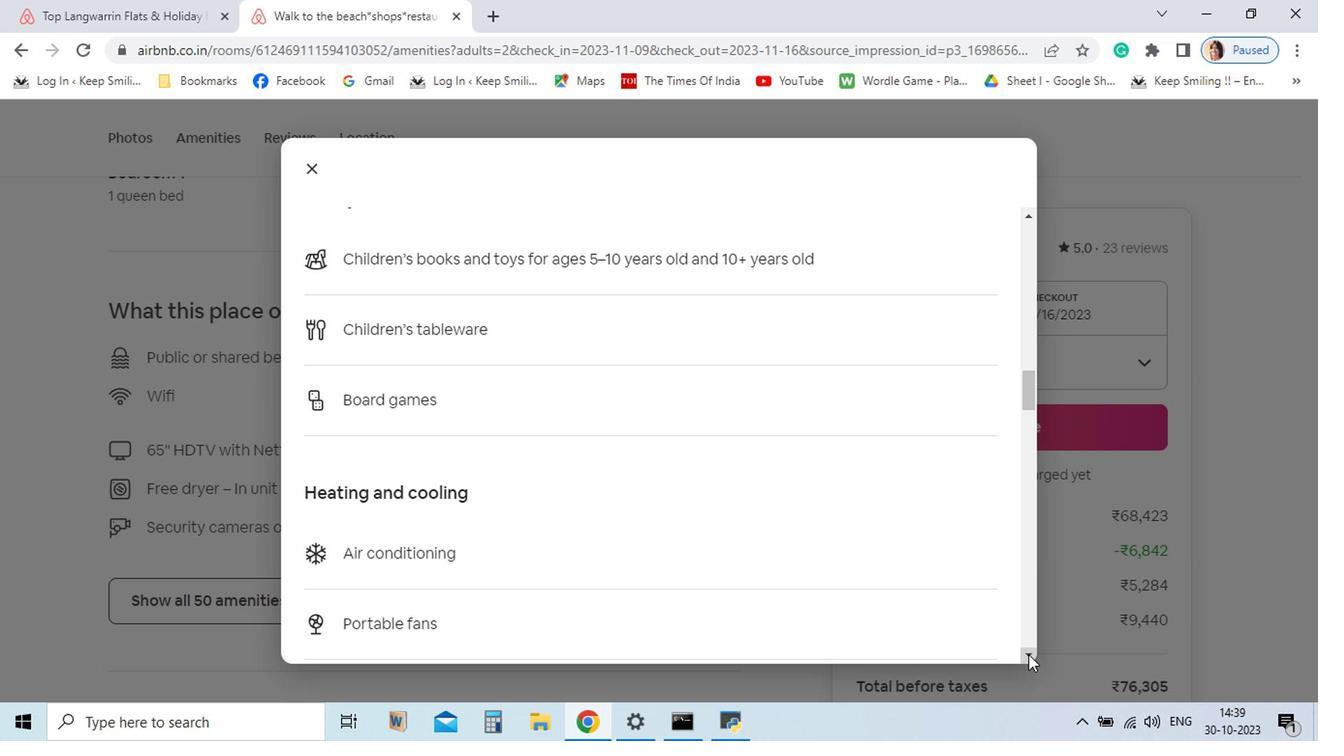 
Action: Mouse pressed left at (921, 658)
Screenshot: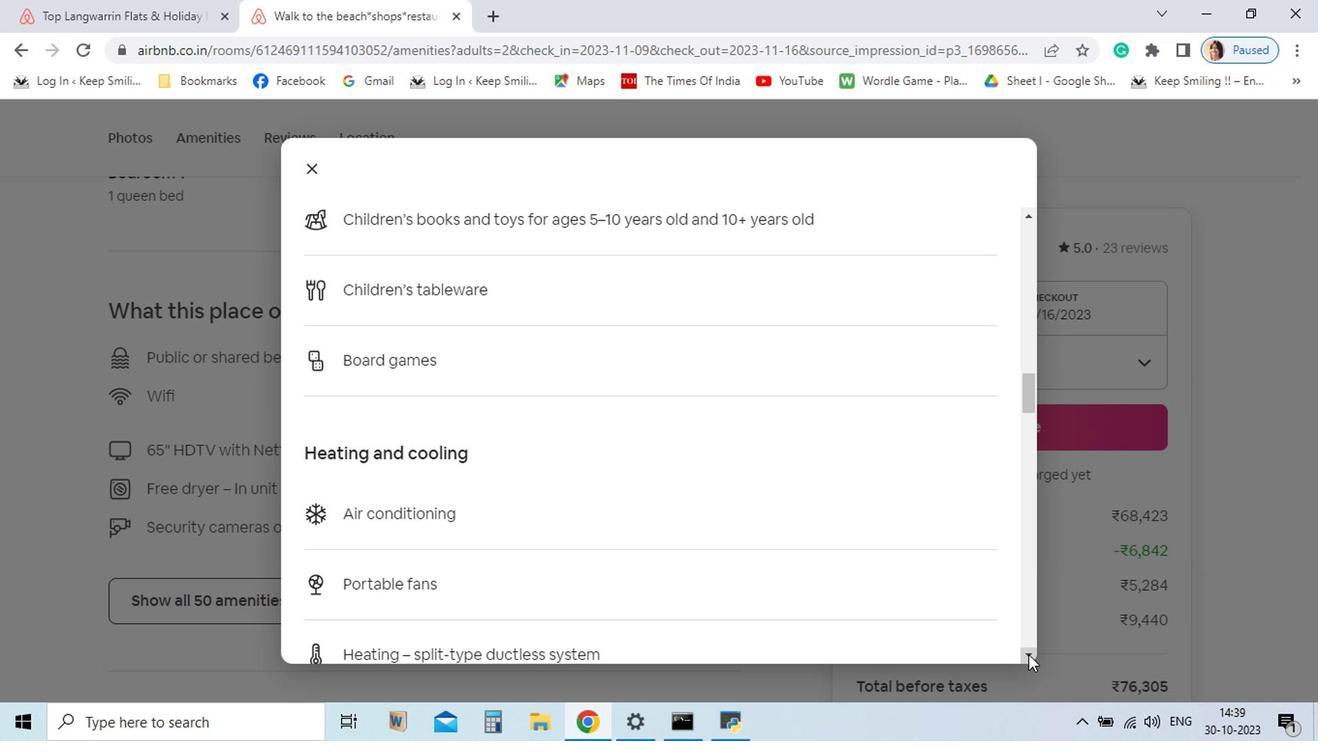 
Action: Mouse pressed left at (921, 658)
Screenshot: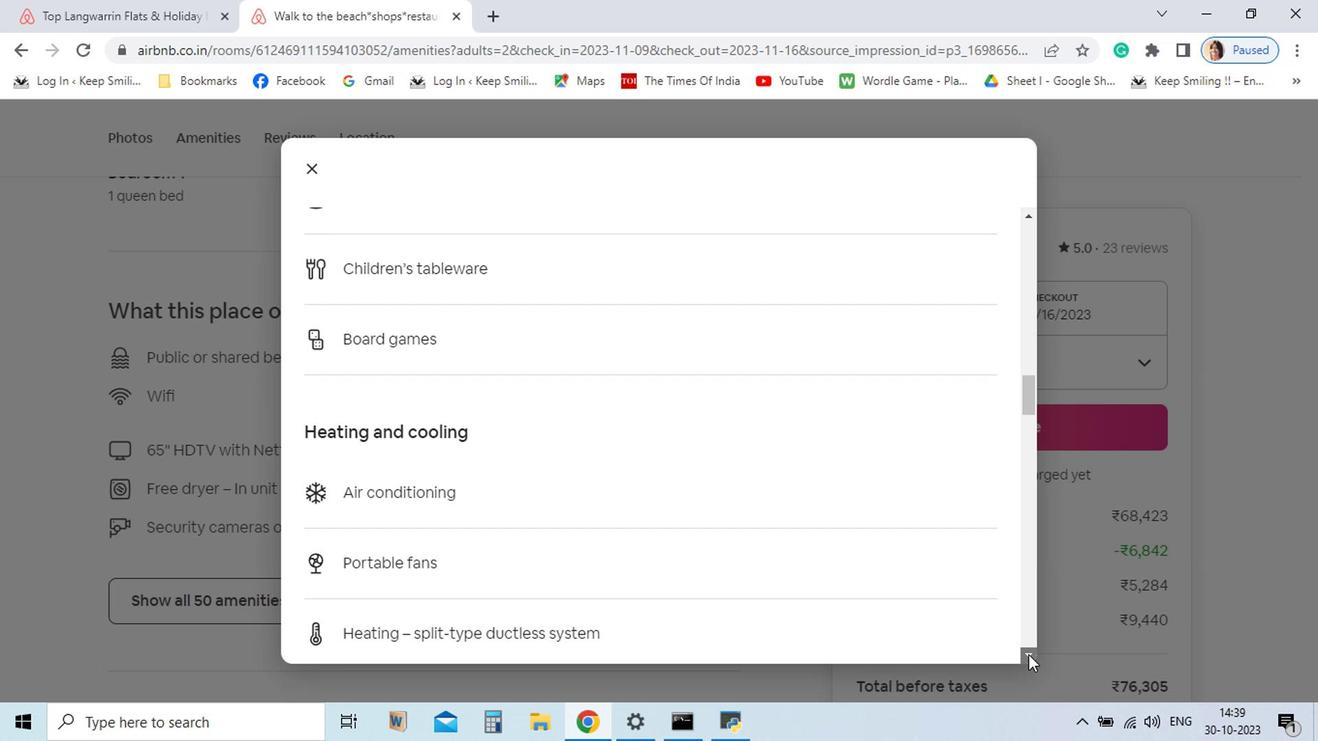 
Action: Mouse pressed left at (921, 658)
Screenshot: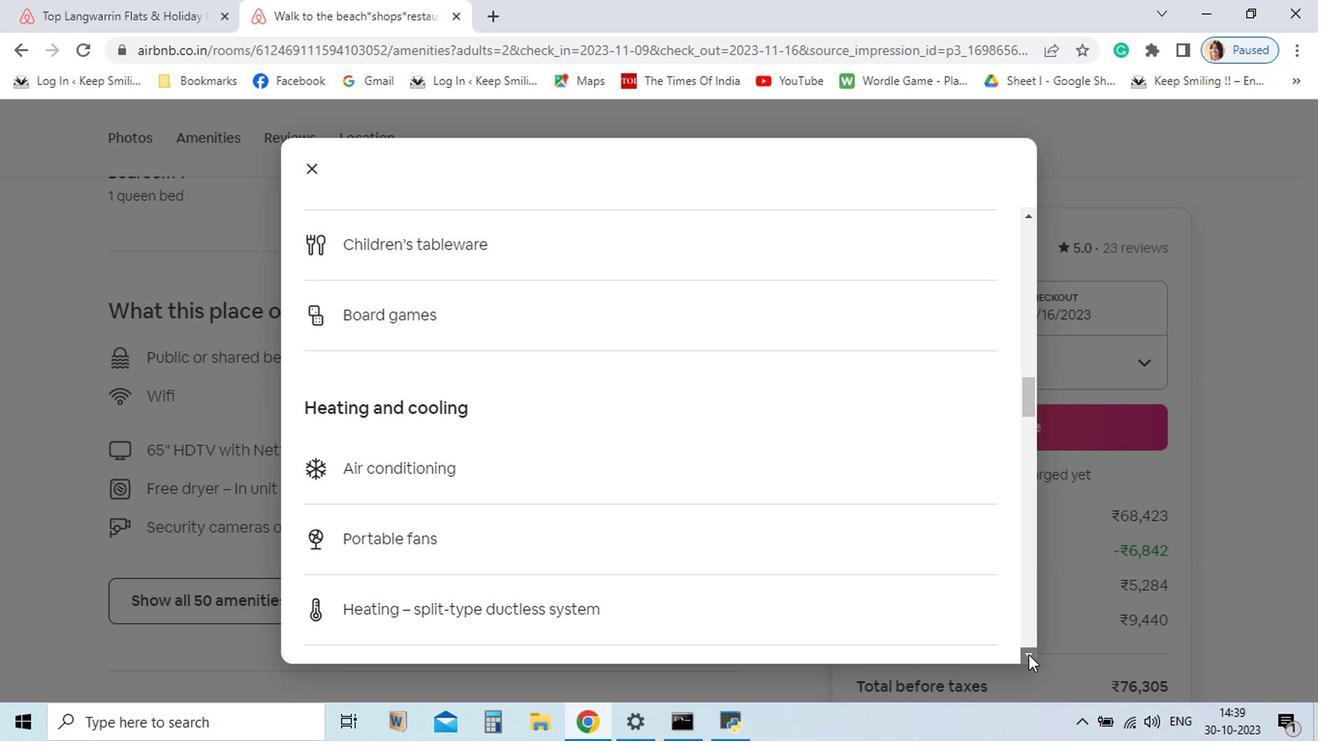 
Action: Mouse pressed left at (921, 658)
Screenshot: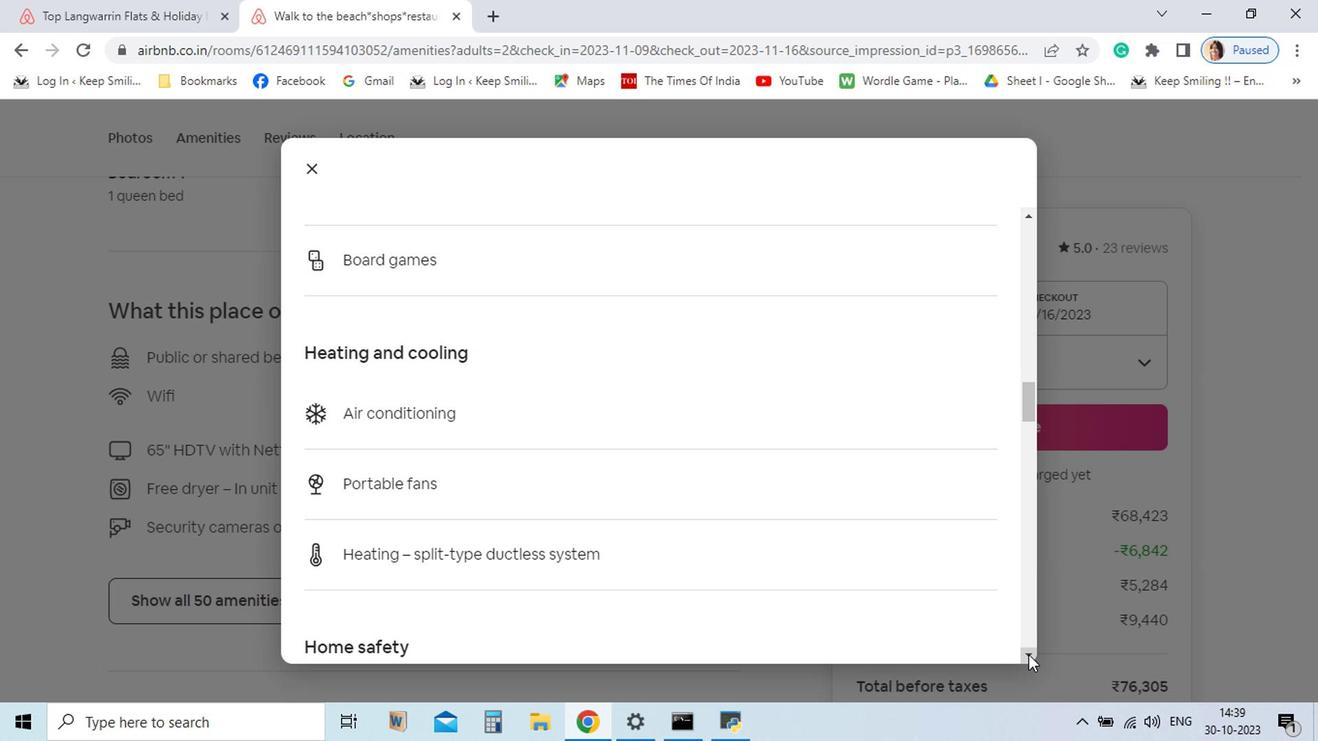 
Action: Mouse pressed left at (921, 658)
Screenshot: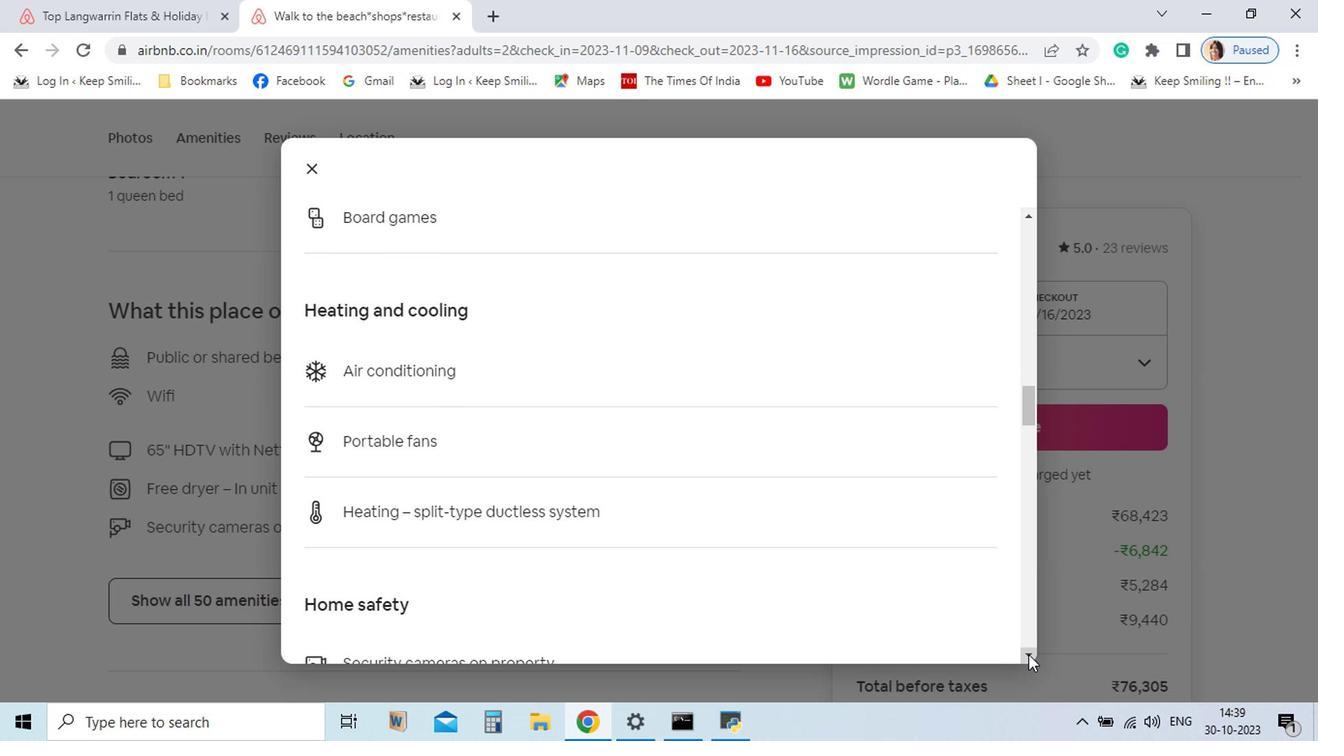 
Action: Mouse pressed left at (921, 658)
Screenshot: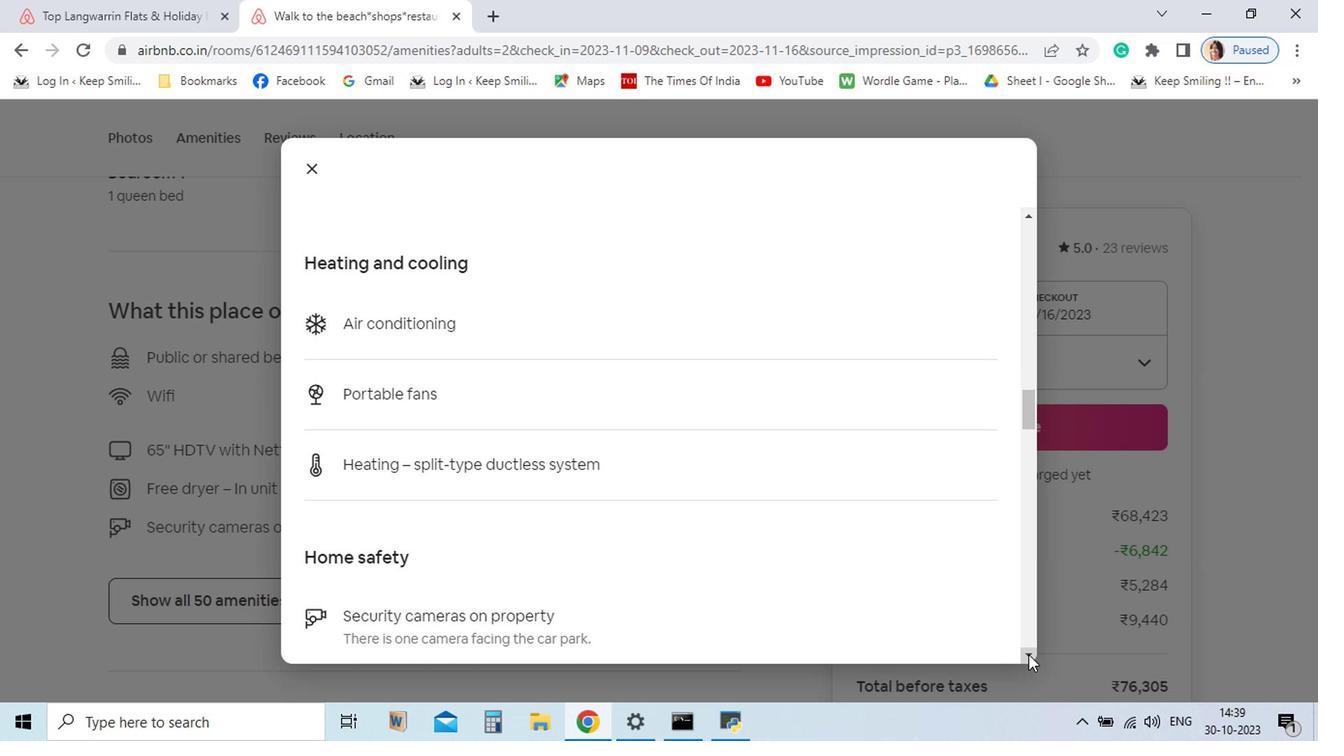 
Action: Mouse pressed left at (921, 658)
Screenshot: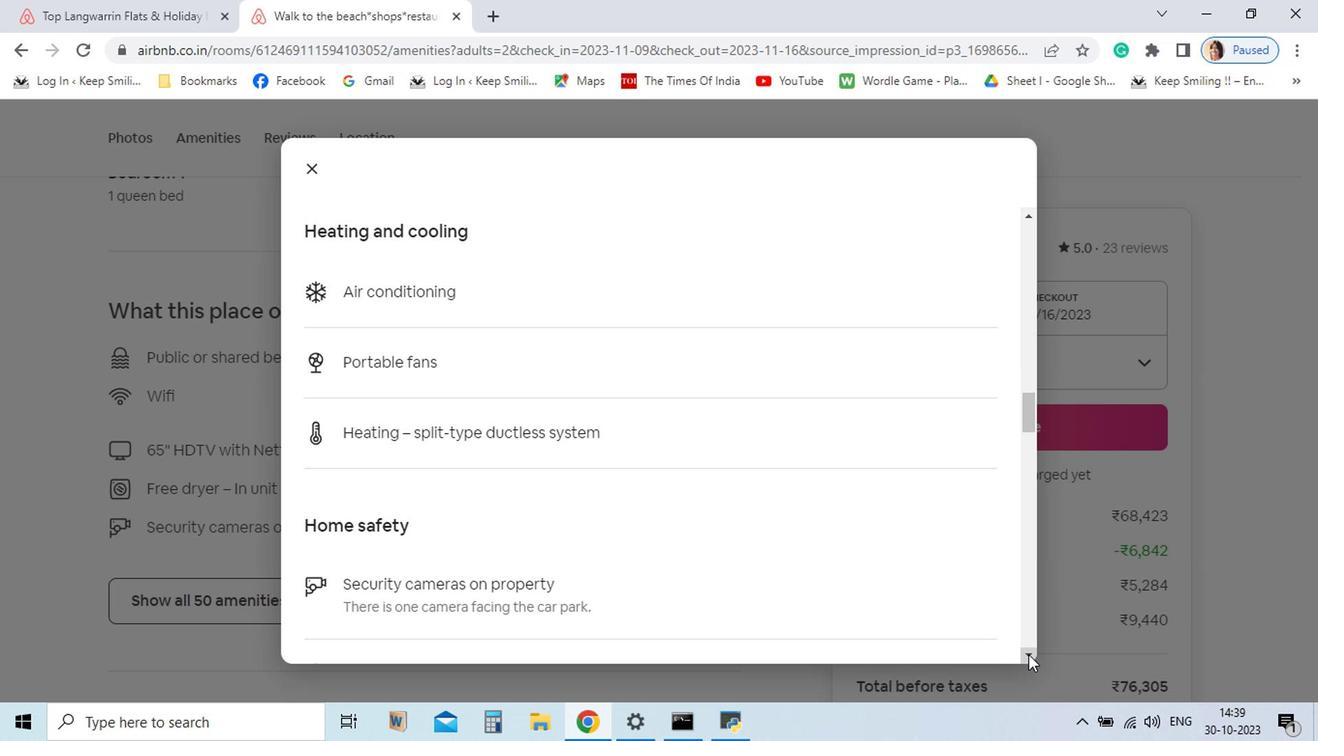 
Action: Mouse pressed left at (921, 658)
Screenshot: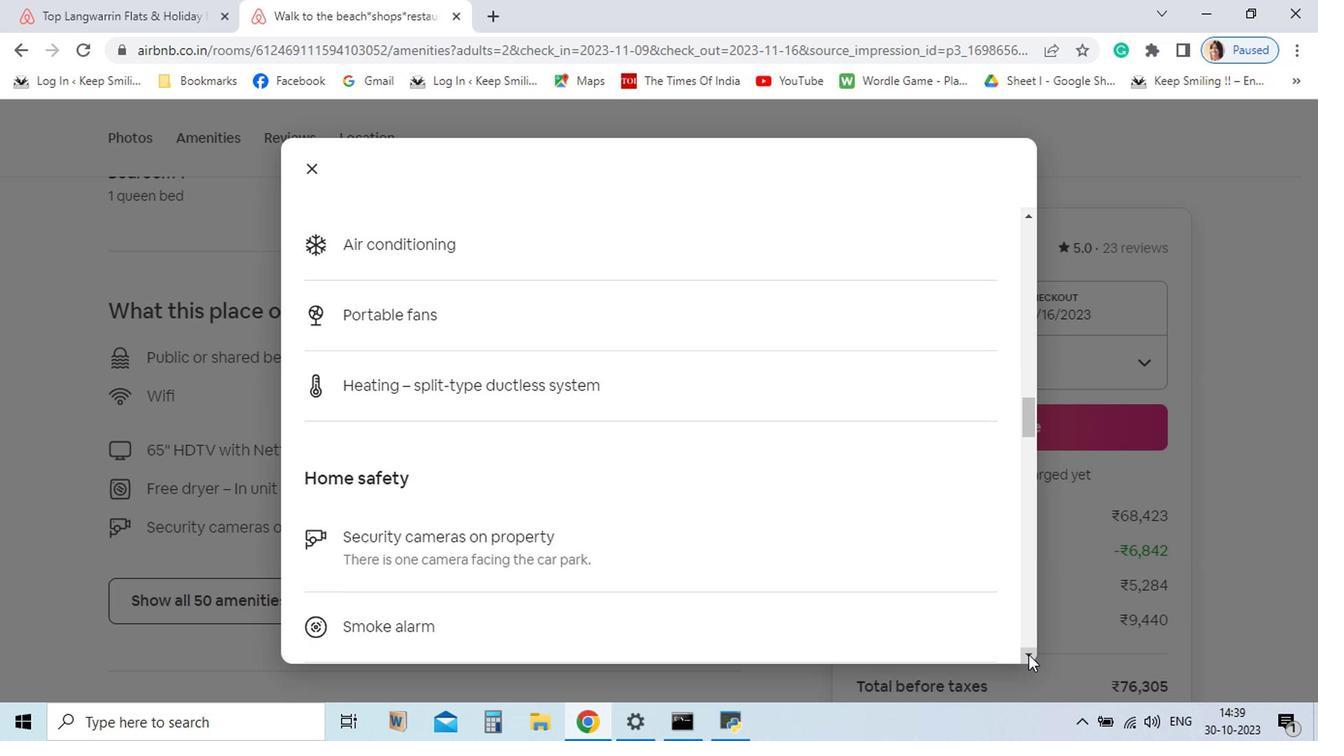 
Action: Mouse pressed left at (921, 658)
Screenshot: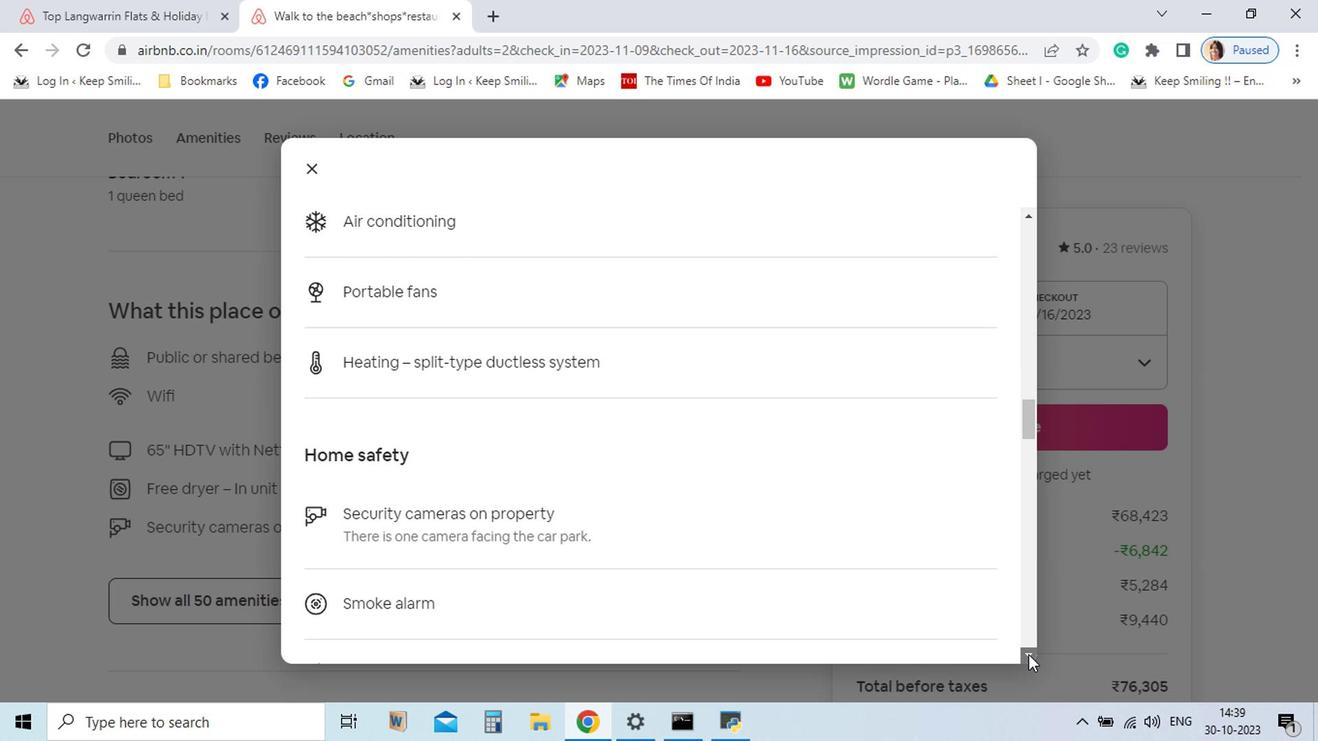 
Action: Mouse pressed left at (921, 658)
Screenshot: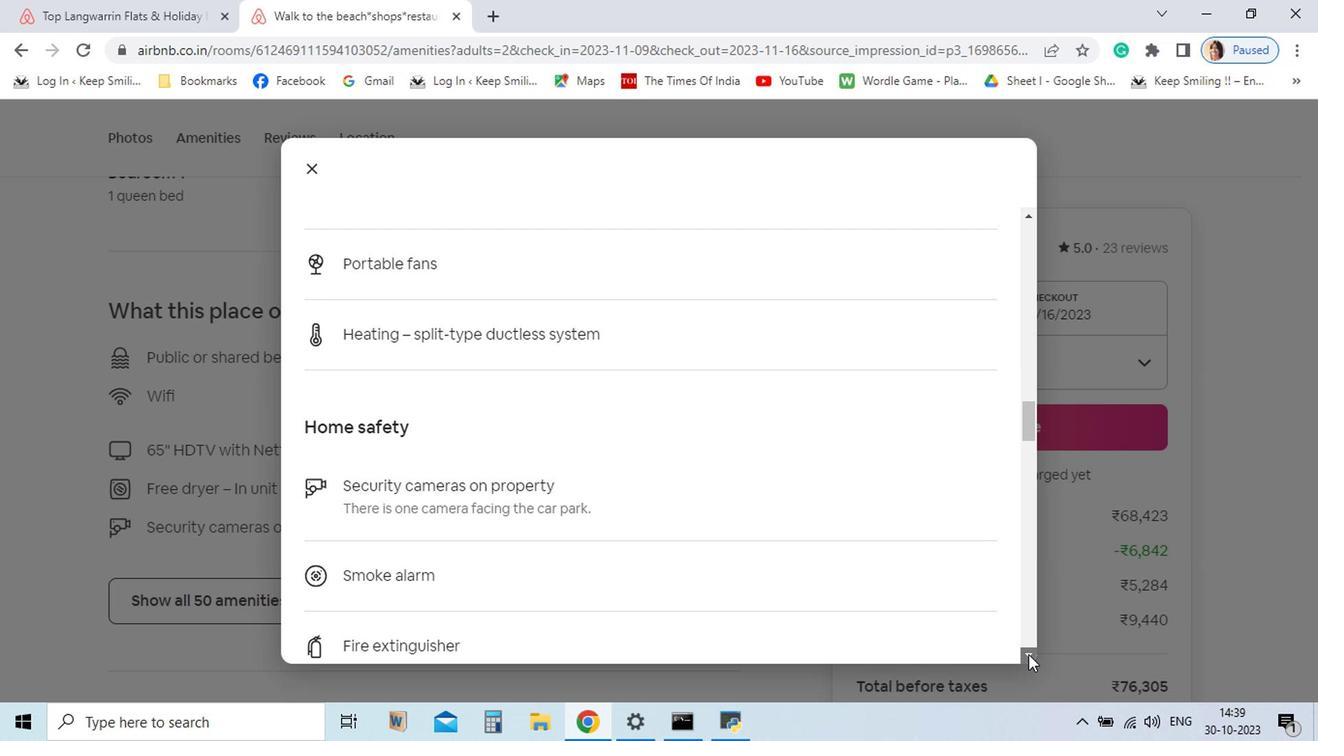 
Action: Mouse pressed left at (921, 658)
Screenshot: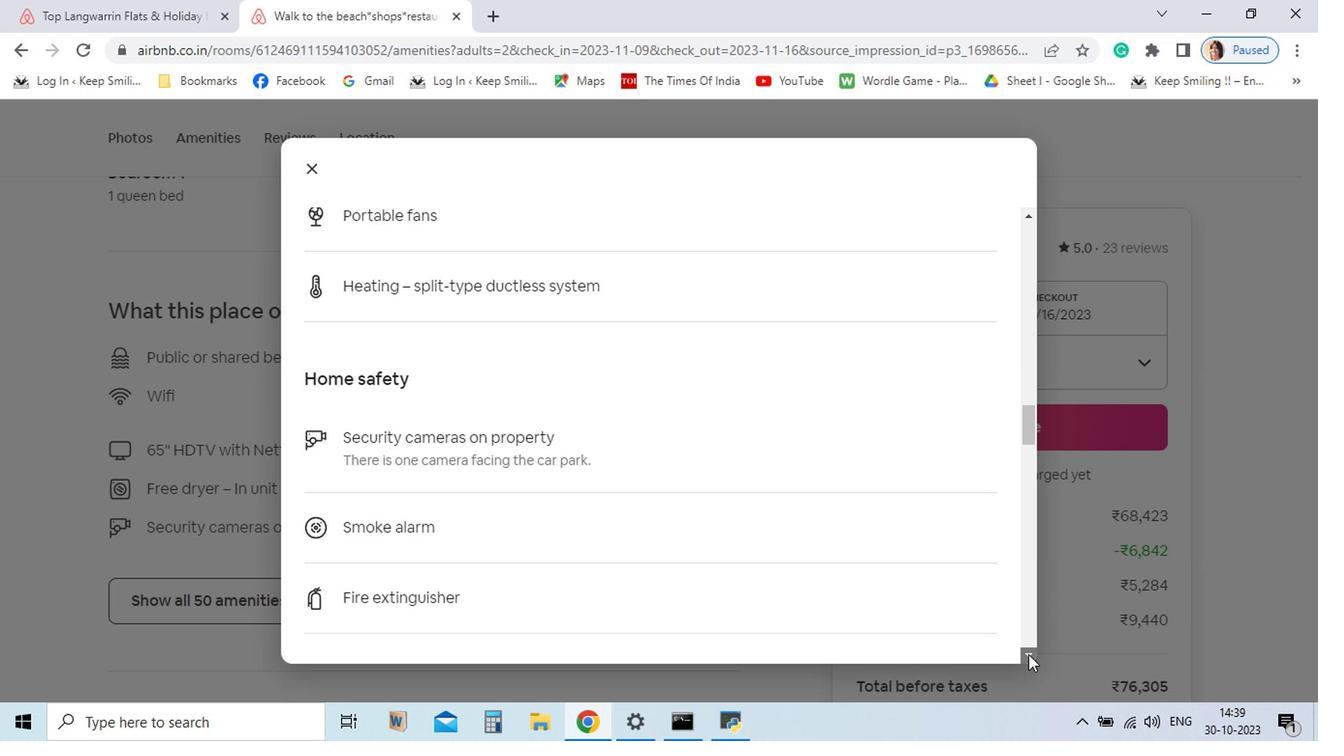 
Action: Mouse pressed left at (921, 658)
Screenshot: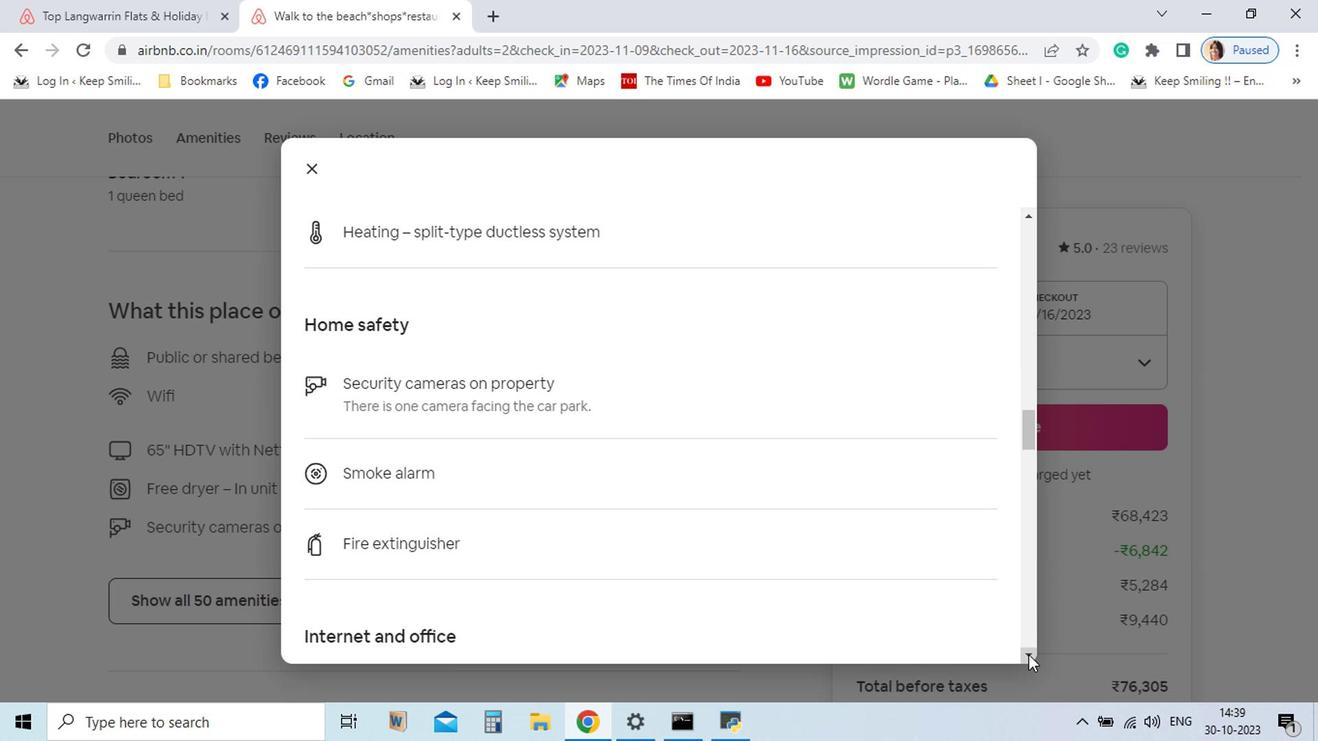 
Action: Mouse pressed left at (921, 658)
Screenshot: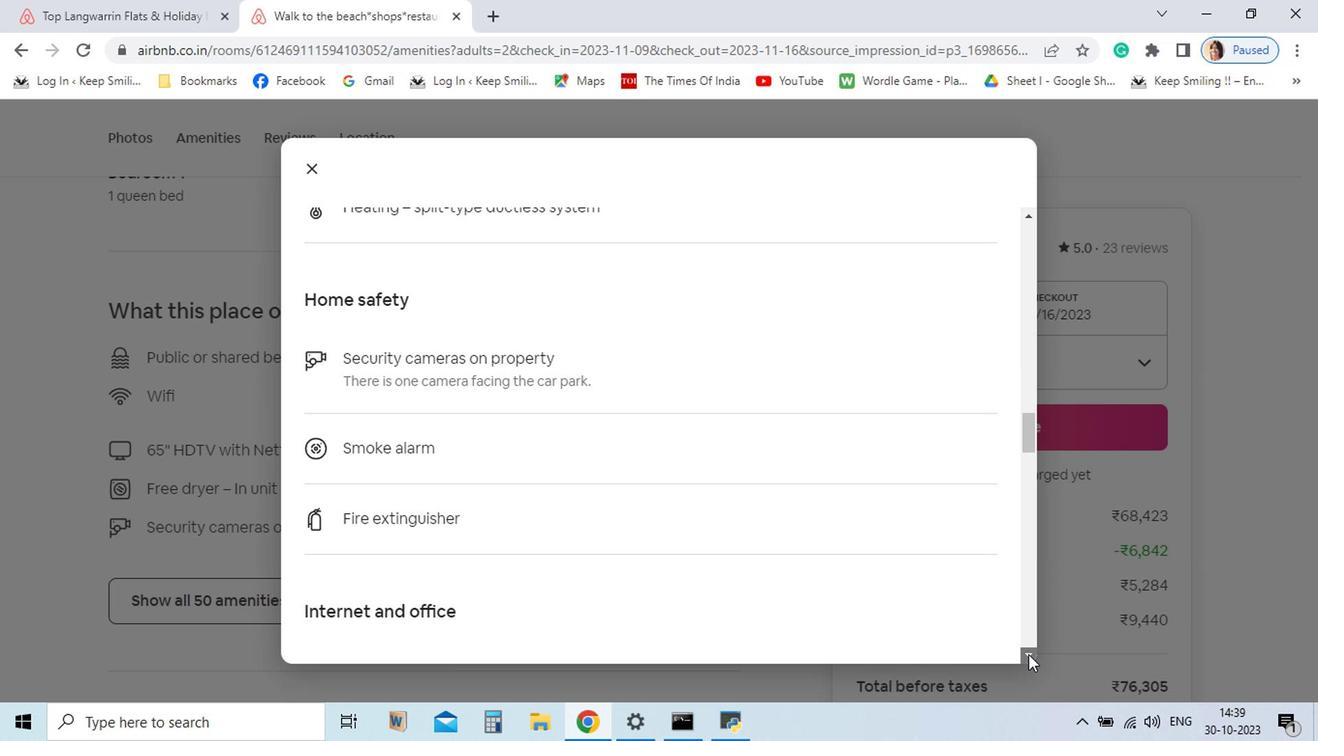 
Action: Mouse pressed left at (921, 658)
Screenshot: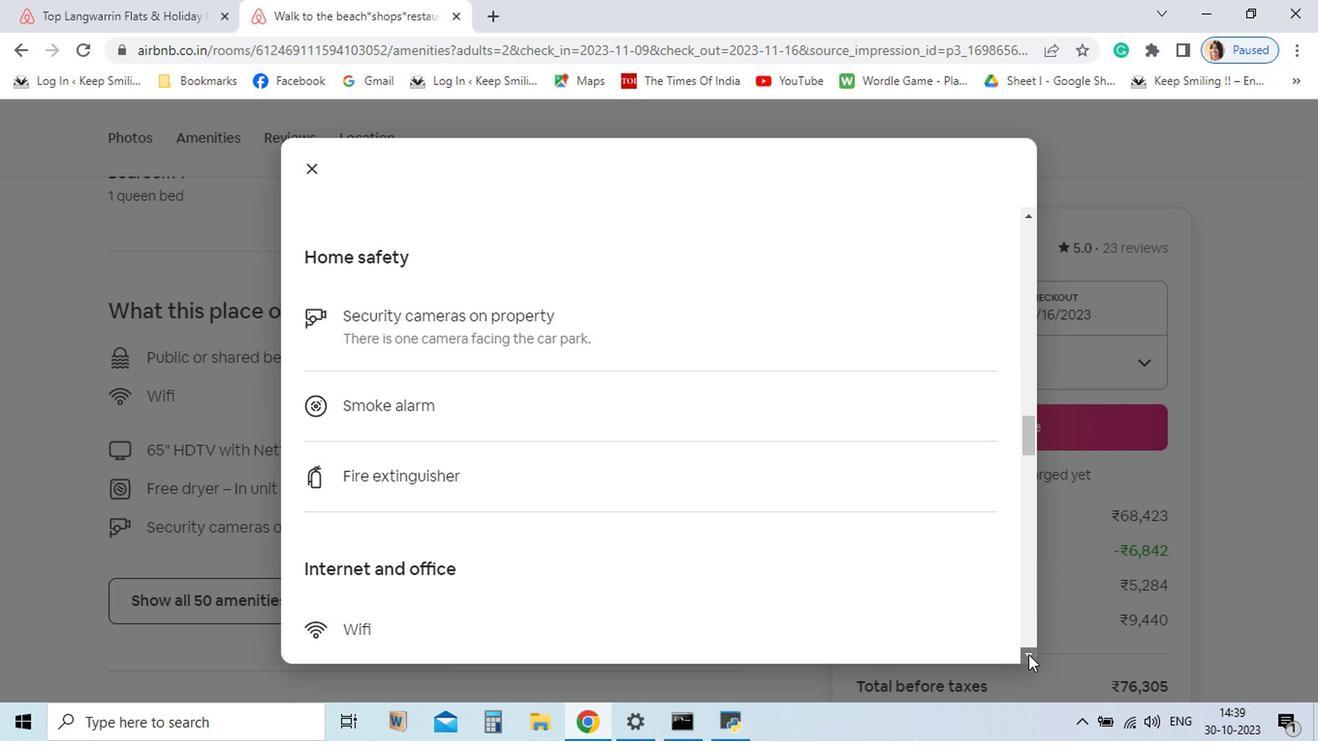 
Action: Mouse pressed left at (921, 658)
Screenshot: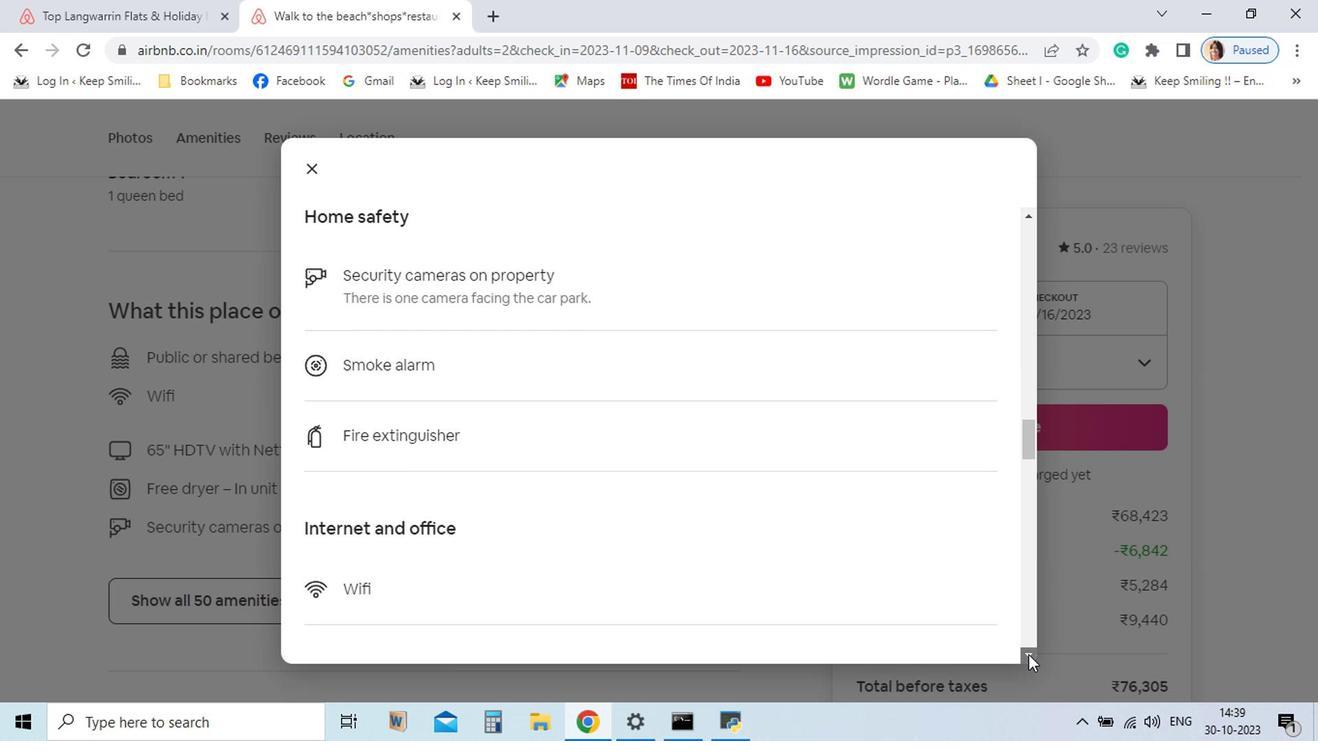 
Action: Mouse pressed left at (921, 658)
Screenshot: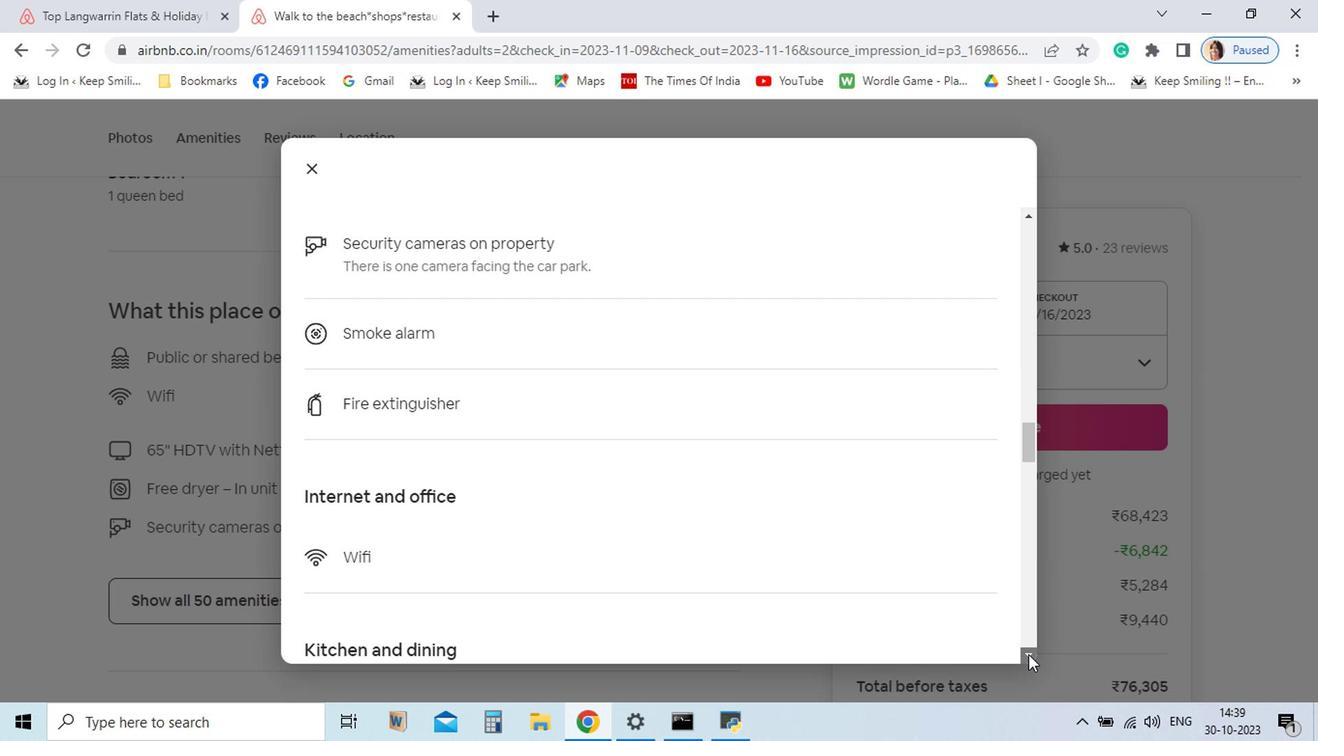 
Action: Mouse pressed left at (921, 658)
Screenshot: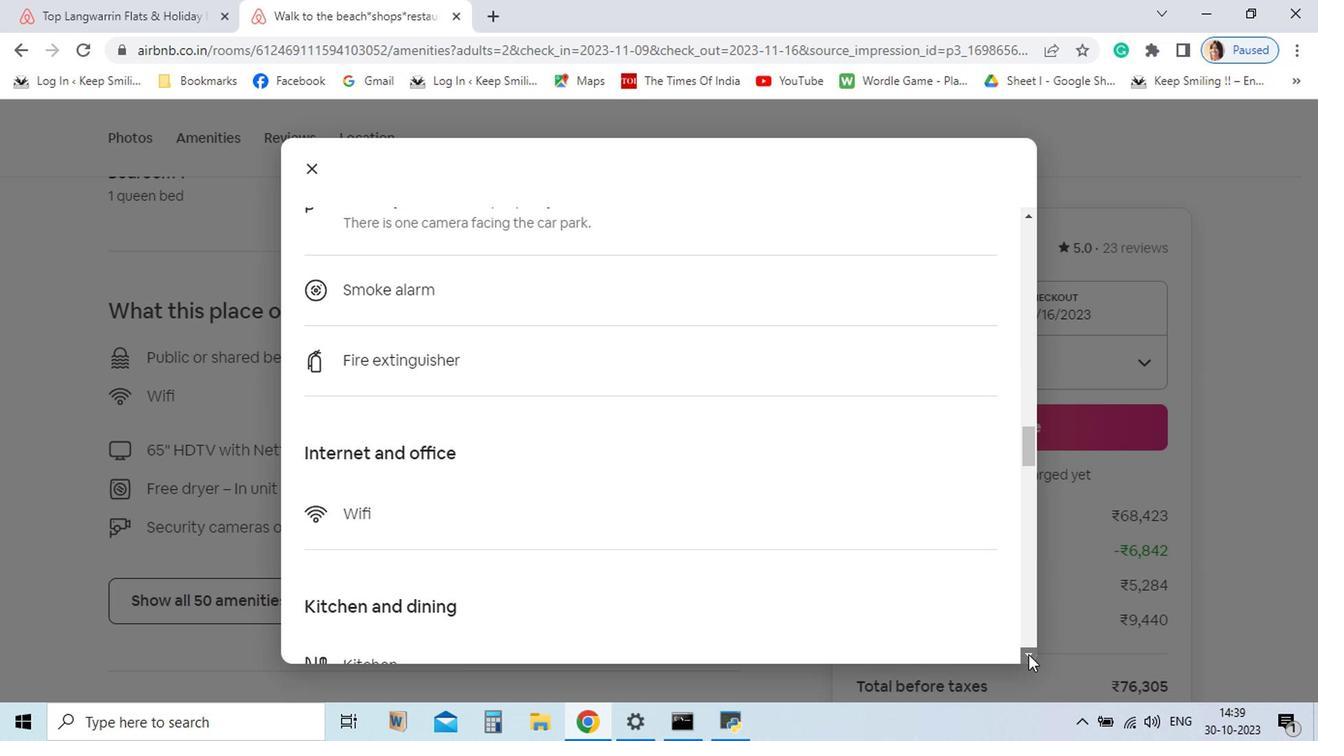 
Action: Mouse pressed left at (921, 658)
Screenshot: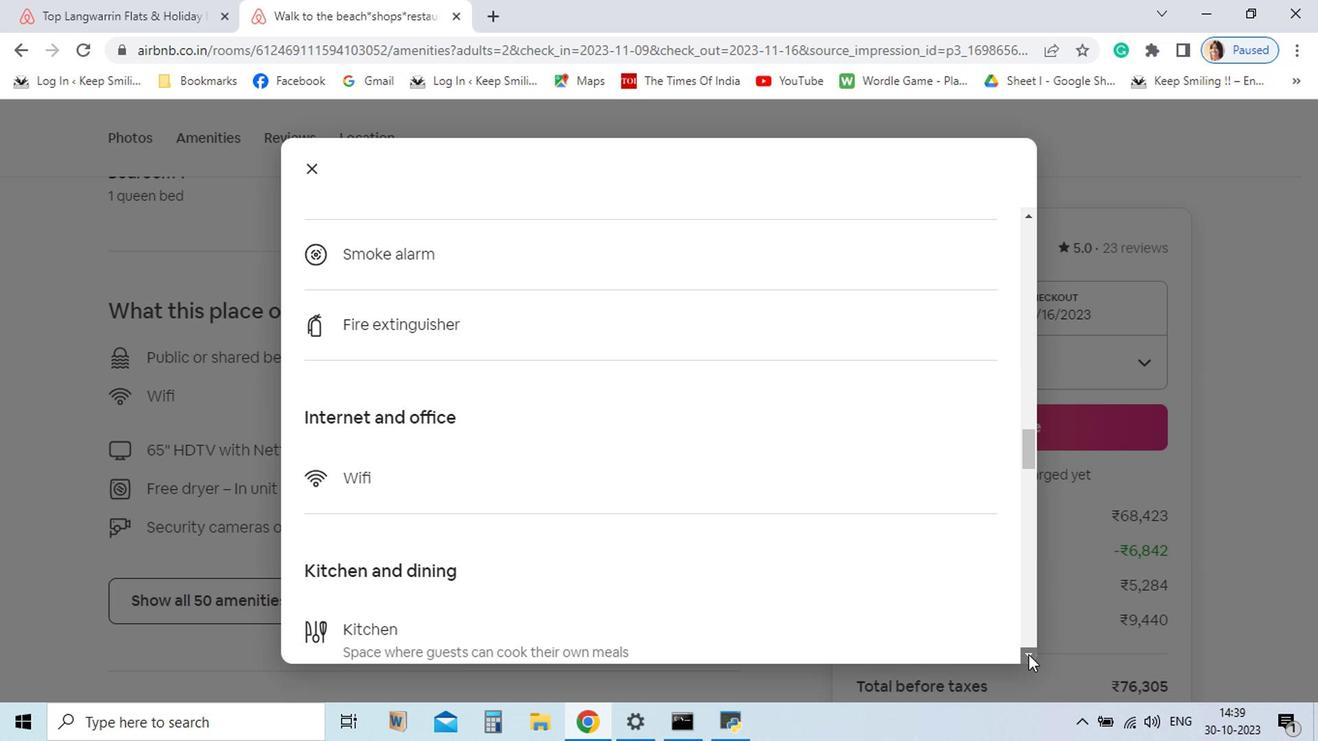 
Action: Mouse pressed left at (921, 658)
Screenshot: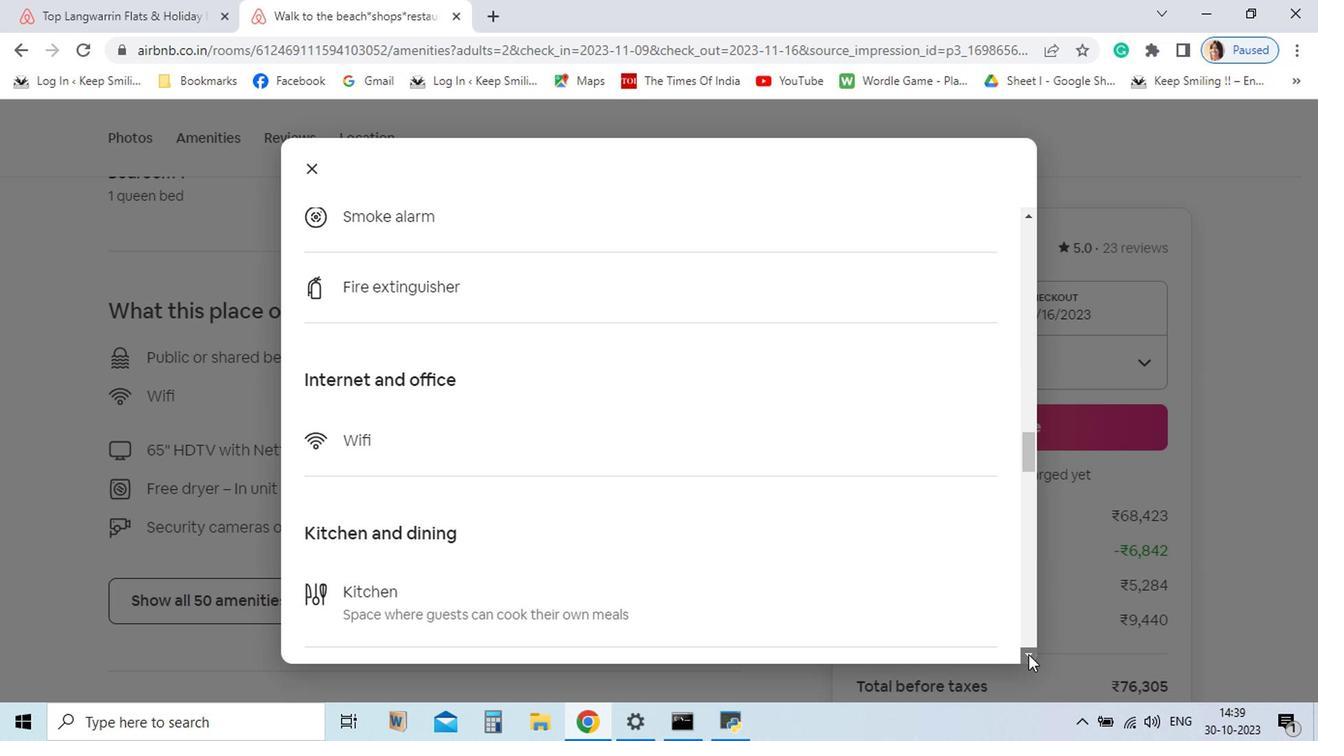 
Action: Mouse pressed left at (921, 658)
Screenshot: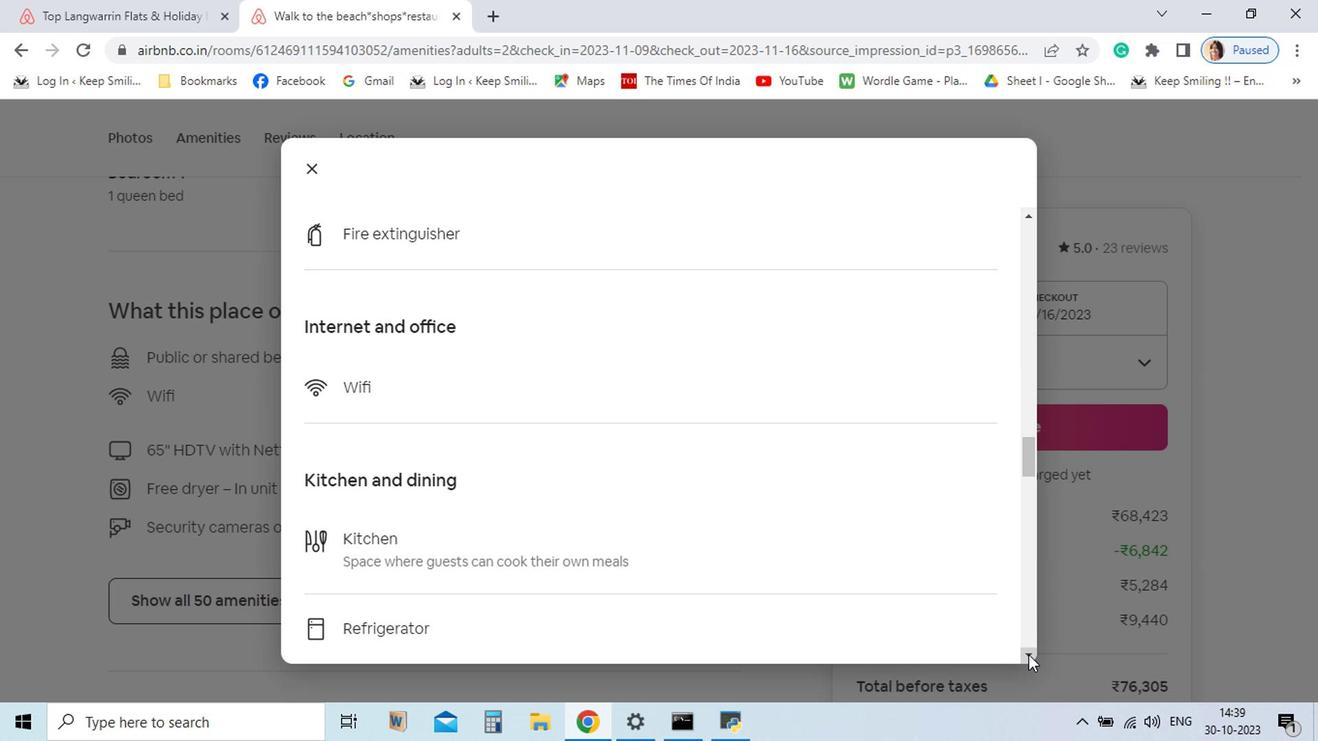 
Action: Mouse pressed left at (921, 658)
Screenshot: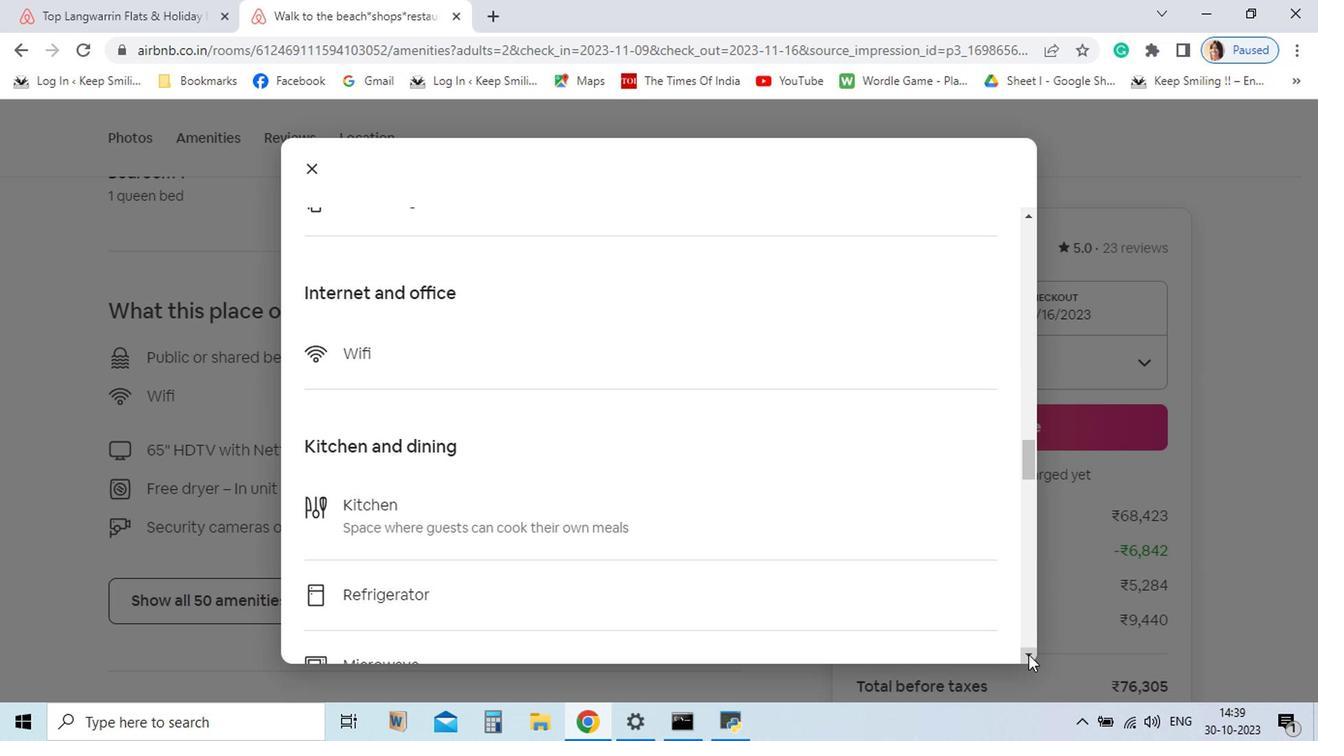 
Action: Mouse pressed left at (921, 658)
Screenshot: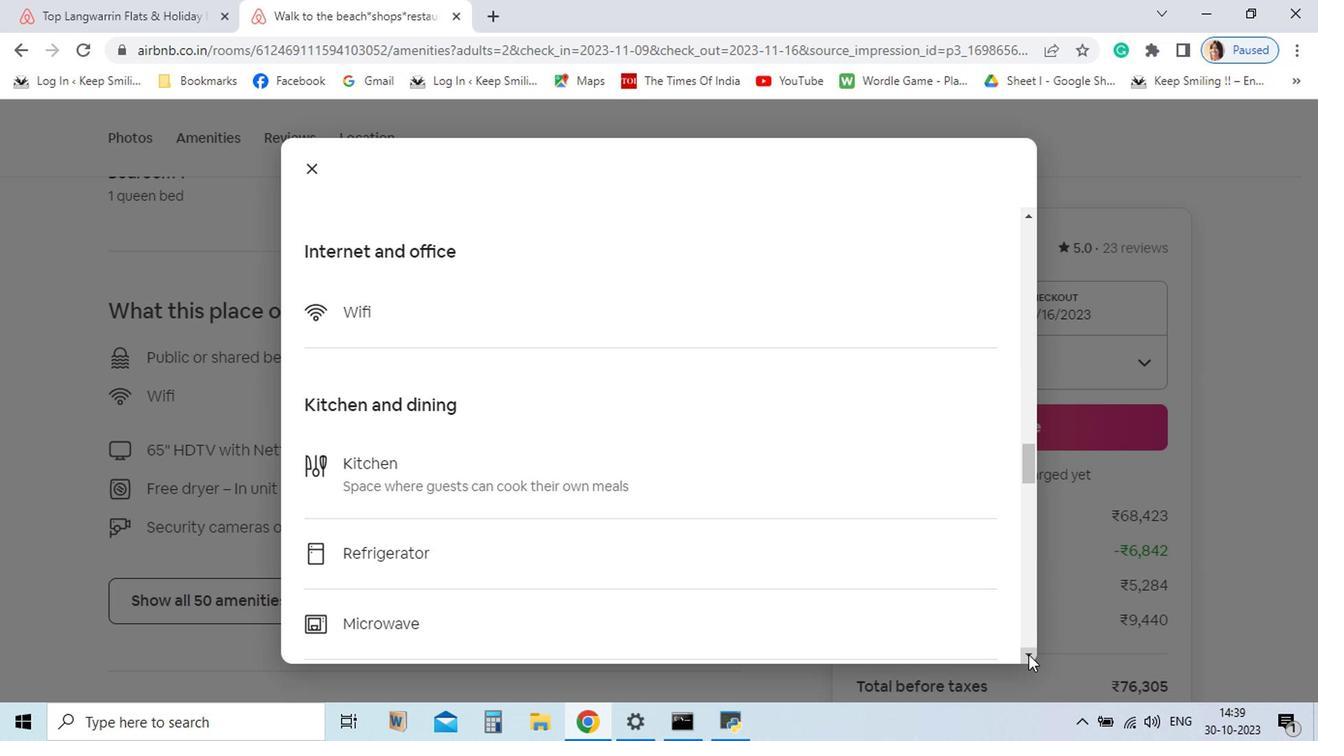 
Action: Mouse pressed left at (921, 658)
Screenshot: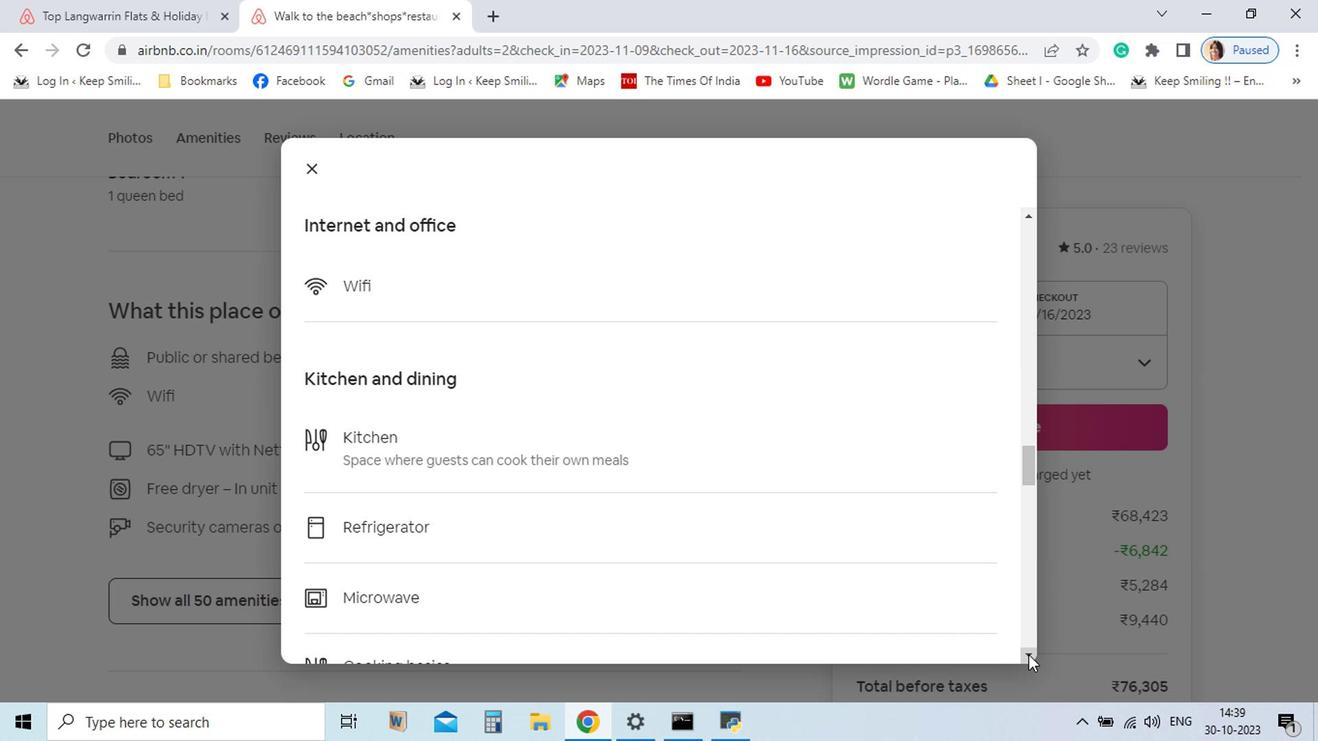
Action: Mouse pressed left at (921, 658)
Screenshot: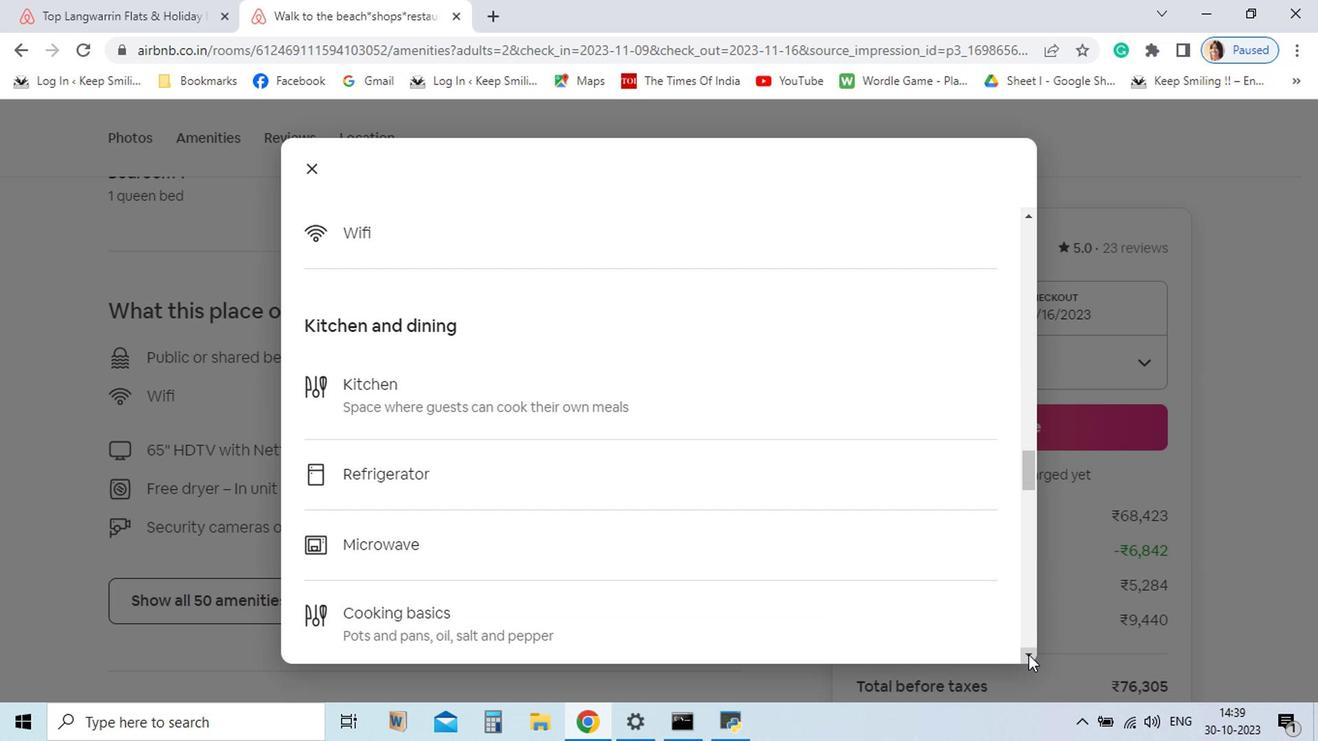 
Action: Mouse pressed left at (921, 658)
Screenshot: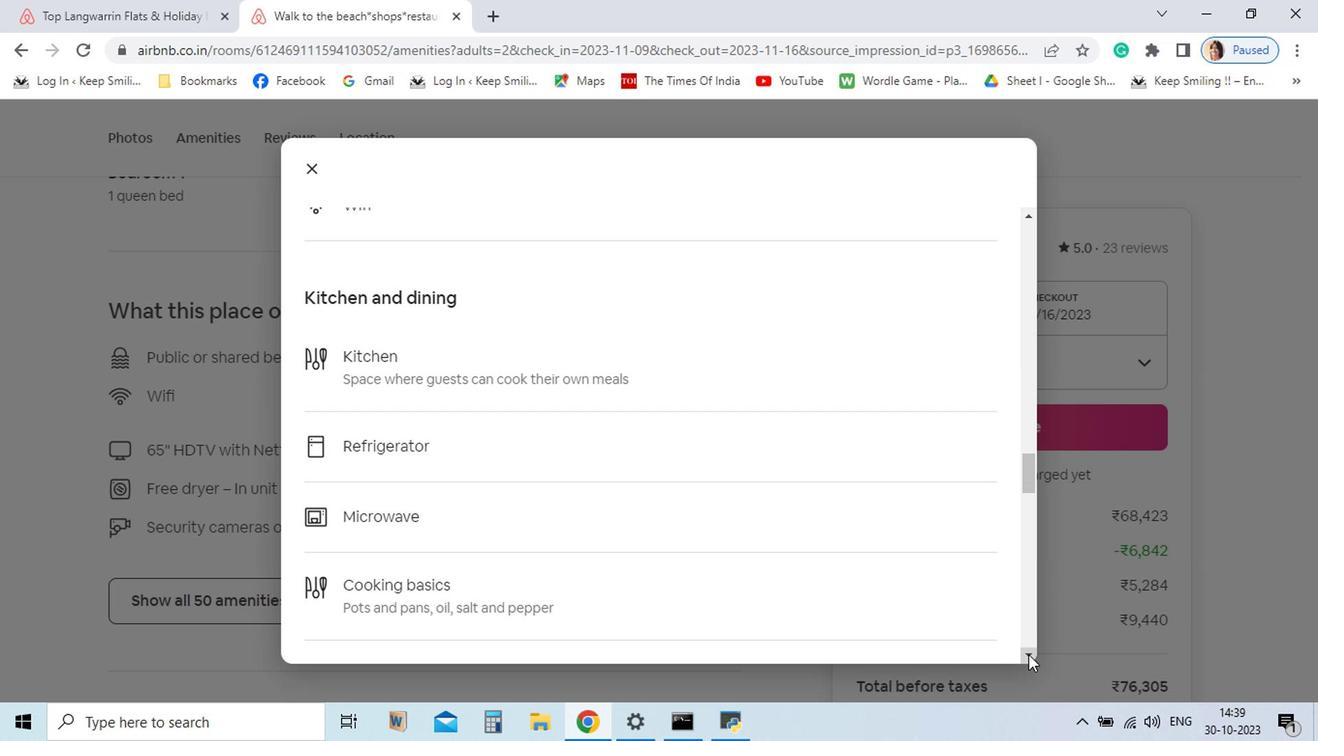 
Action: Mouse pressed left at (921, 658)
Screenshot: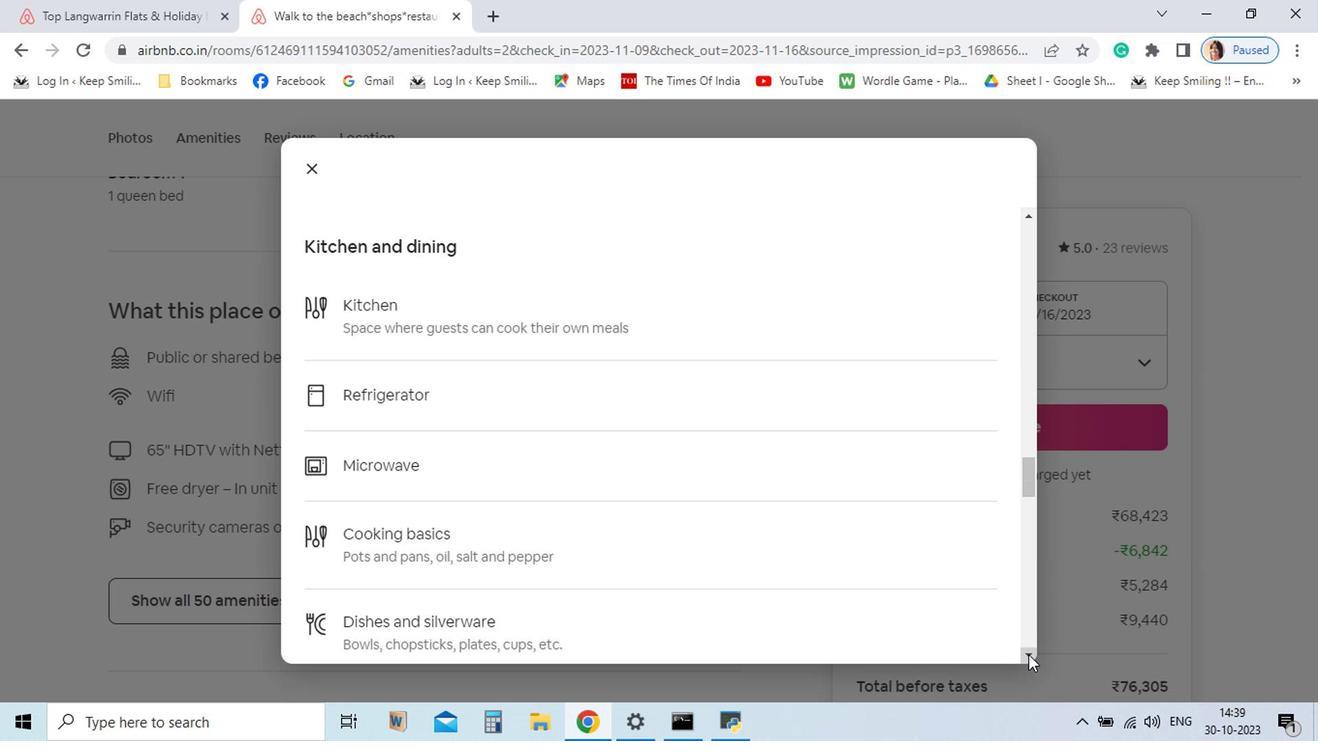 
Action: Mouse pressed left at (921, 658)
Screenshot: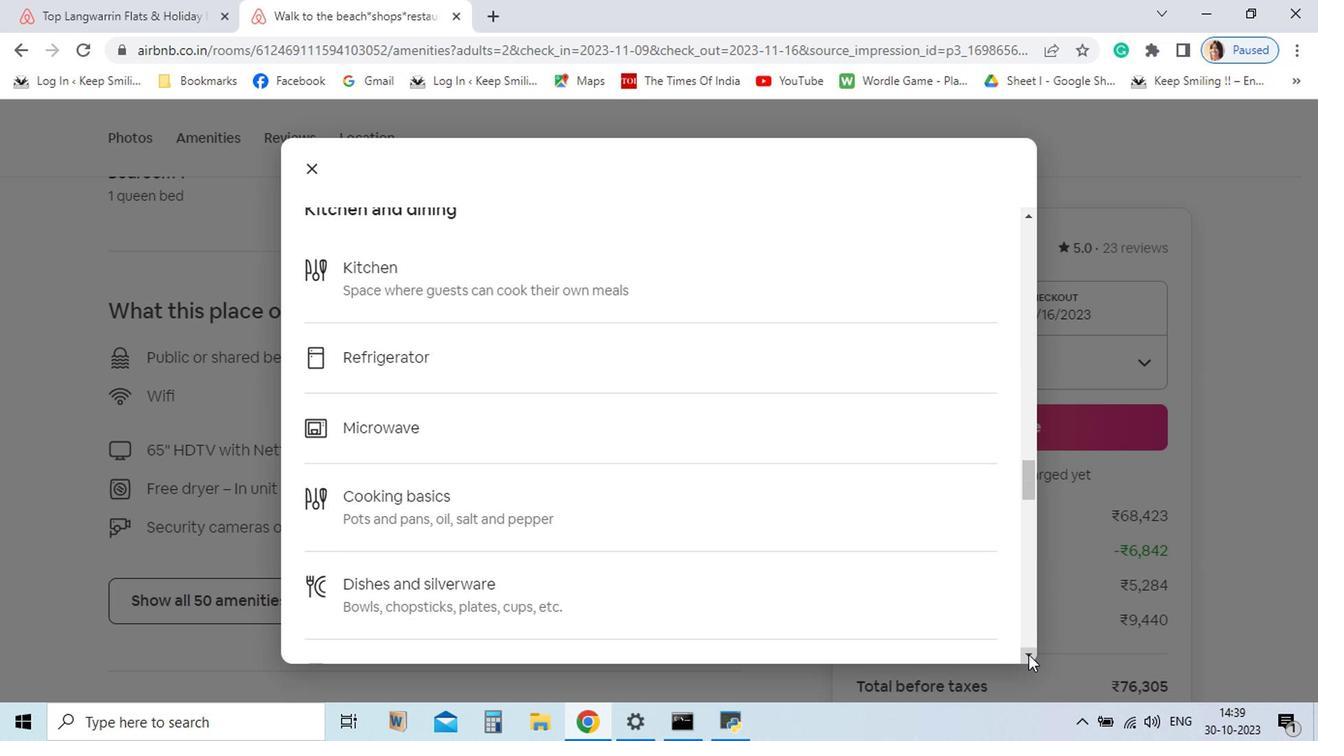 
Action: Mouse pressed left at (921, 658)
Screenshot: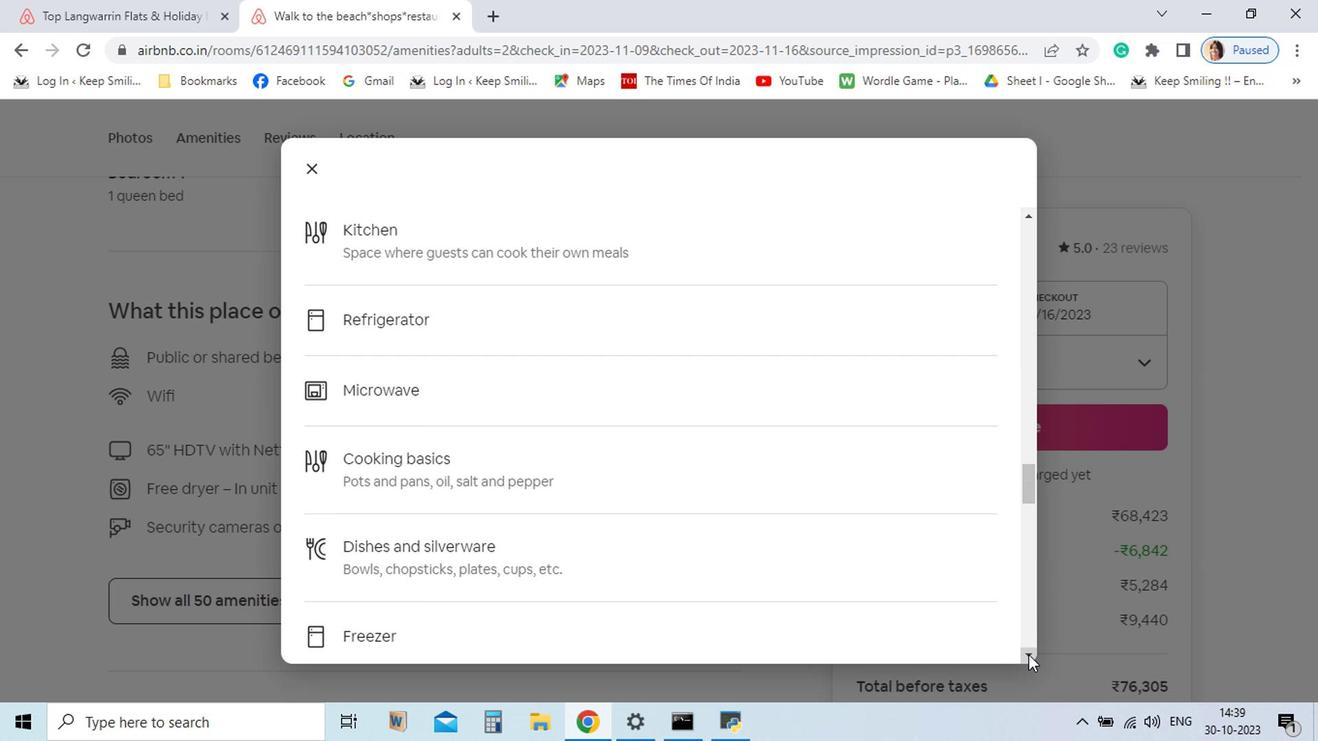 
Action: Mouse pressed left at (921, 658)
Screenshot: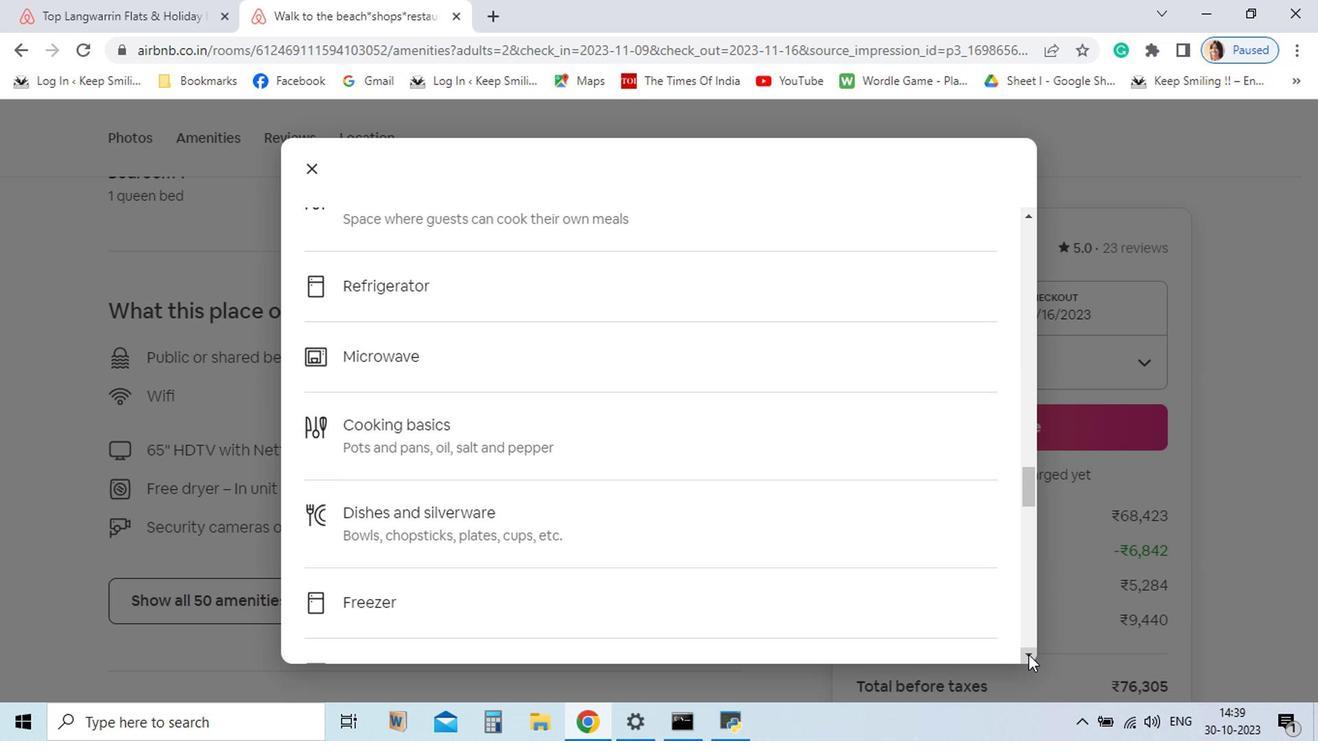 
Action: Mouse pressed left at (921, 658)
Screenshot: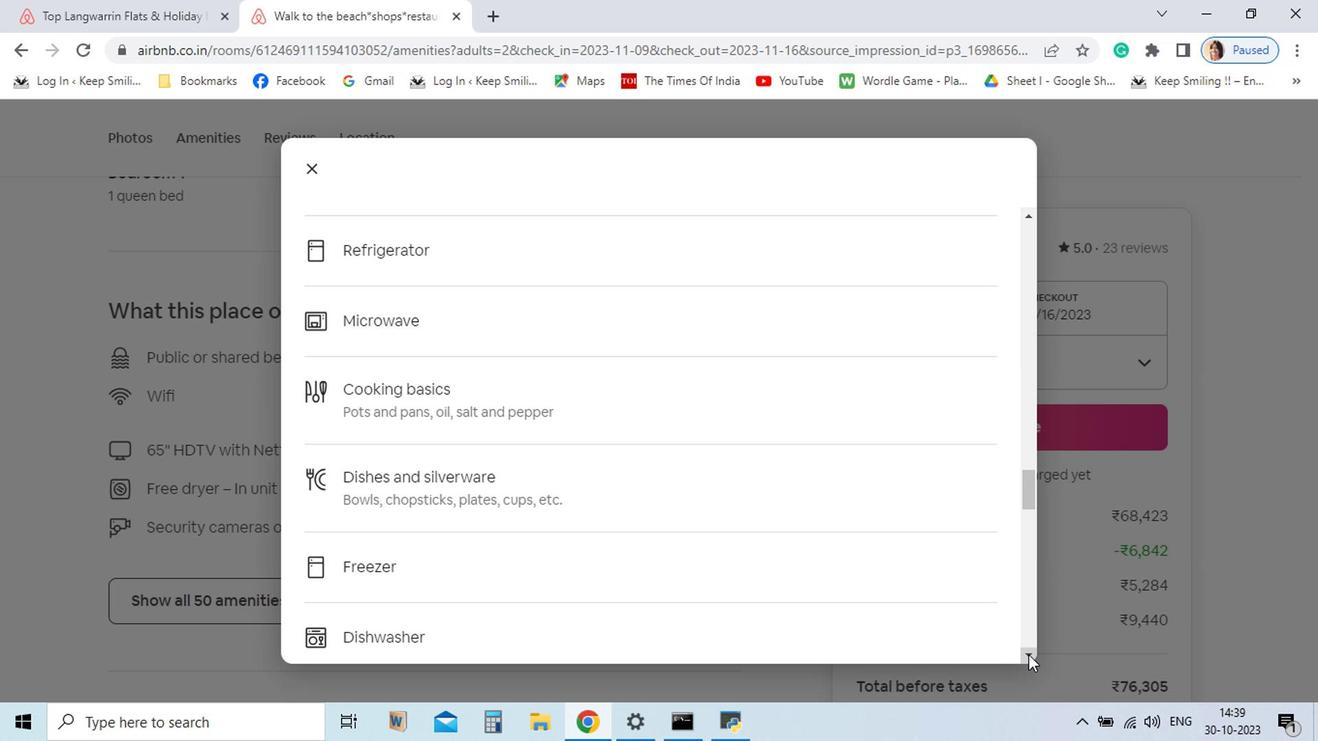 
Action: Mouse pressed left at (921, 658)
Screenshot: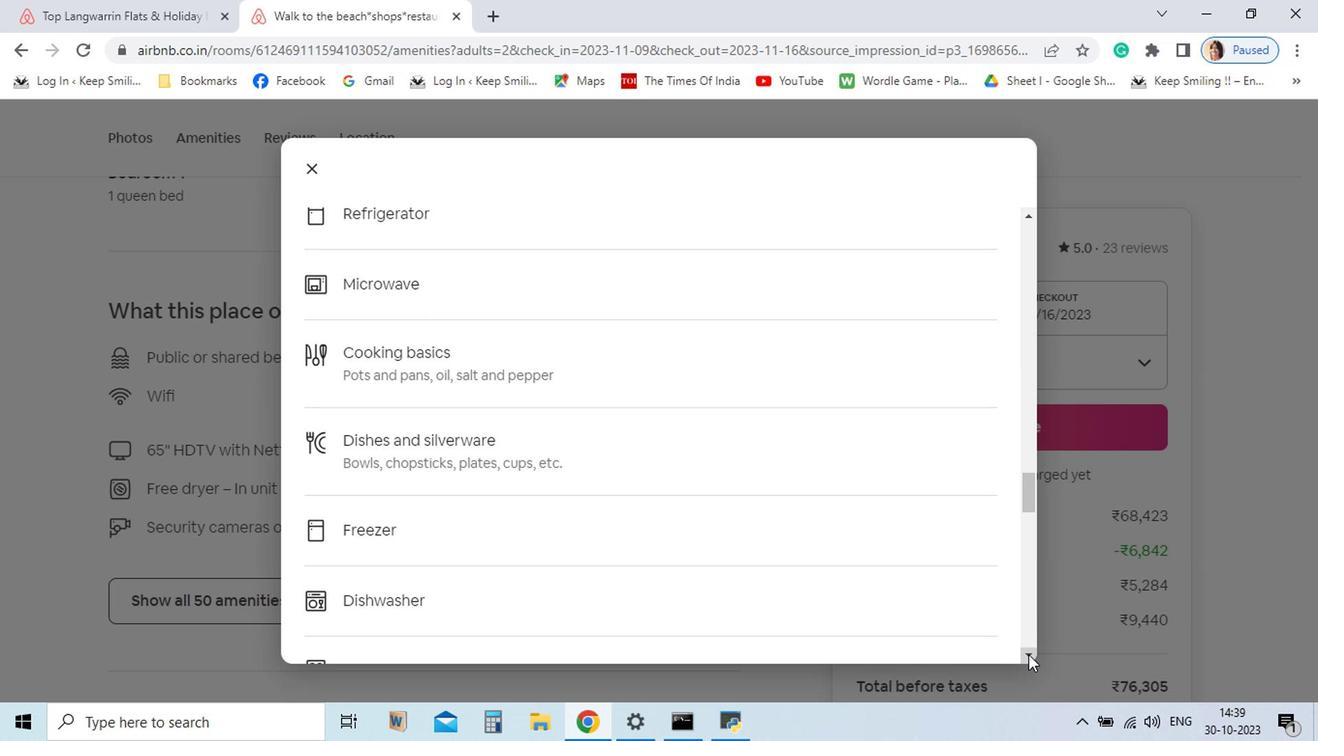 
Action: Mouse pressed left at (921, 658)
Screenshot: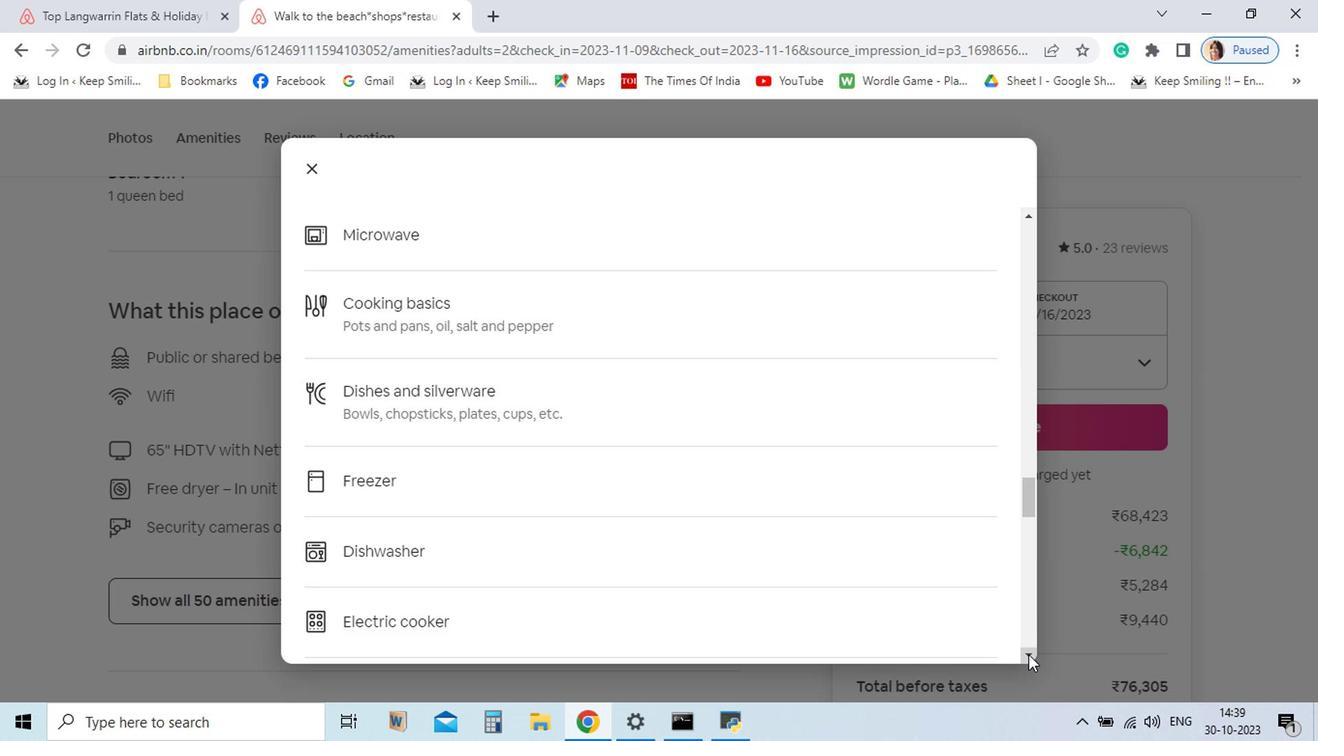 
Action: Mouse pressed left at (921, 658)
Screenshot: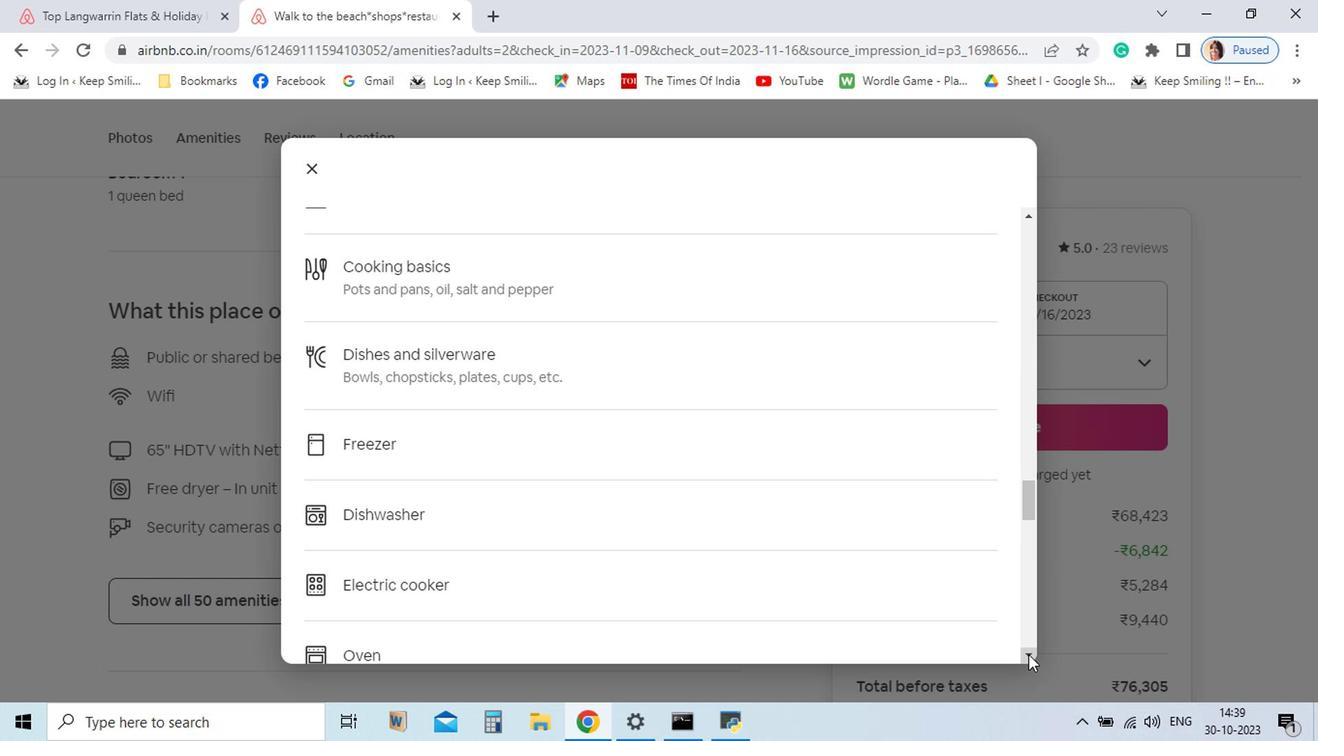 
Action: Mouse pressed left at (921, 658)
Screenshot: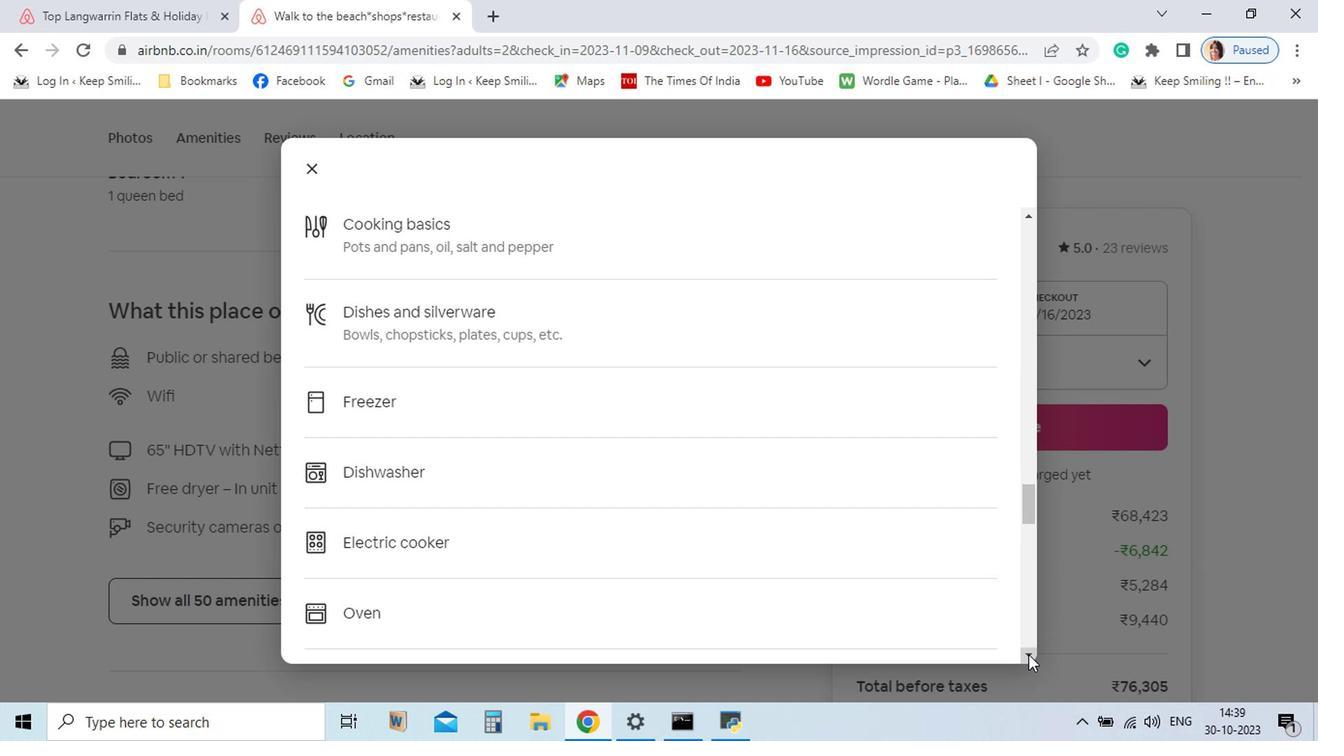 
Action: Mouse pressed left at (921, 658)
Screenshot: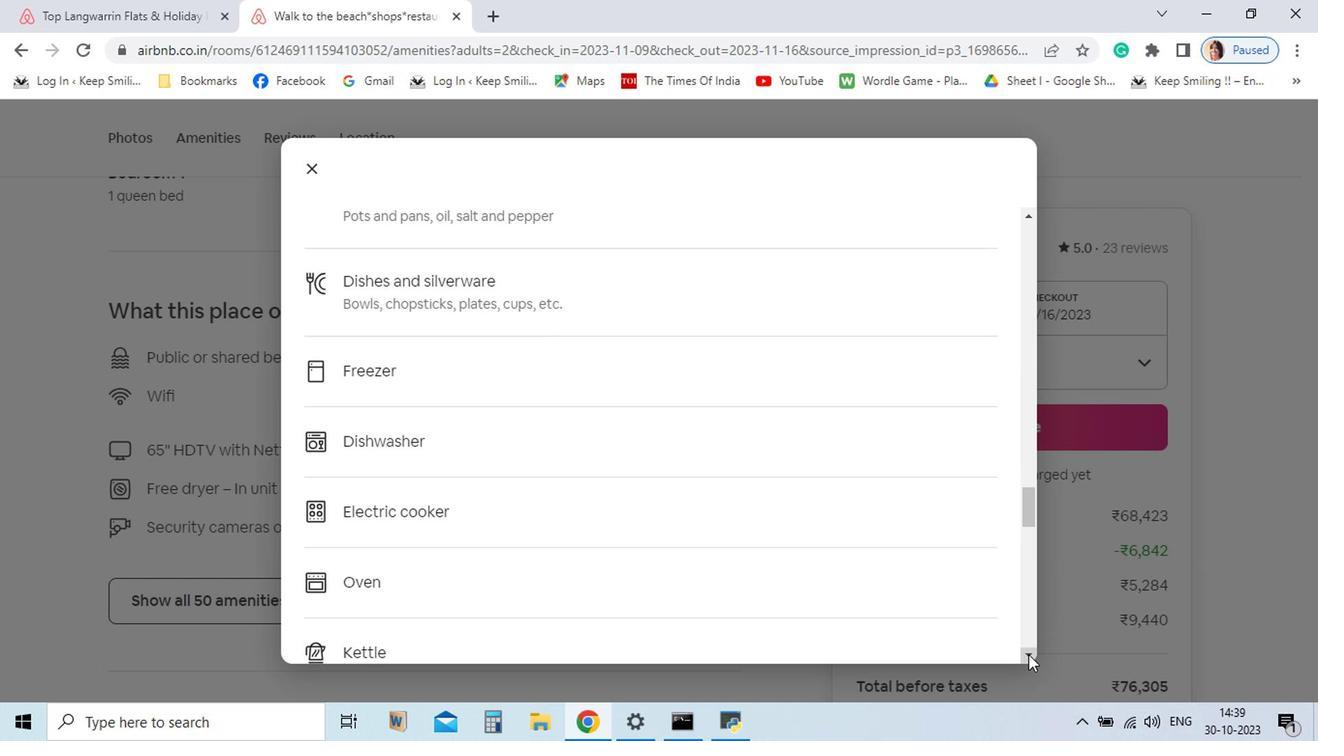 
Action: Mouse pressed left at (921, 658)
Screenshot: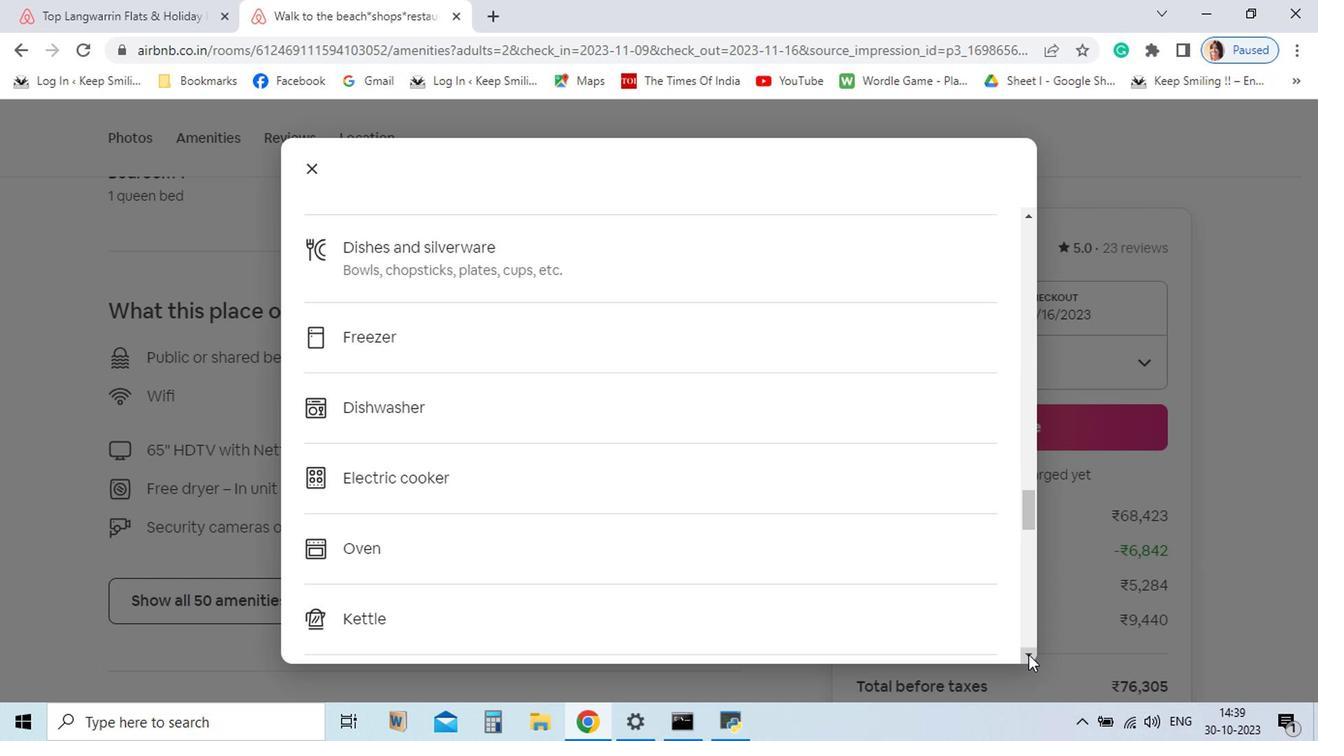 
Action: Mouse pressed left at (921, 658)
Screenshot: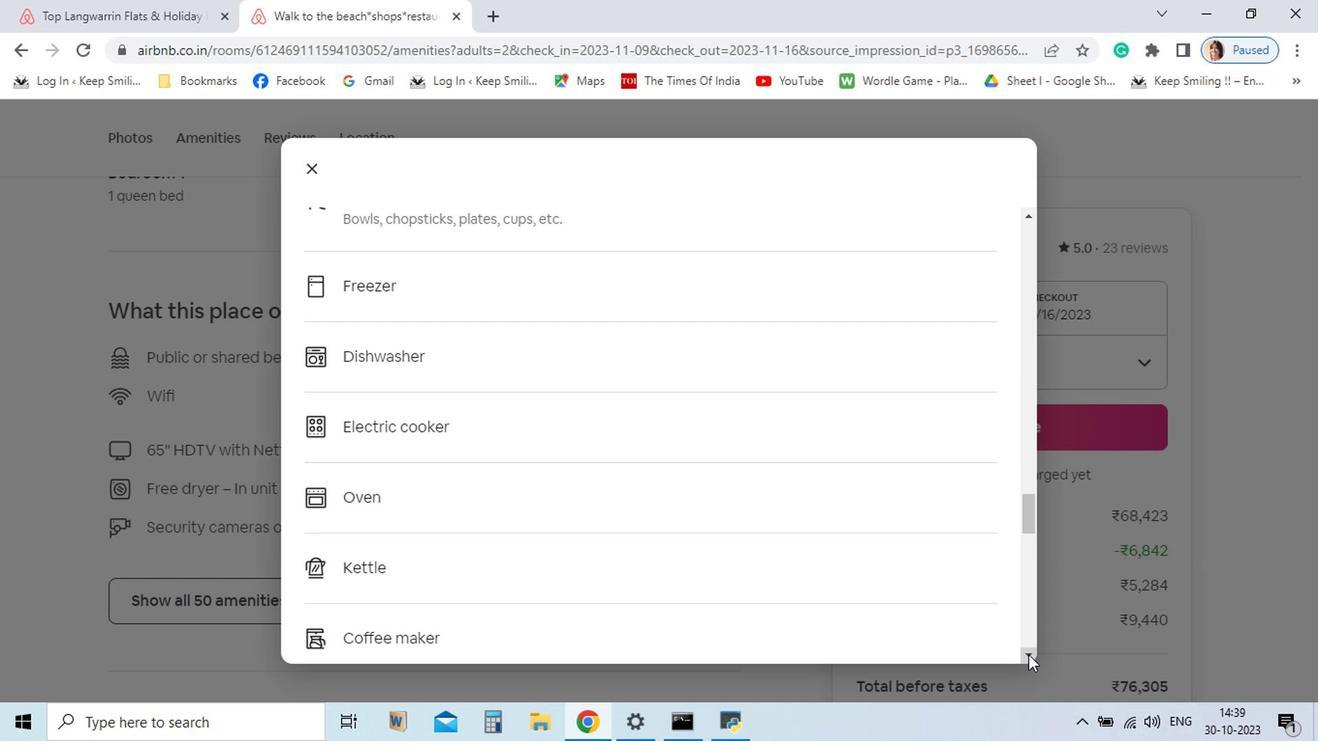 
Action: Mouse pressed left at (921, 658)
Screenshot: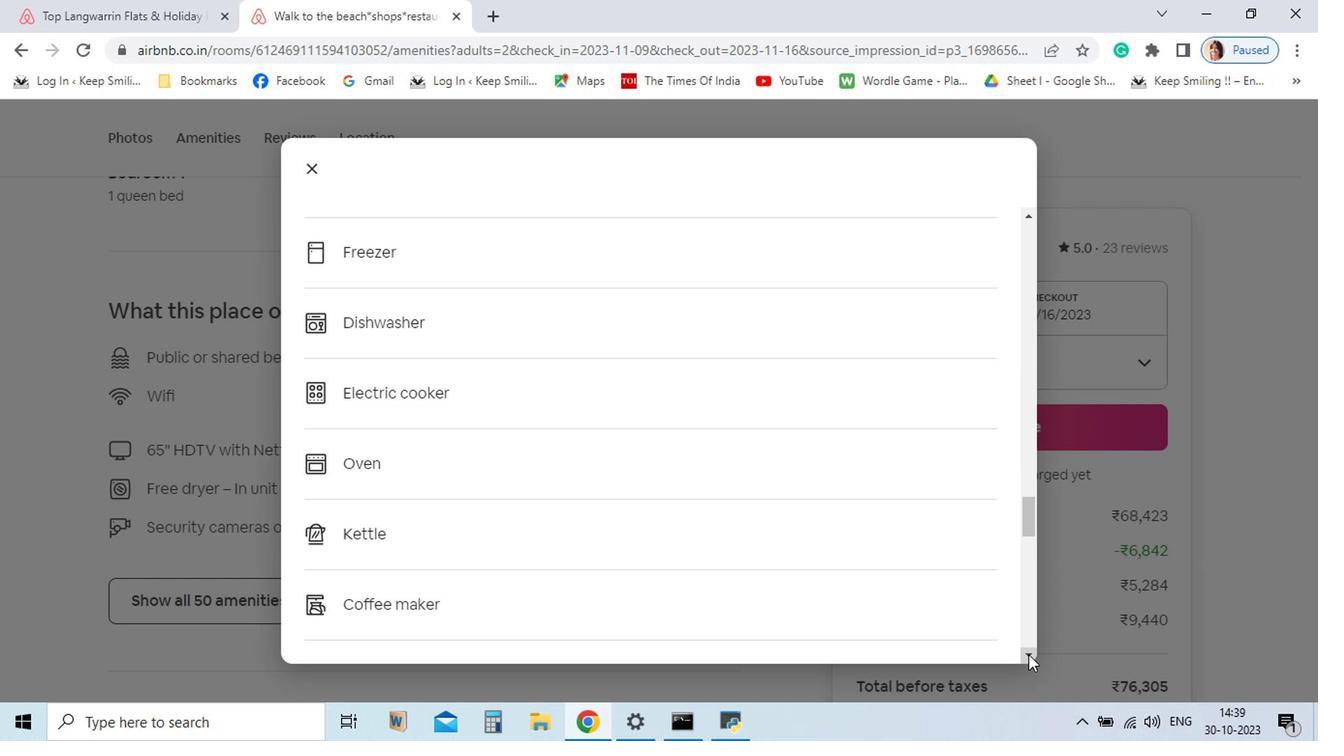 
Action: Mouse pressed left at (921, 658)
Screenshot: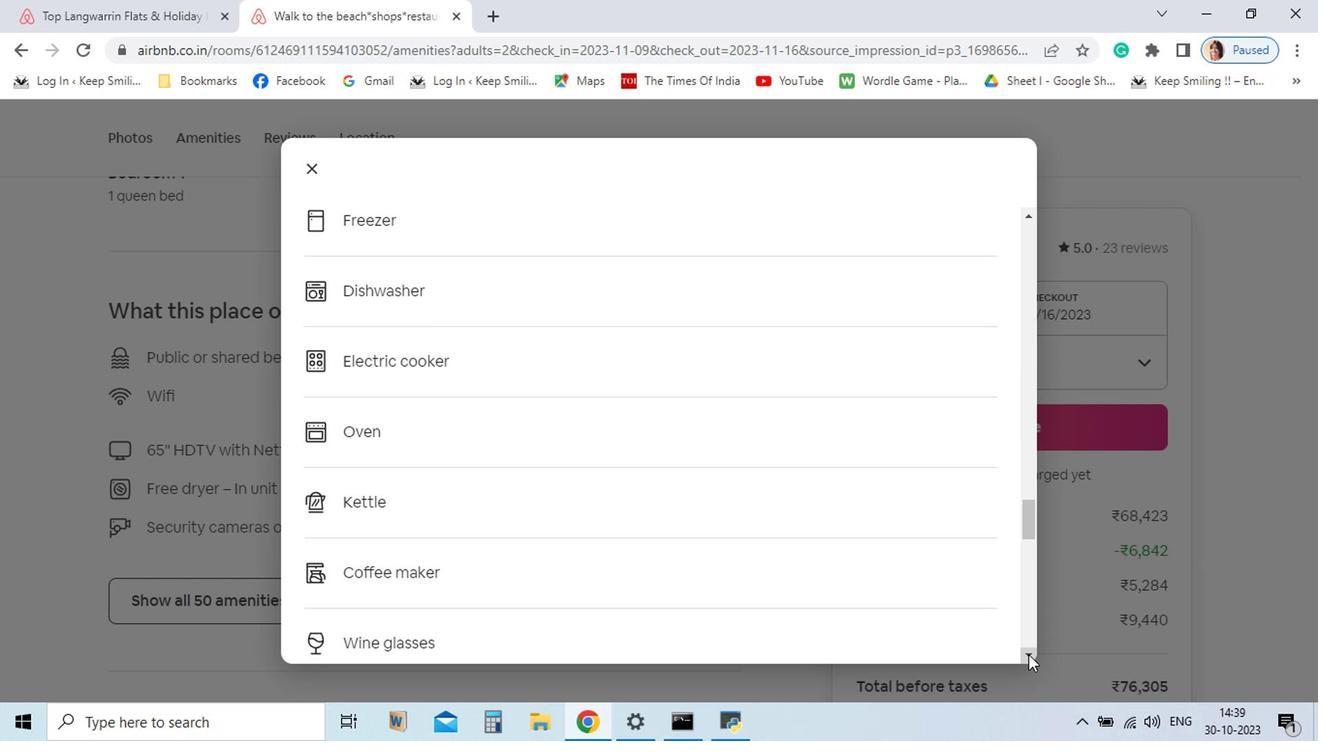 
Action: Mouse pressed left at (921, 658)
Screenshot: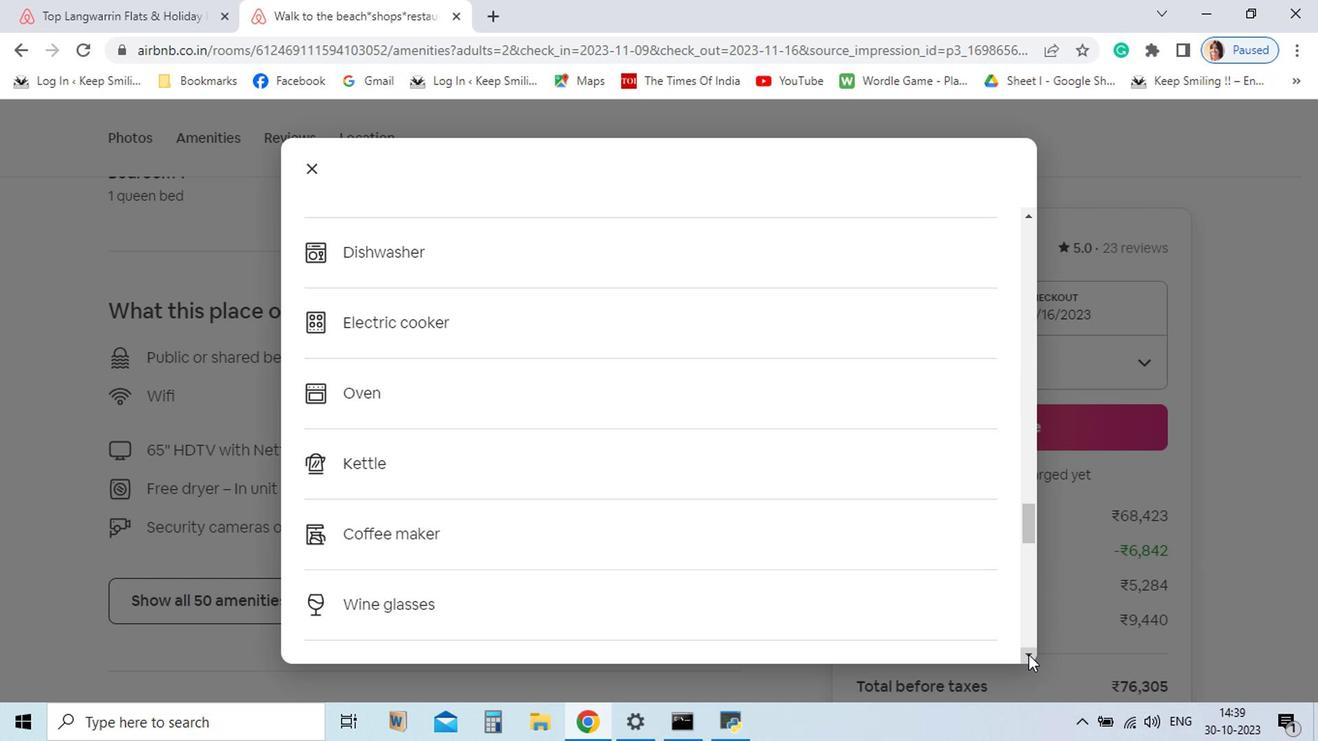 
Action: Mouse pressed left at (921, 658)
Screenshot: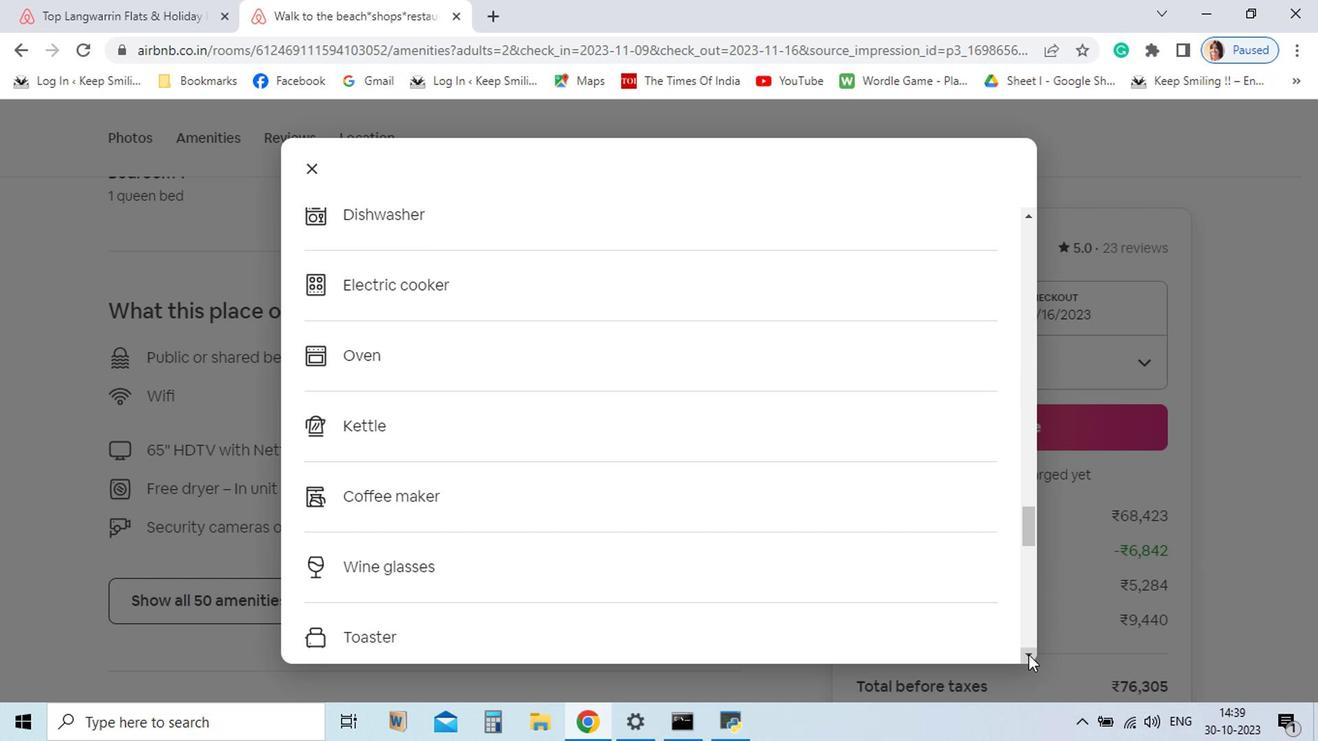 
Action: Mouse pressed left at (921, 658)
Screenshot: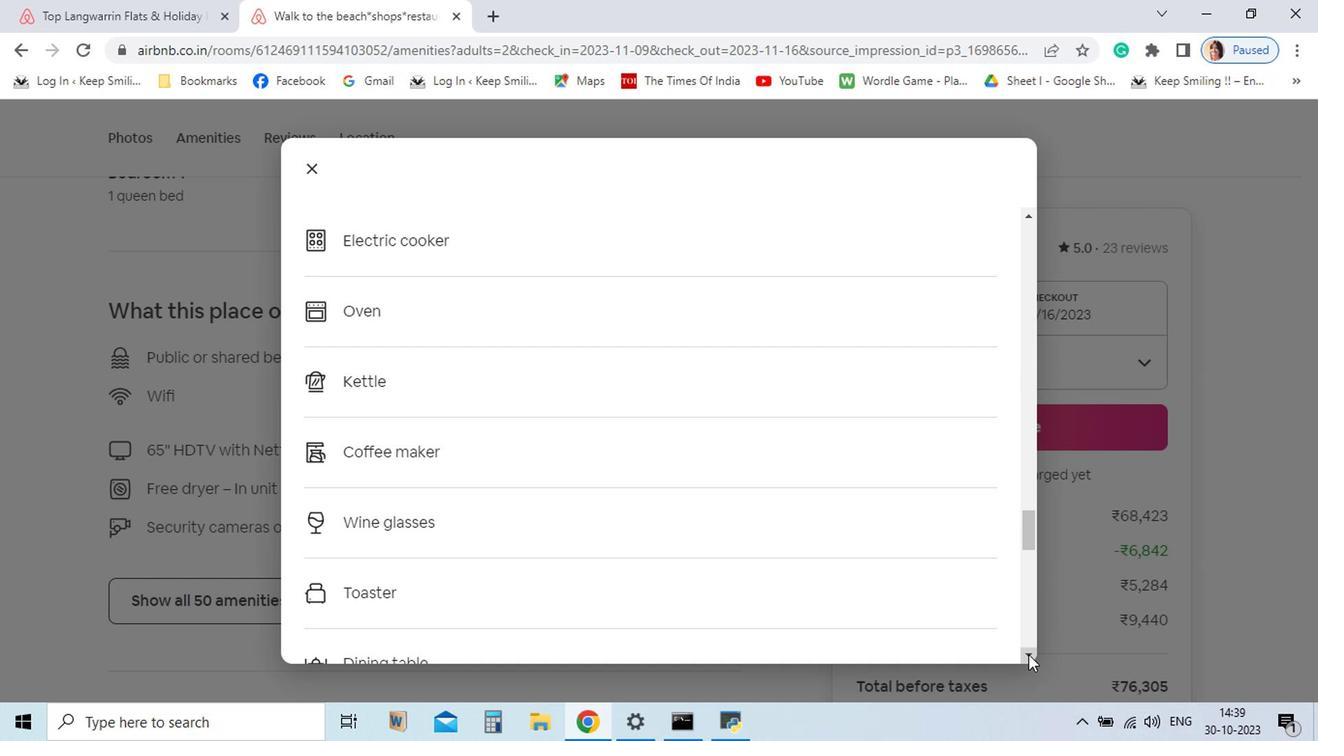 
Action: Mouse pressed left at (921, 658)
Screenshot: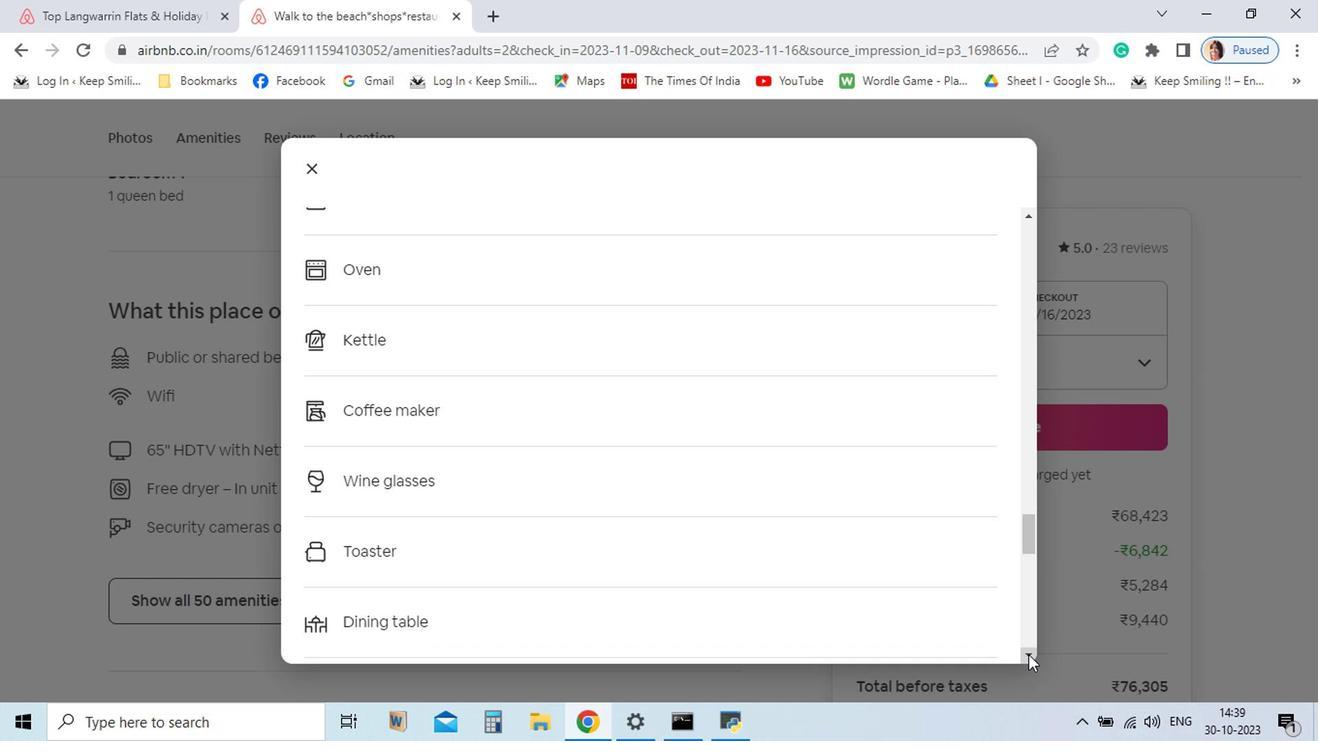 
Action: Mouse pressed left at (921, 658)
Screenshot: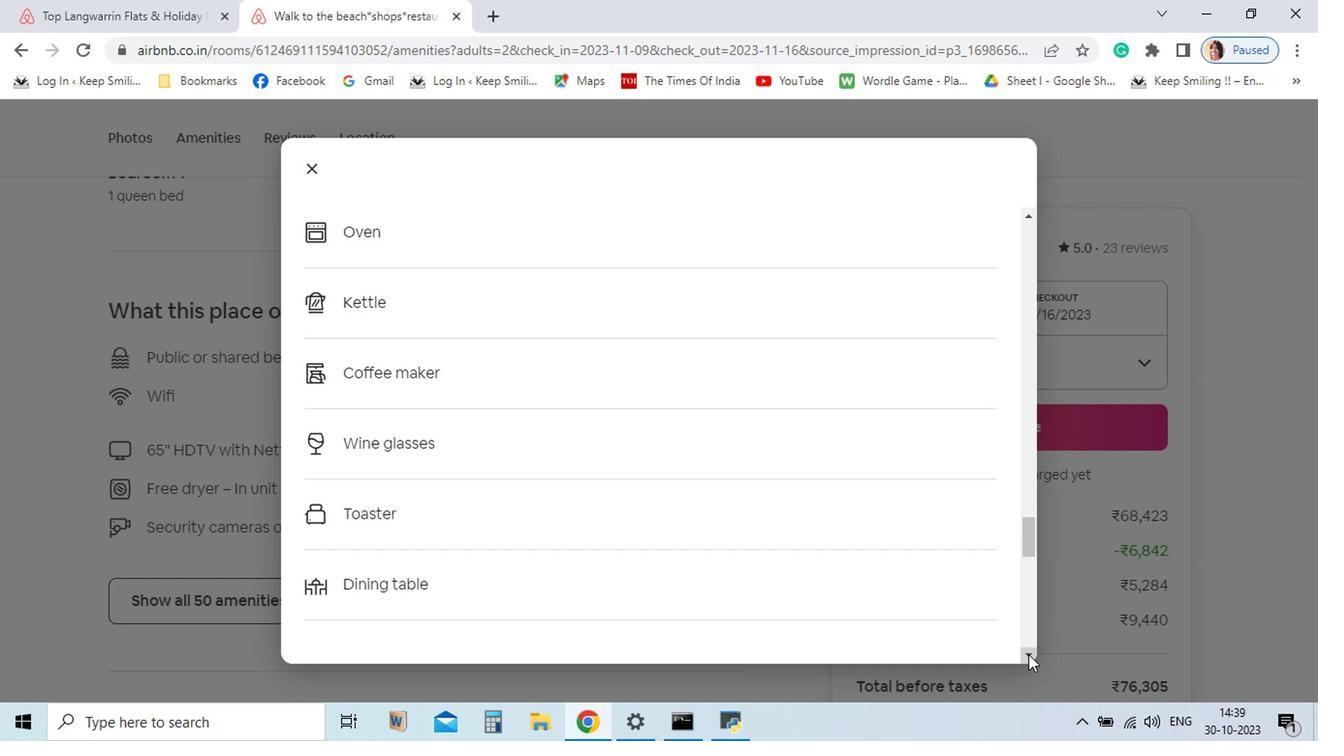 
Action: Mouse pressed left at (921, 658)
Screenshot: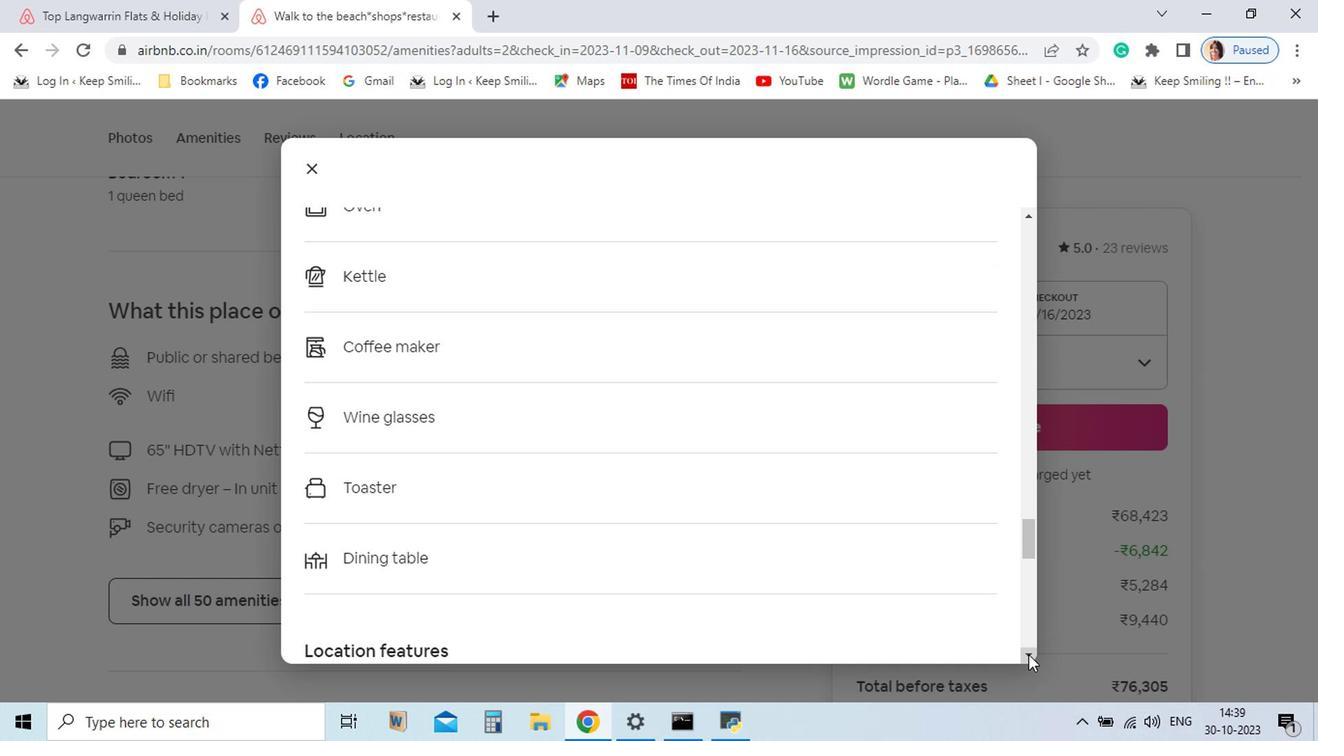 
Action: Mouse pressed left at (921, 658)
Screenshot: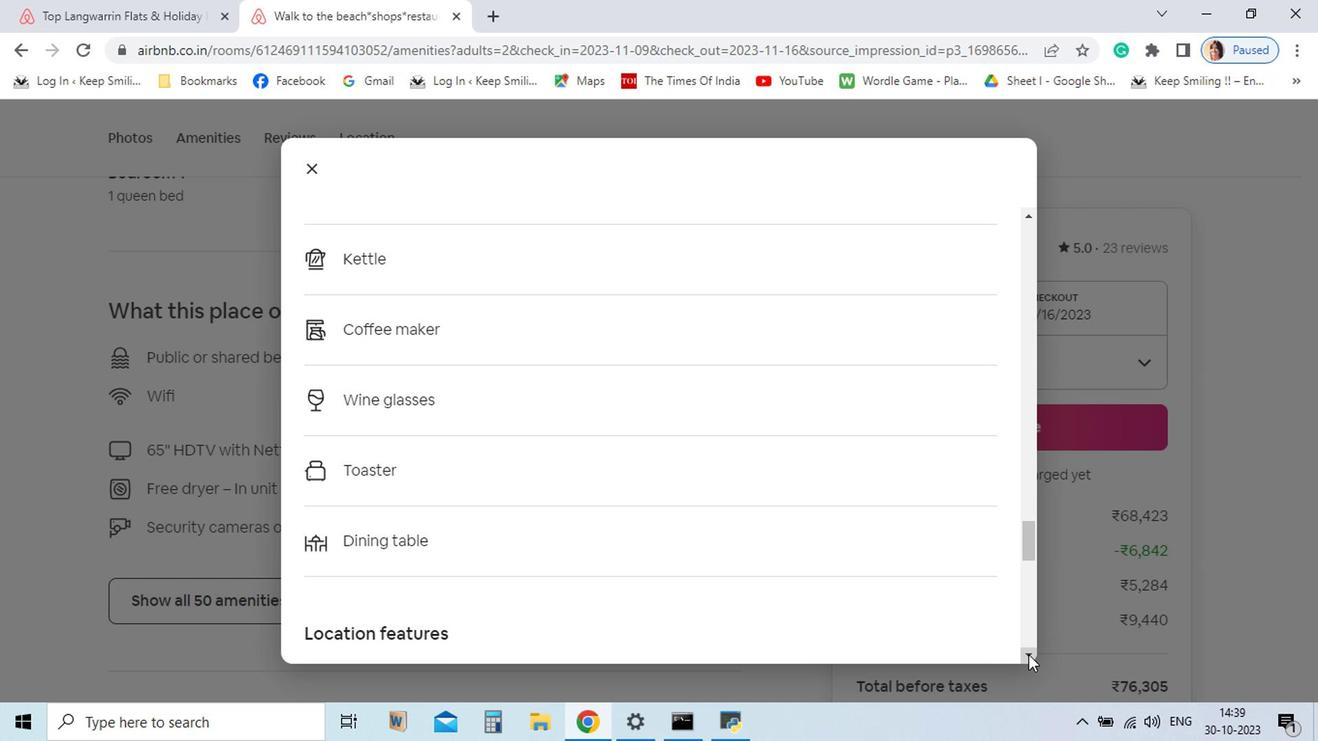
Action: Mouse pressed left at (921, 658)
Screenshot: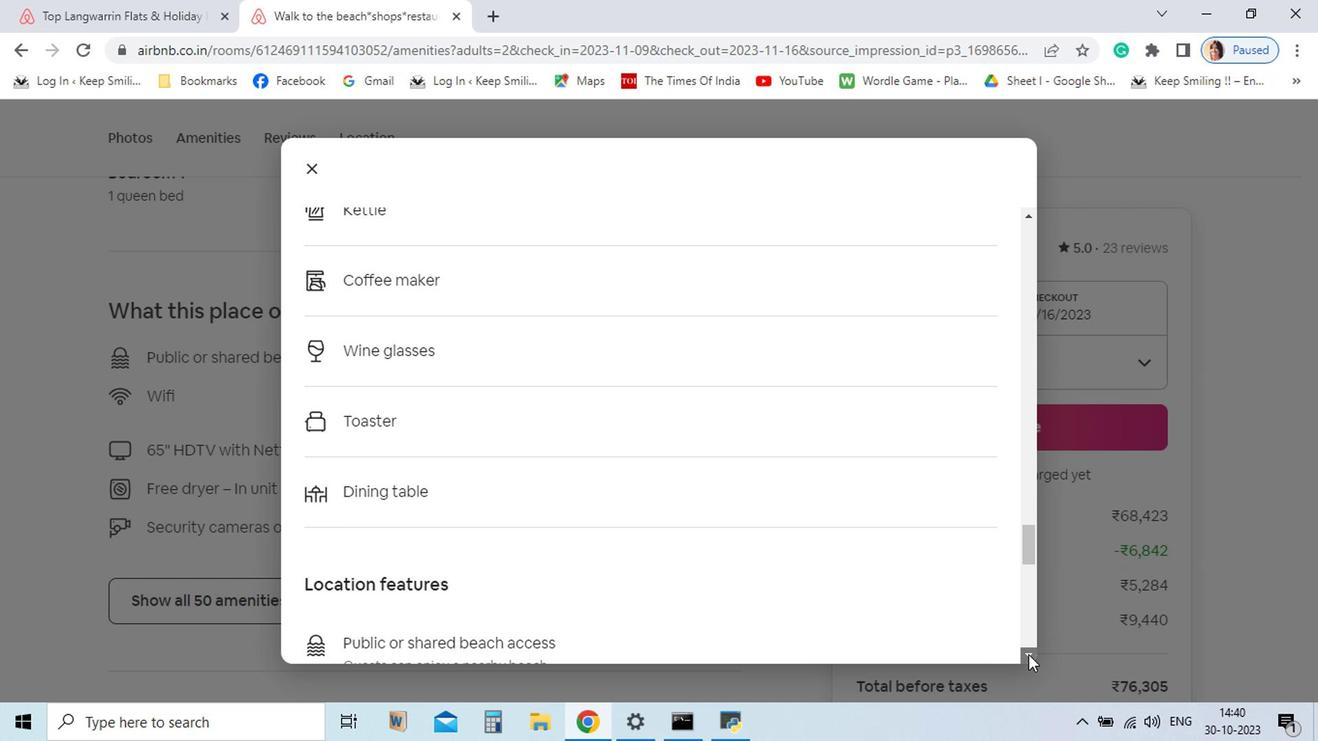 
Action: Mouse pressed left at (921, 658)
Screenshot: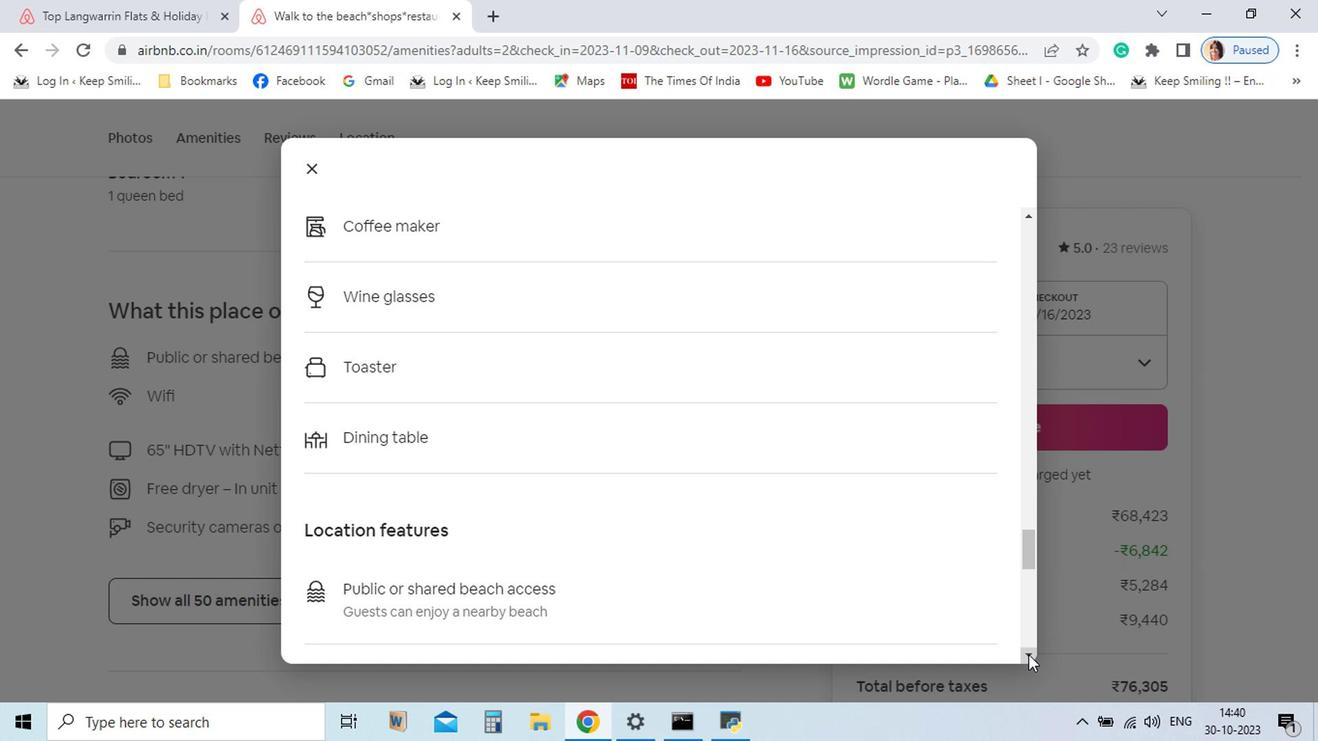 
Action: Mouse pressed left at (921, 658)
Screenshot: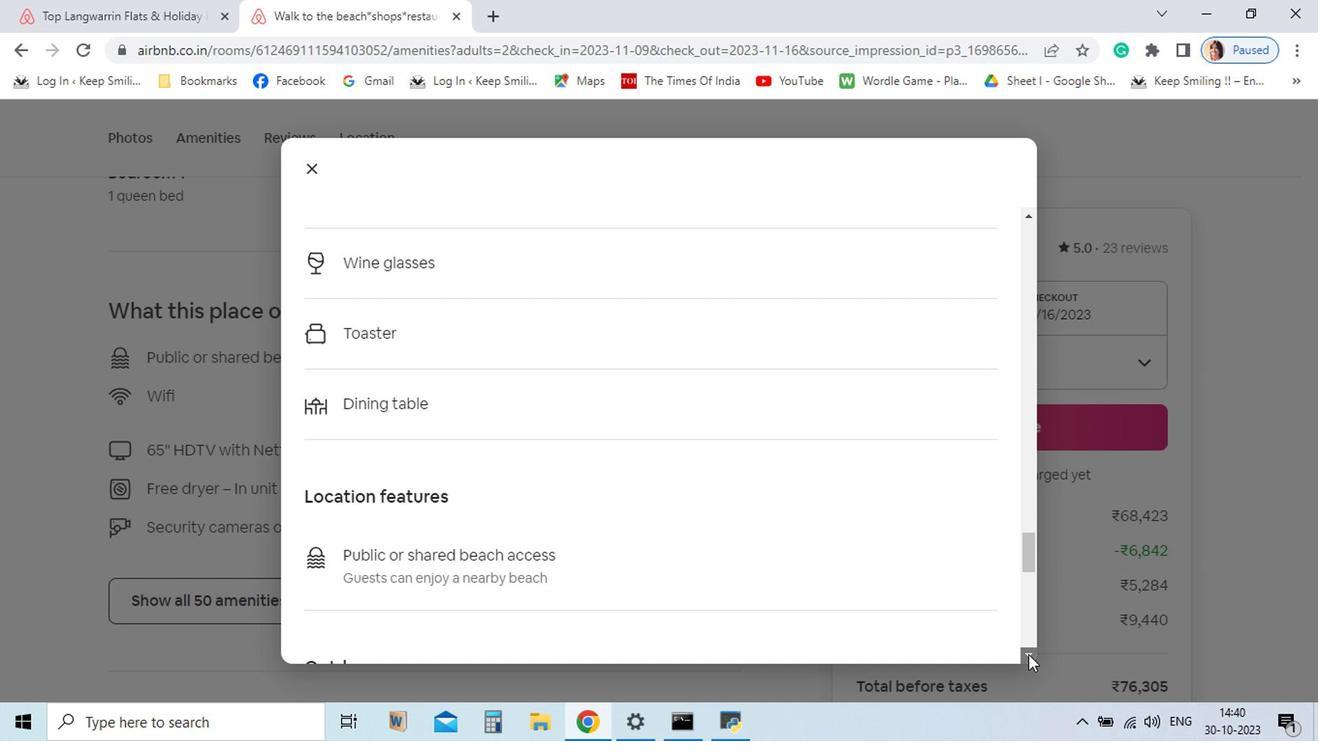 
Action: Mouse pressed left at (921, 658)
Screenshot: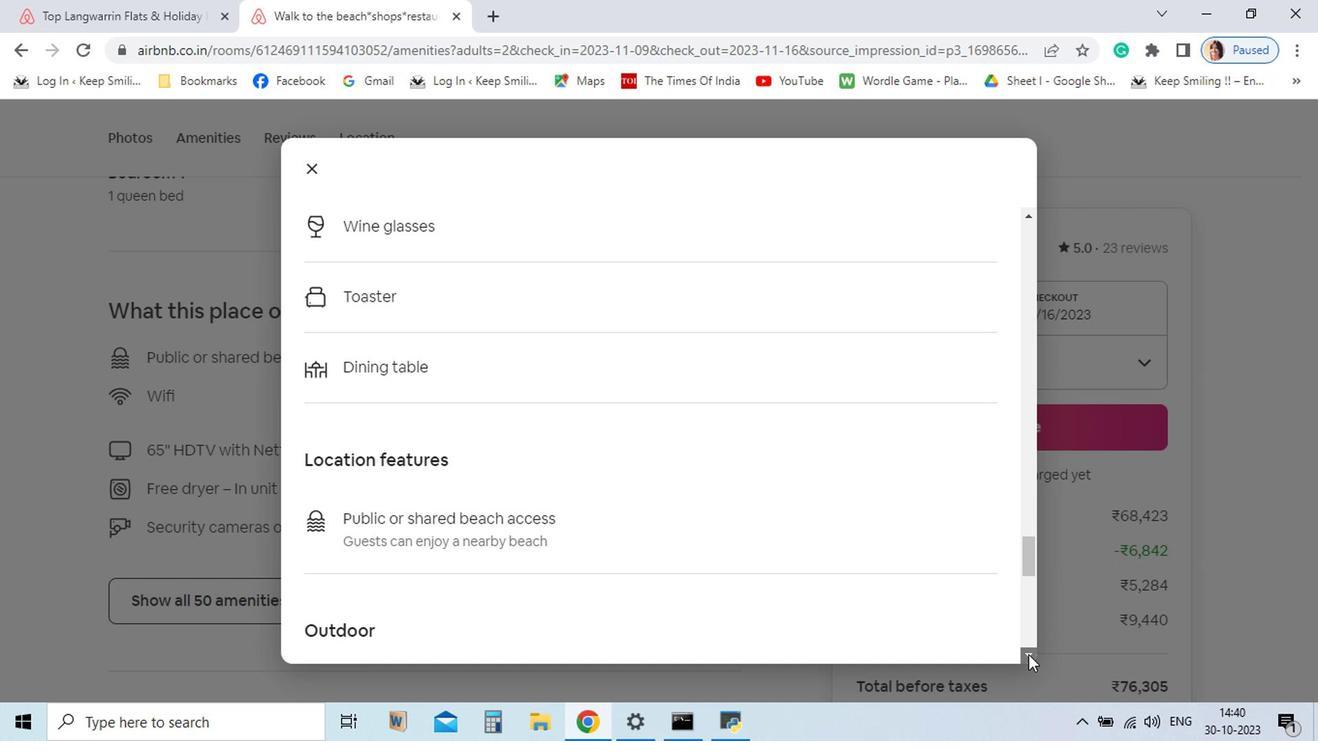 
Action: Mouse pressed left at (921, 658)
Screenshot: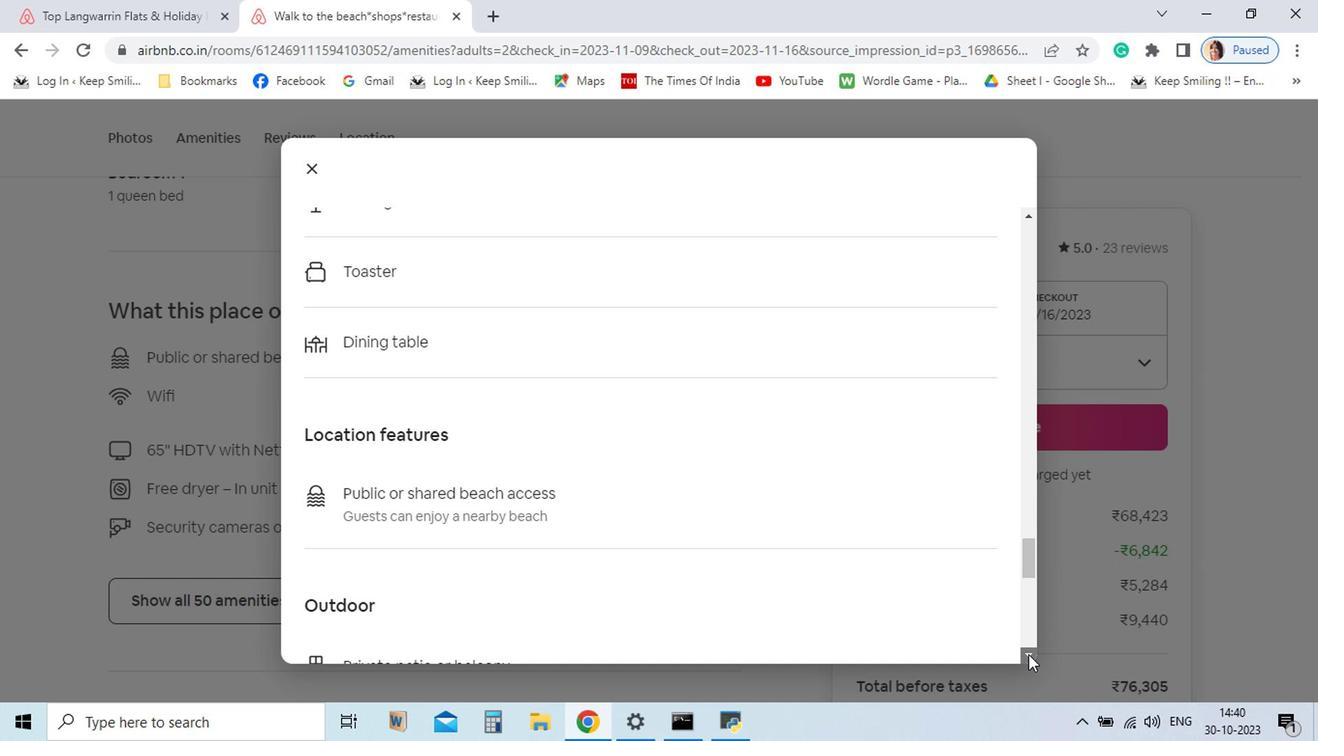 
Action: Mouse pressed left at (921, 658)
Screenshot: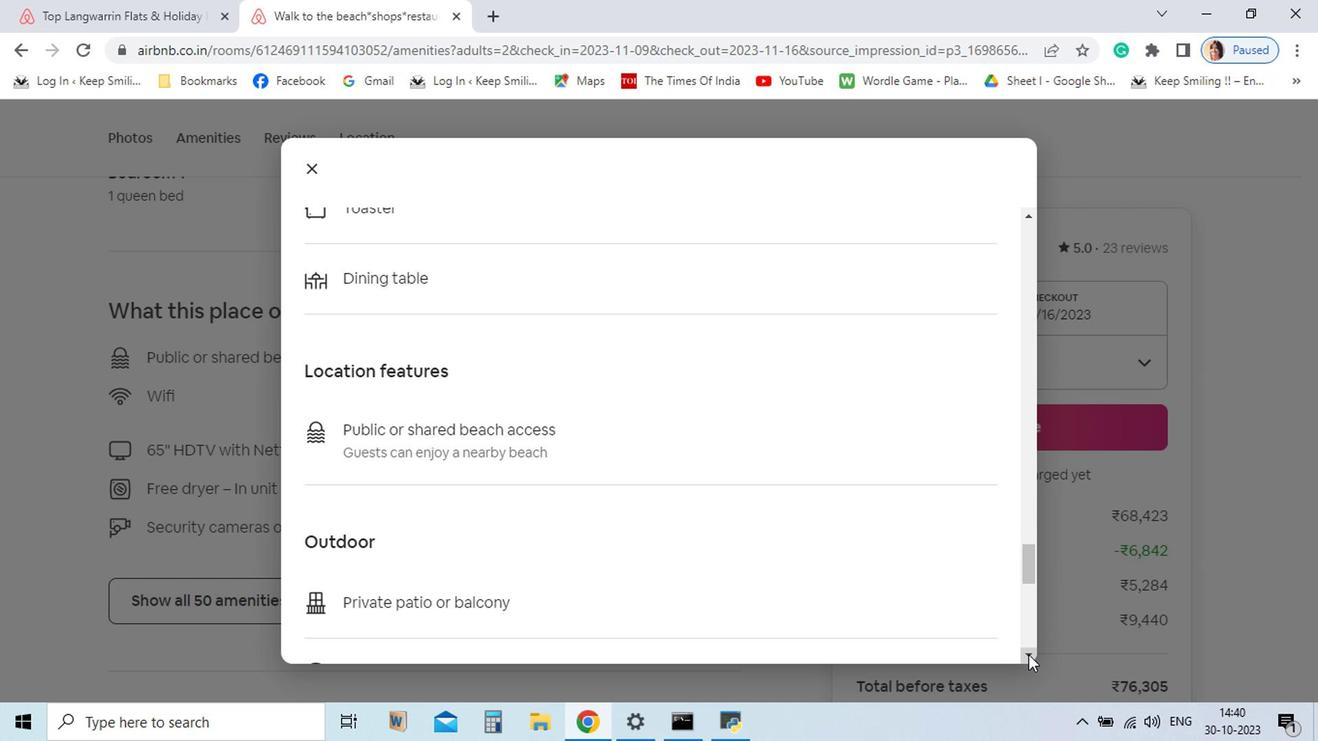 
Action: Mouse pressed left at (921, 658)
Screenshot: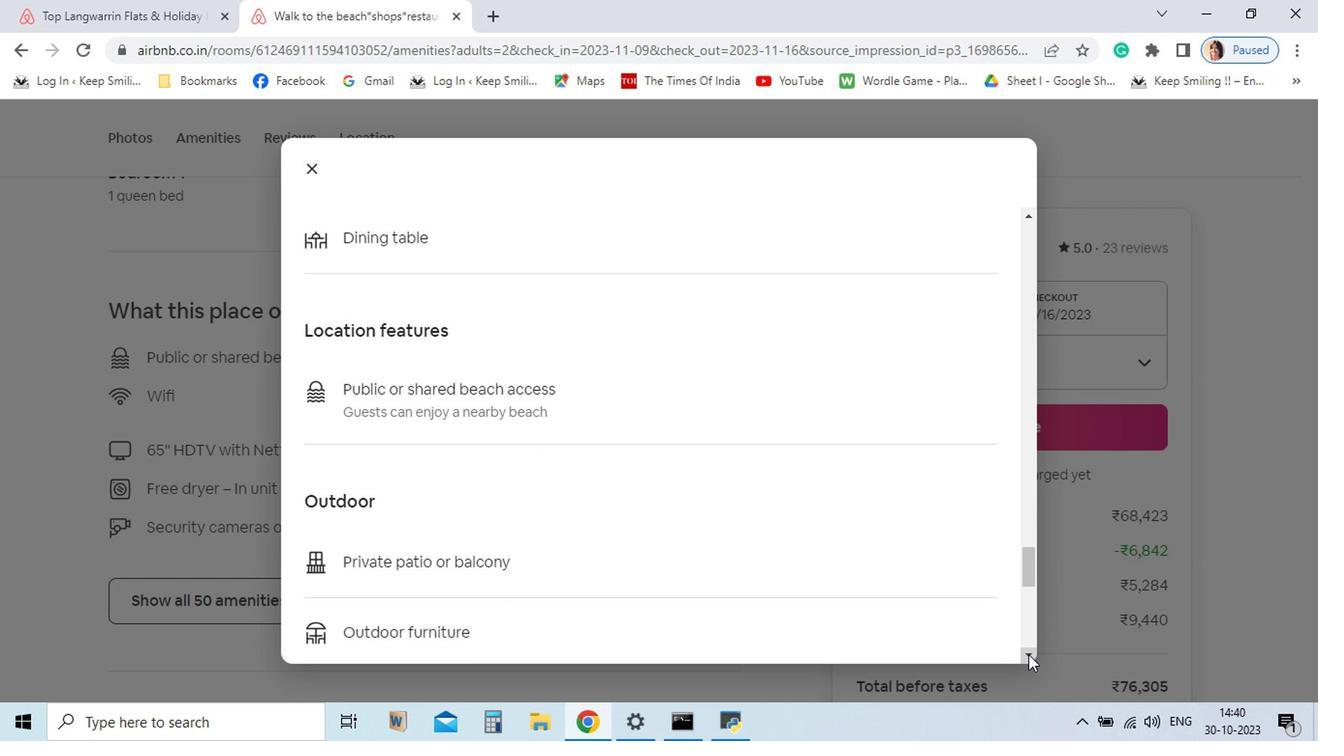 
Action: Mouse pressed left at (921, 658)
Screenshot: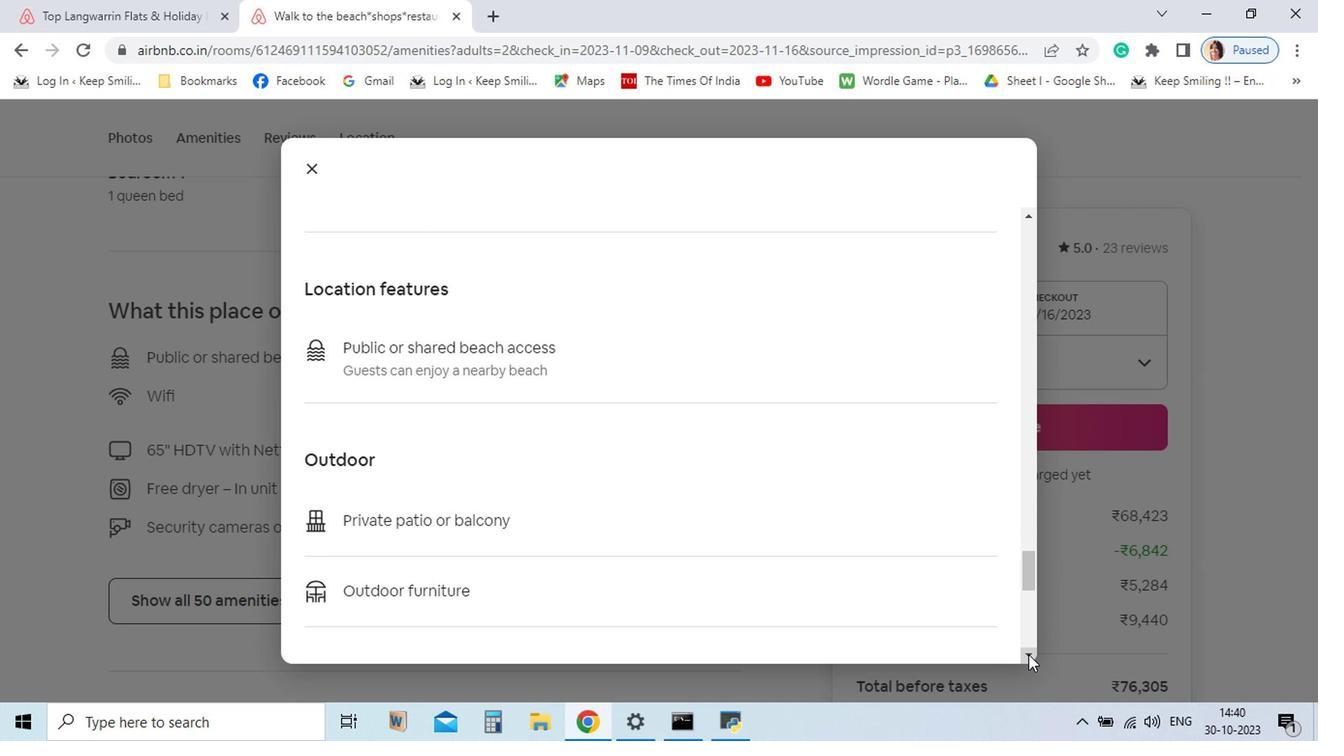 
Action: Mouse pressed left at (921, 658)
Screenshot: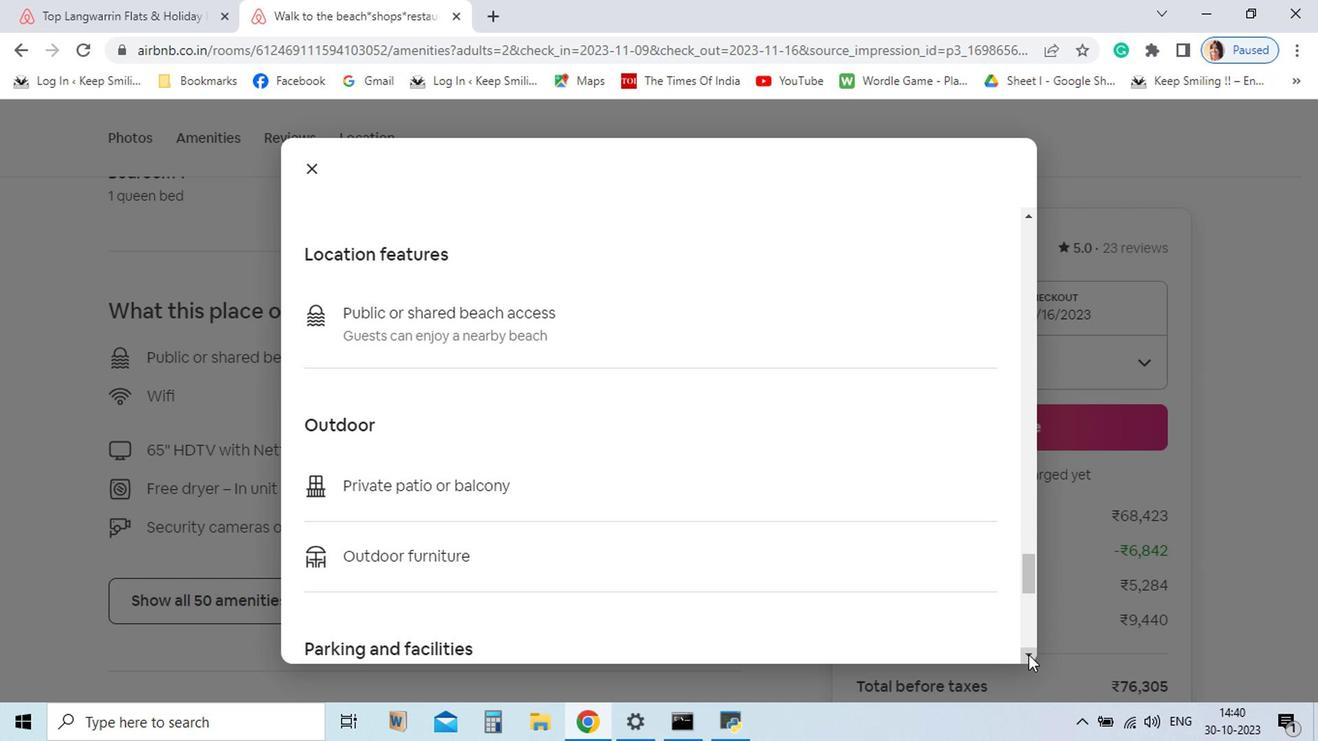 
Action: Mouse pressed left at (921, 658)
Screenshot: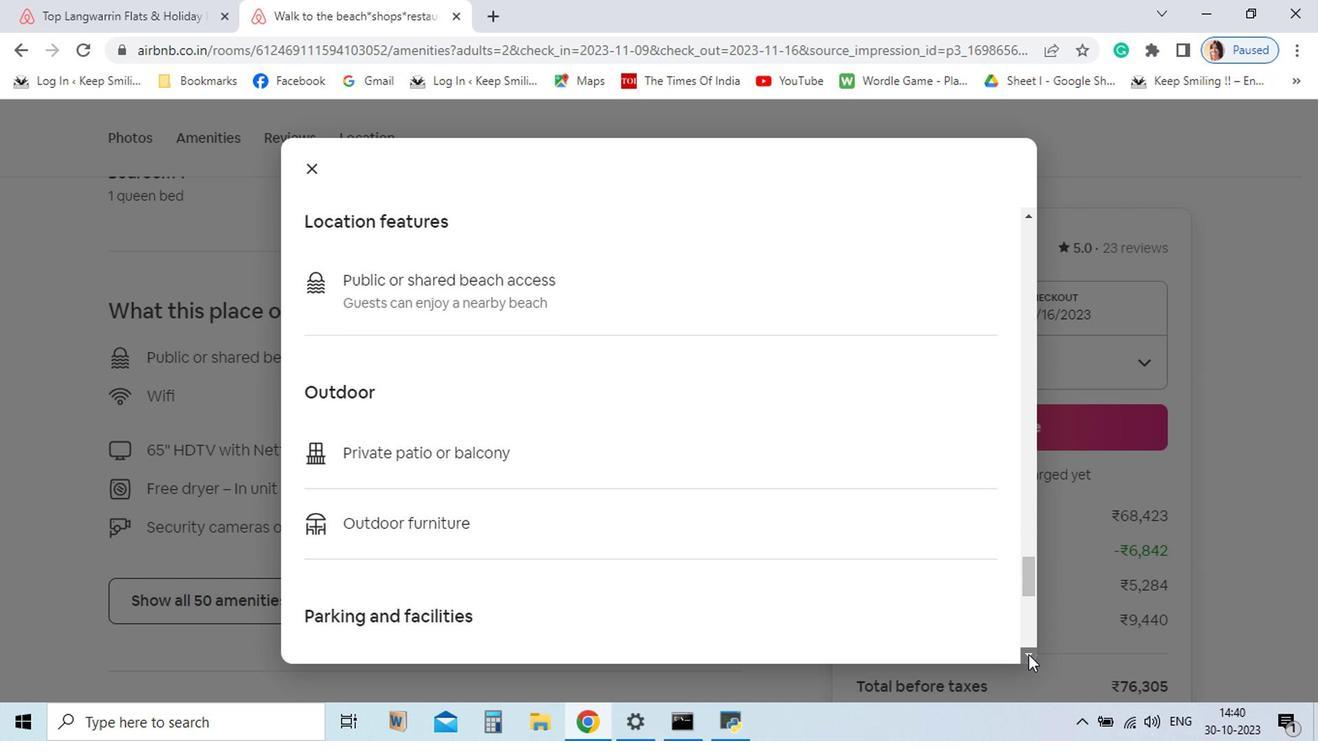 
Action: Mouse pressed left at (921, 658)
Screenshot: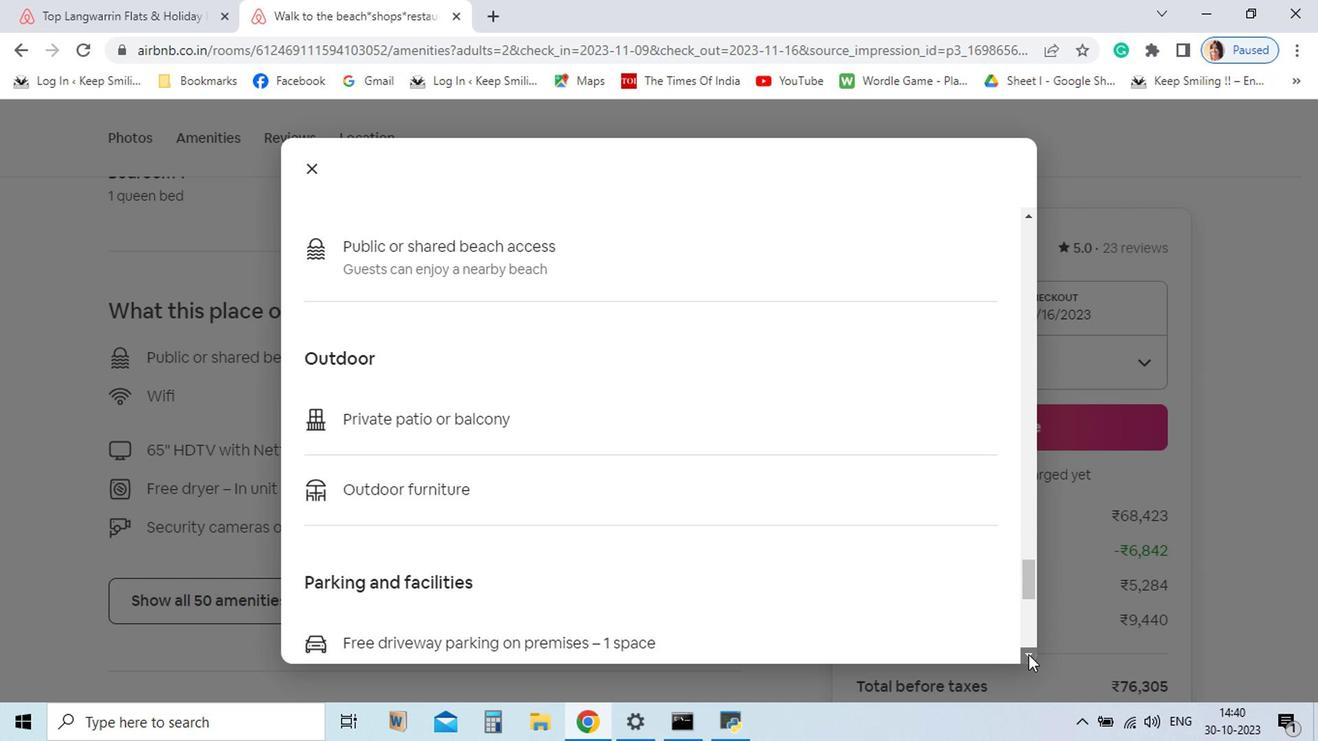 
Action: Mouse pressed left at (921, 658)
Screenshot: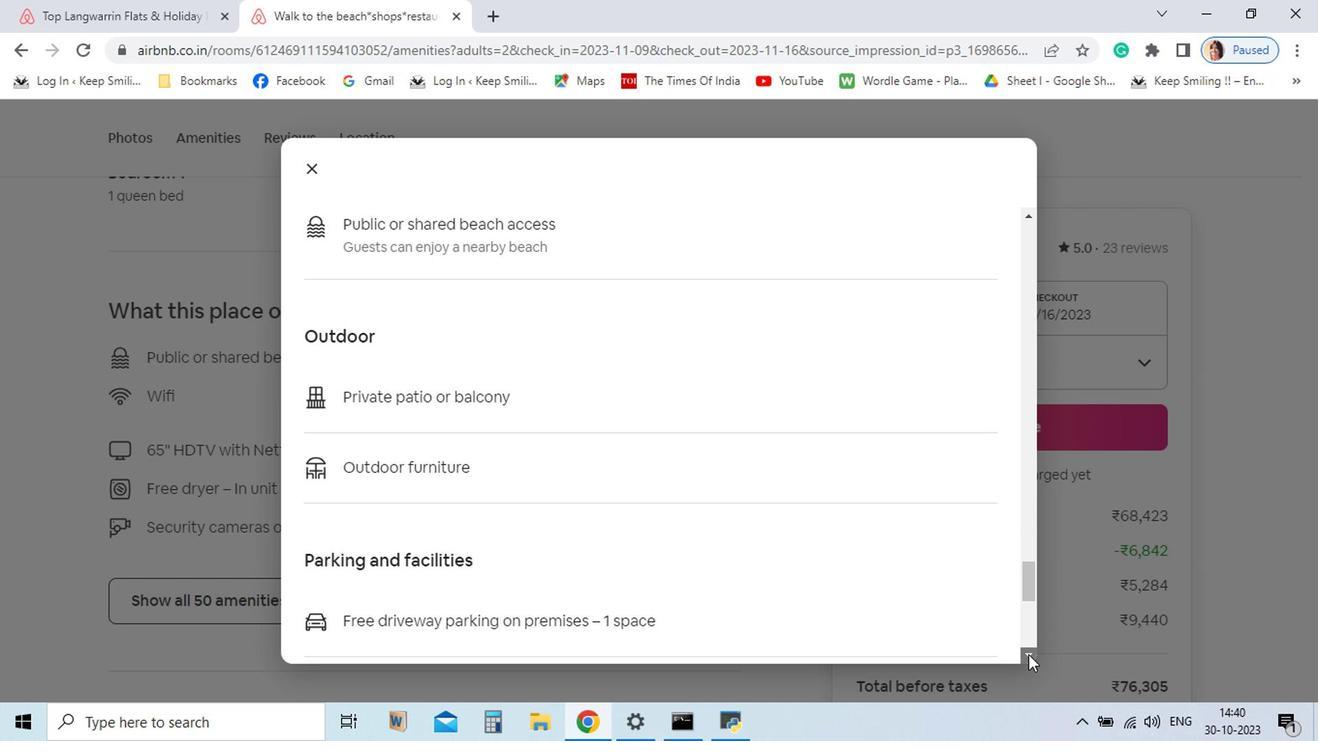 
Action: Mouse pressed left at (921, 658)
Screenshot: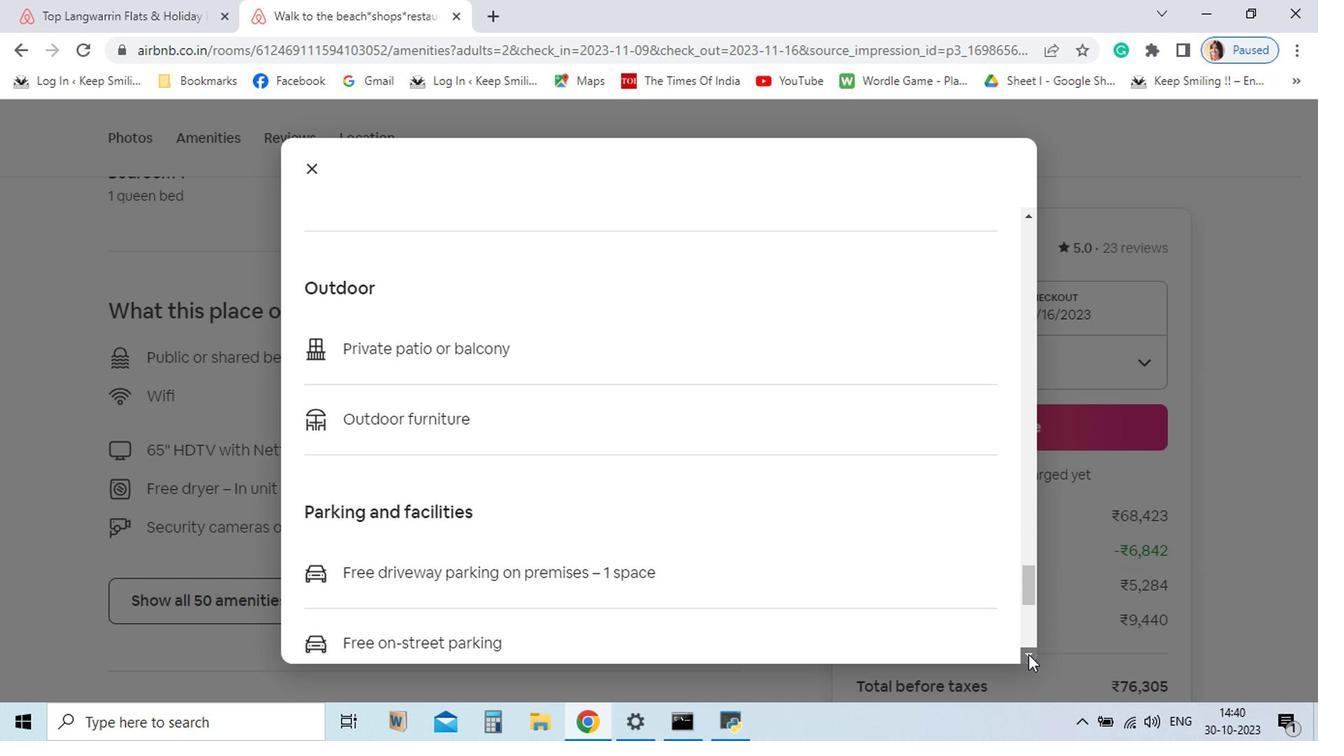 
Action: Mouse pressed left at (921, 658)
Screenshot: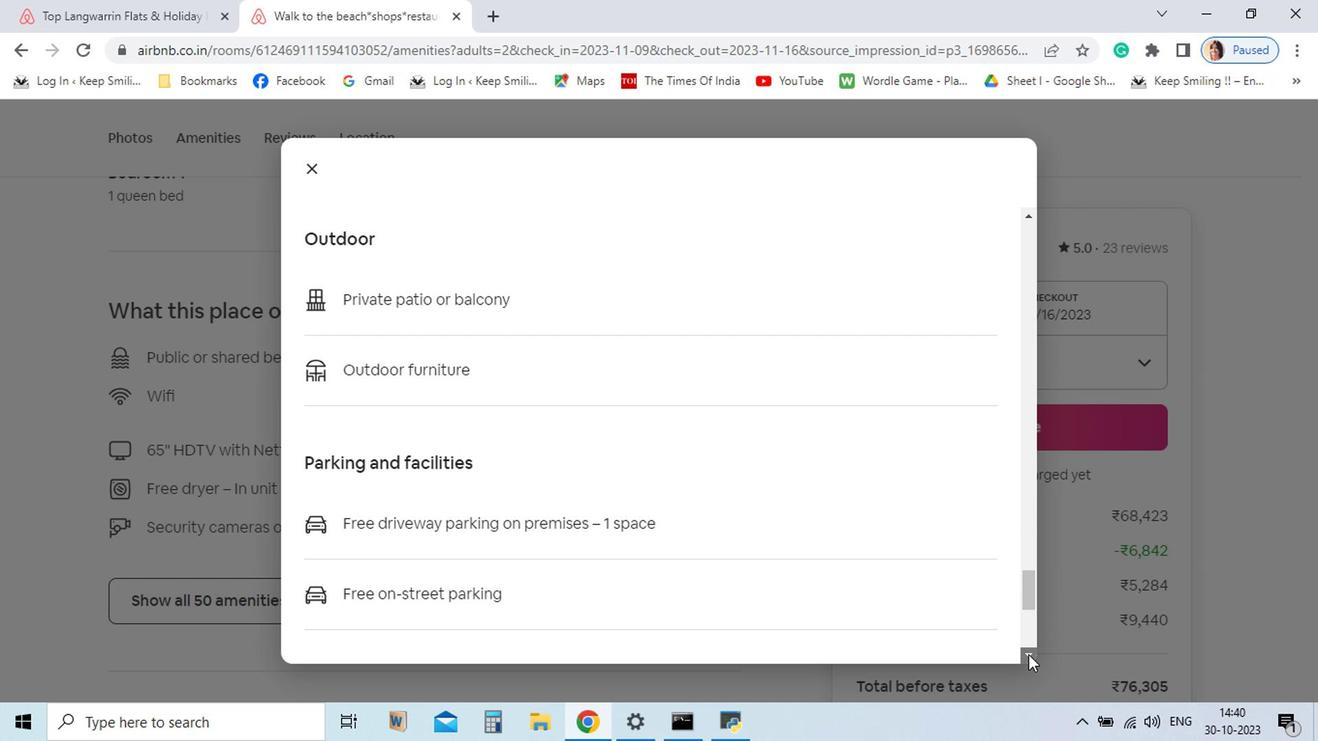 
Action: Mouse pressed left at (921, 658)
Screenshot: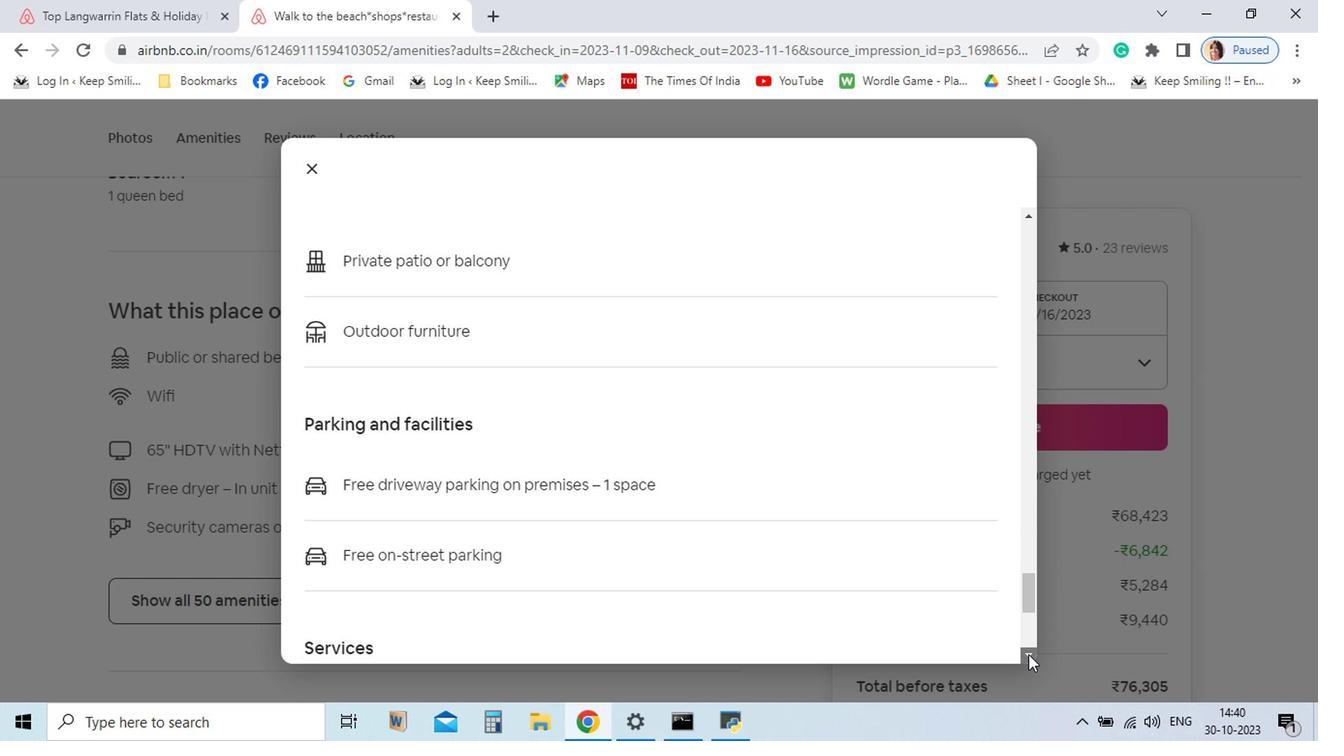 
Action: Mouse pressed left at (921, 658)
Screenshot: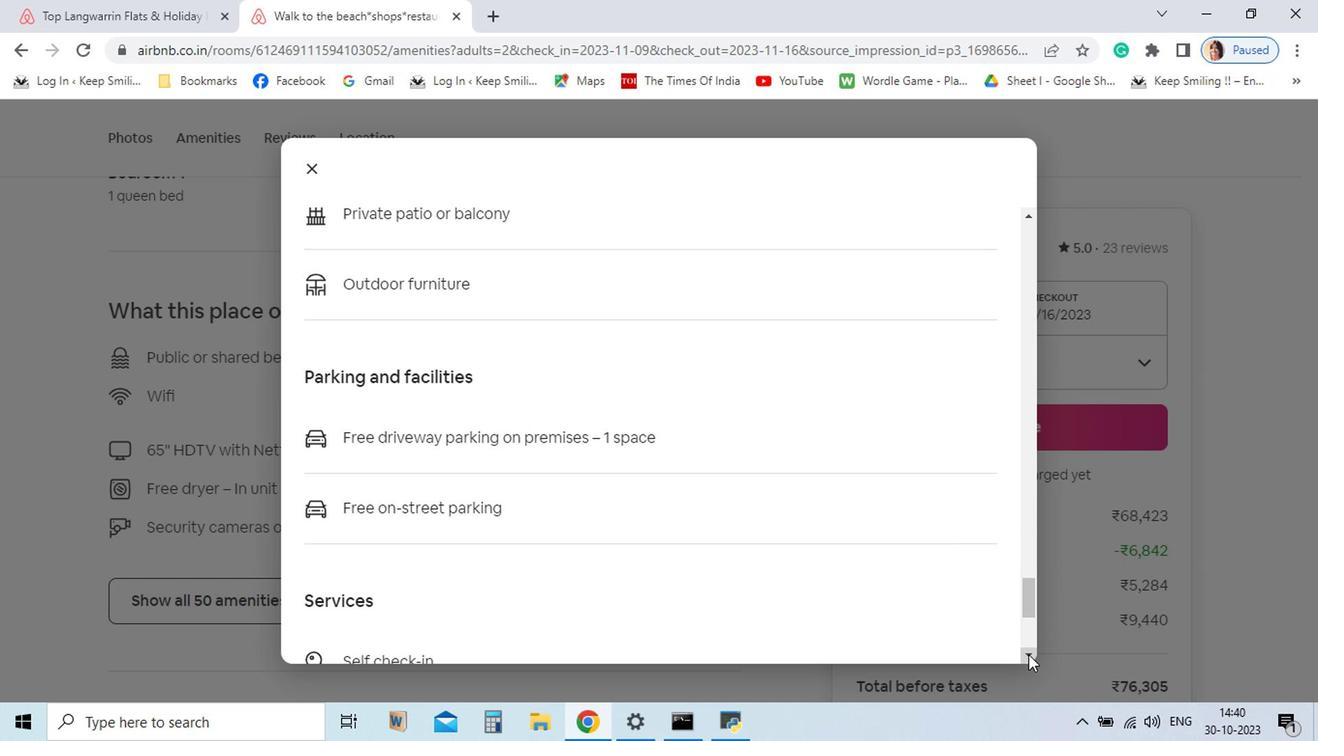 
Action: Mouse pressed left at (921, 658)
Screenshot: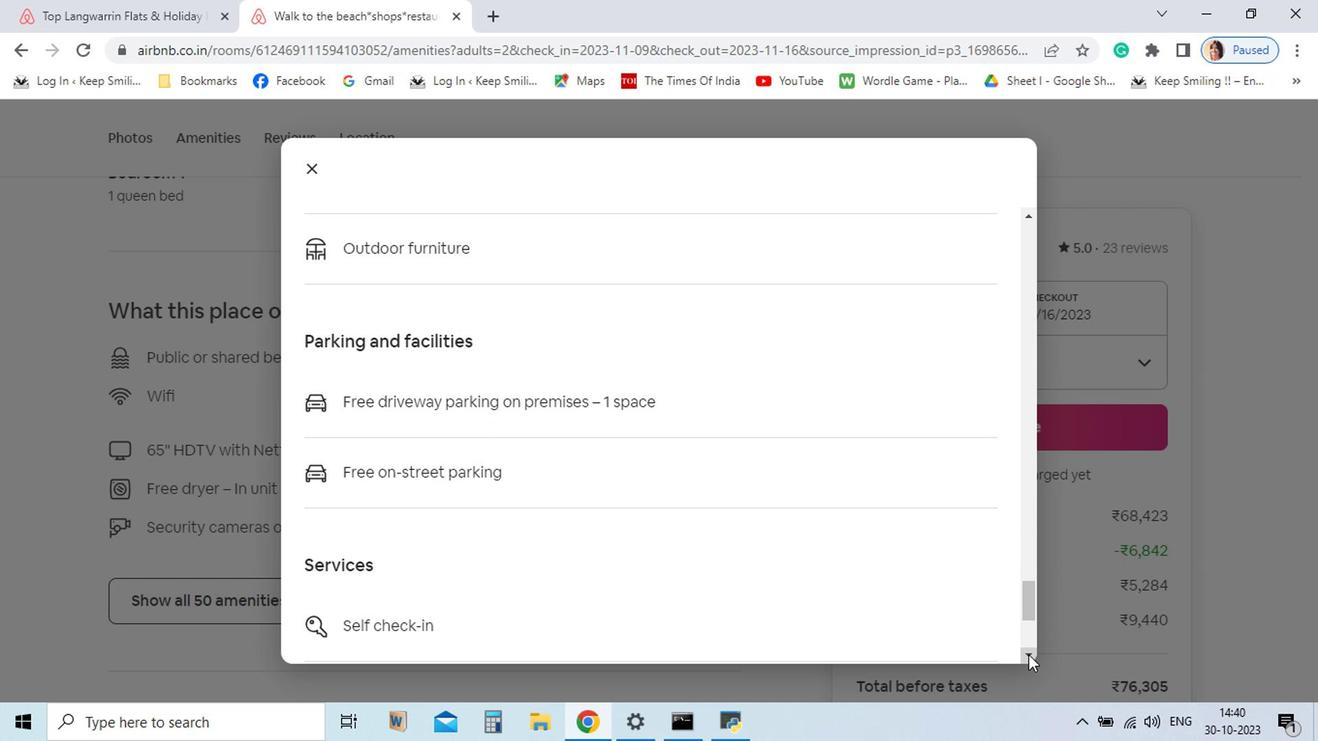 
Action: Mouse pressed left at (921, 658)
Screenshot: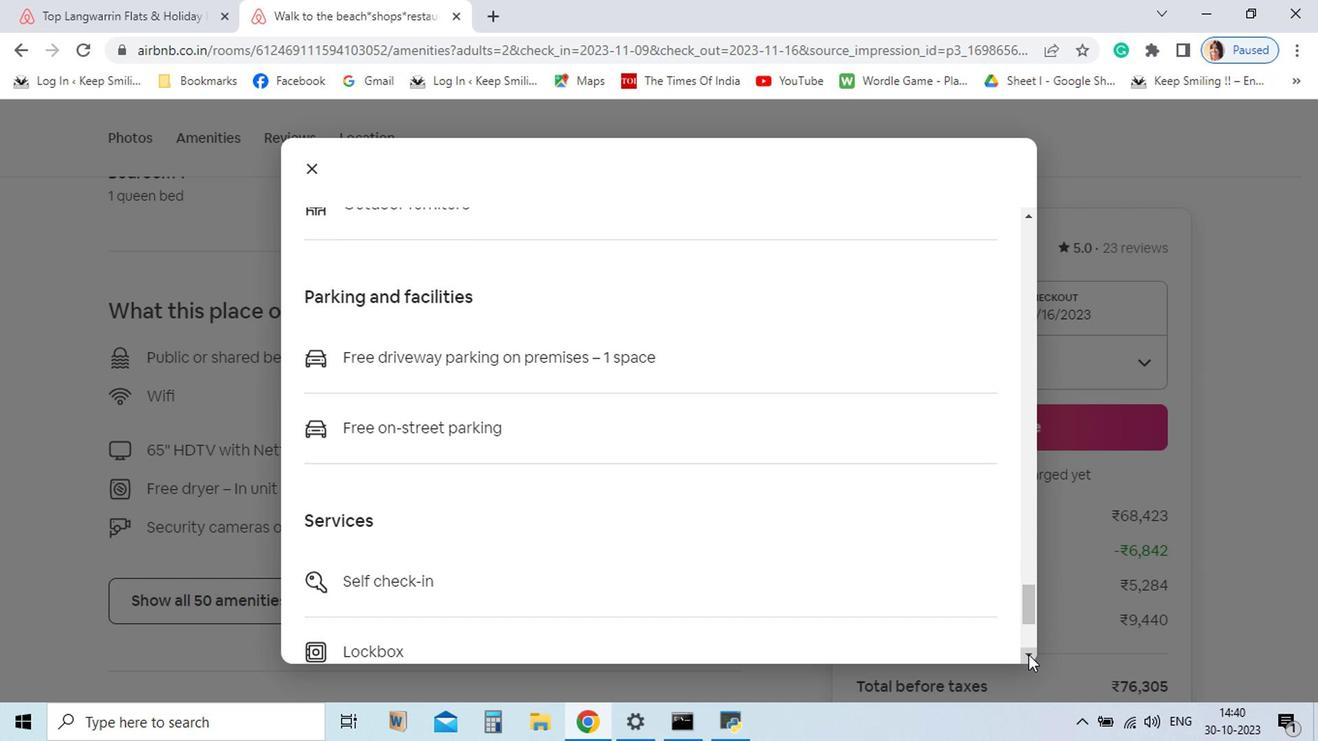 
Action: Mouse pressed left at (921, 658)
Screenshot: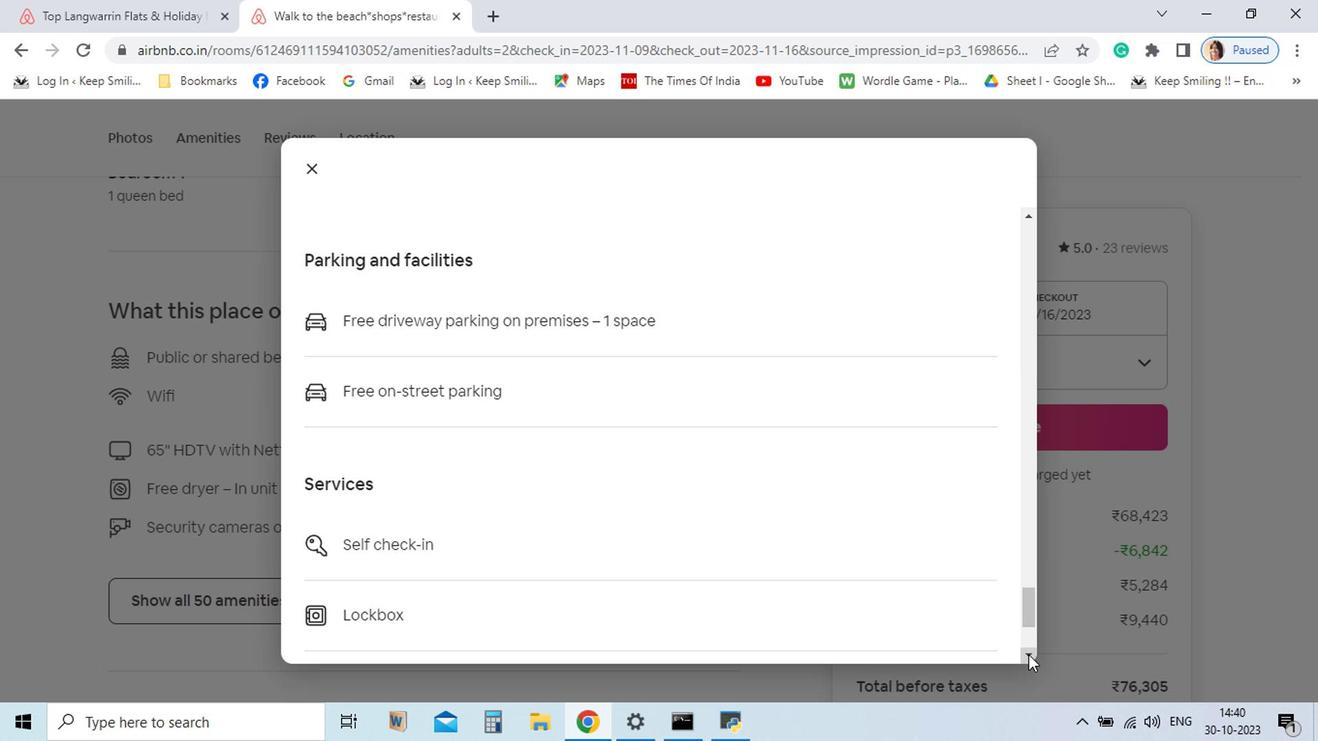 
Action: Mouse pressed left at (921, 658)
Screenshot: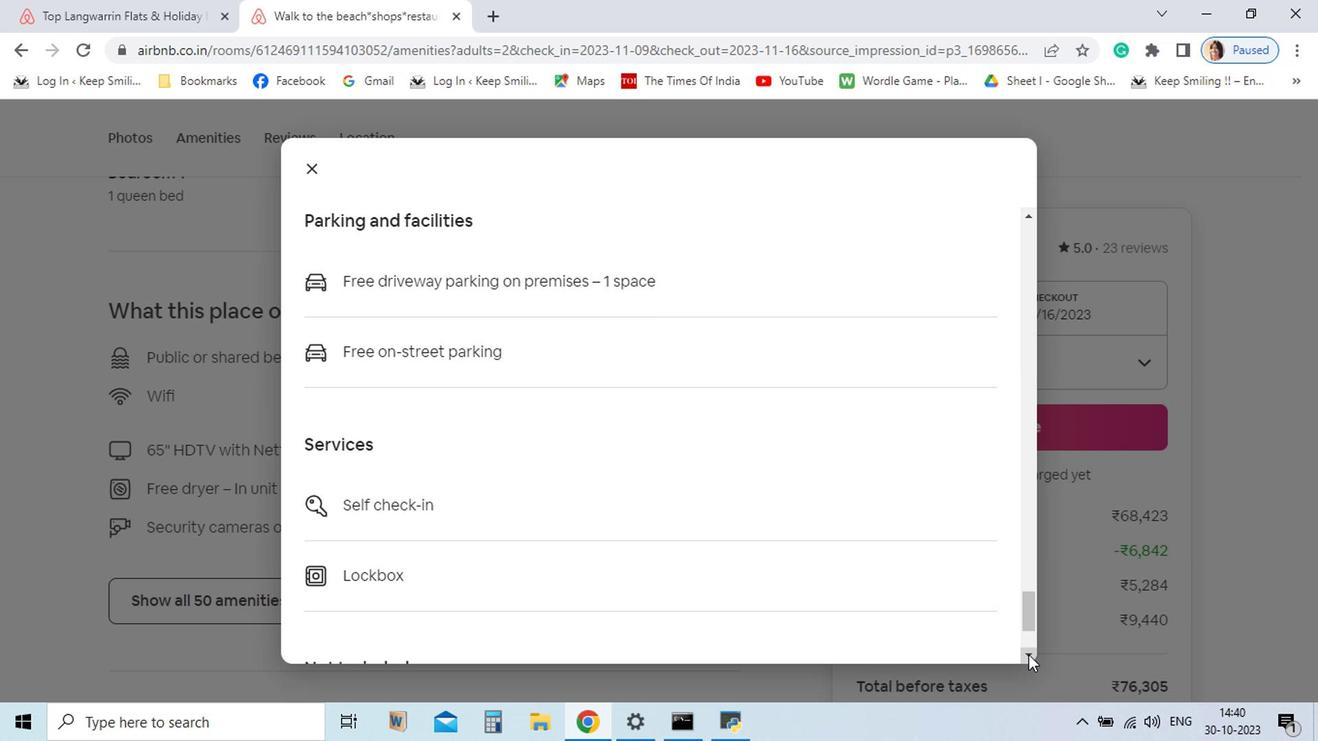 
Action: Mouse pressed left at (921, 658)
Screenshot: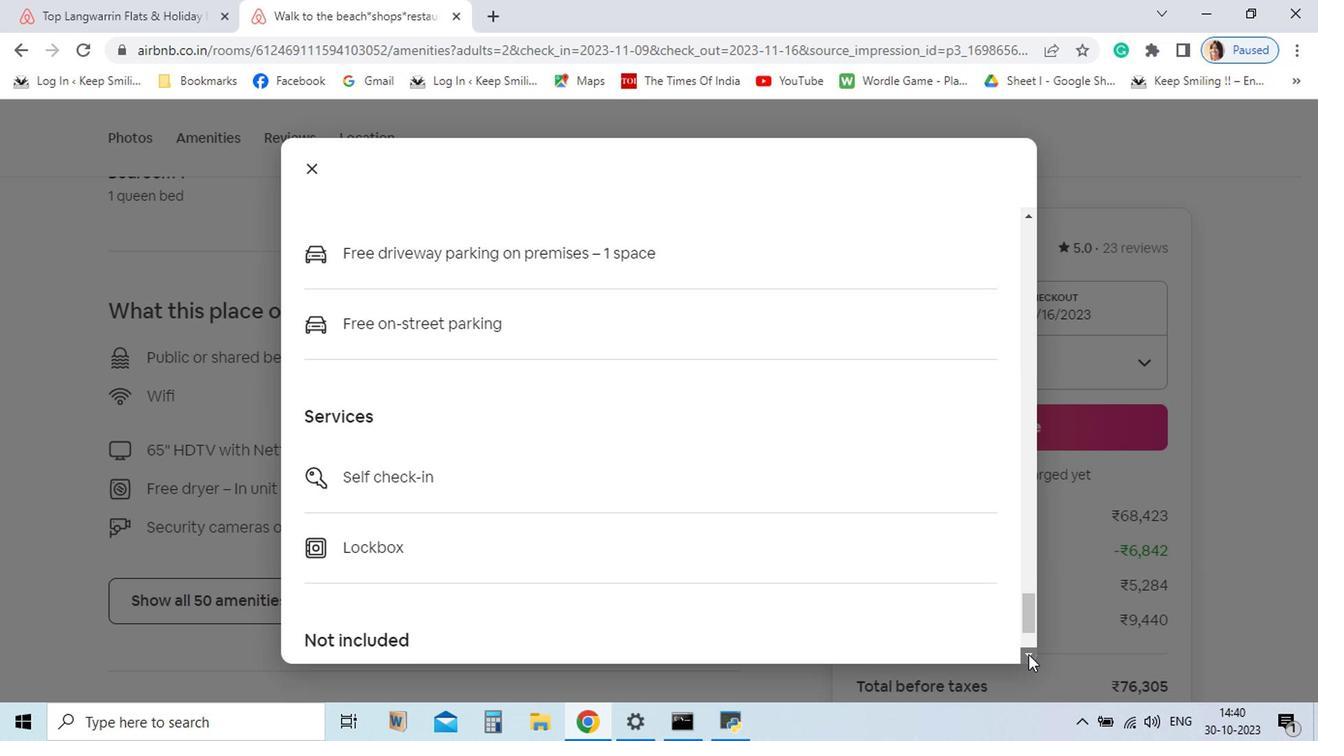 
Action: Mouse pressed left at (921, 658)
Screenshot: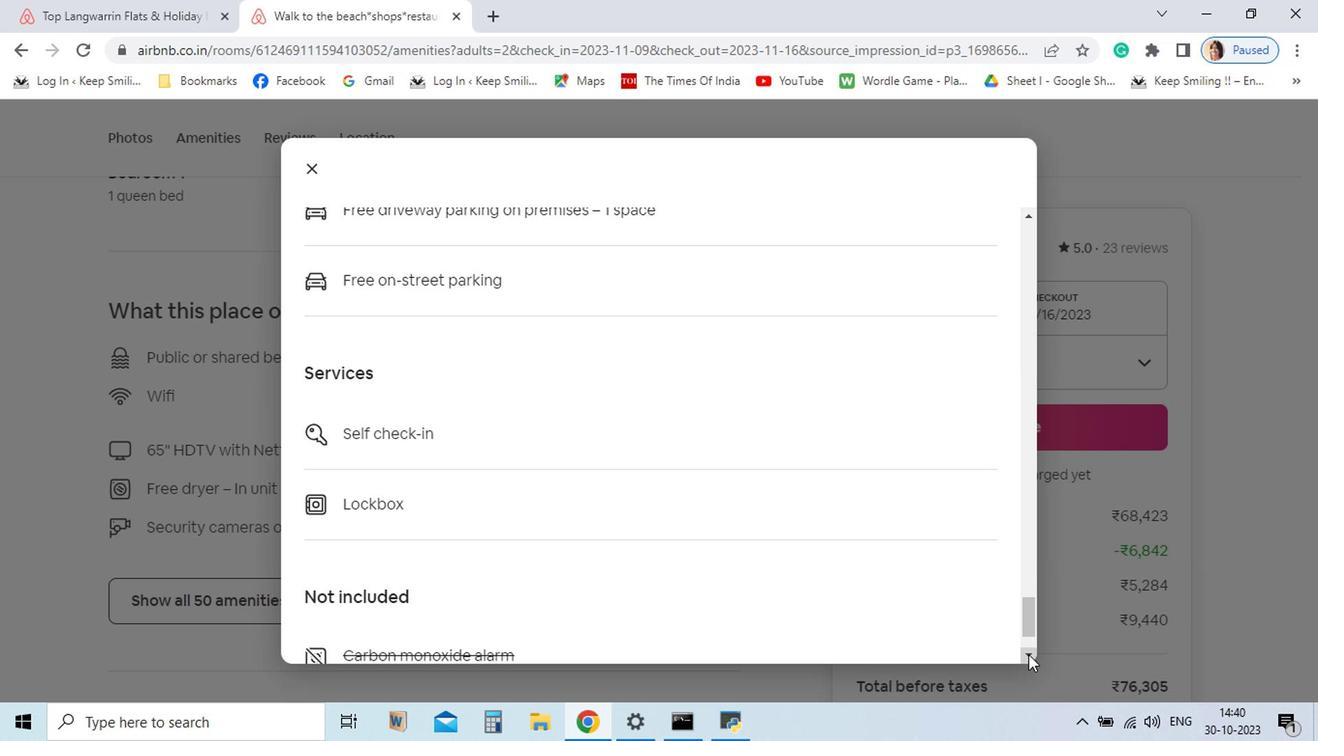 
Action: Mouse pressed left at (921, 658)
Screenshot: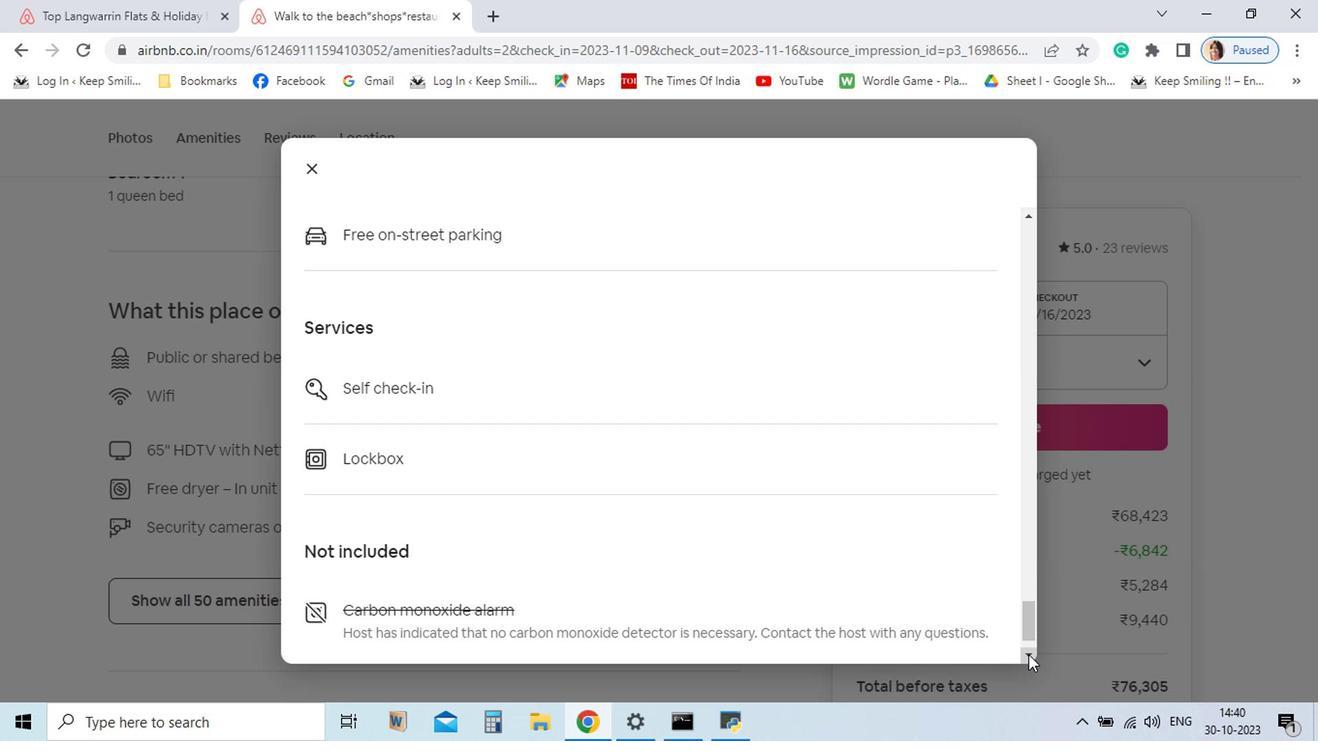 
Action: Mouse pressed left at (921, 658)
Screenshot: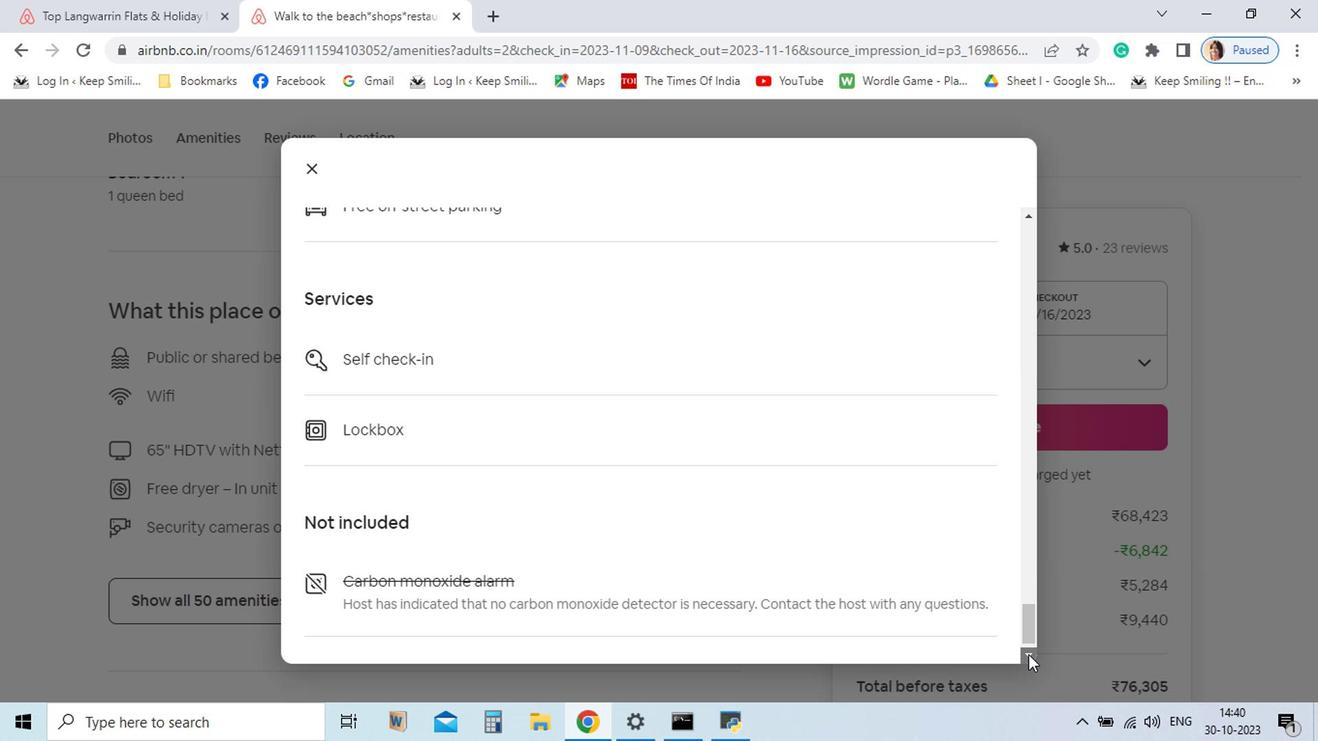 
Action: Mouse pressed left at (921, 658)
Screenshot: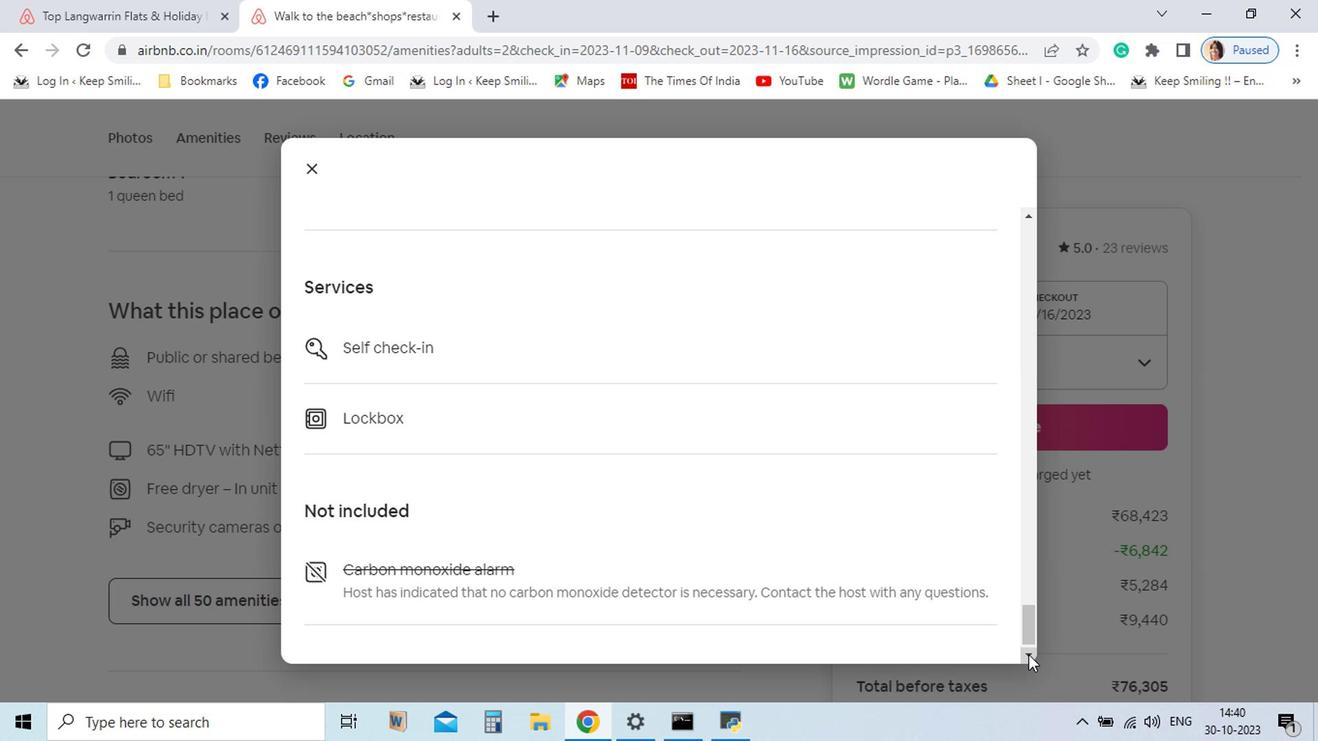 
Action: Mouse moved to (411, 309)
Screenshot: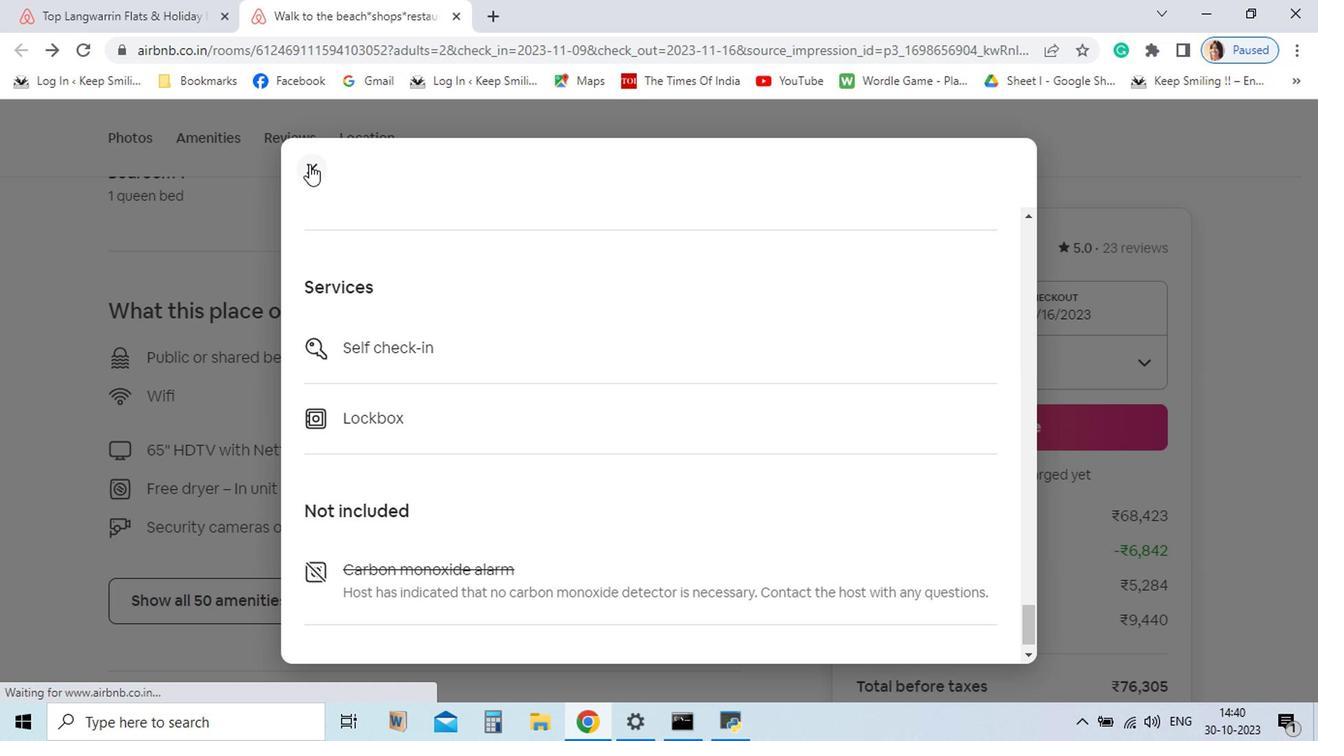 
Action: Mouse pressed left at (411, 309)
Screenshot: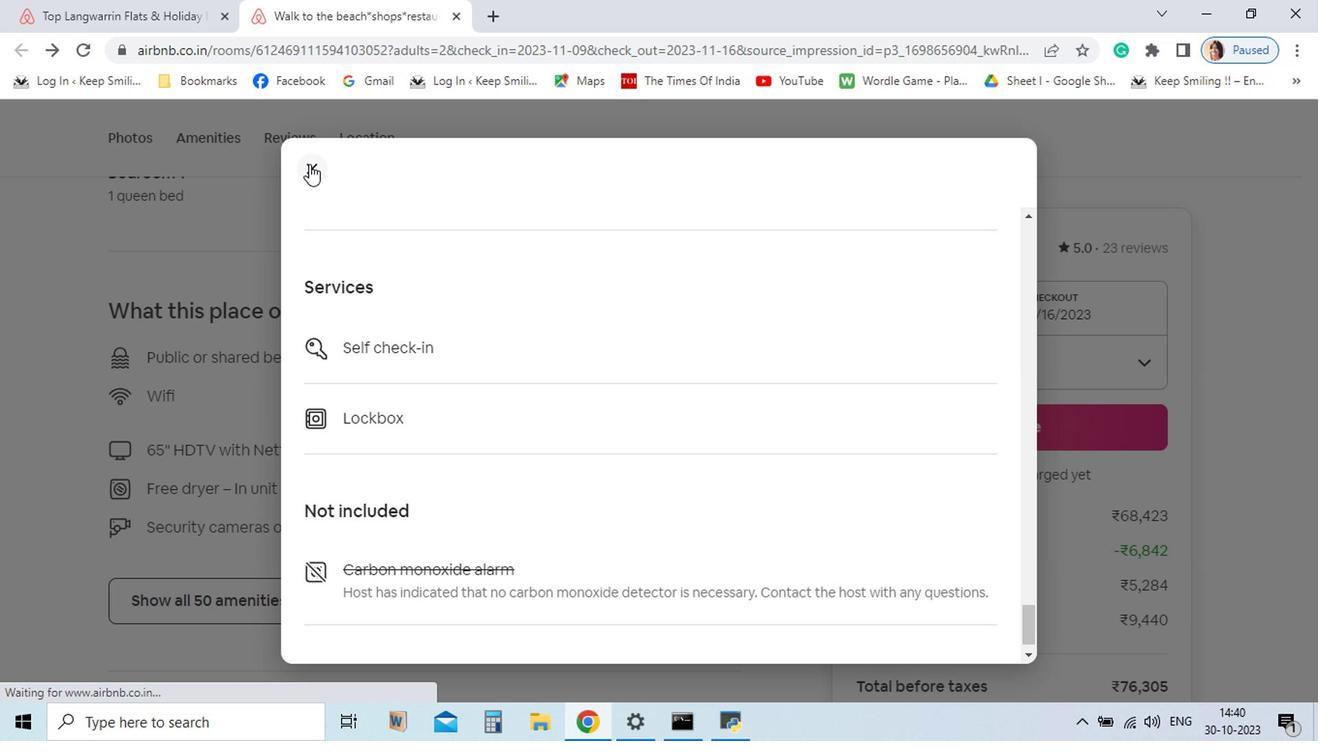 
Action: Mouse moved to (1117, 687)
Screenshot: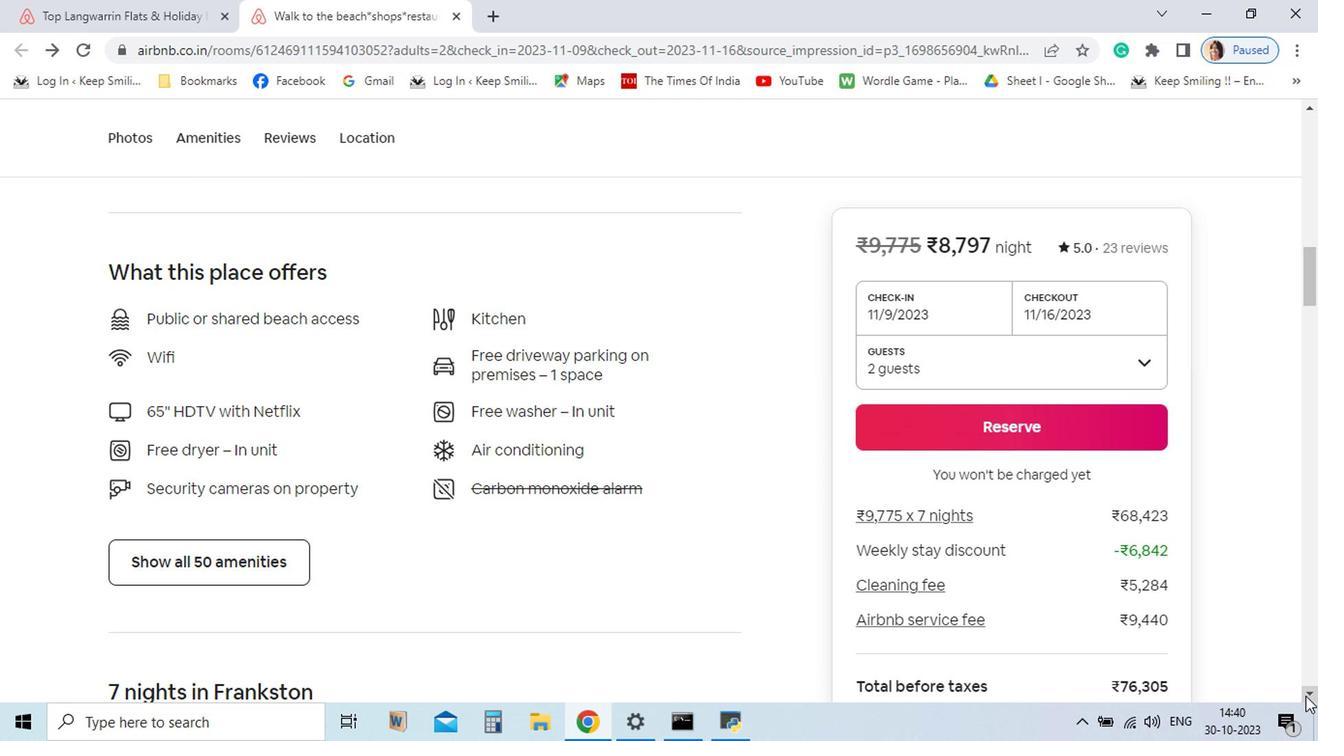 
Action: Mouse pressed left at (1117, 687)
Screenshot: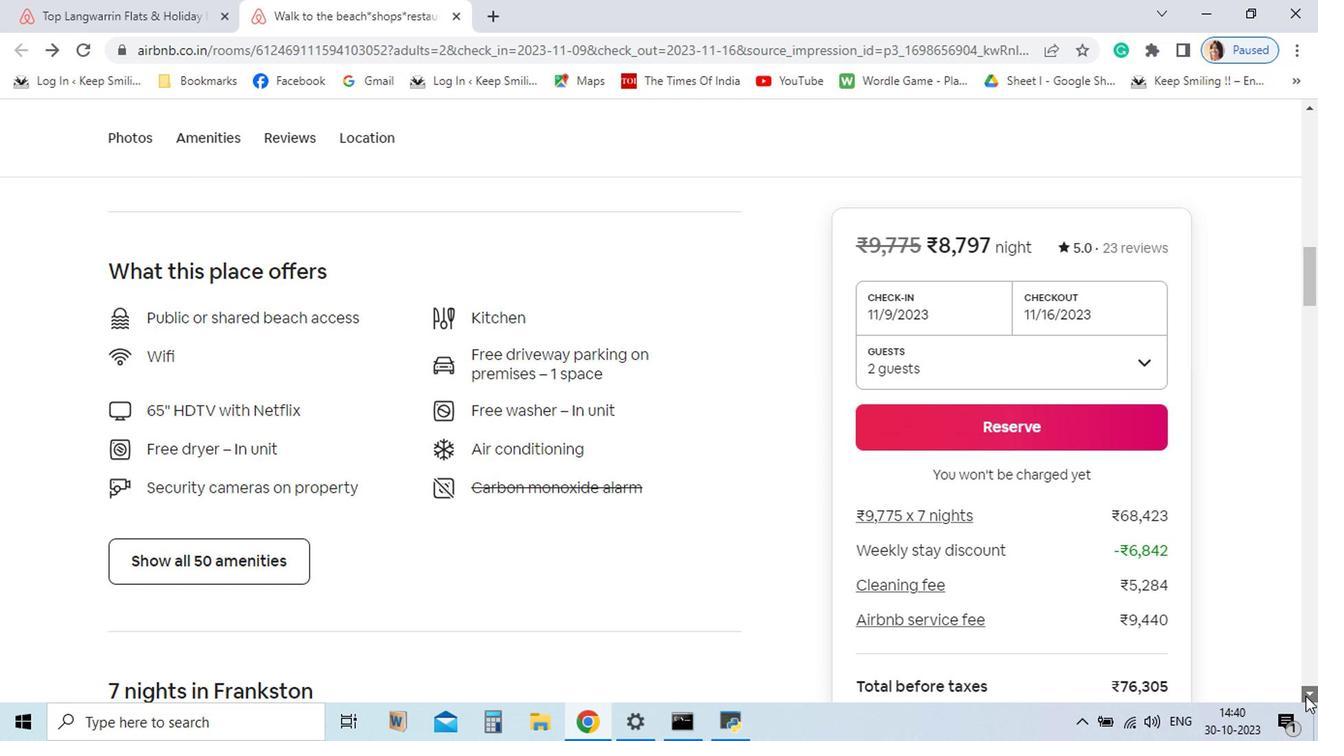 
Action: Mouse moved to (1117, 687)
Screenshot: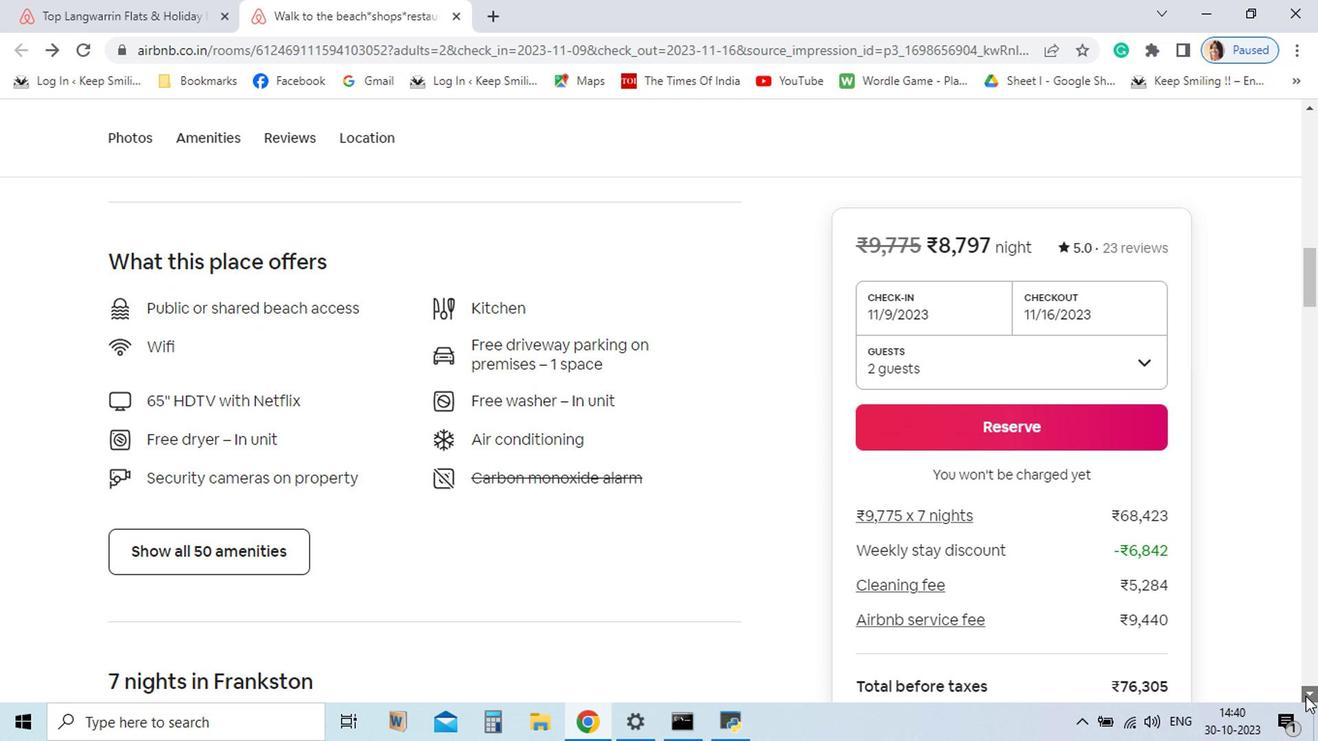 
Action: Mouse pressed left at (1117, 687)
Screenshot: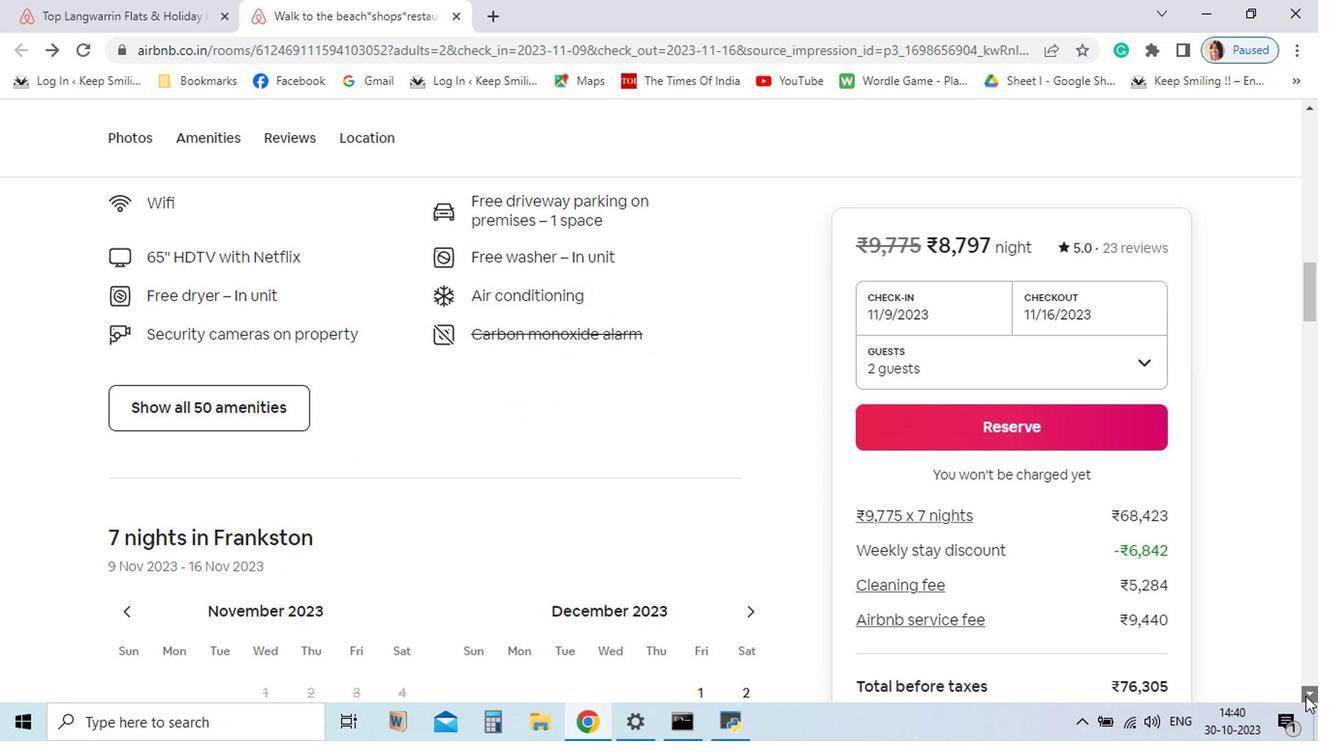 
Action: Mouse pressed left at (1117, 687)
Screenshot: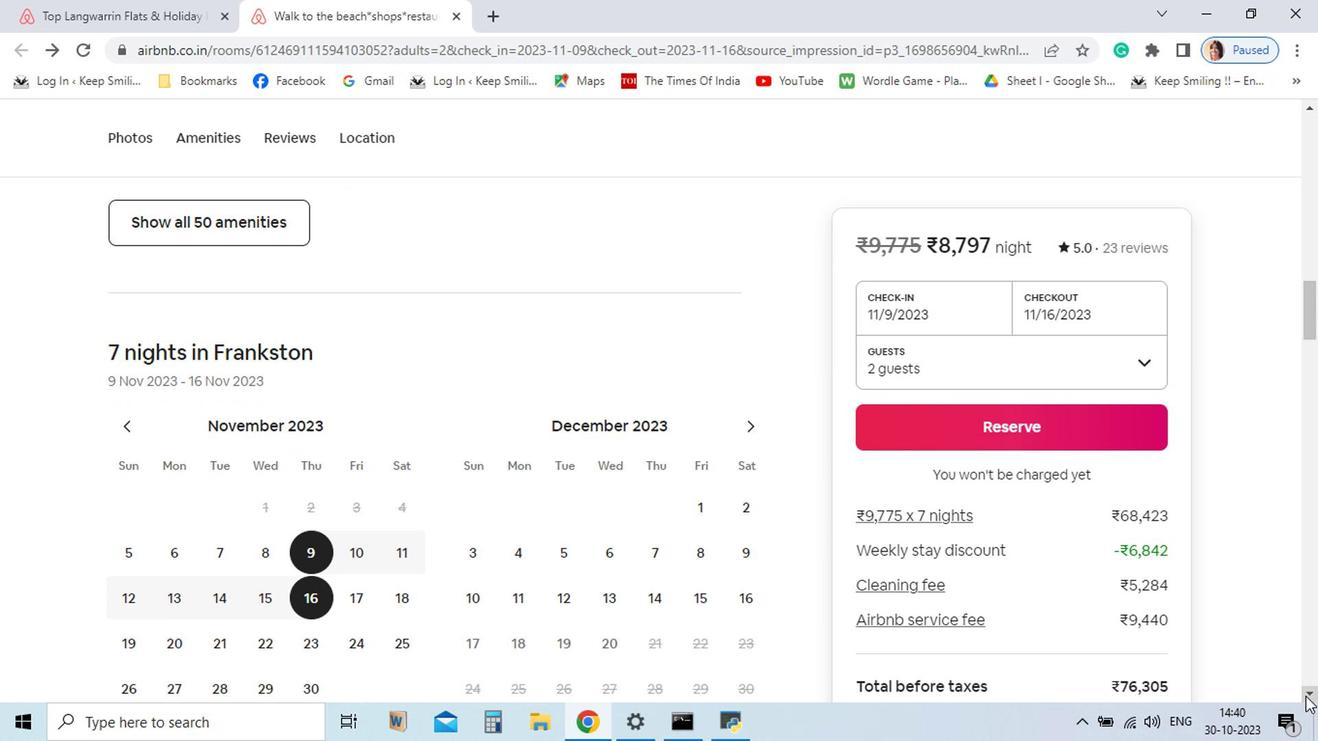 
Action: Mouse pressed left at (1117, 687)
Screenshot: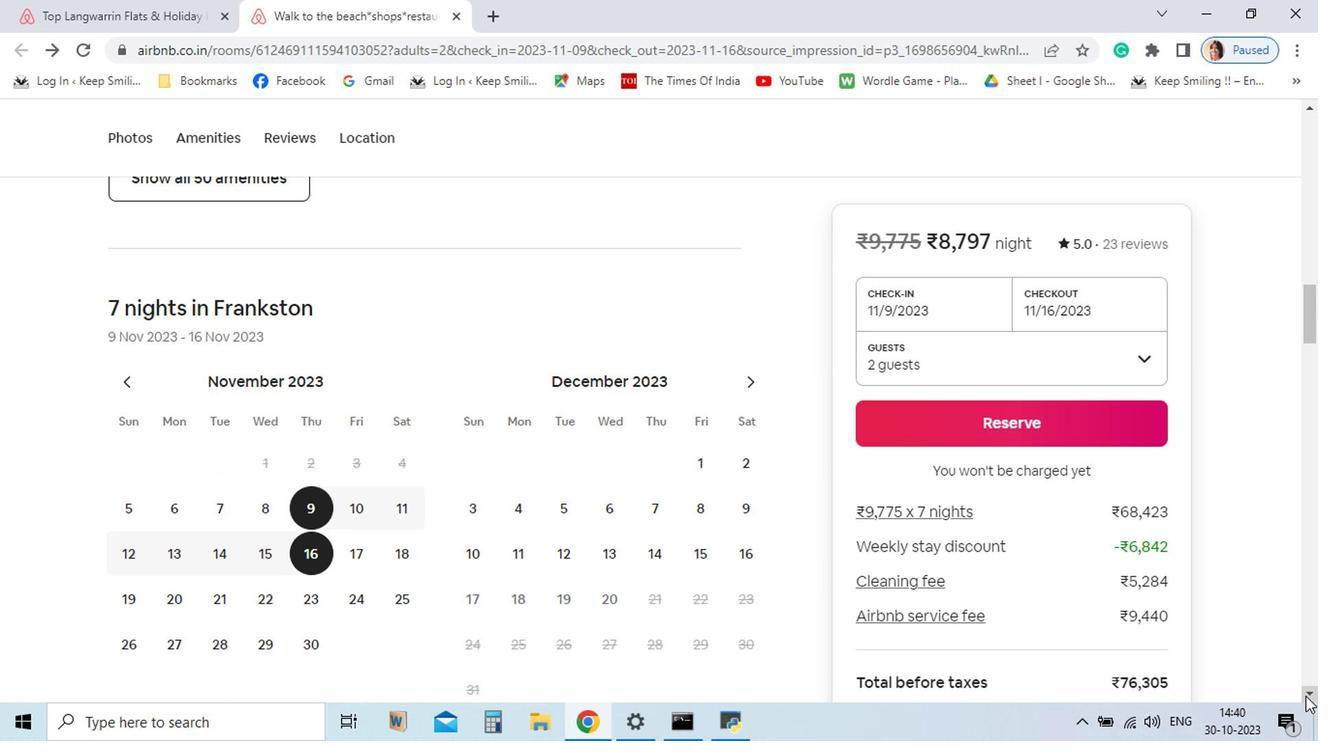 
Action: Mouse pressed left at (1117, 687)
Screenshot: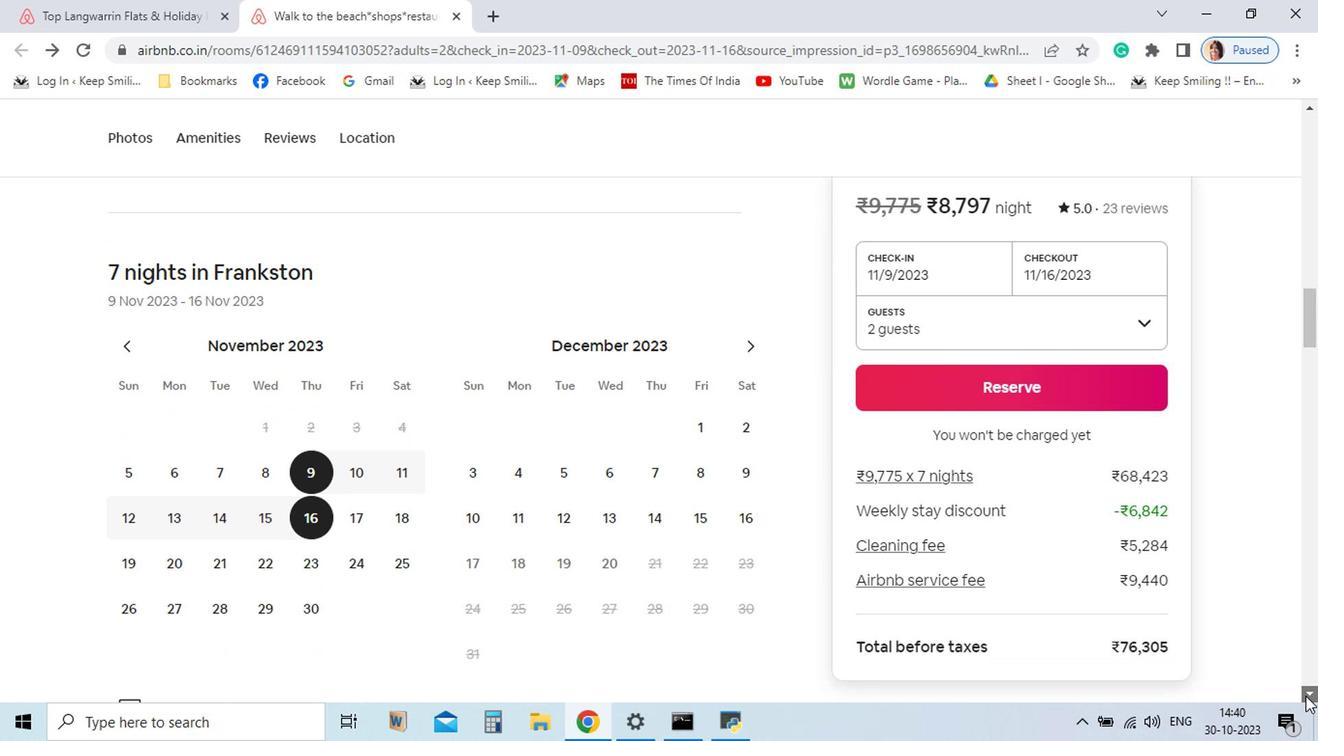 
Action: Mouse pressed left at (1117, 687)
Screenshot: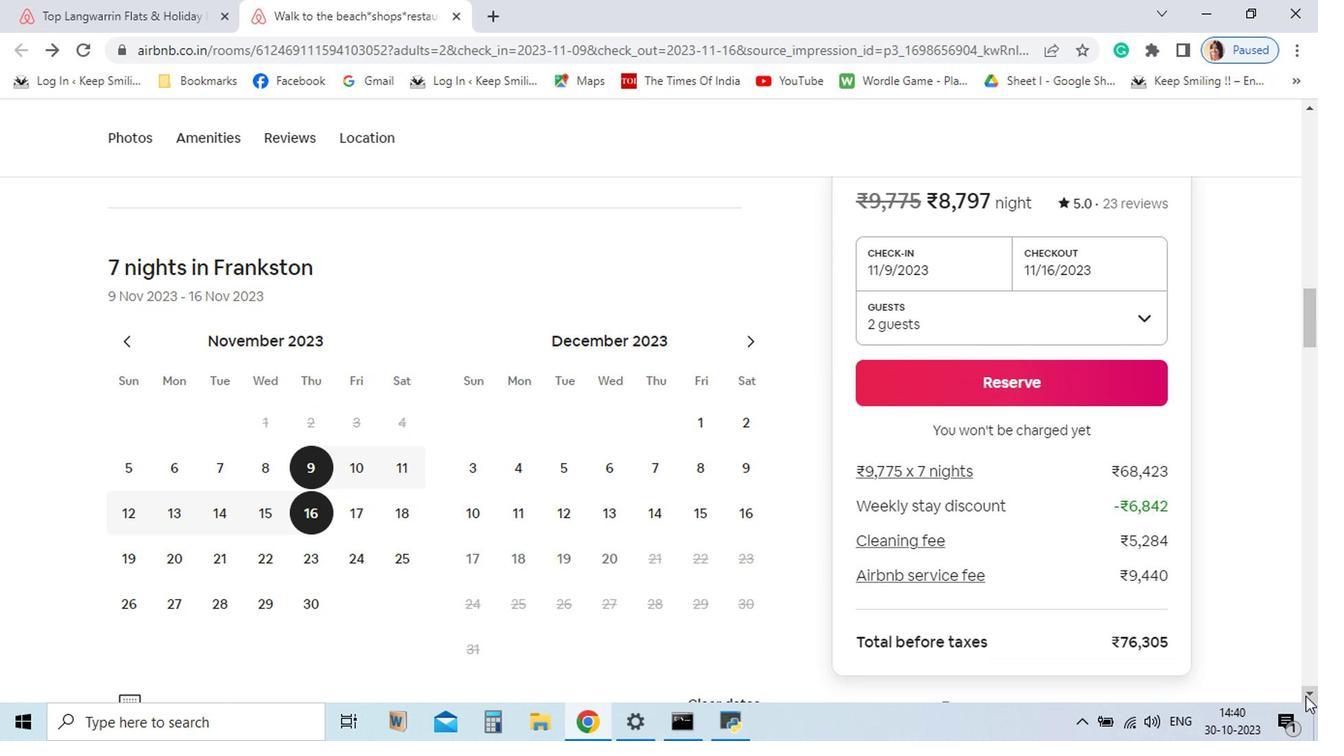 
Action: Mouse pressed left at (1117, 687)
Screenshot: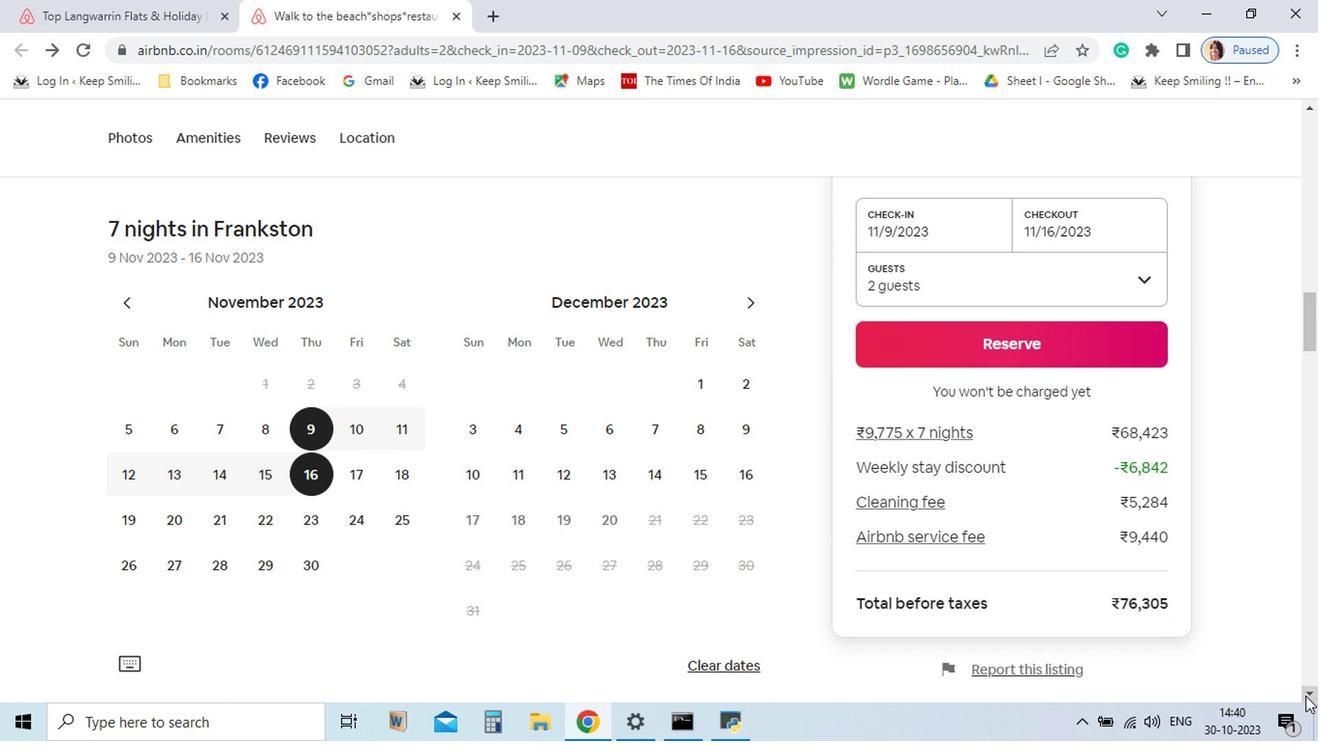 
Action: Mouse pressed left at (1117, 687)
Screenshot: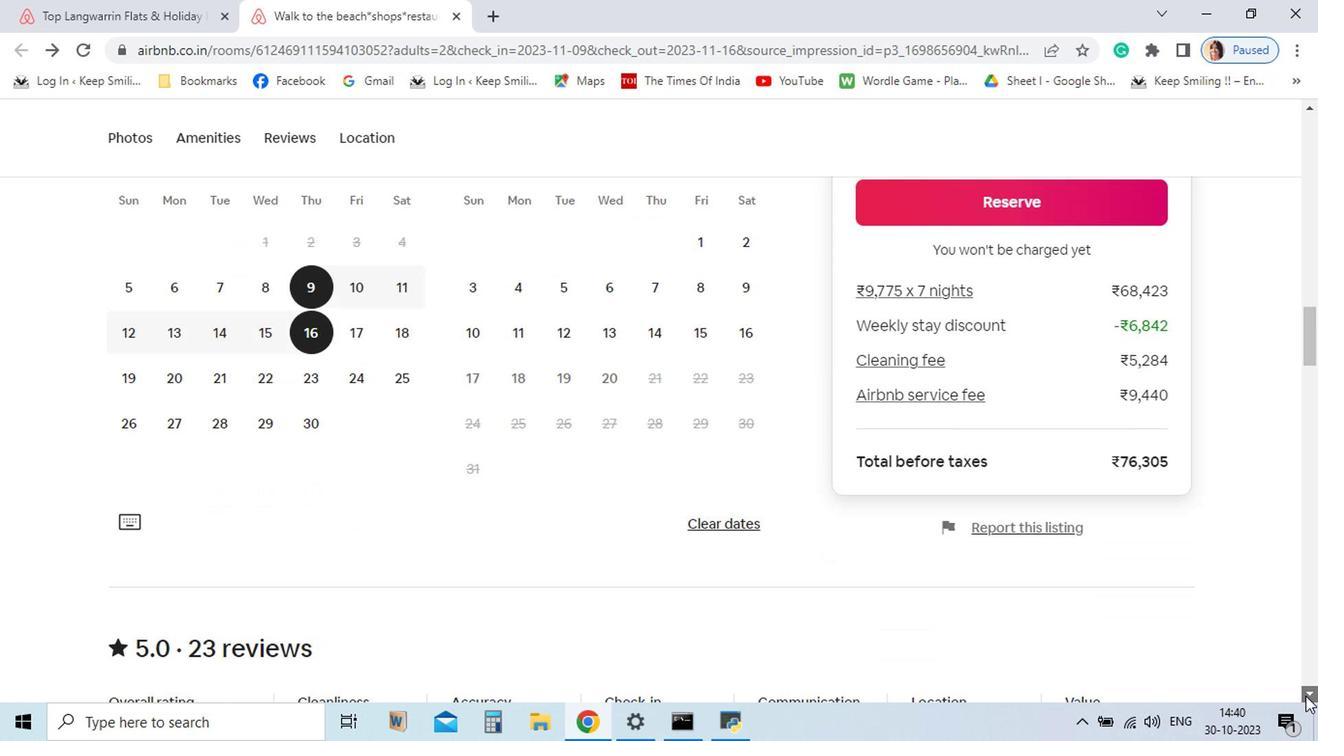 
Action: Mouse pressed left at (1117, 687)
Screenshot: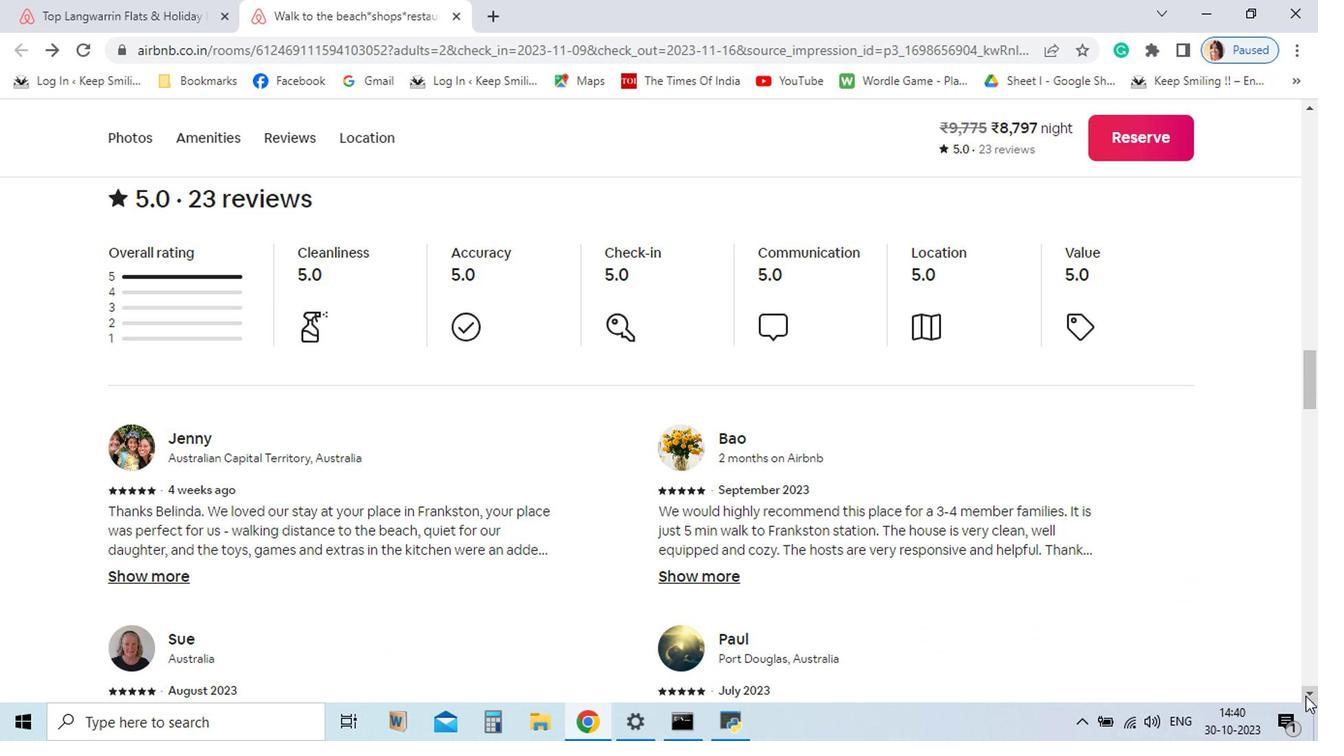 
Action: Mouse pressed left at (1117, 687)
Screenshot: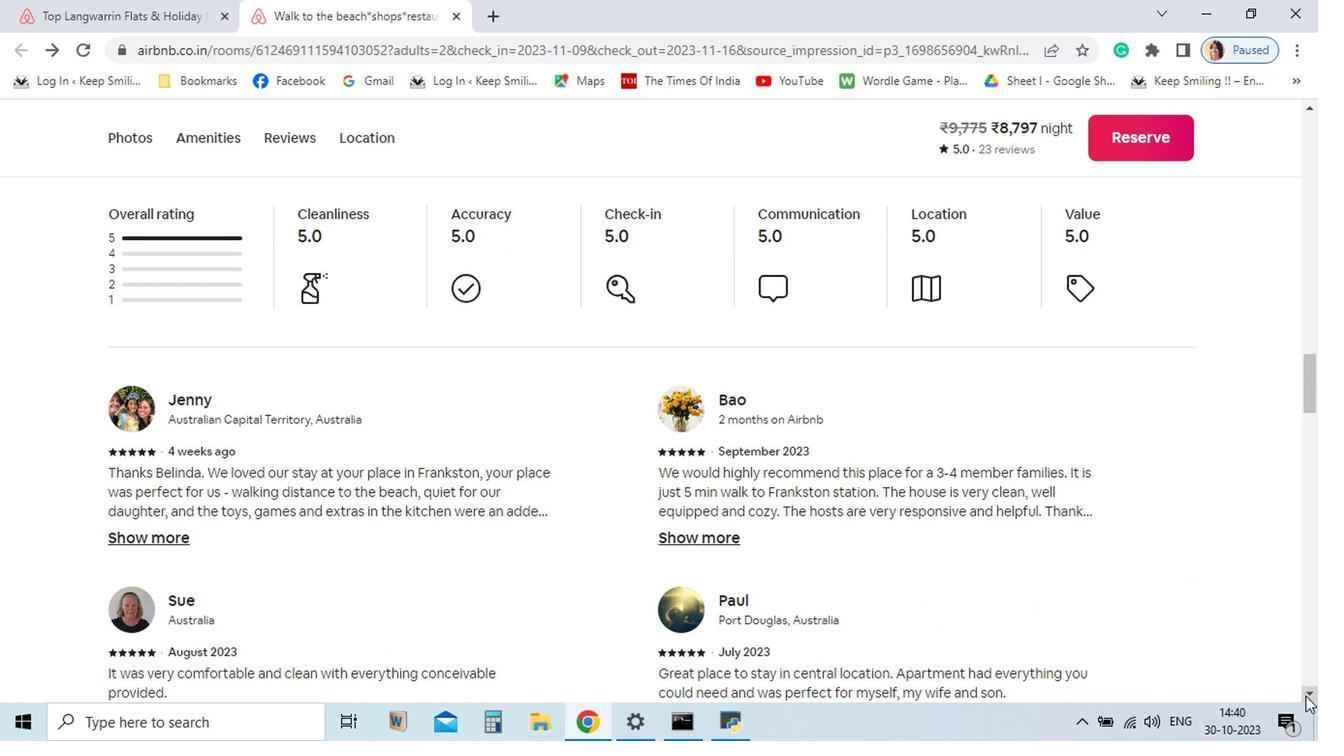 
Action: Mouse pressed left at (1117, 687)
Screenshot: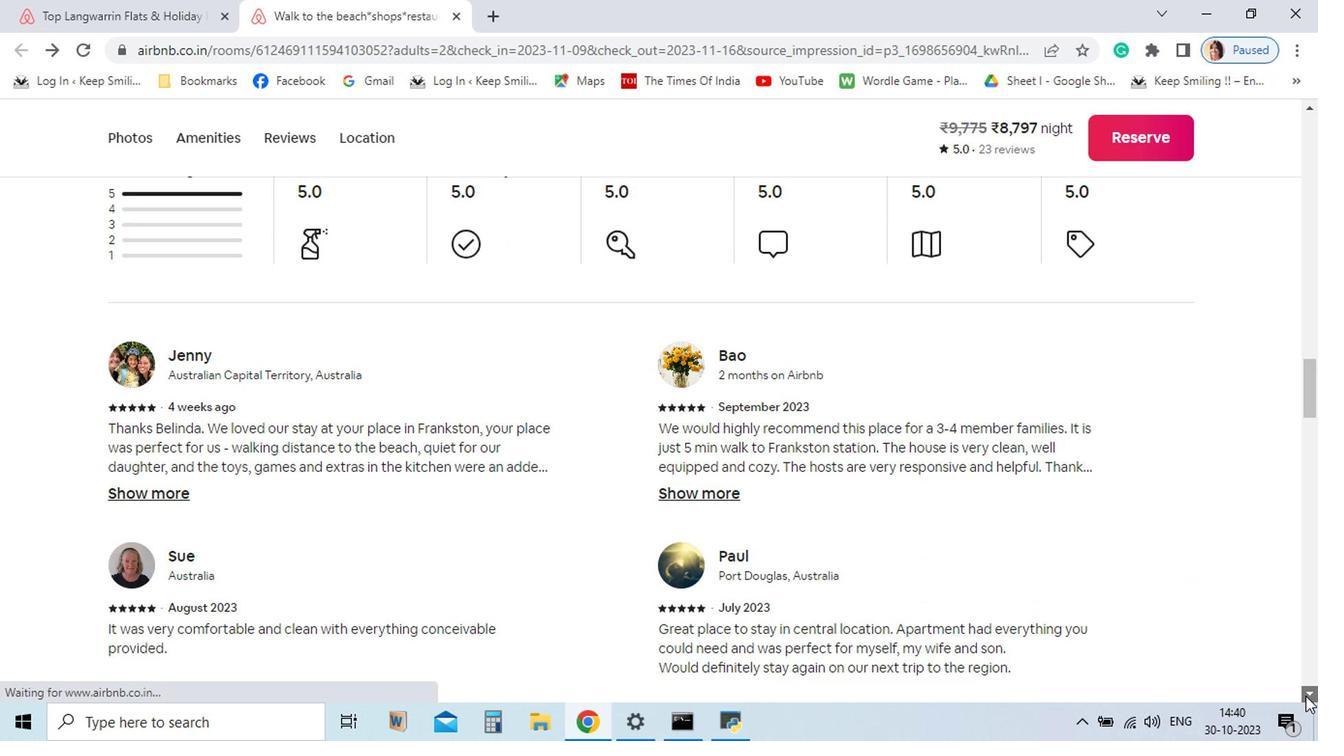 
Action: Mouse pressed left at (1117, 687)
Screenshot: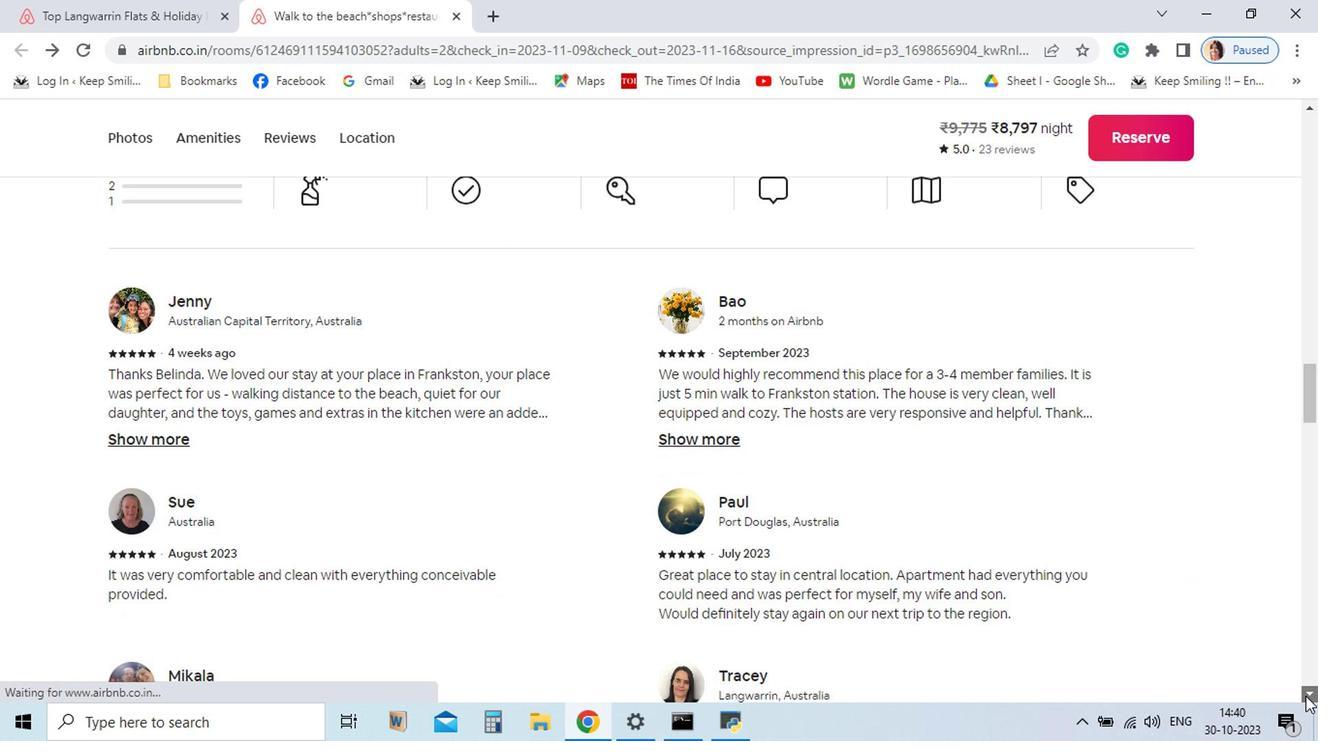 
Action: Mouse pressed left at (1117, 687)
Screenshot: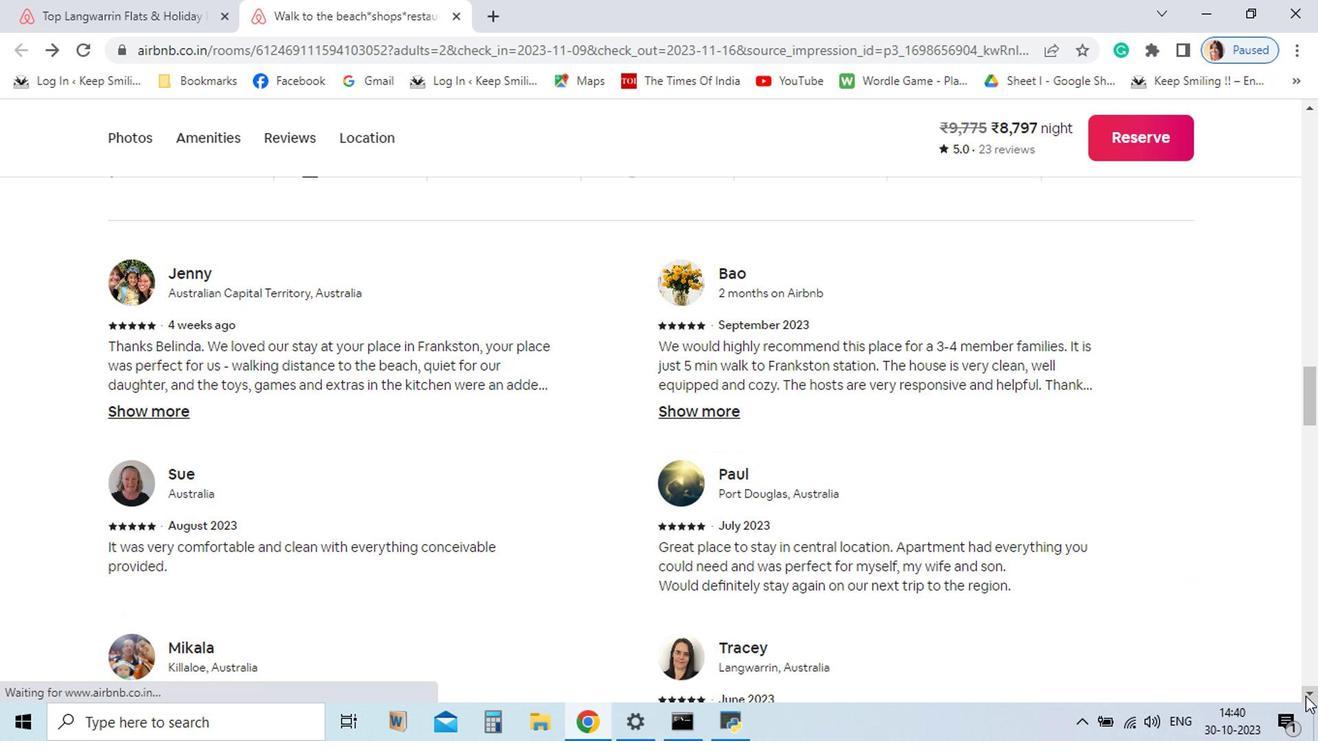 
Action: Mouse pressed left at (1117, 687)
Screenshot: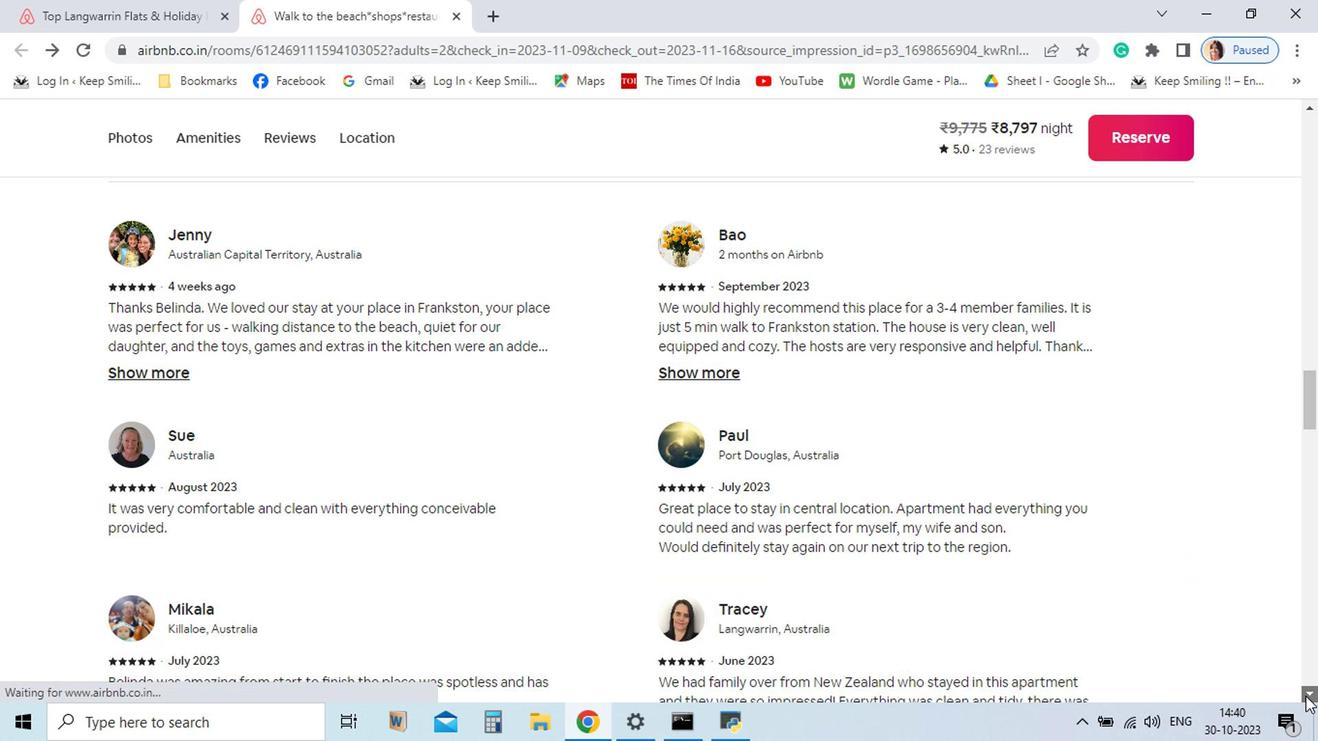 
Action: Mouse pressed left at (1117, 687)
Screenshot: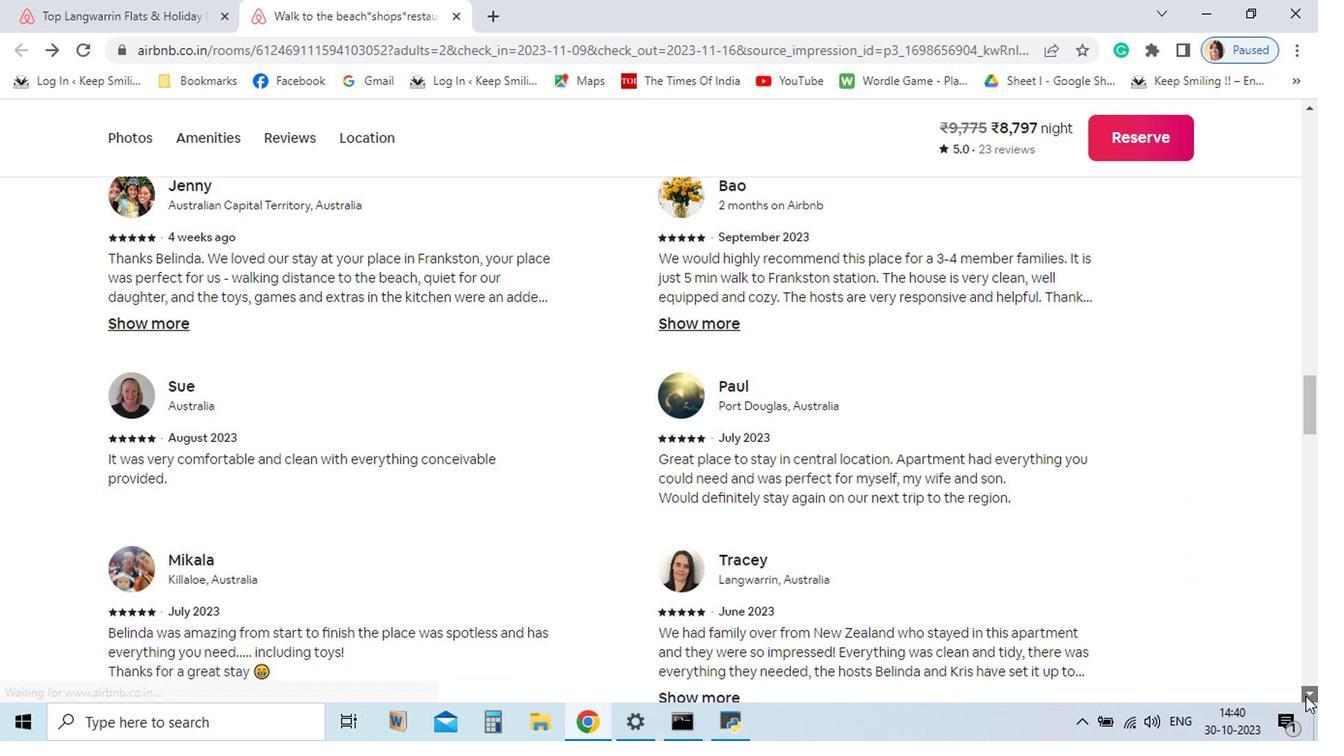 
Action: Mouse pressed left at (1117, 687)
Screenshot: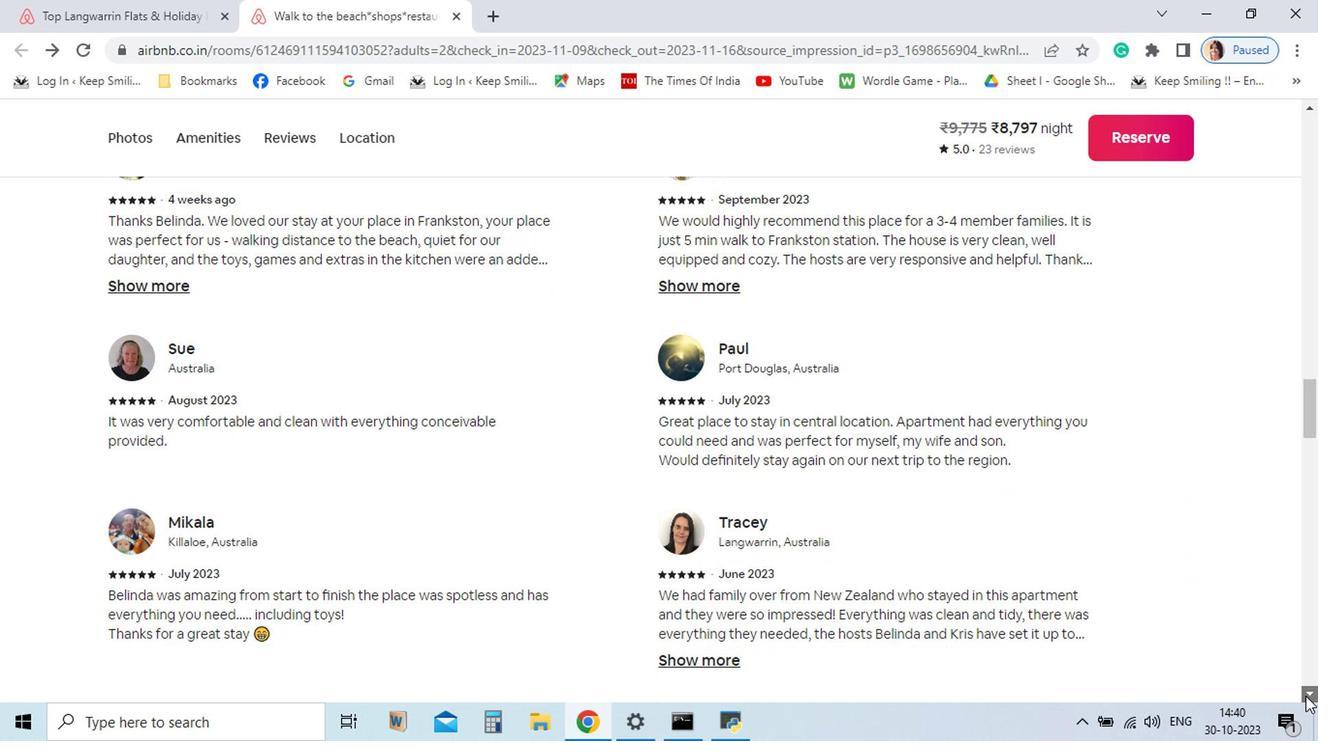 
Action: Mouse pressed left at (1117, 687)
Screenshot: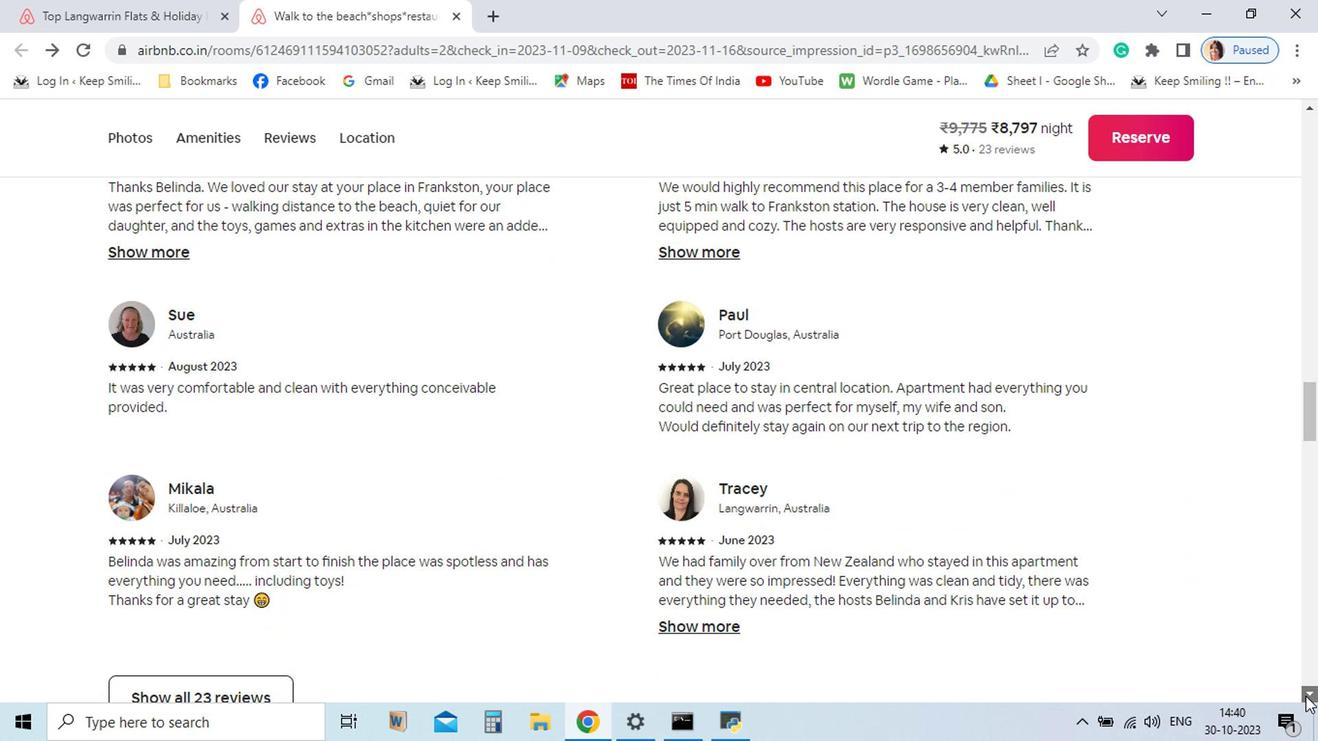 
Action: Mouse pressed left at (1117, 687)
Screenshot: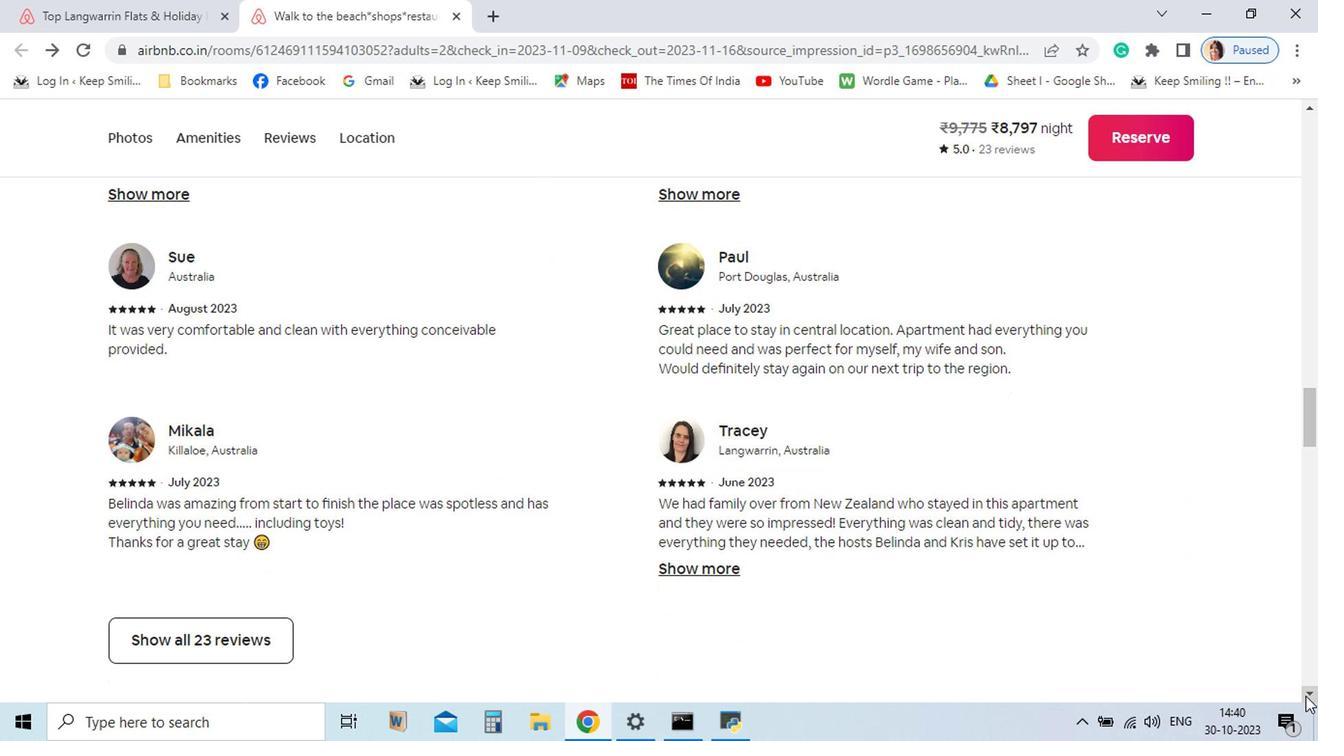 
Action: Mouse pressed left at (1117, 687)
Screenshot: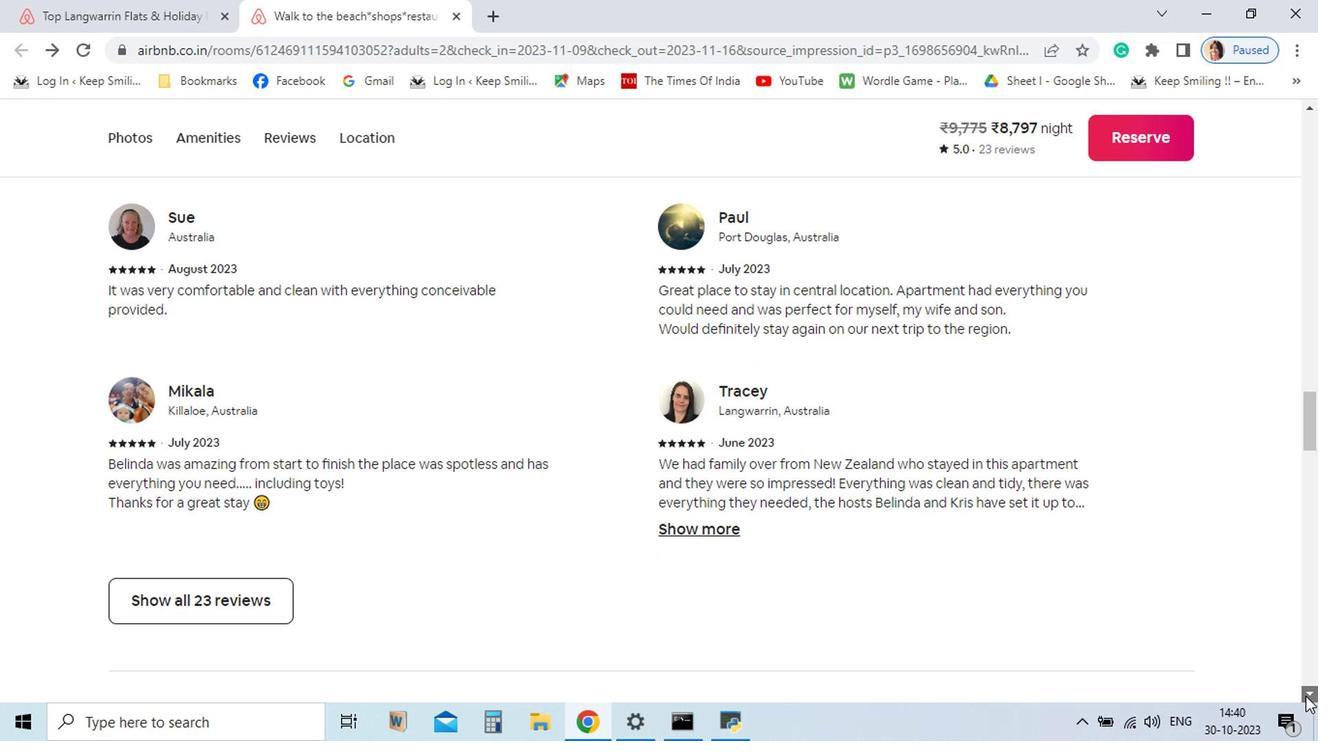 
Action: Mouse pressed left at (1117, 687)
Screenshot: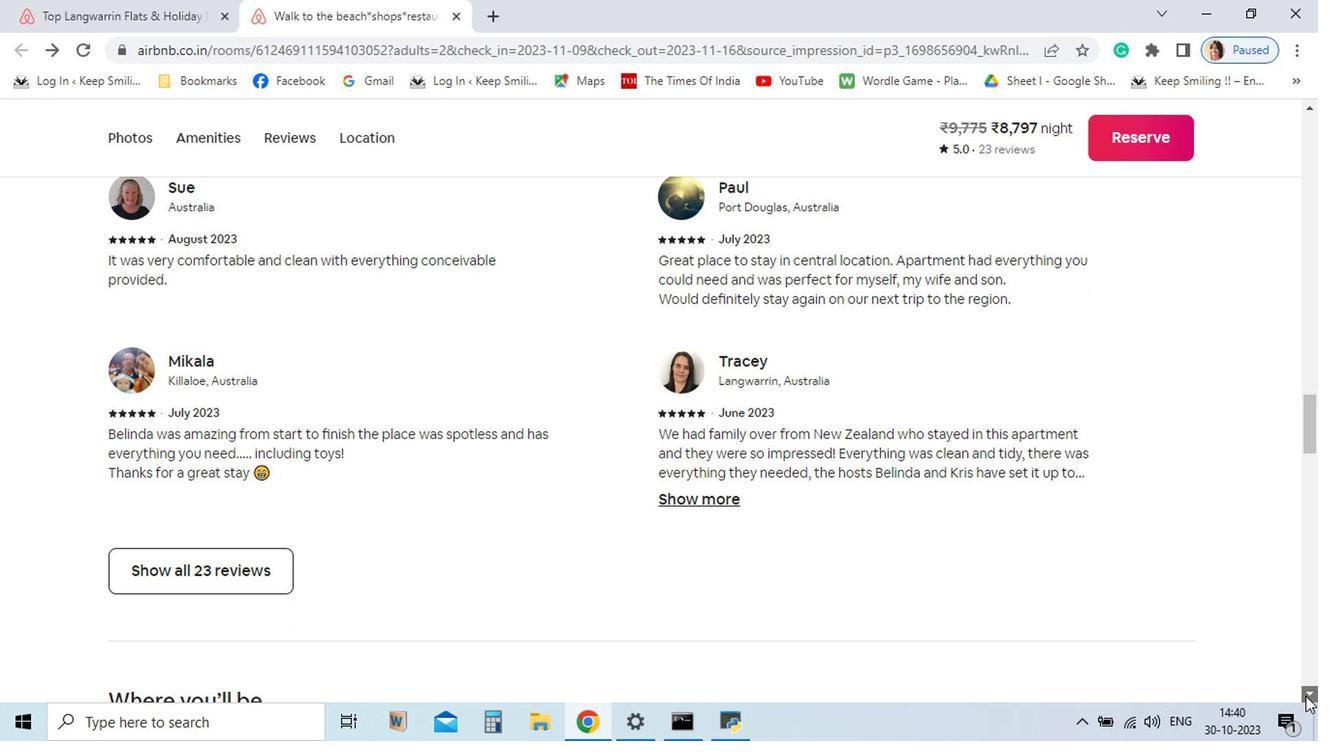 
Action: Mouse pressed left at (1117, 687)
Screenshot: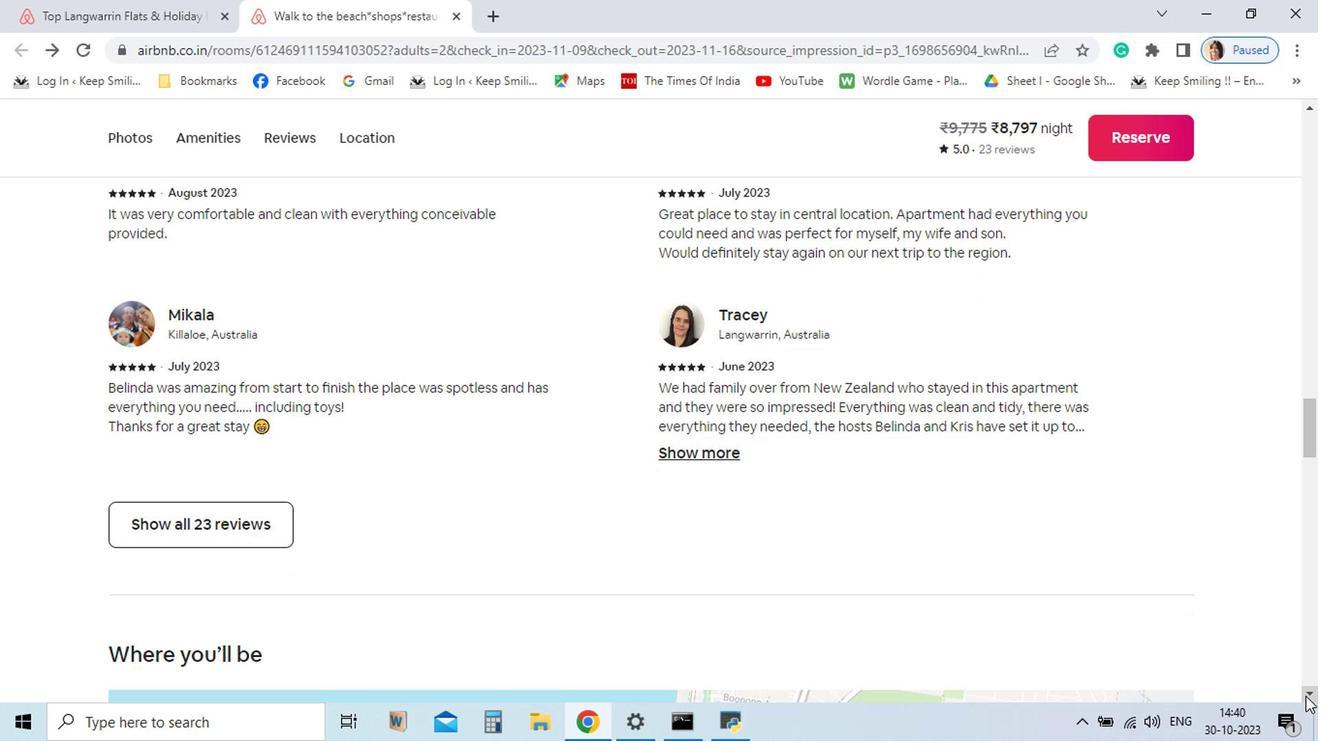 
Action: Mouse pressed left at (1117, 687)
Screenshot: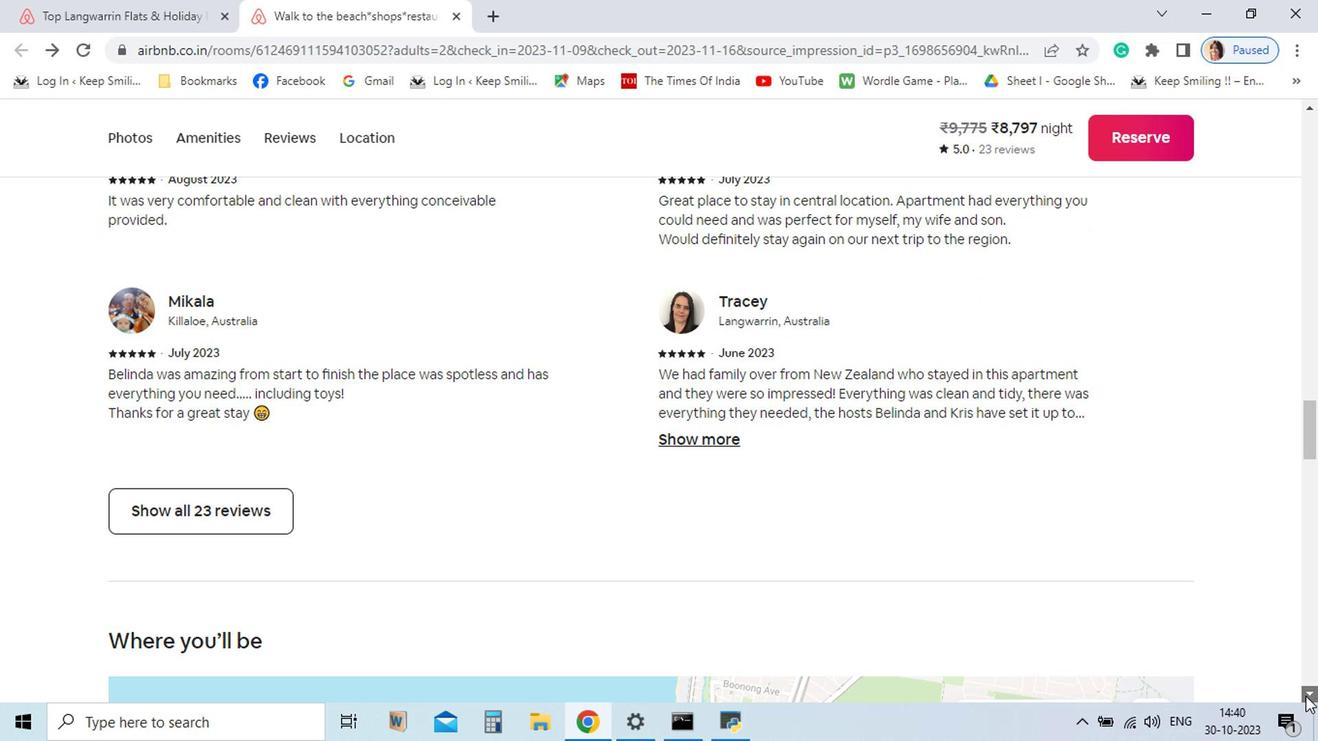 
Action: Mouse pressed left at (1117, 687)
Screenshot: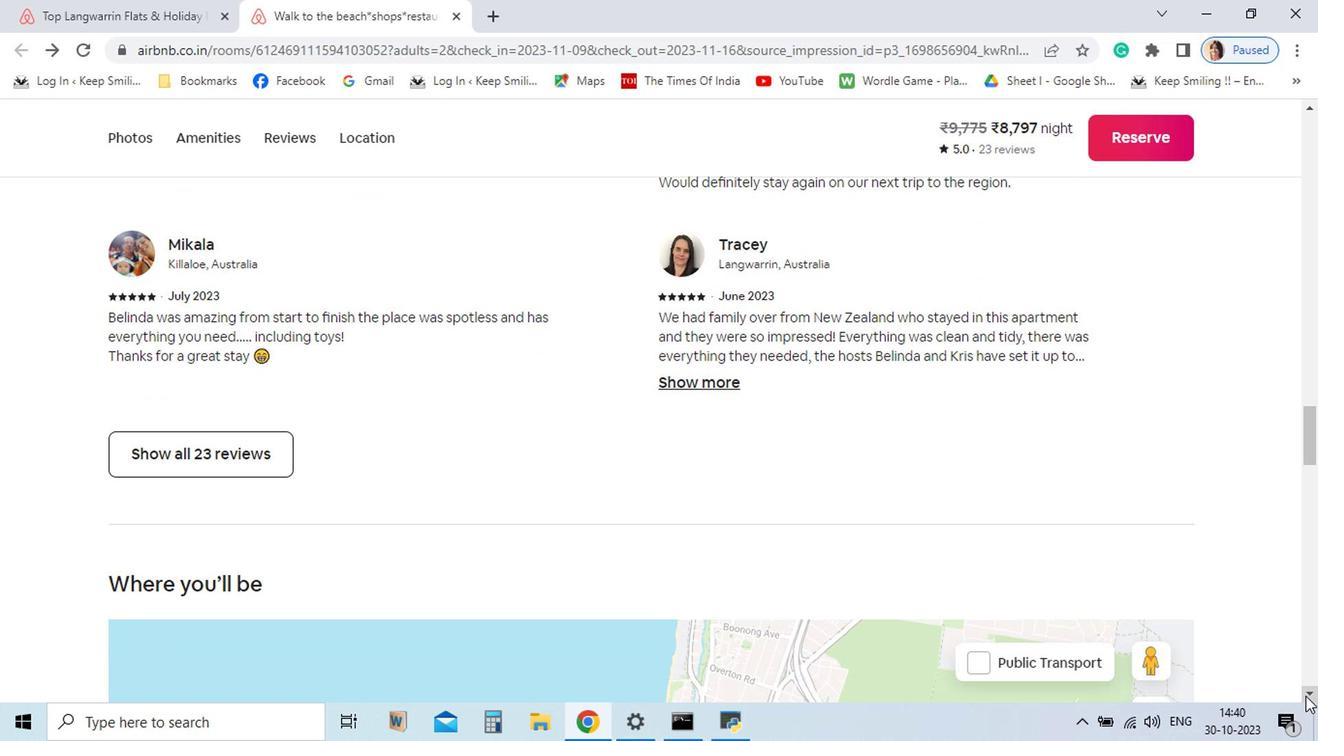 
Action: Mouse pressed left at (1117, 687)
Screenshot: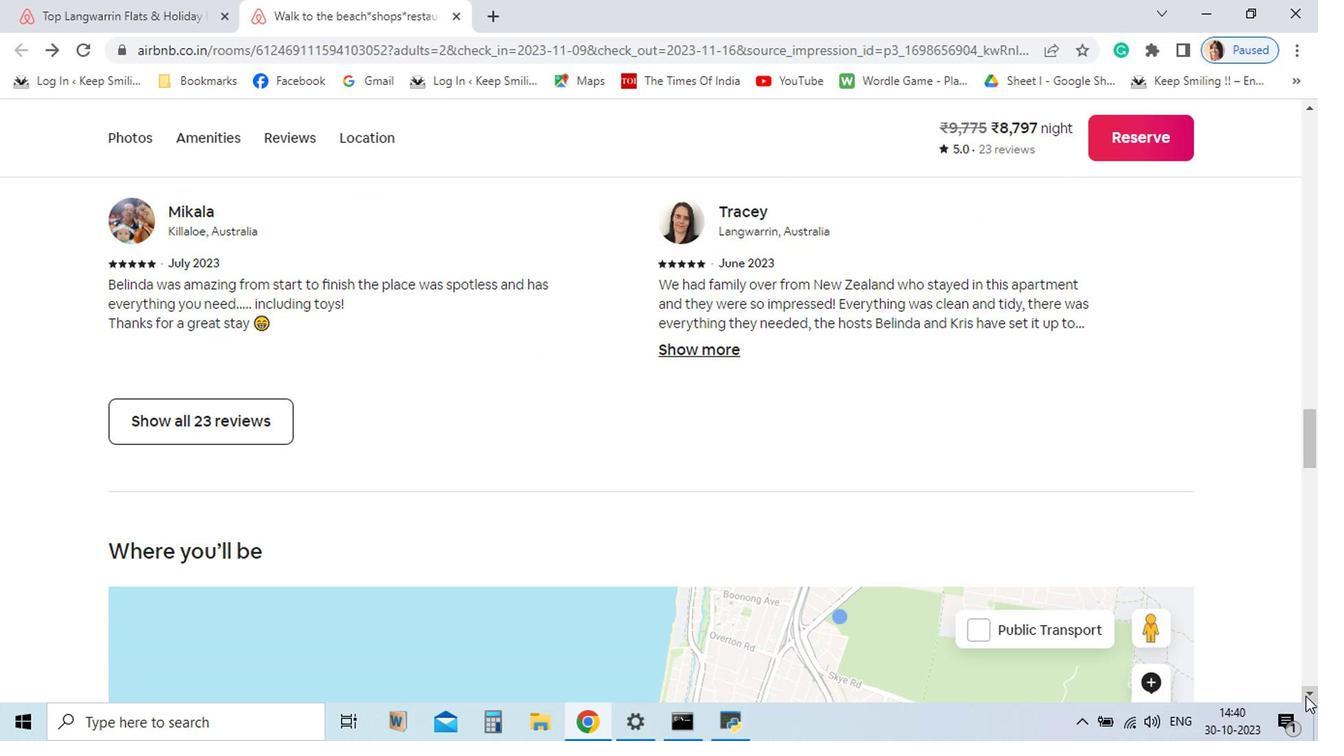
Action: Mouse pressed left at (1117, 687)
Screenshot: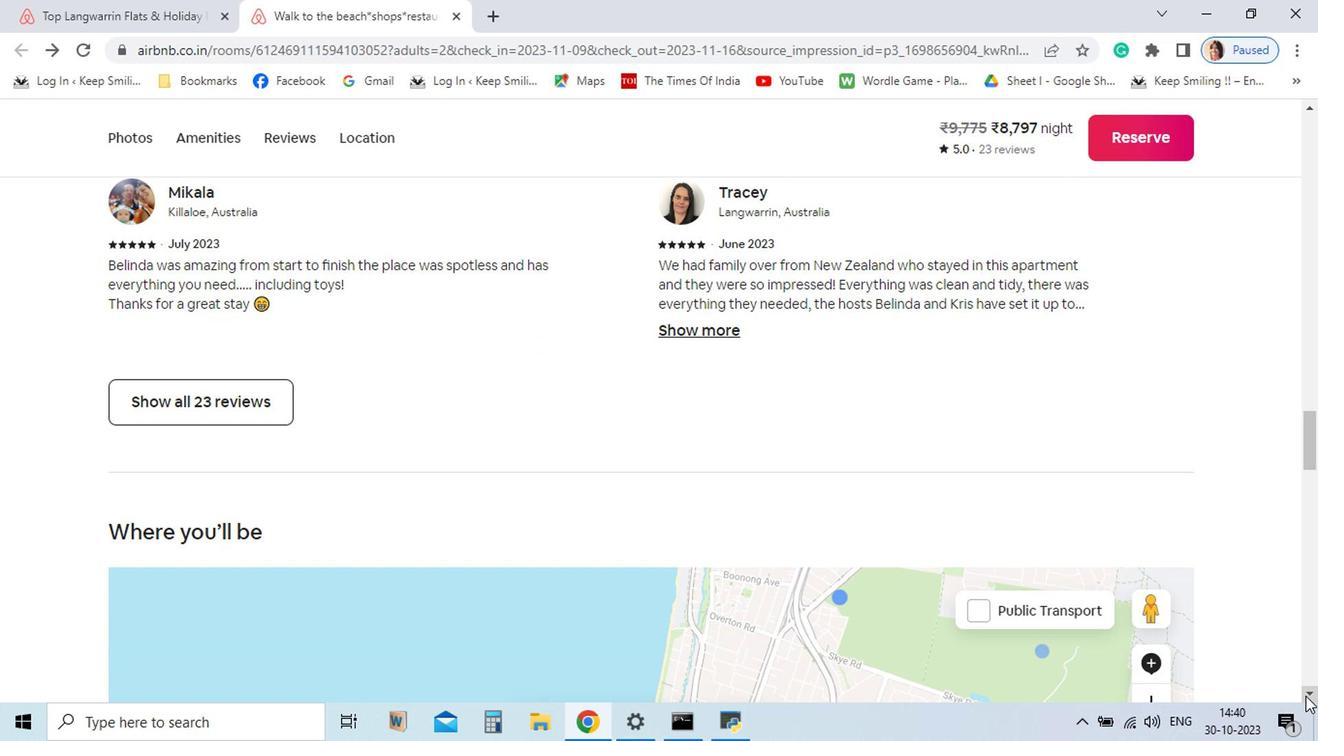 
Action: Mouse pressed left at (1117, 687)
Screenshot: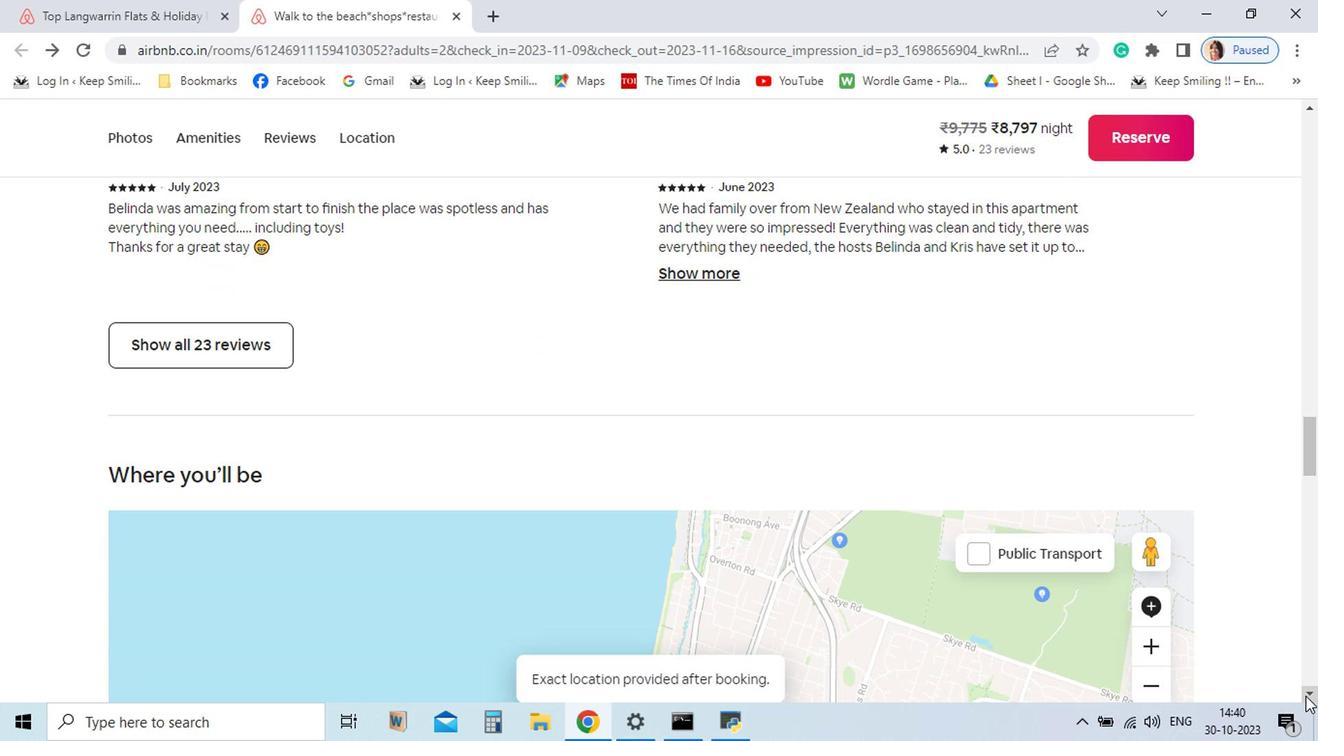
Action: Mouse pressed left at (1117, 687)
Screenshot: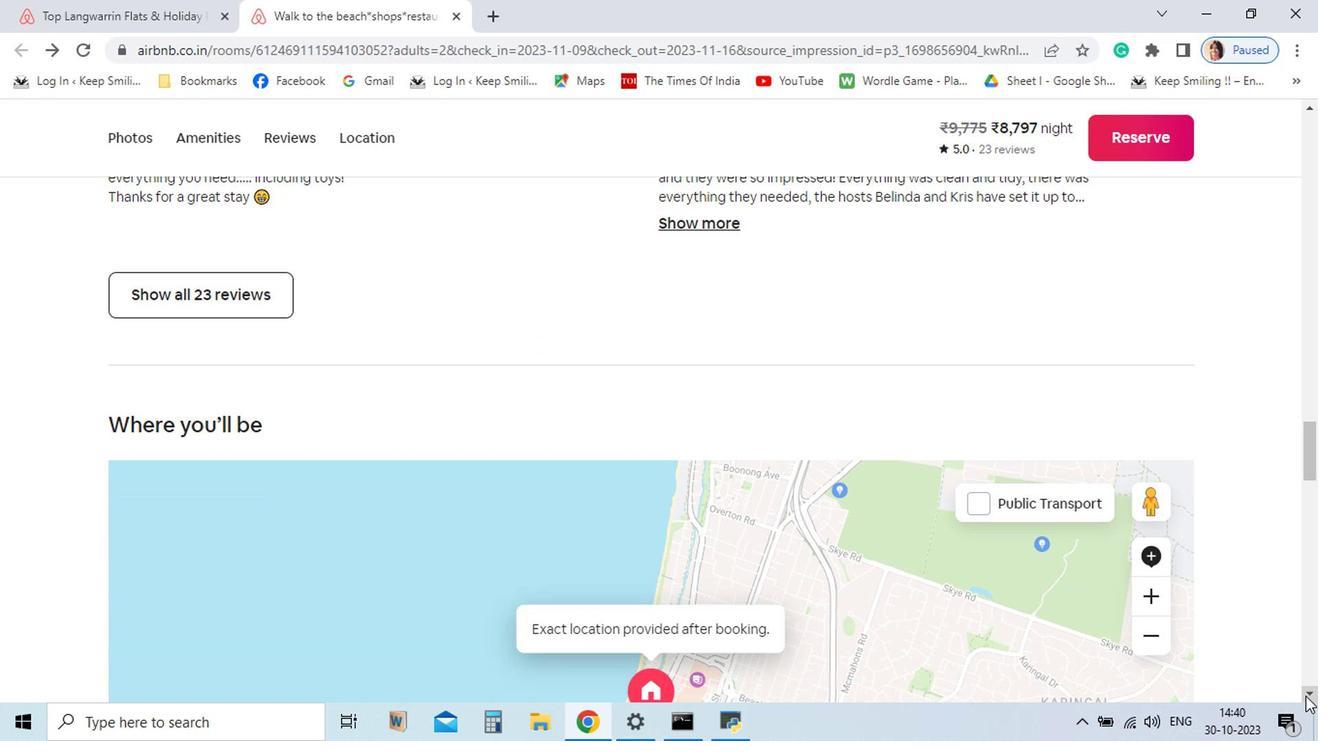 
Action: Mouse pressed left at (1117, 687)
Screenshot: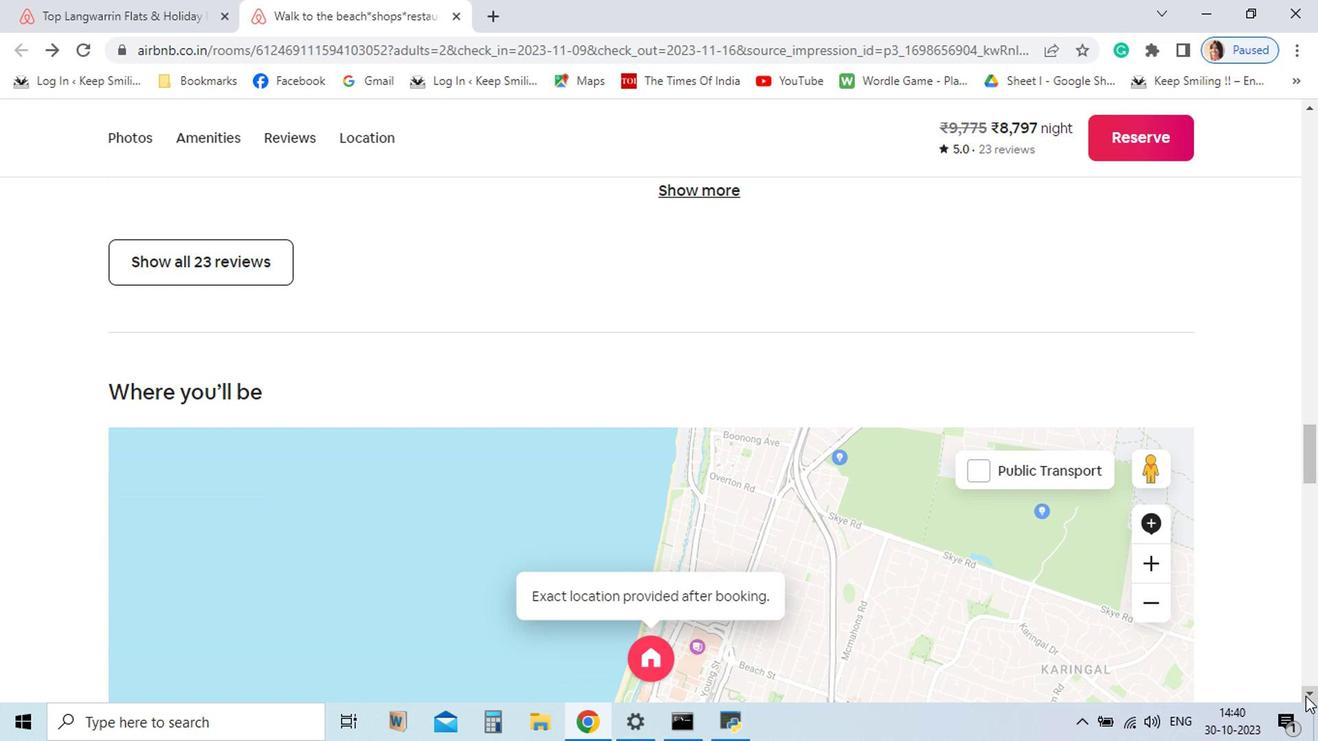
Action: Mouse pressed left at (1117, 687)
Screenshot: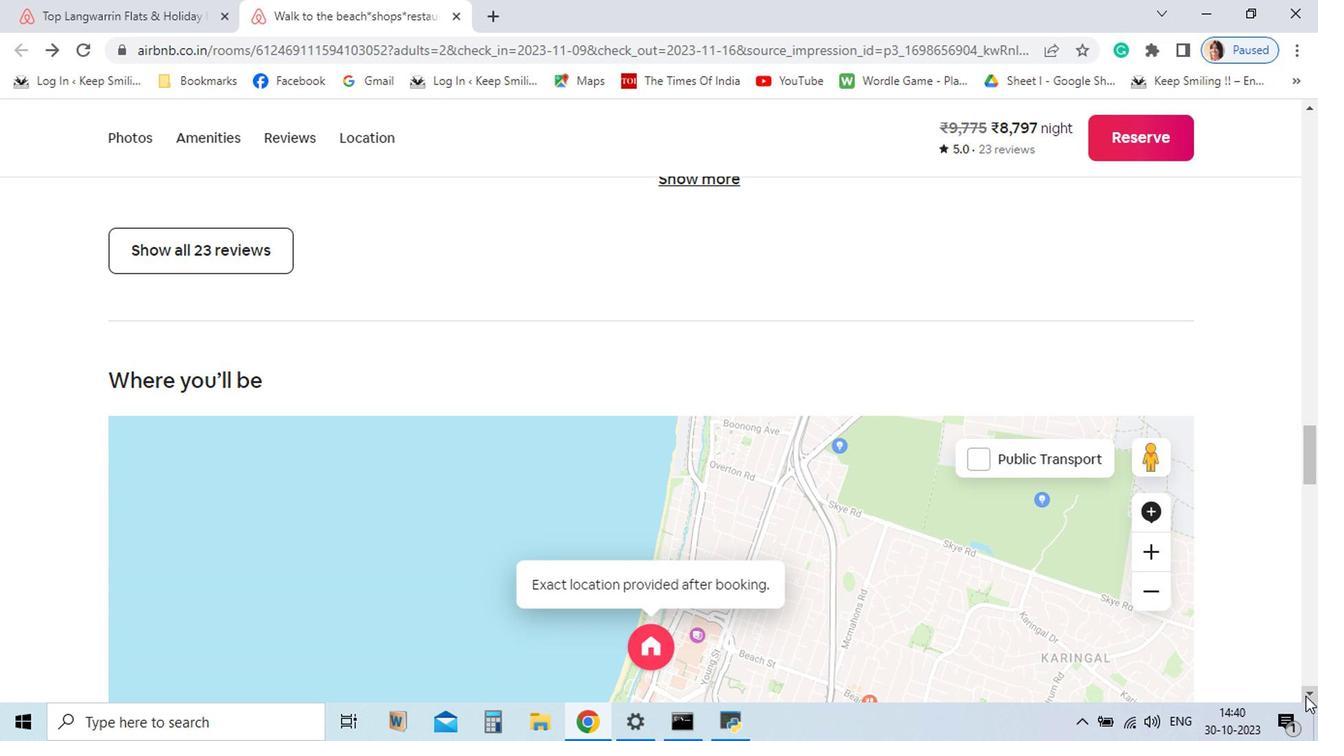 
Action: Mouse pressed left at (1117, 687)
Screenshot: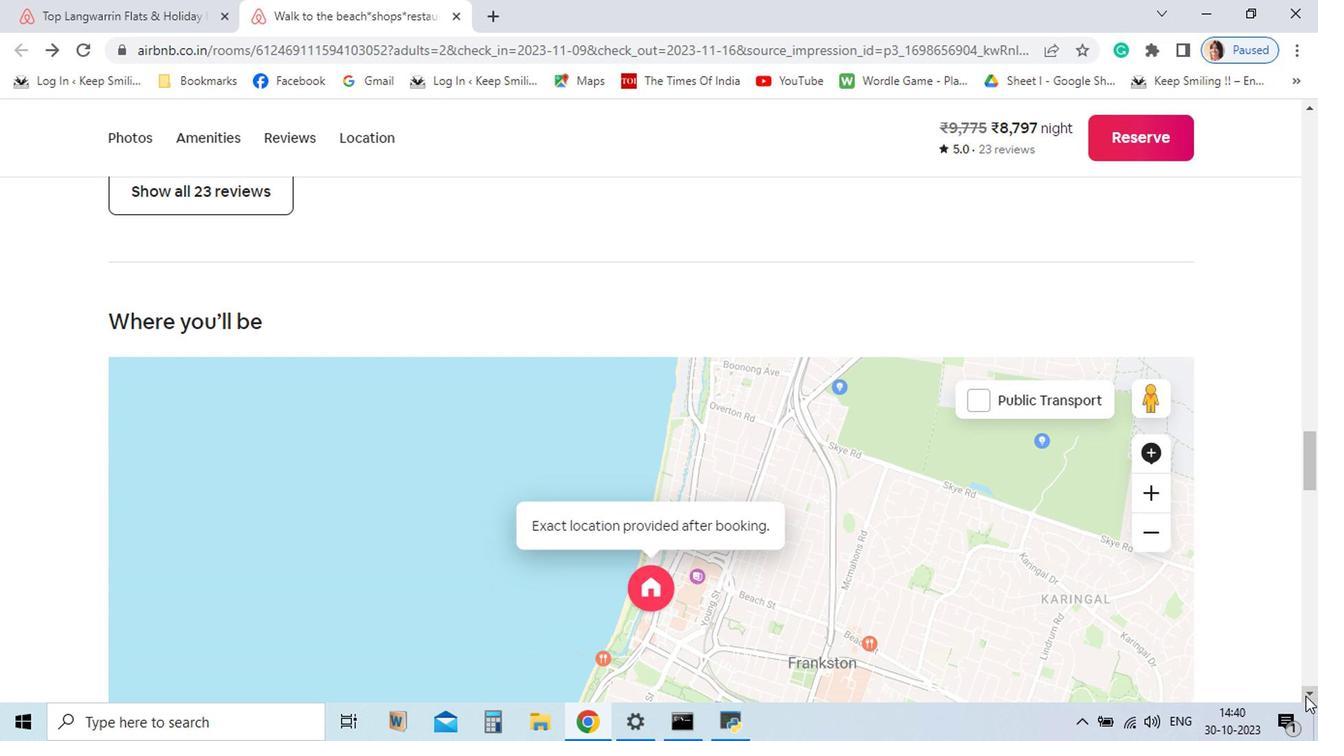 
Action: Mouse pressed left at (1117, 687)
